 Task: Reply to email with the signature Benjamin Adams with the subject Welcome from softage.1@softage.net with the message I wanted to confirm the attendance of the key stakeholders for the project kickoff meeting. Undo the message and rewrite the message as Please let me know if this works for your schedule. Send the email
Action: Mouse moved to (500, 654)
Screenshot: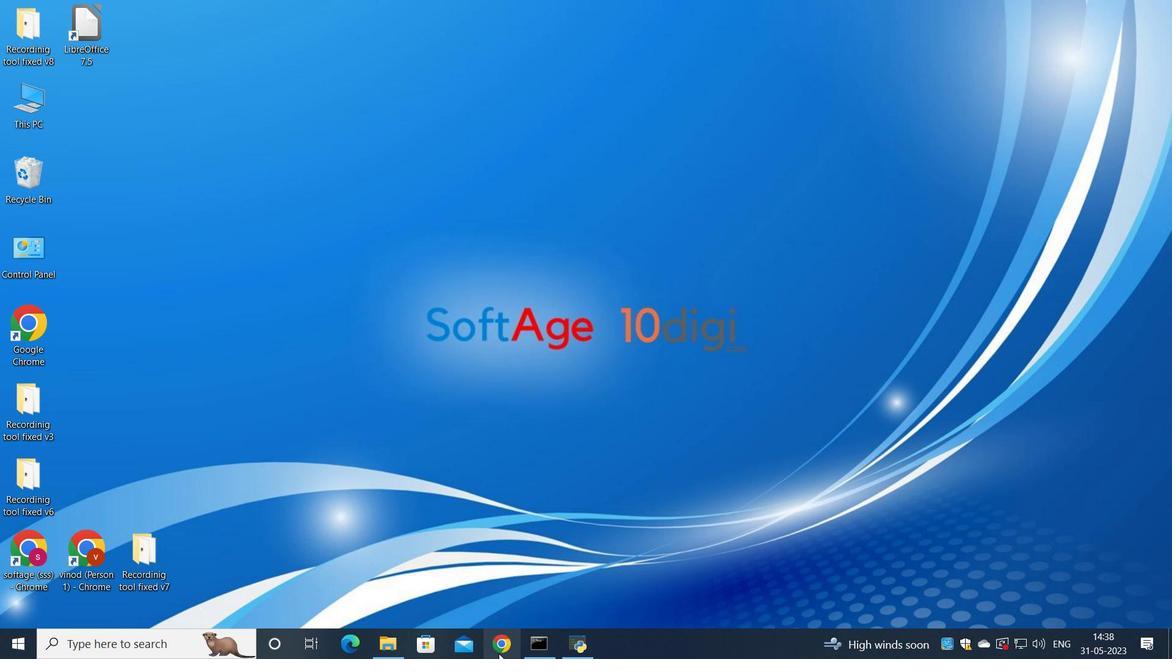
Action: Mouse pressed left at (500, 654)
Screenshot: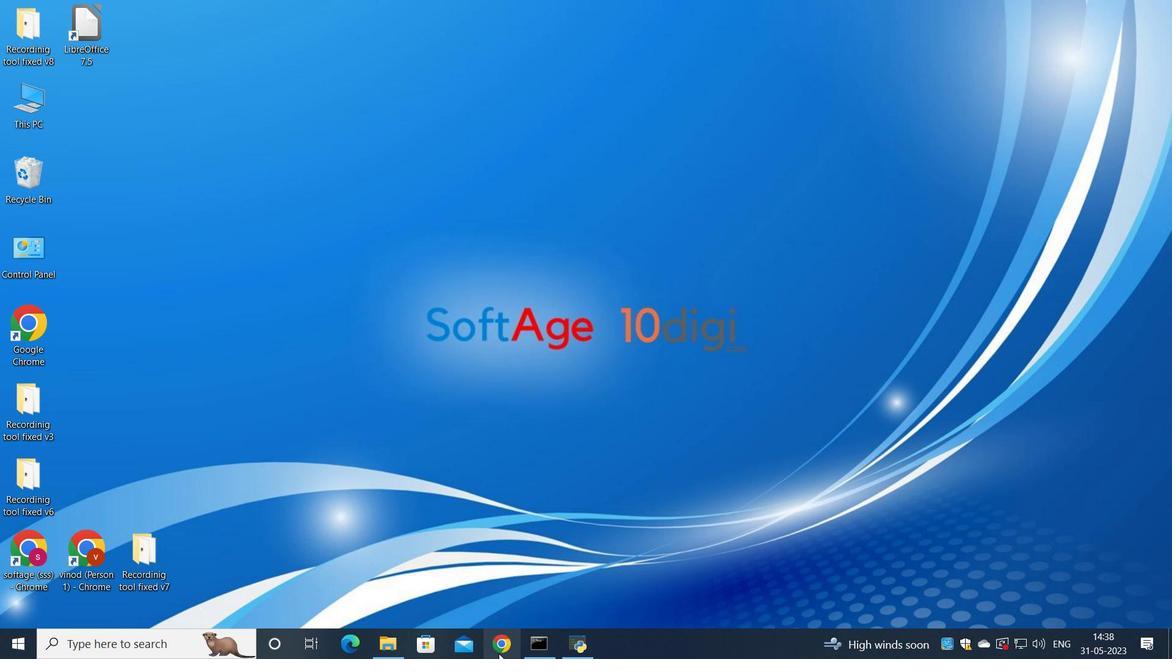 
Action: Mouse moved to (527, 403)
Screenshot: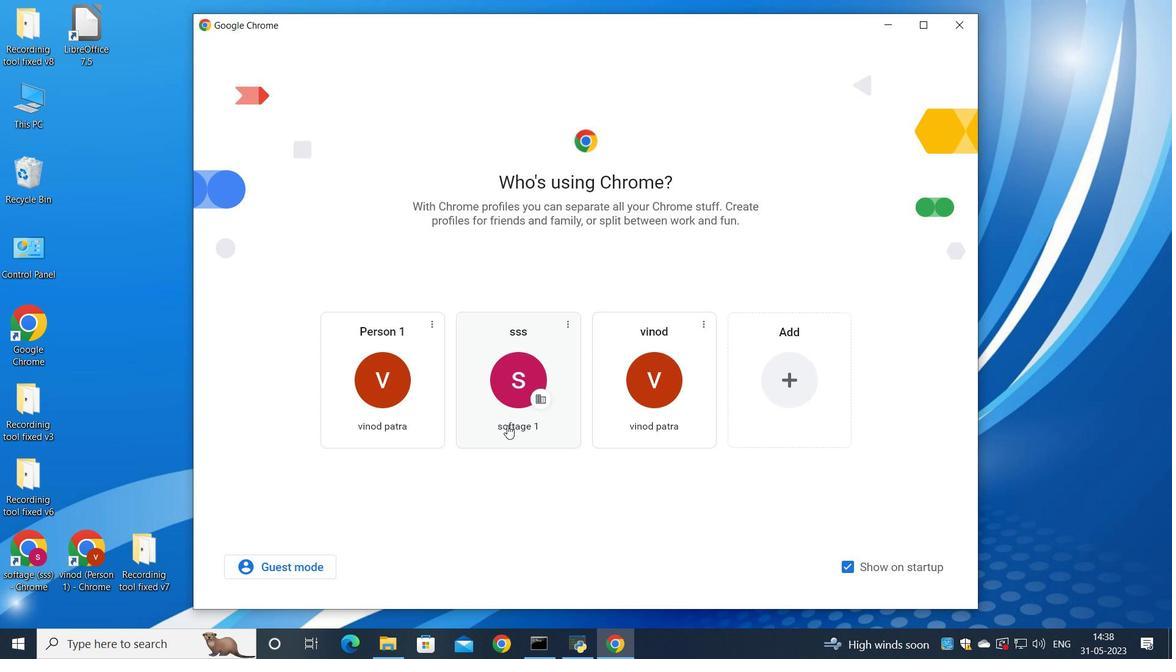
Action: Mouse pressed left at (527, 403)
Screenshot: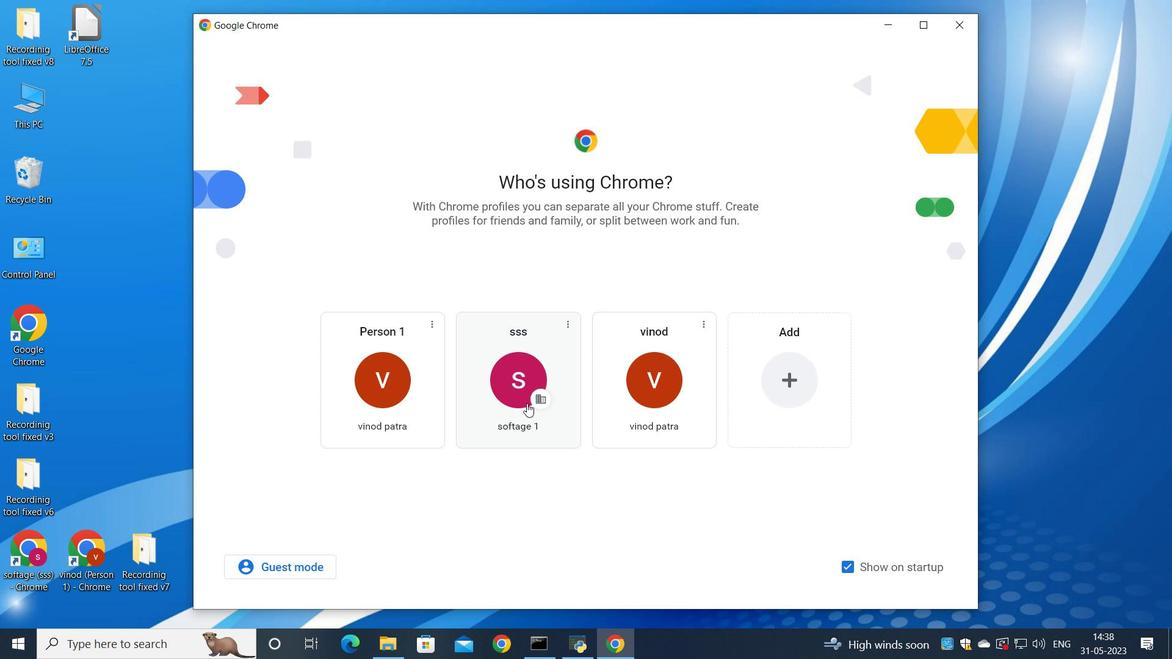 
Action: Mouse moved to (1031, 80)
Screenshot: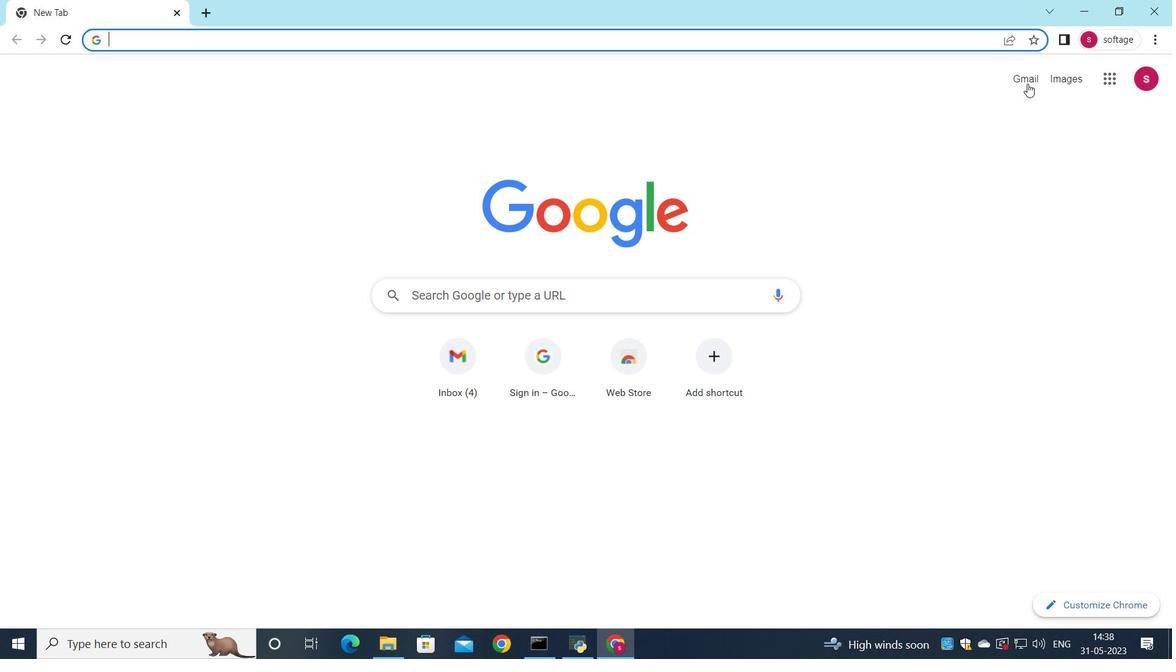 
Action: Mouse pressed left at (1031, 80)
Screenshot: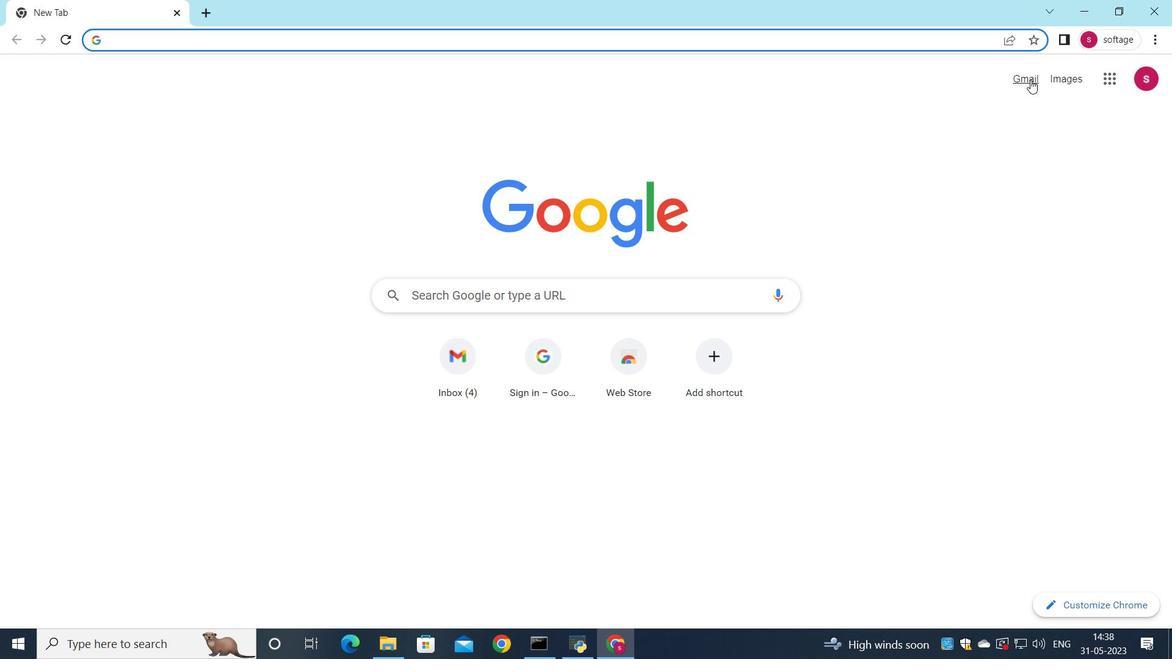
Action: Mouse moved to (1012, 103)
Screenshot: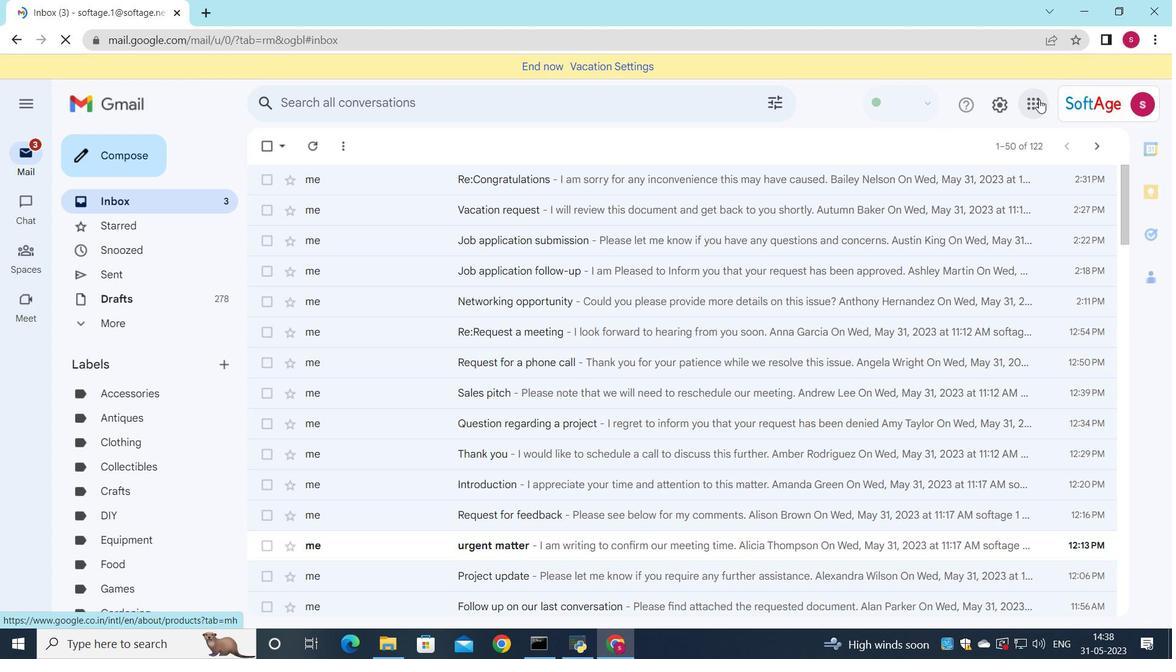 
Action: Mouse pressed left at (1012, 103)
Screenshot: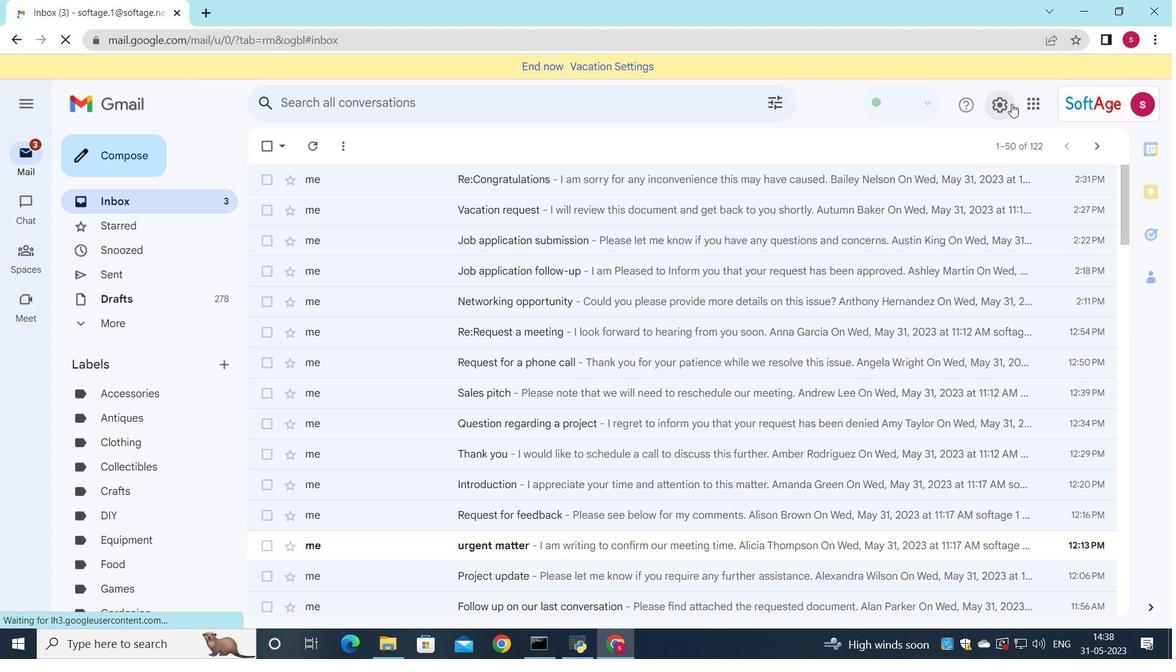 
Action: Mouse moved to (972, 186)
Screenshot: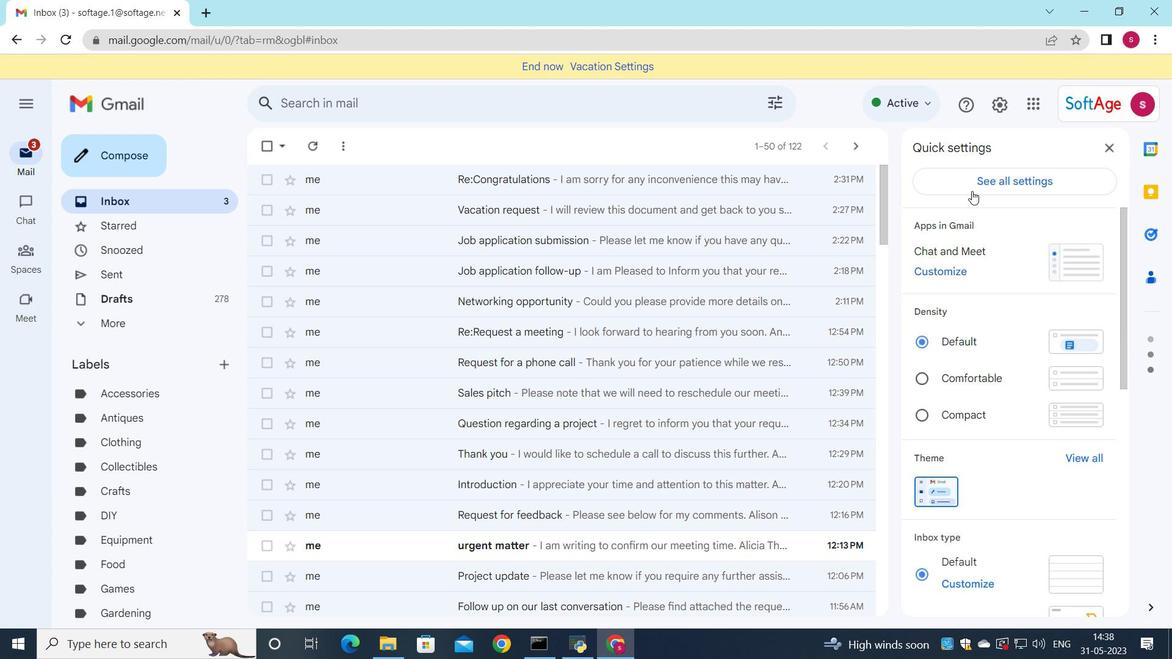 
Action: Mouse pressed left at (972, 186)
Screenshot: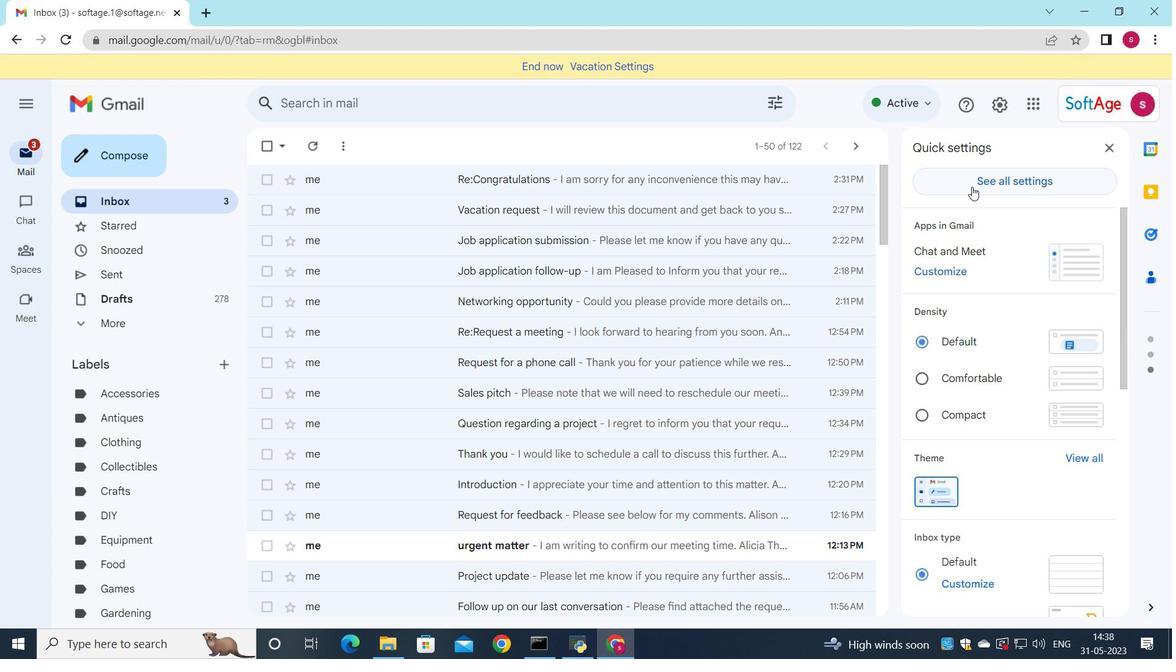 
Action: Mouse moved to (630, 345)
Screenshot: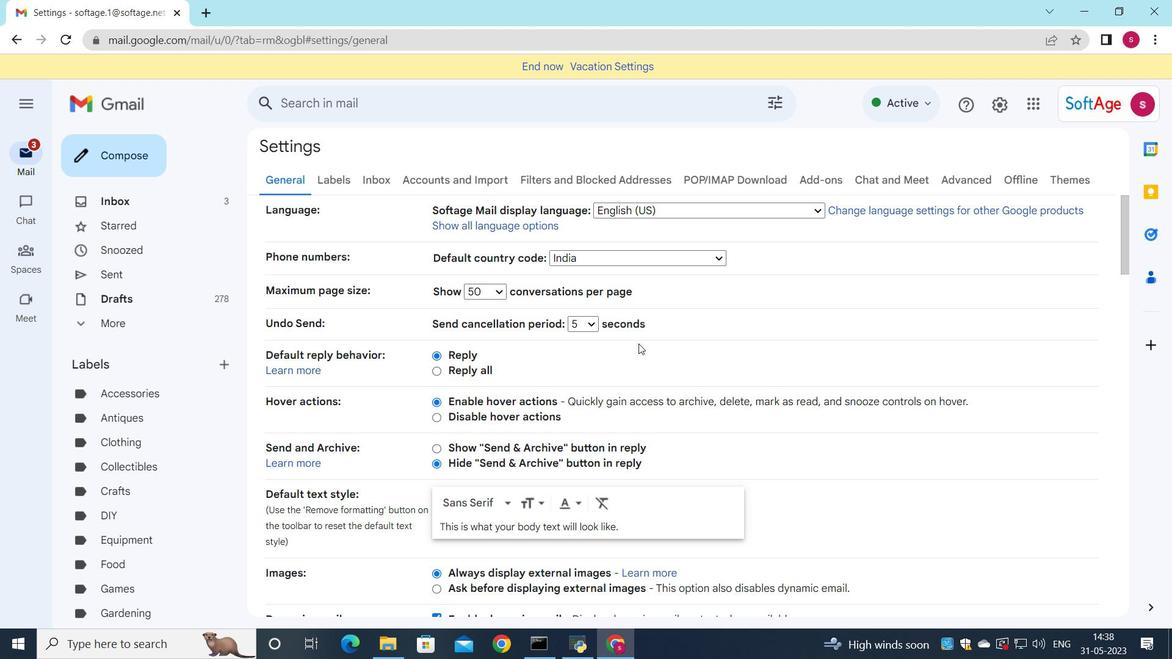 
Action: Mouse scrolled (630, 344) with delta (0, 0)
Screenshot: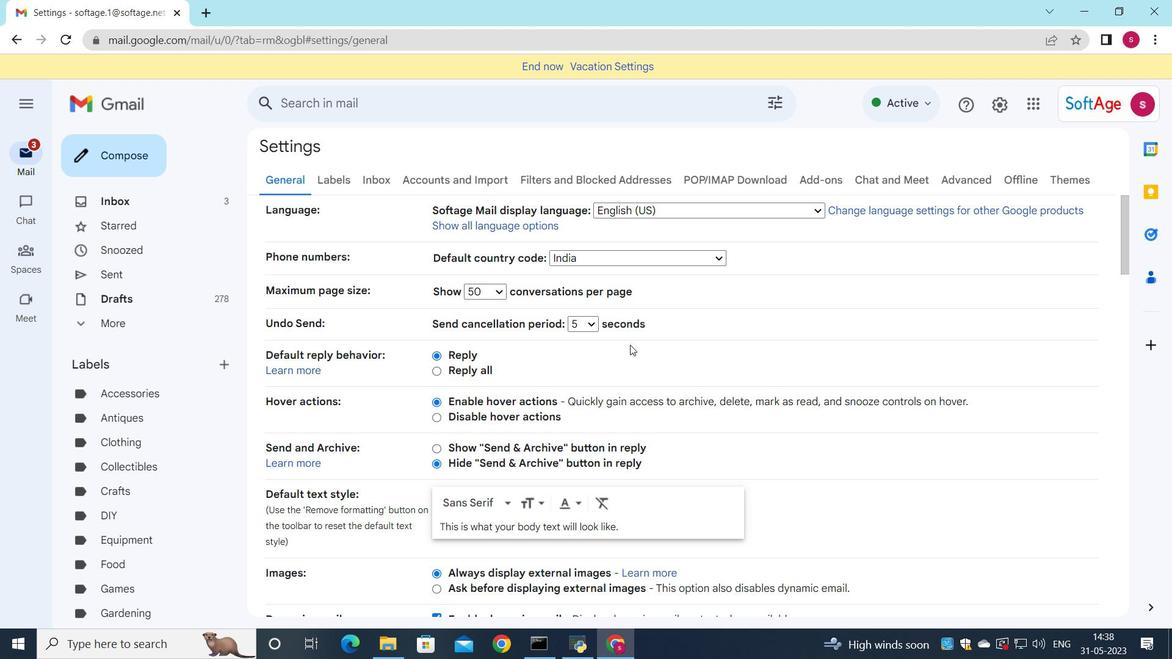 
Action: Mouse scrolled (630, 344) with delta (0, 0)
Screenshot: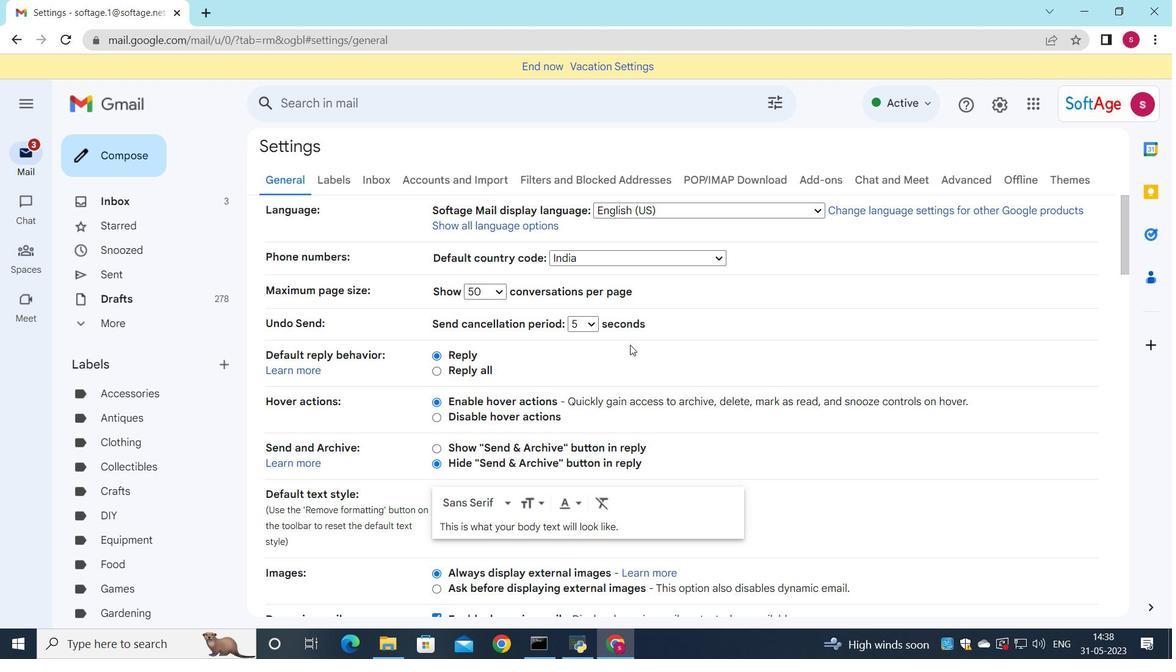 
Action: Mouse scrolled (630, 344) with delta (0, 0)
Screenshot: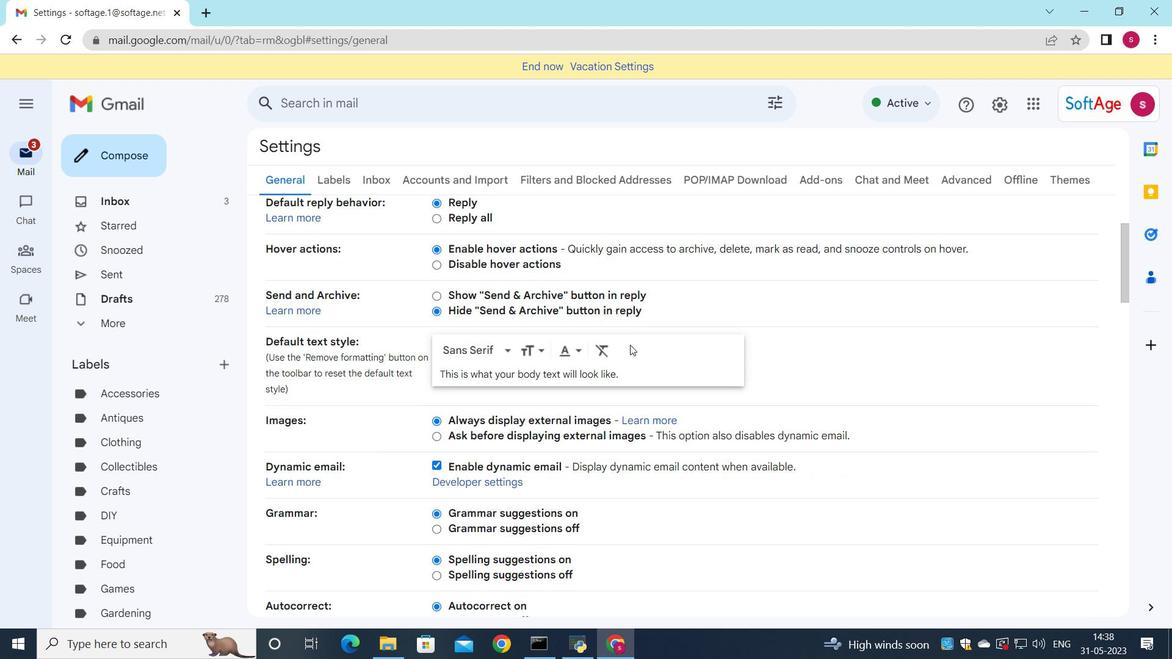 
Action: Mouse scrolled (630, 344) with delta (0, 0)
Screenshot: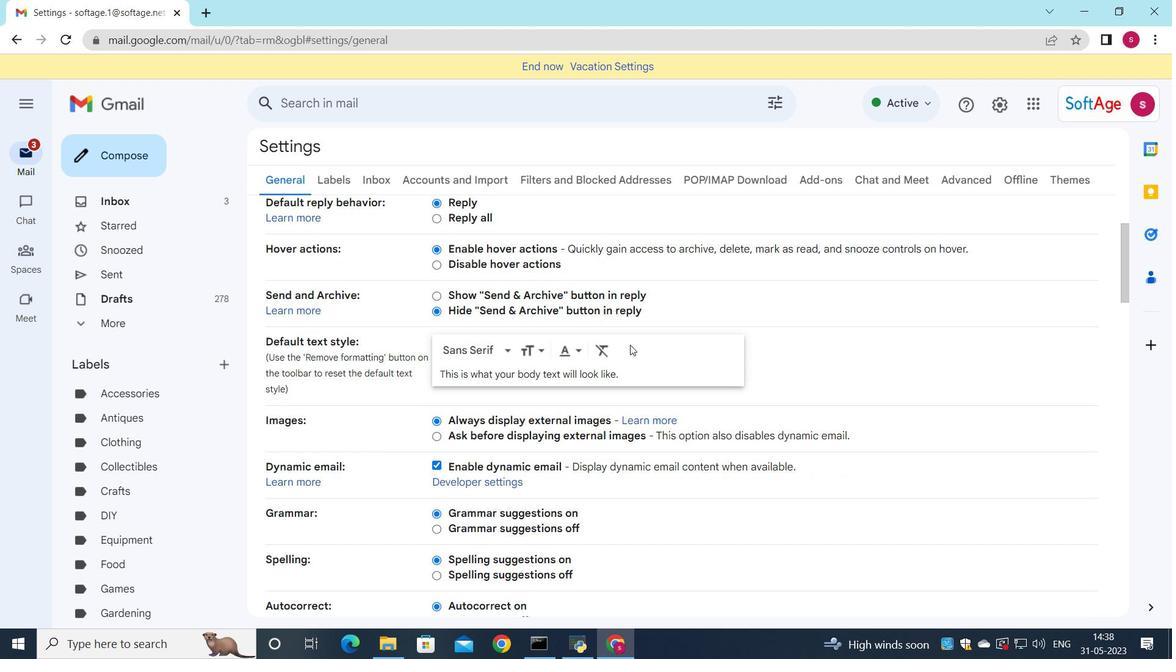 
Action: Mouse scrolled (630, 344) with delta (0, 0)
Screenshot: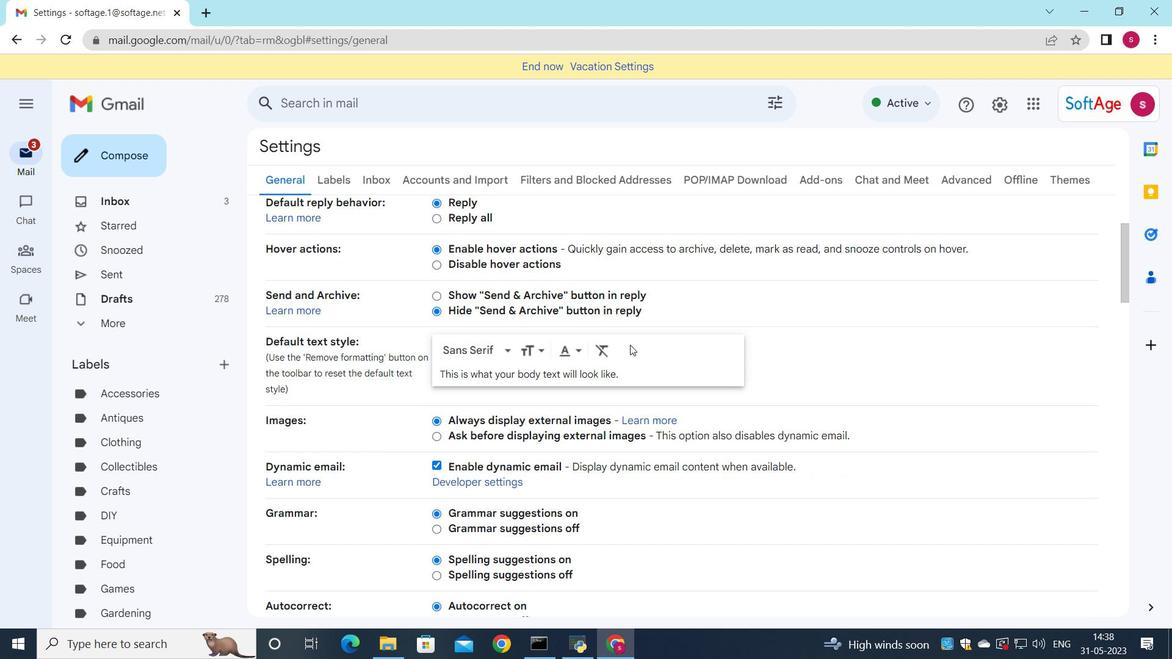 
Action: Mouse scrolled (630, 344) with delta (0, 0)
Screenshot: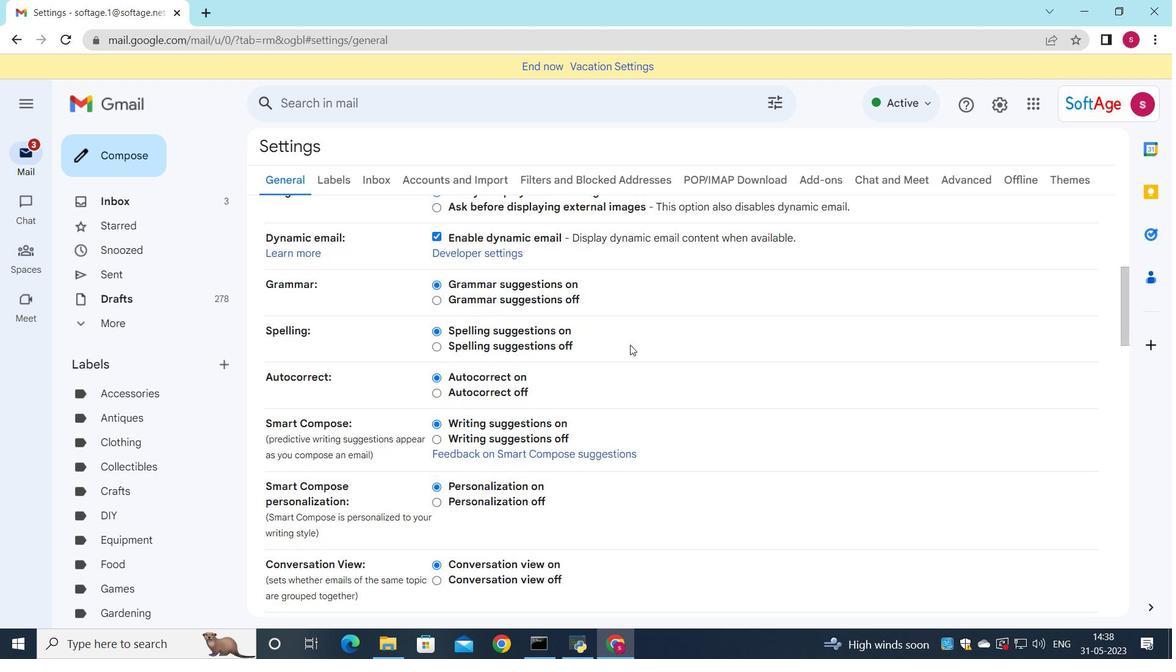 
Action: Mouse scrolled (630, 344) with delta (0, 0)
Screenshot: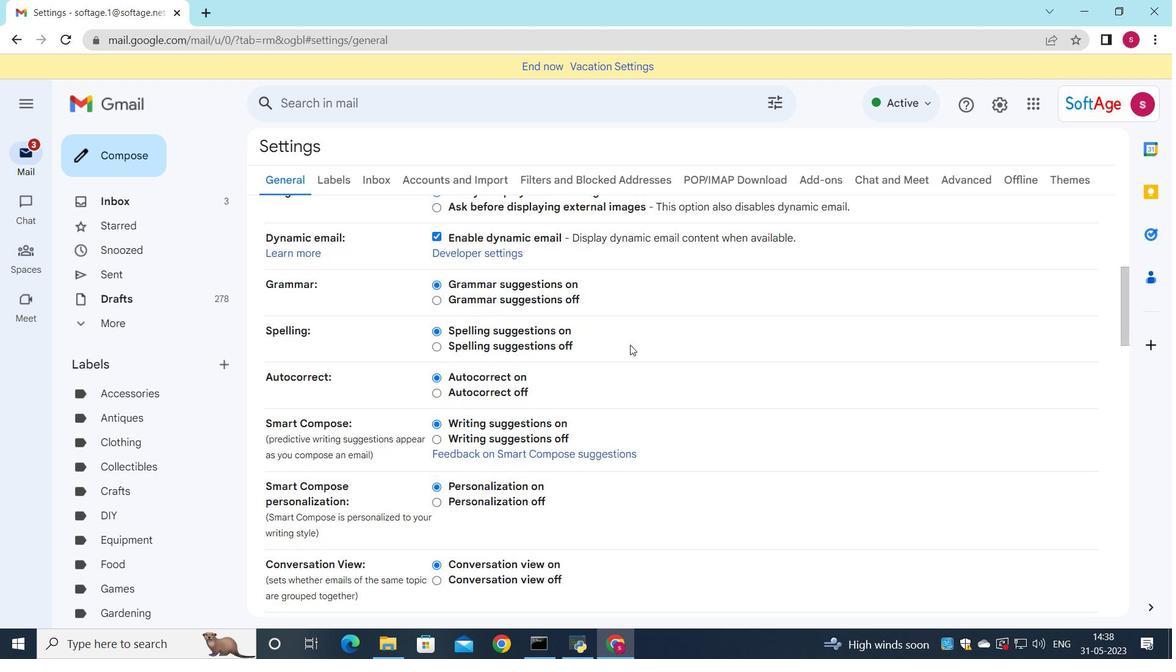 
Action: Mouse scrolled (630, 344) with delta (0, 0)
Screenshot: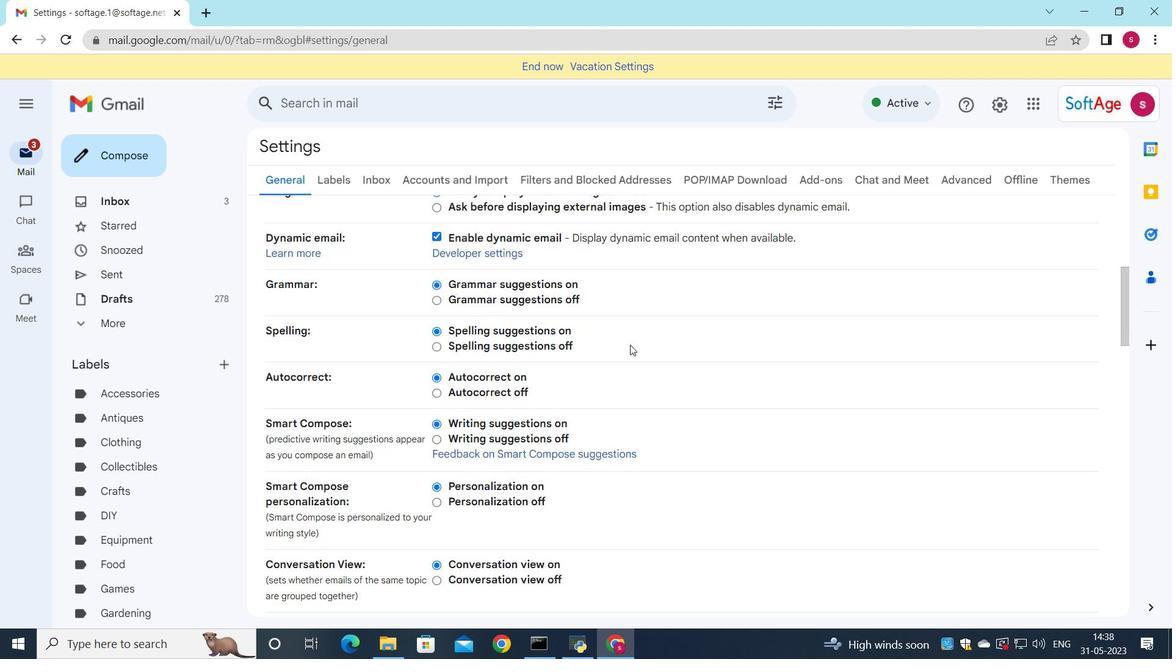 
Action: Mouse scrolled (630, 344) with delta (0, 0)
Screenshot: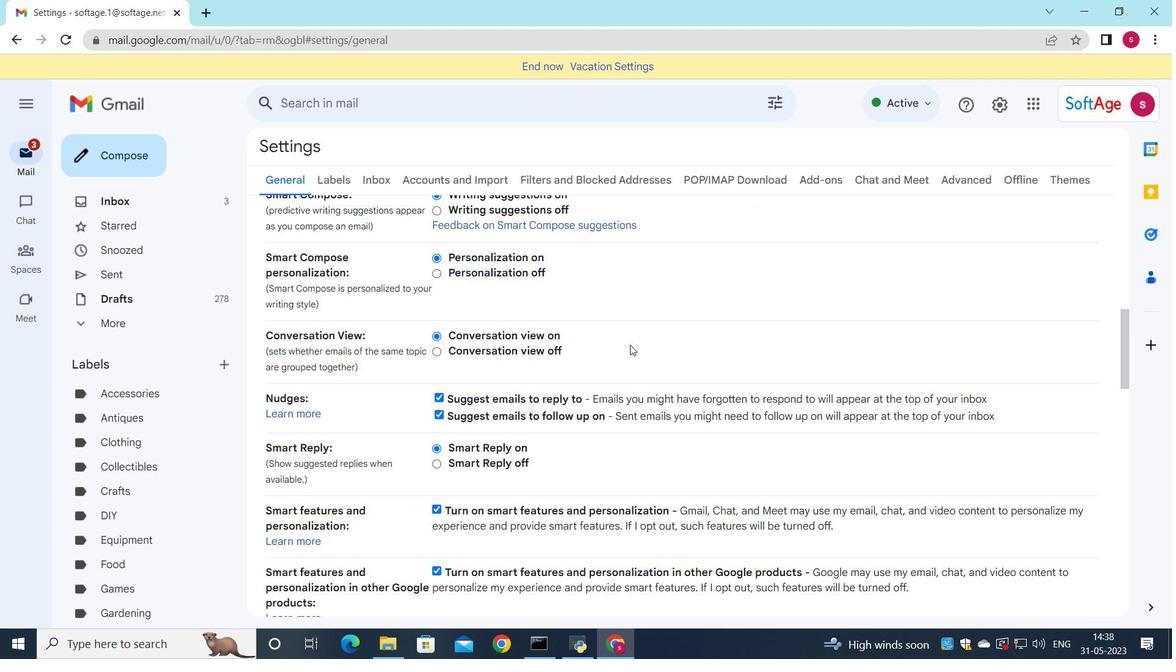 
Action: Mouse scrolled (630, 344) with delta (0, 0)
Screenshot: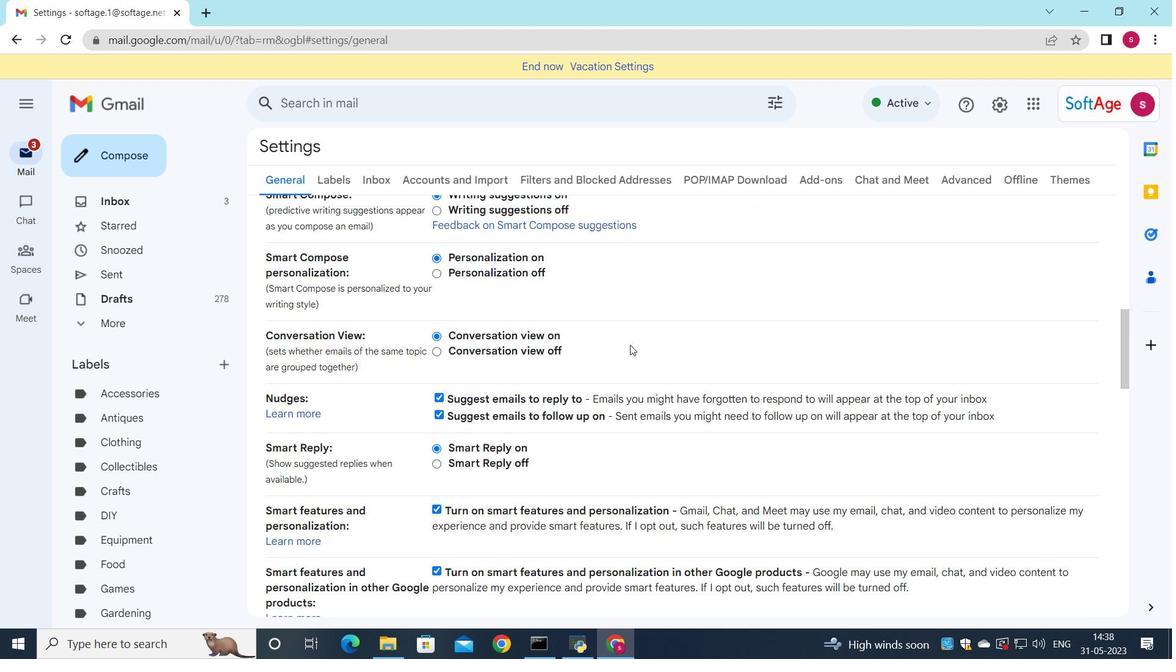 
Action: Mouse scrolled (630, 344) with delta (0, 0)
Screenshot: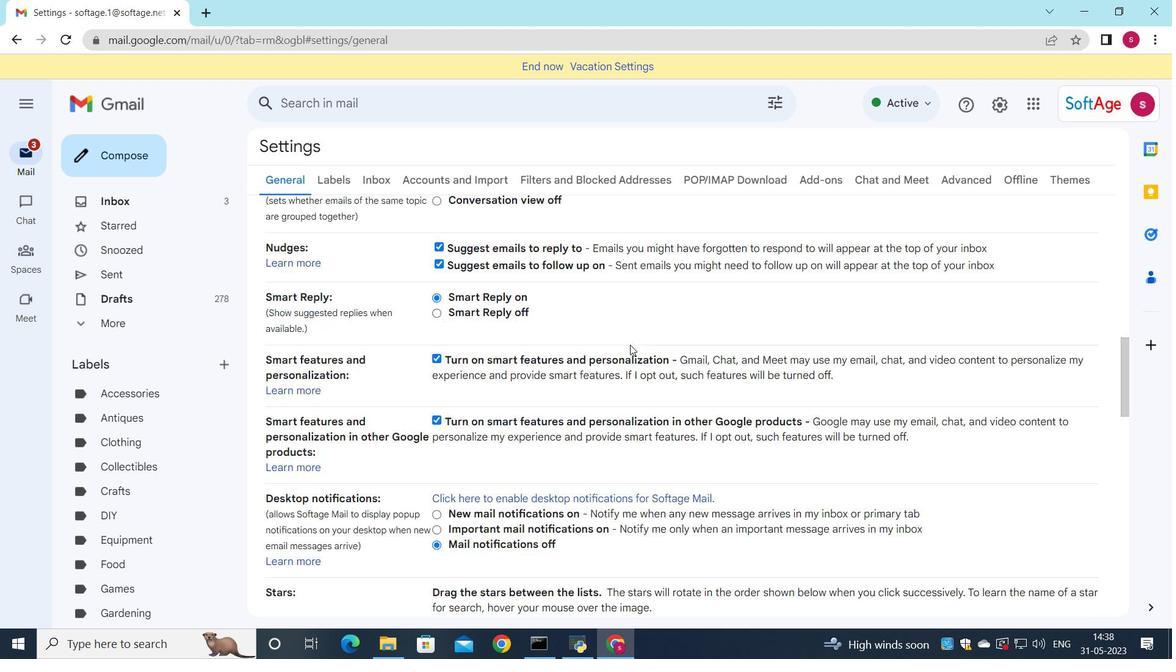 
Action: Mouse scrolled (630, 344) with delta (0, 0)
Screenshot: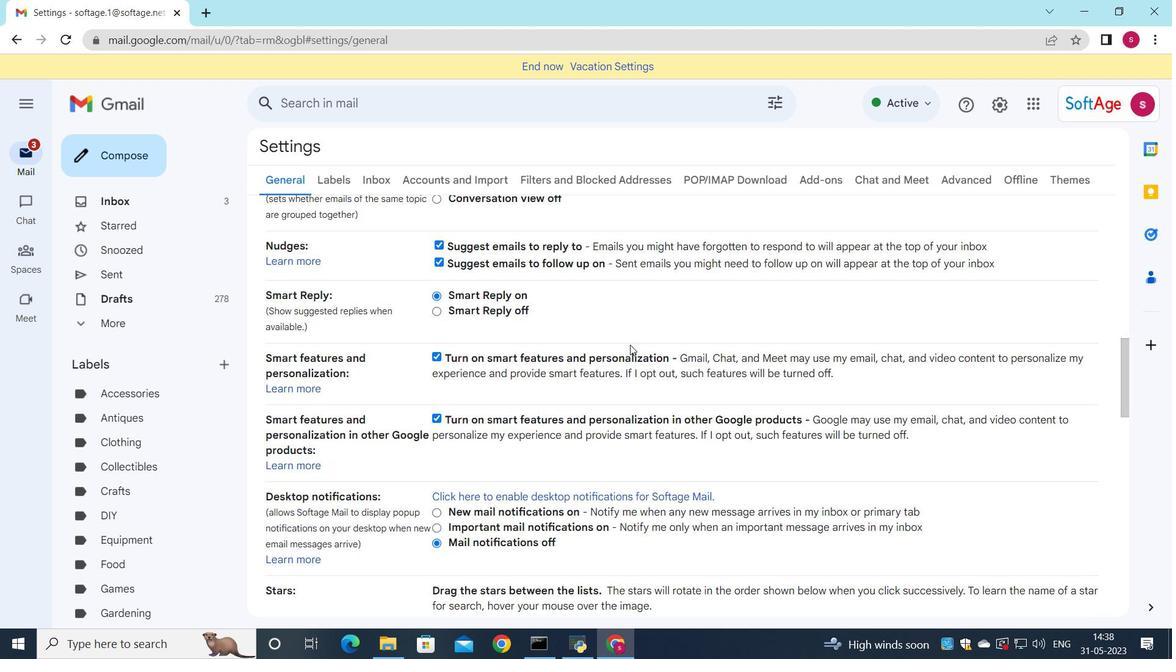 
Action: Mouse scrolled (630, 344) with delta (0, 0)
Screenshot: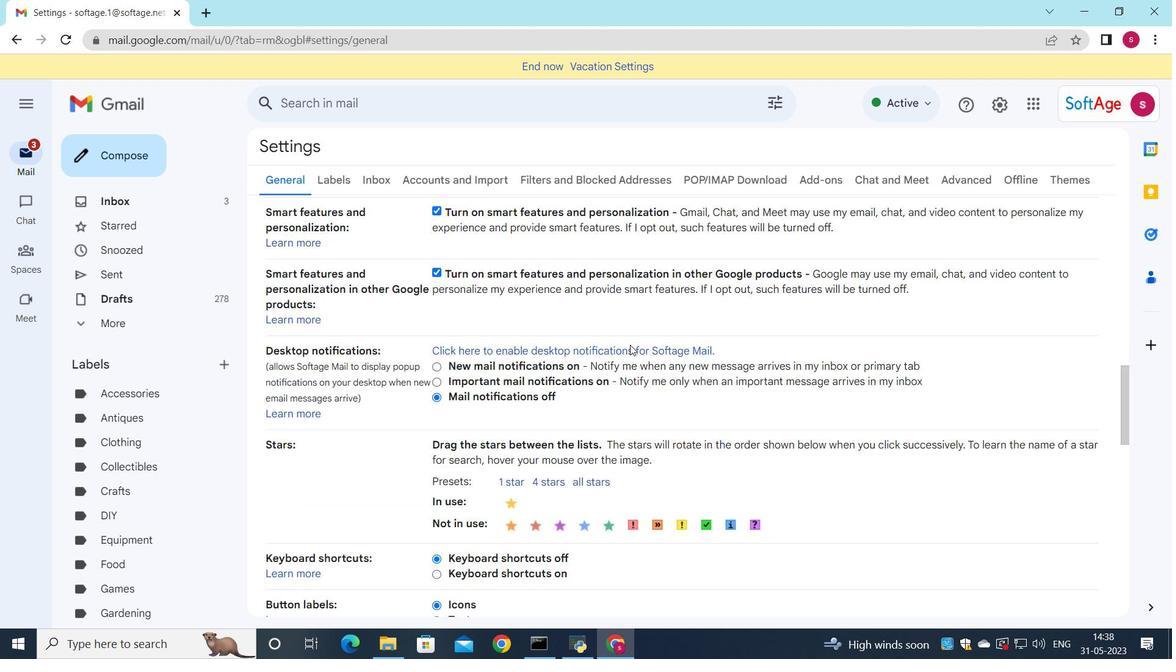 
Action: Mouse scrolled (630, 344) with delta (0, 0)
Screenshot: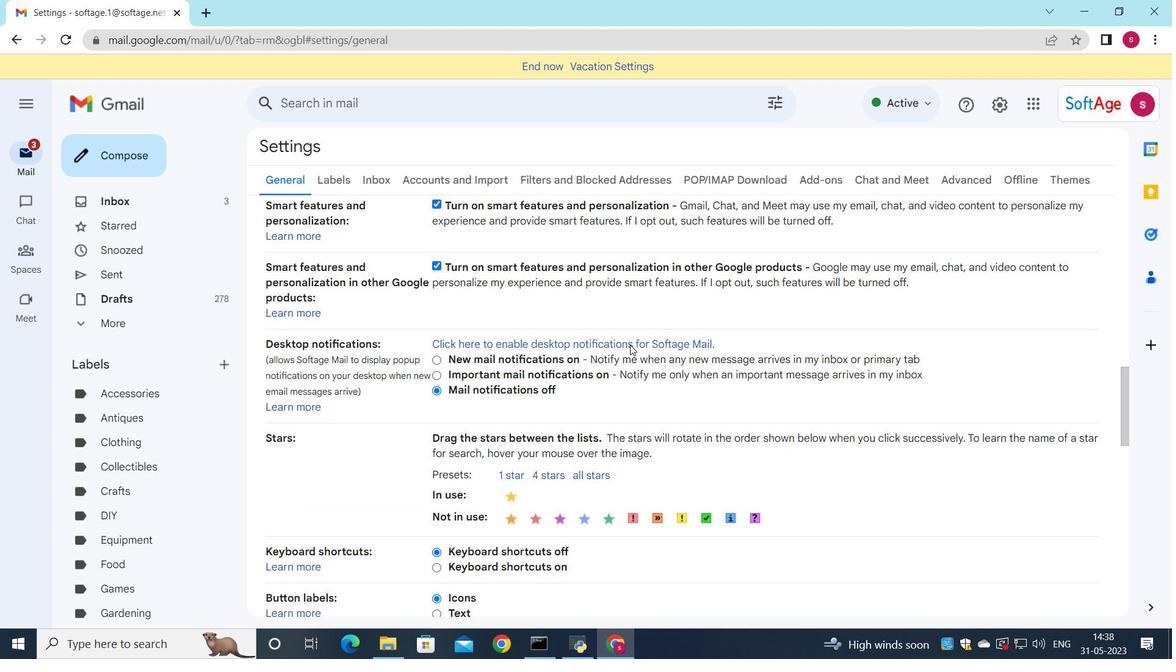 
Action: Mouse scrolled (630, 344) with delta (0, 0)
Screenshot: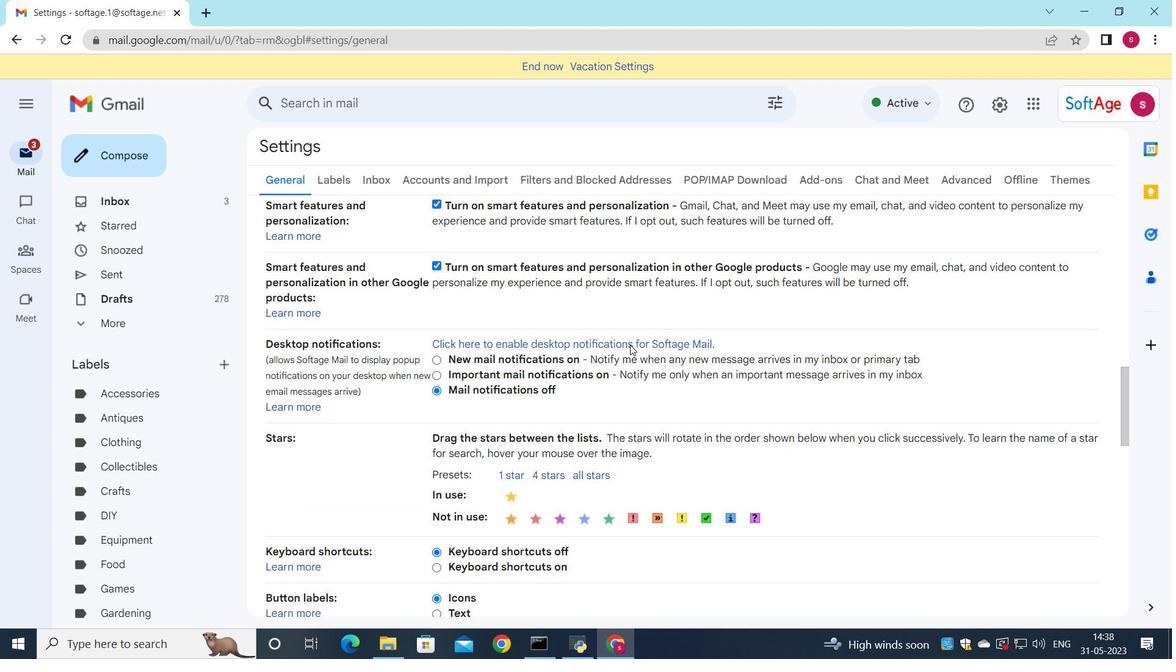 
Action: Mouse scrolled (630, 344) with delta (0, 0)
Screenshot: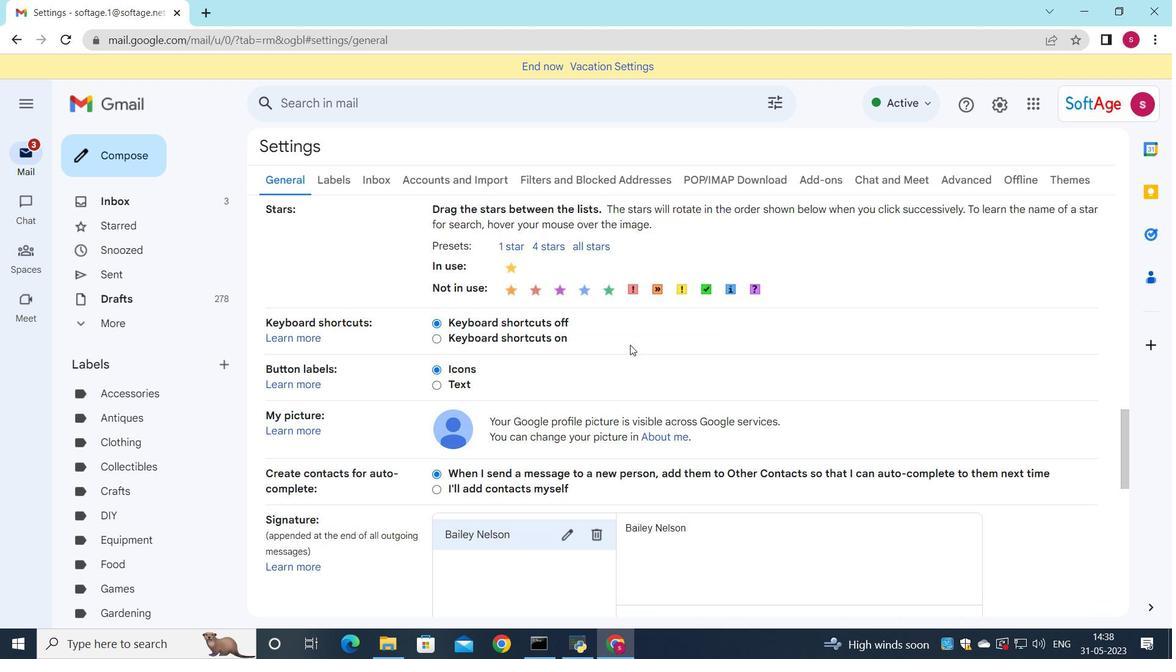 
Action: Mouse scrolled (630, 344) with delta (0, 0)
Screenshot: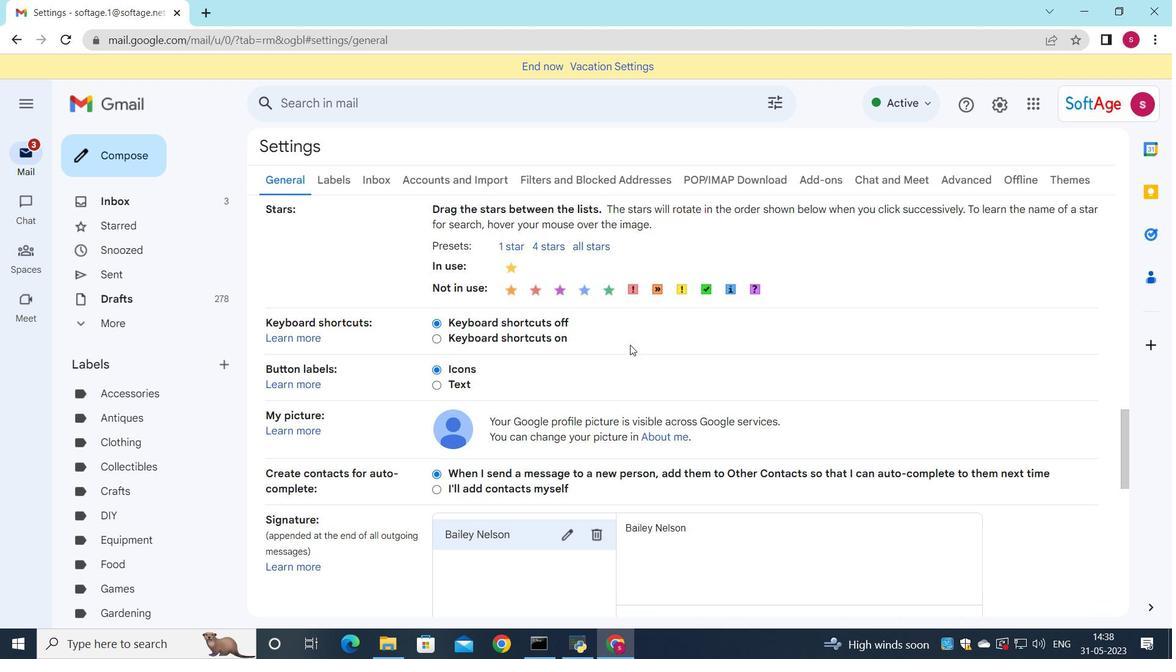 
Action: Mouse moved to (601, 379)
Screenshot: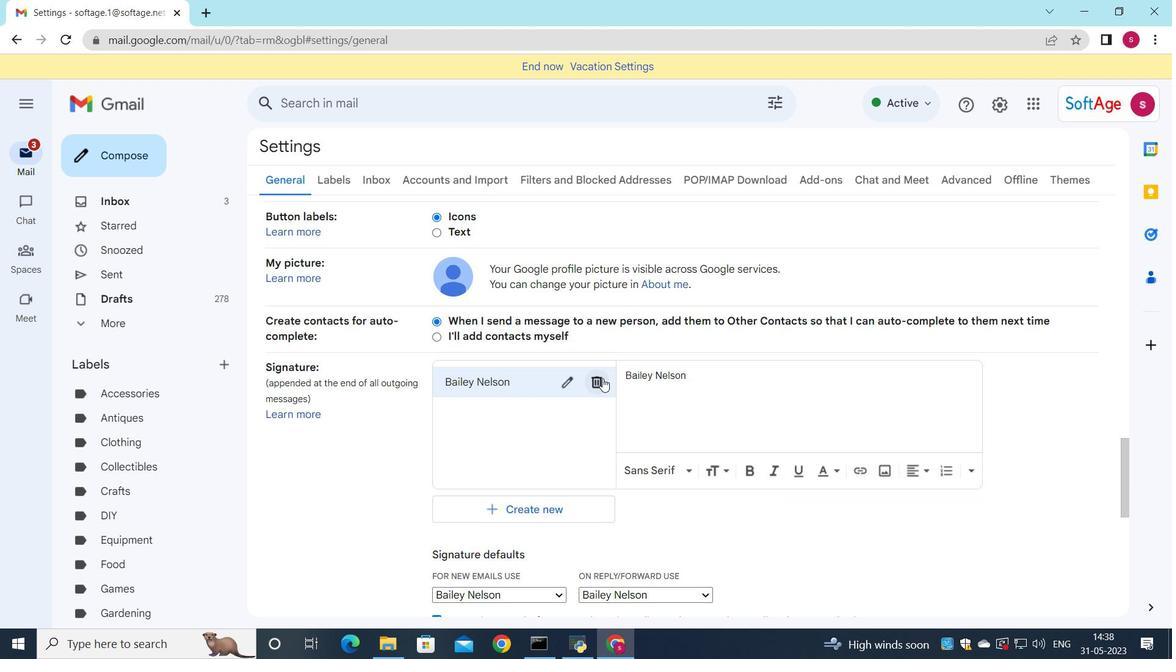 
Action: Mouse pressed left at (601, 379)
Screenshot: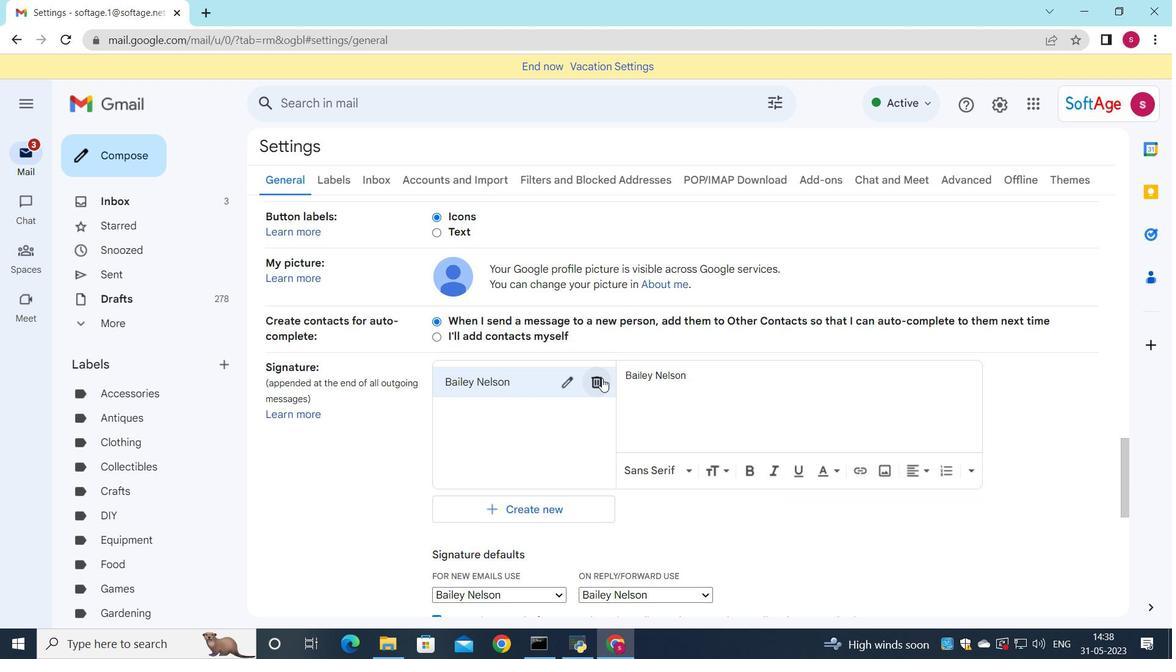 
Action: Mouse moved to (718, 366)
Screenshot: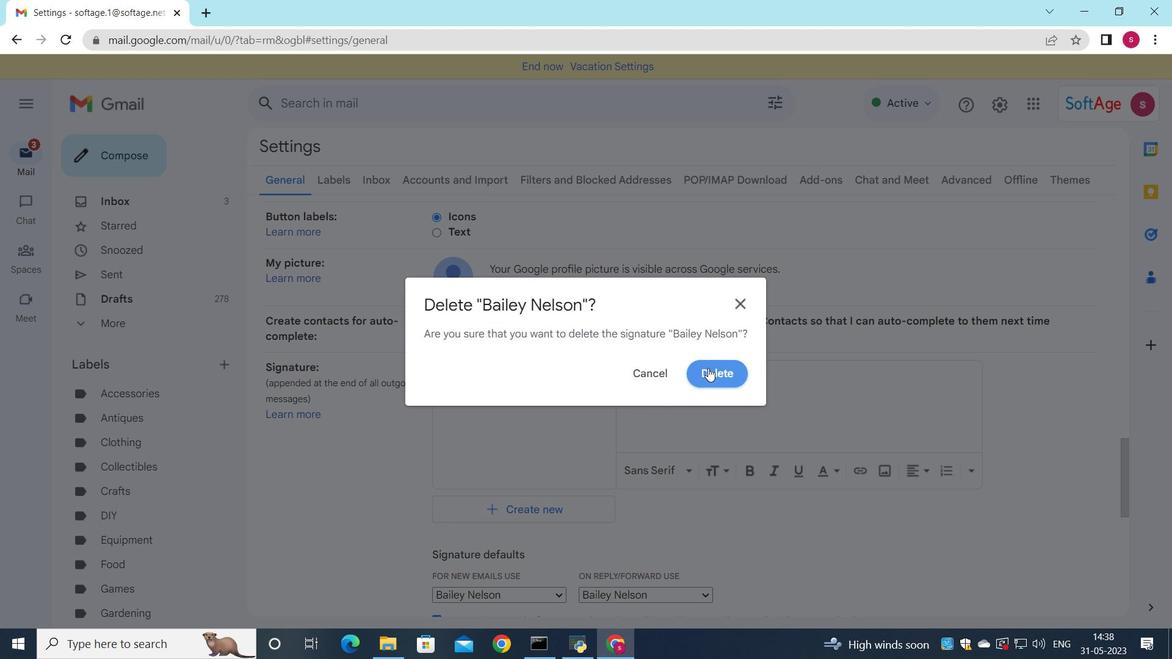 
Action: Mouse pressed left at (718, 366)
Screenshot: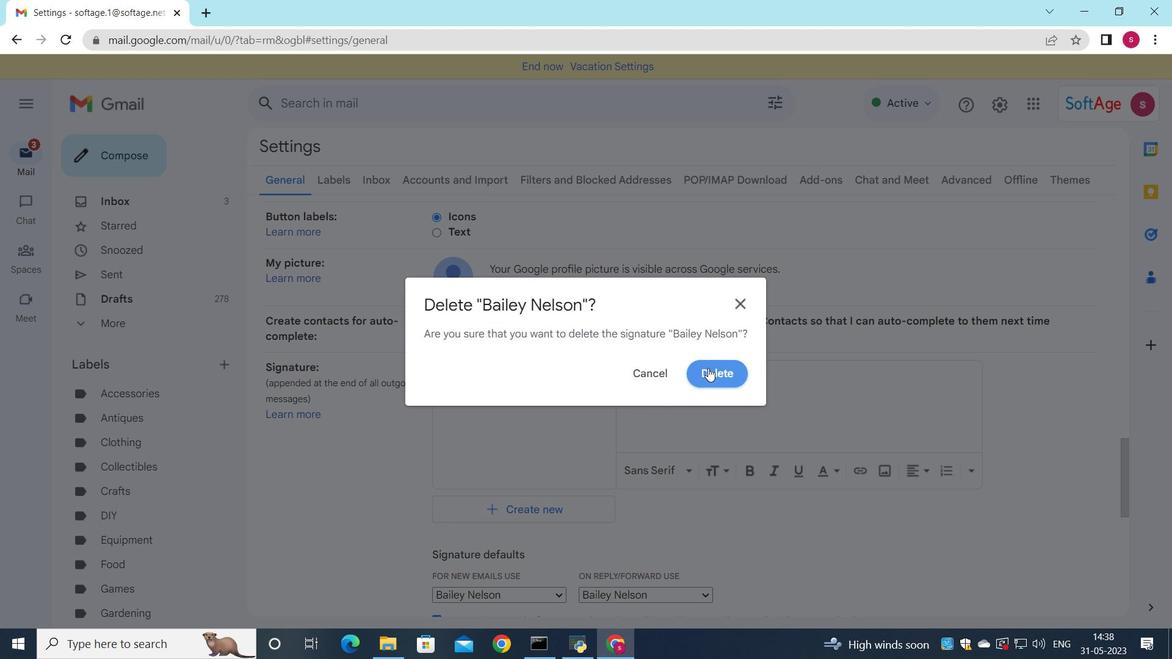 
Action: Mouse moved to (495, 396)
Screenshot: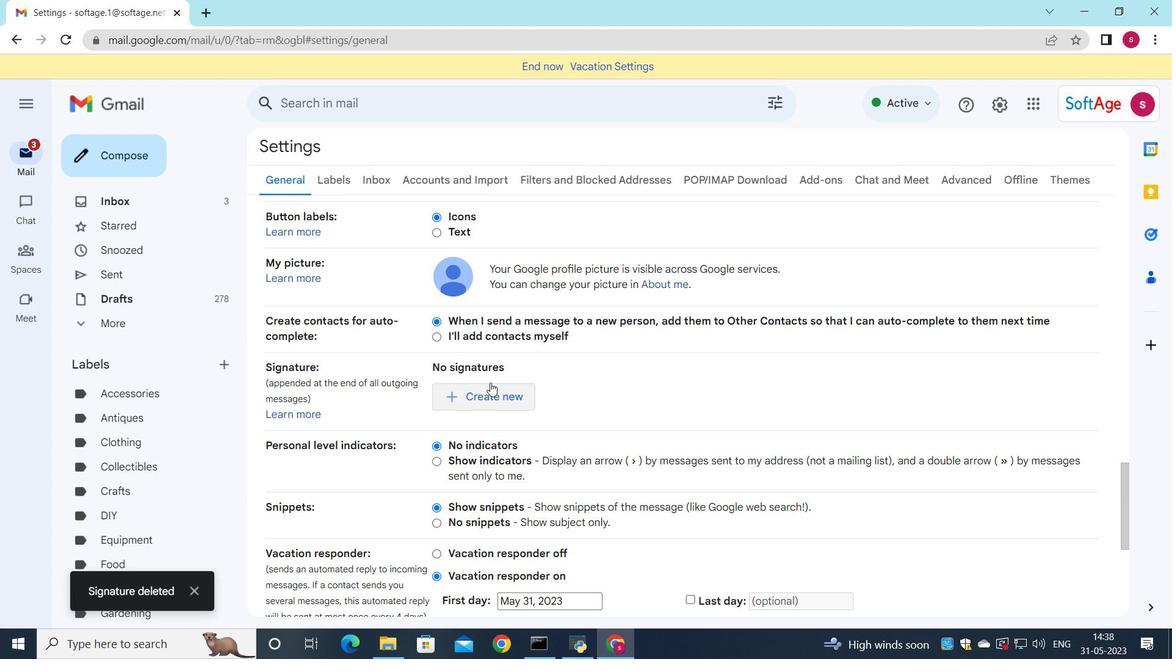 
Action: Mouse pressed left at (495, 396)
Screenshot: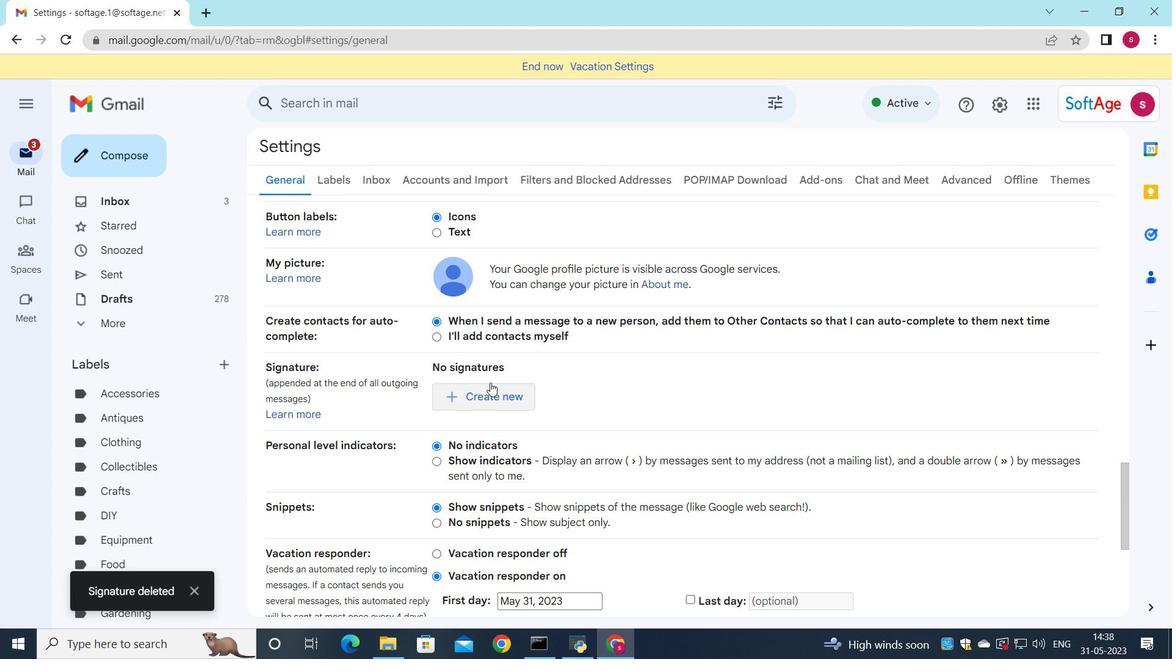 
Action: Mouse moved to (800, 342)
Screenshot: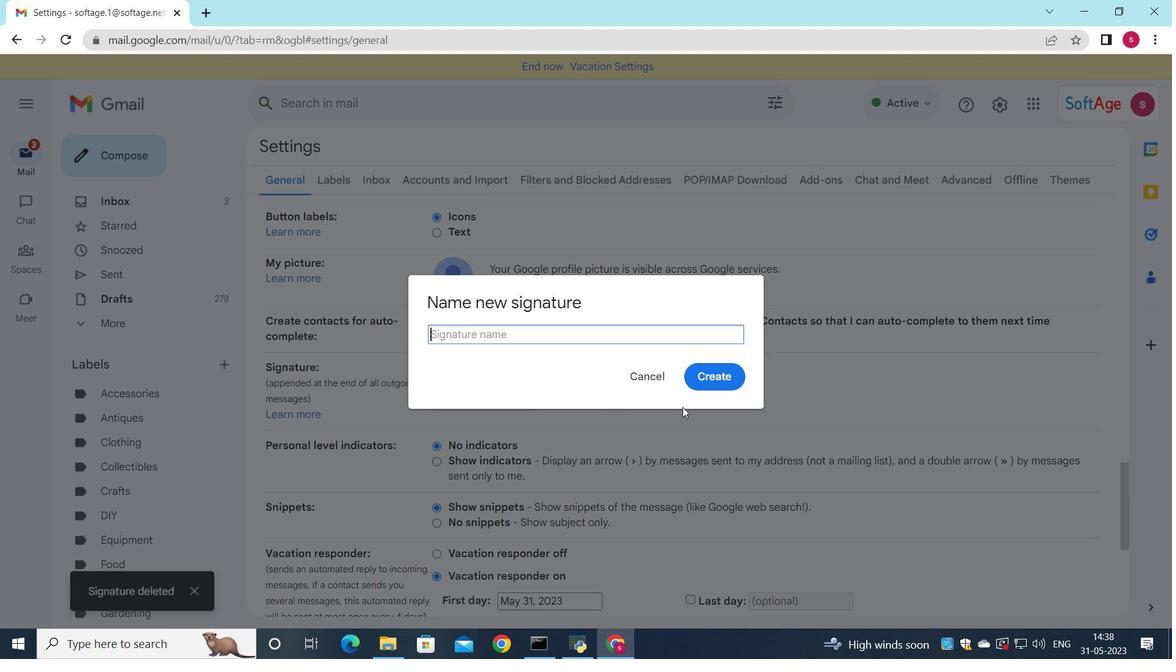 
Action: Key pressed <Key.shift>Benjam<Key.backspace>in<Key.space><Key.shift>Adams
Screenshot: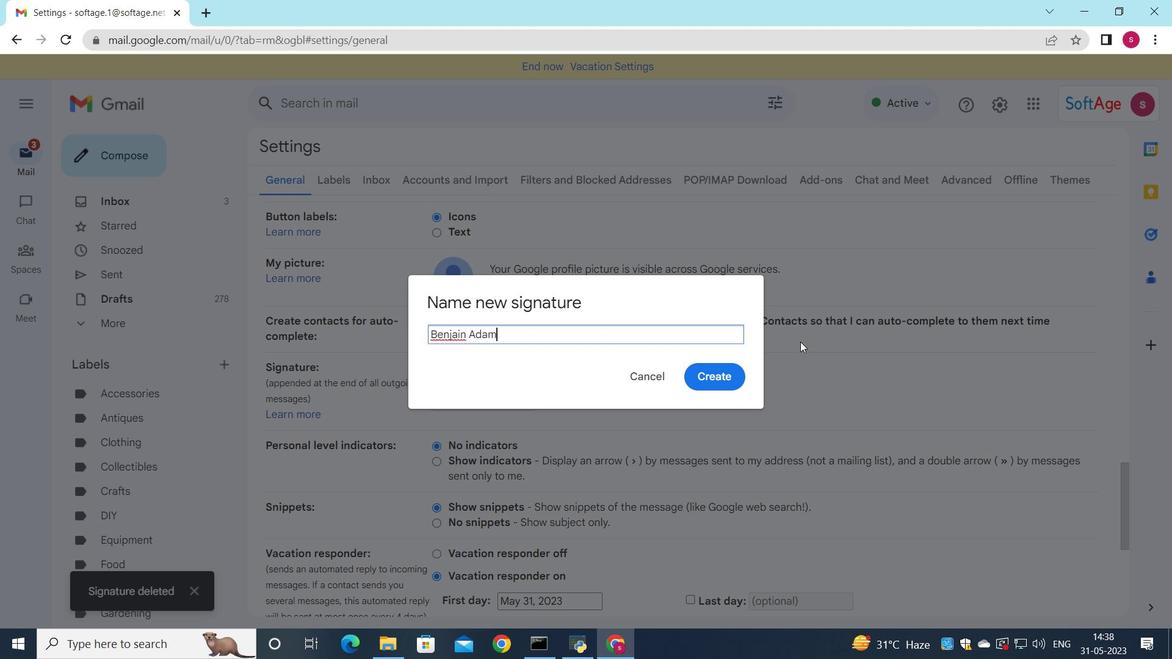 
Action: Mouse moved to (456, 334)
Screenshot: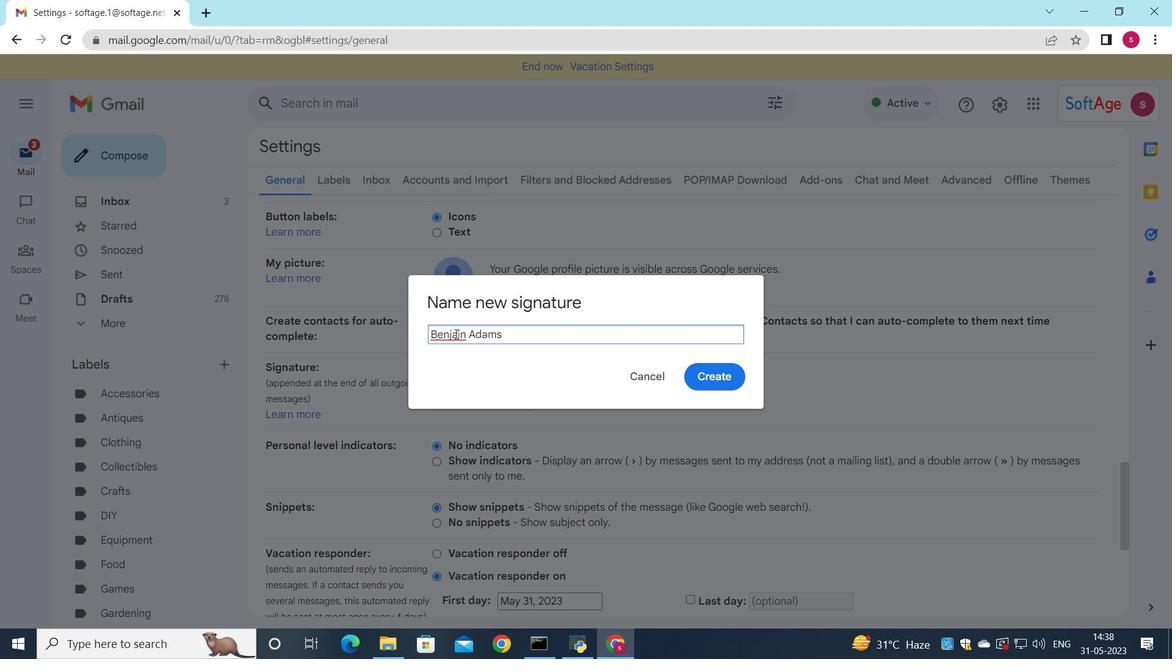 
Action: Mouse pressed left at (456, 334)
Screenshot: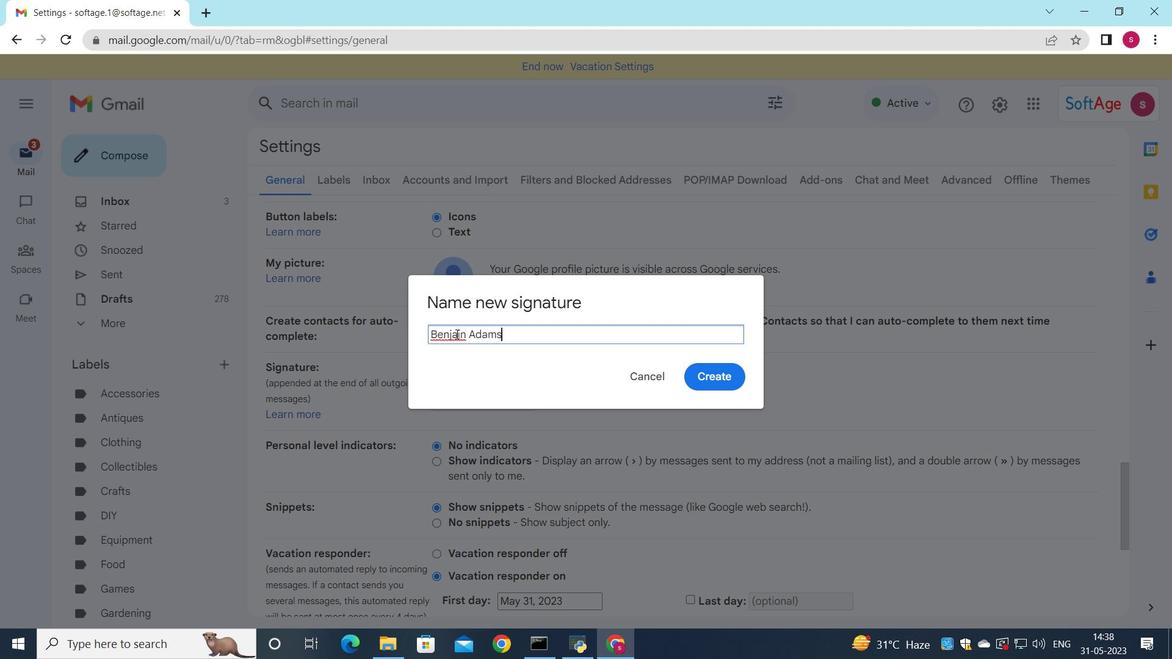 
Action: Mouse moved to (458, 335)
Screenshot: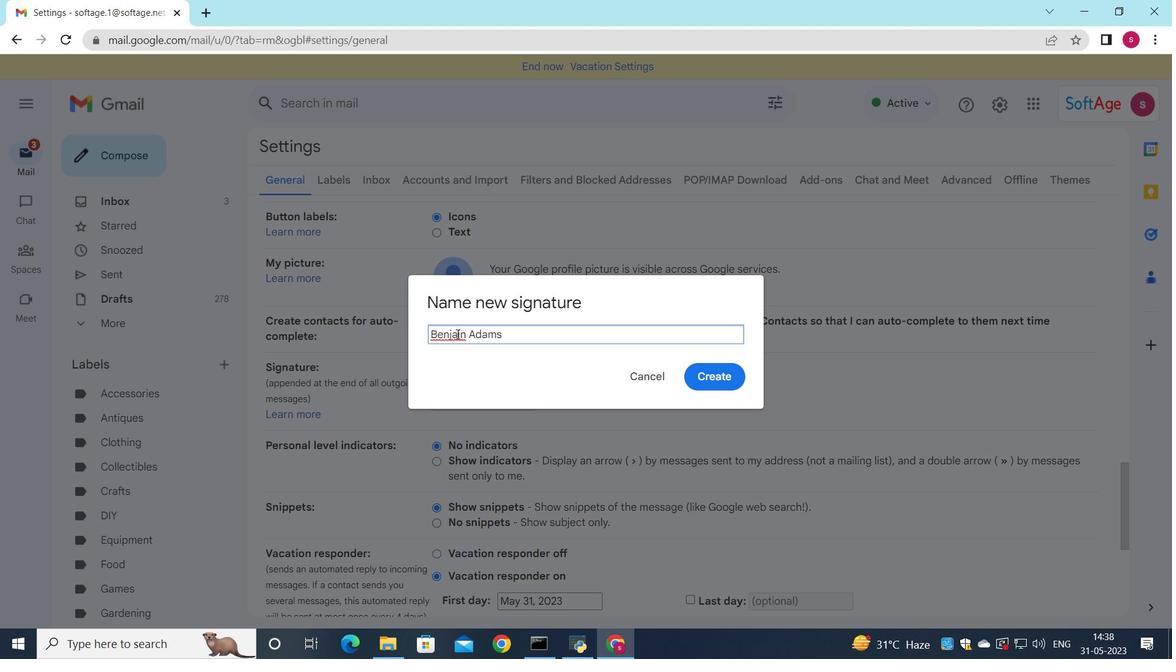 
Action: Key pressed m
Screenshot: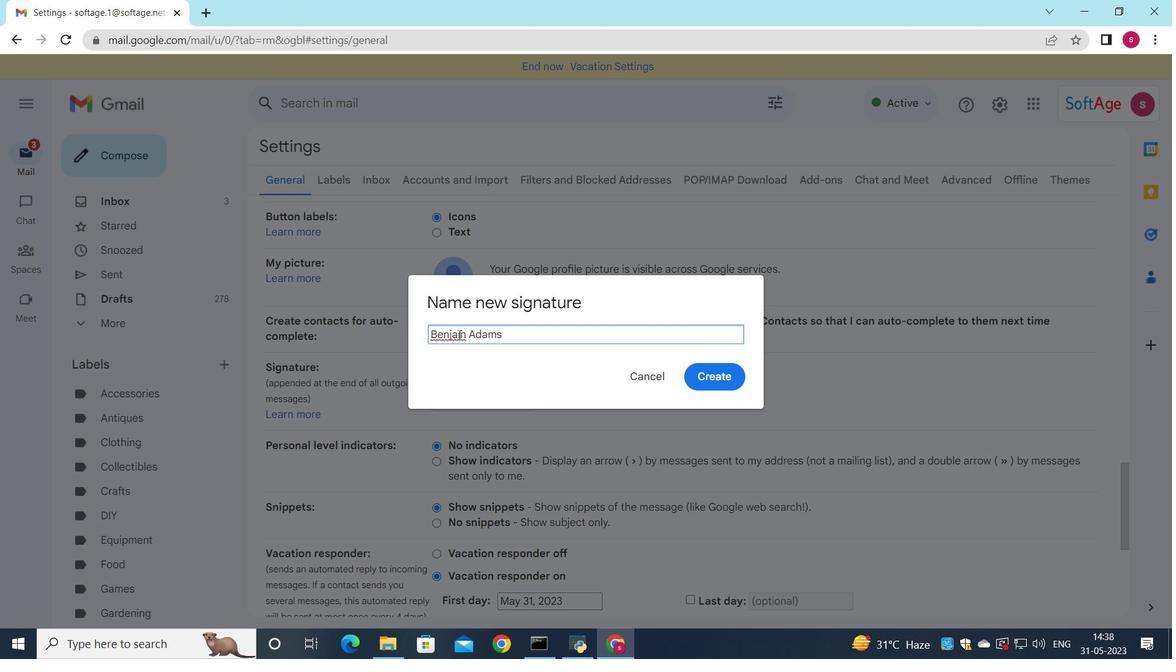 
Action: Mouse moved to (558, 338)
Screenshot: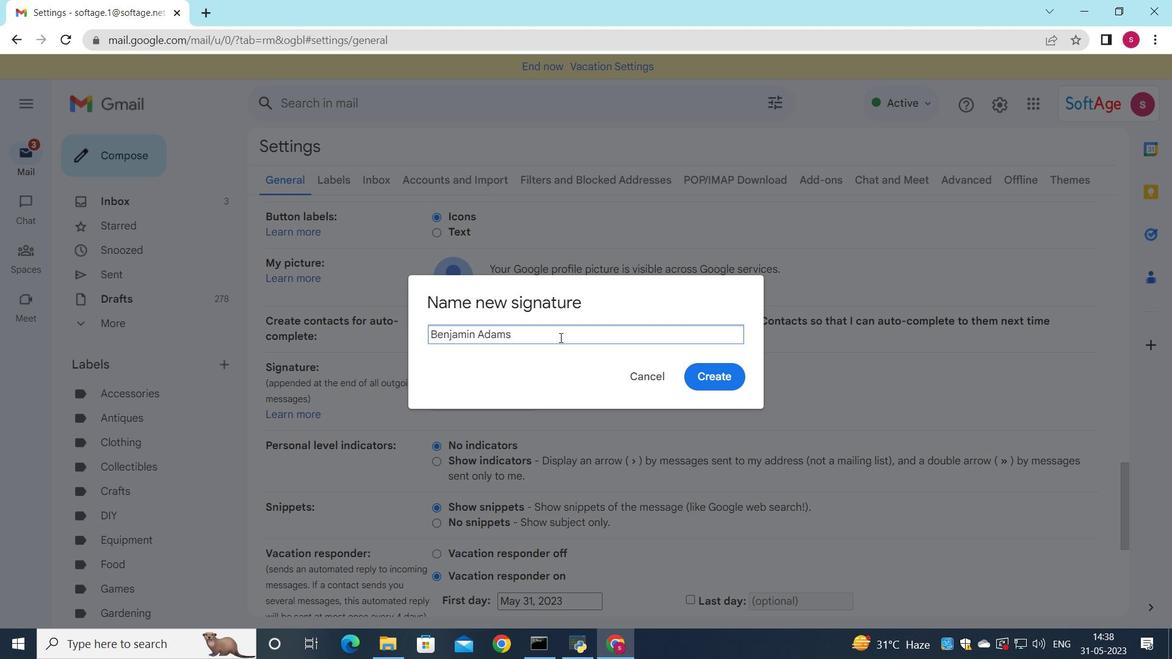
Action: Mouse pressed left at (558, 338)
Screenshot: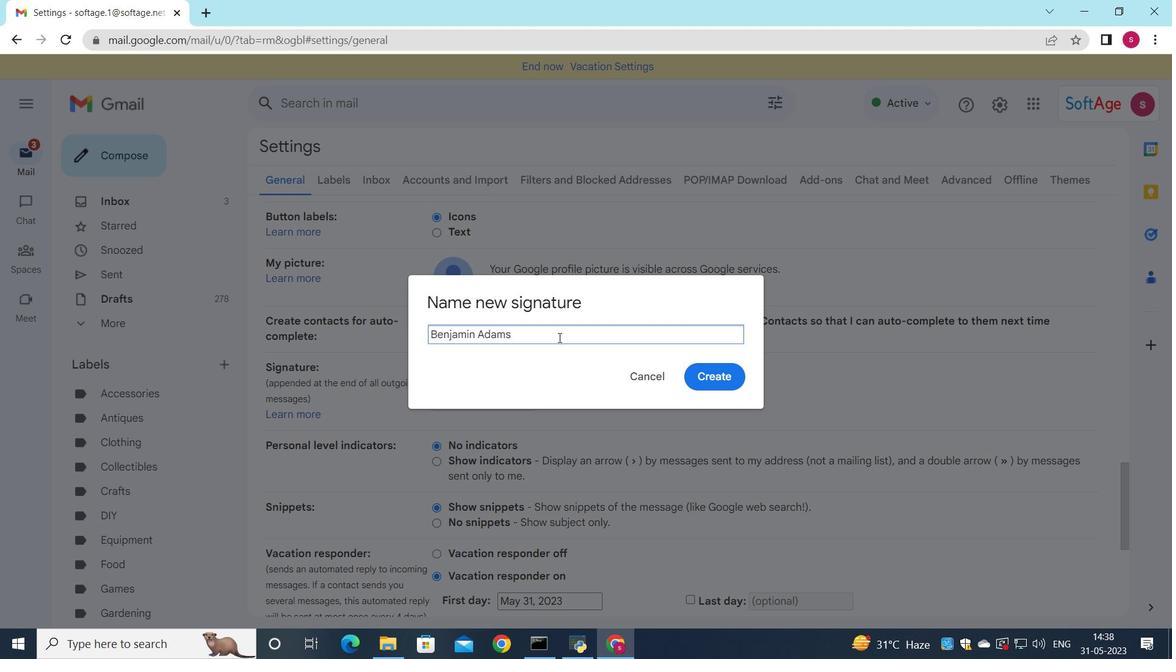 
Action: Mouse moved to (717, 380)
Screenshot: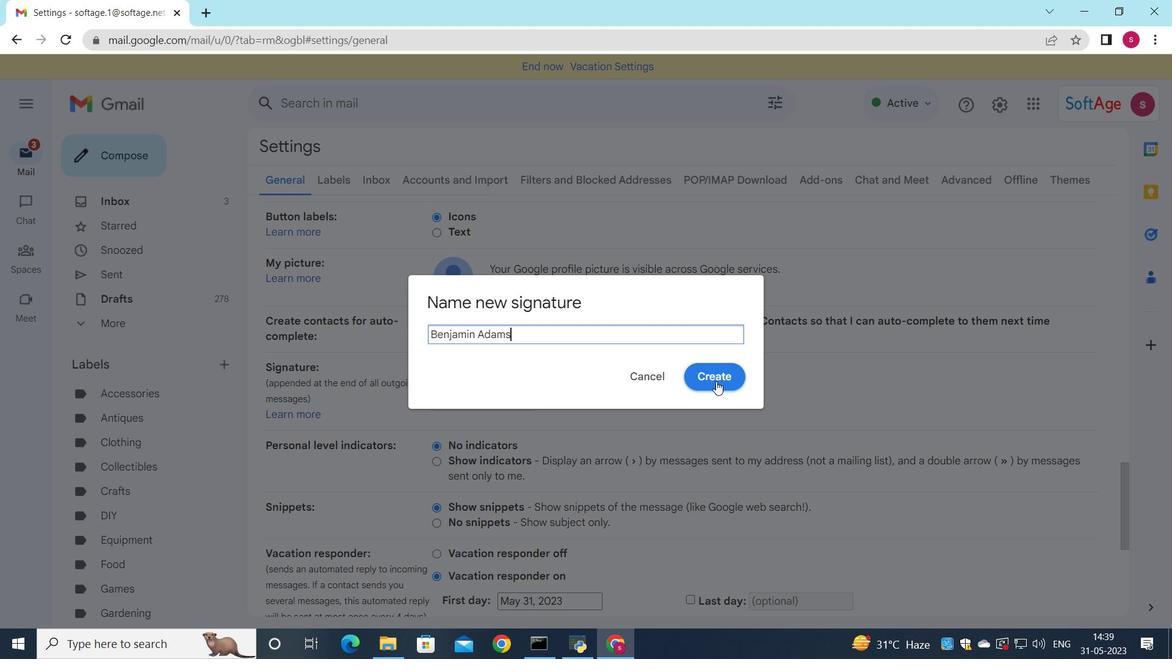 
Action: Mouse pressed left at (717, 380)
Screenshot: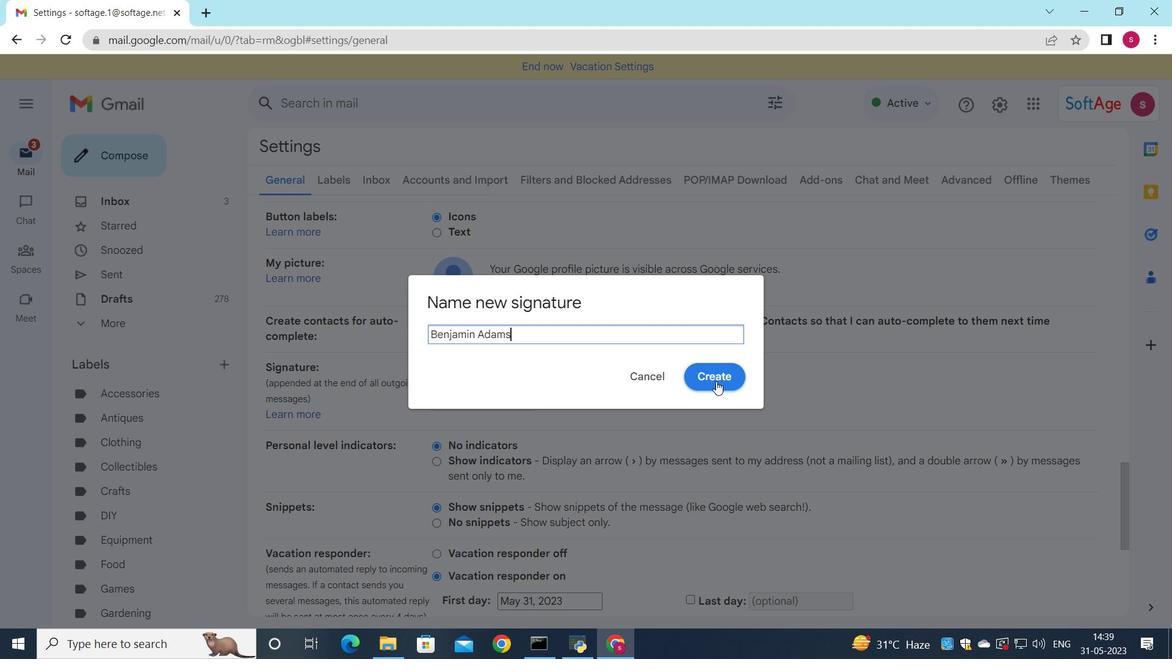 
Action: Mouse moved to (732, 389)
Screenshot: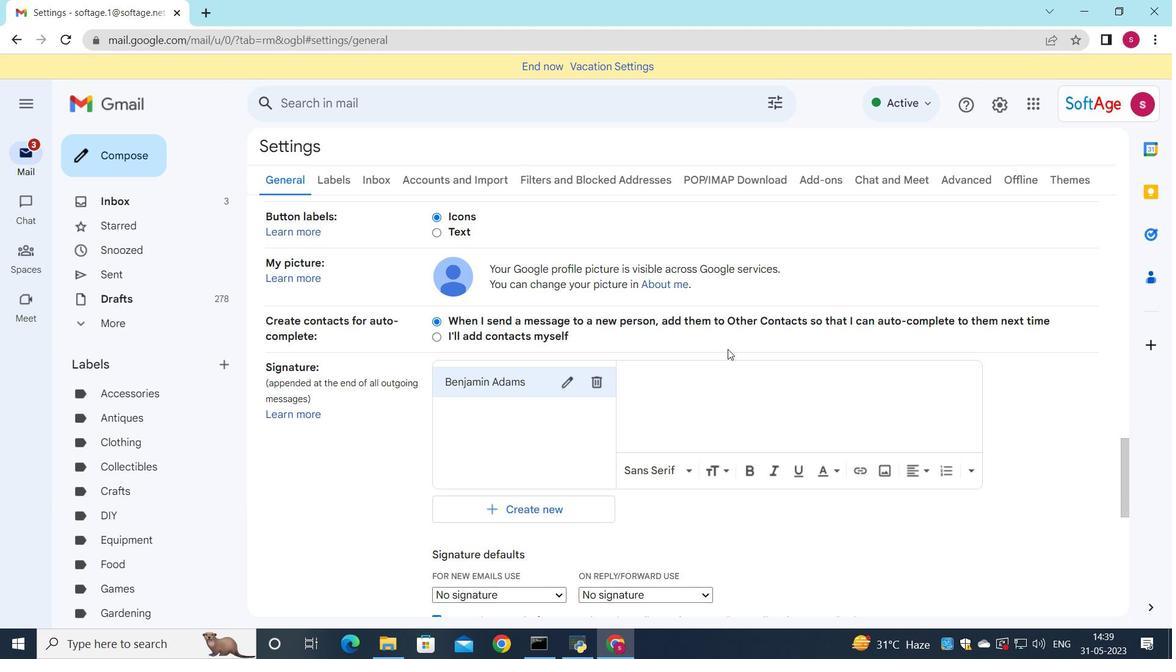 
Action: Mouse pressed left at (732, 389)
Screenshot: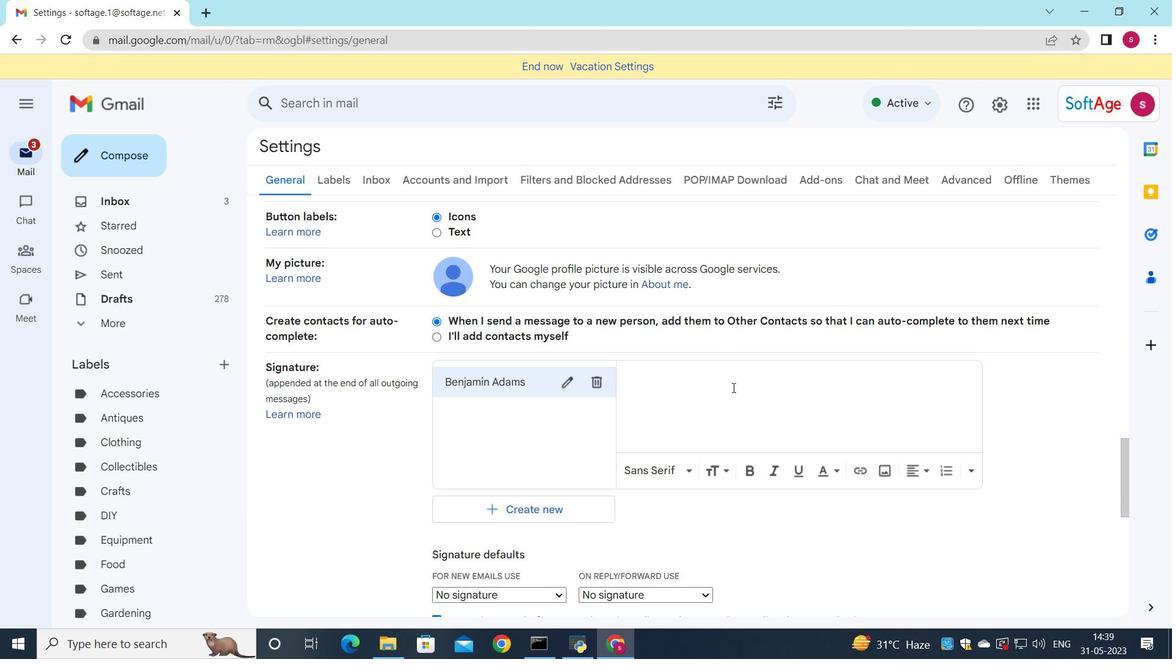 
Action: Key pressed <Key.shift>Benjamin<Key.space><Key.shift><Key.shift><Key.shift><Key.shift><Key.shift><Key.shift><Key.shift><Key.shift><Key.shift>Adams
Screenshot: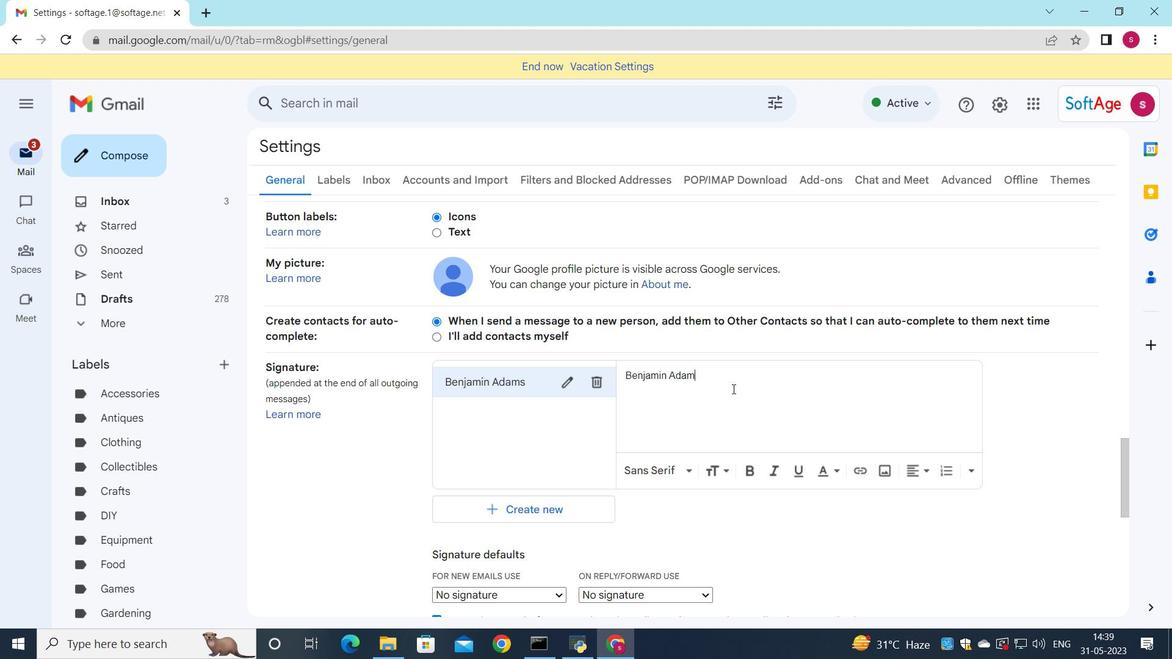 
Action: Mouse moved to (542, 556)
Screenshot: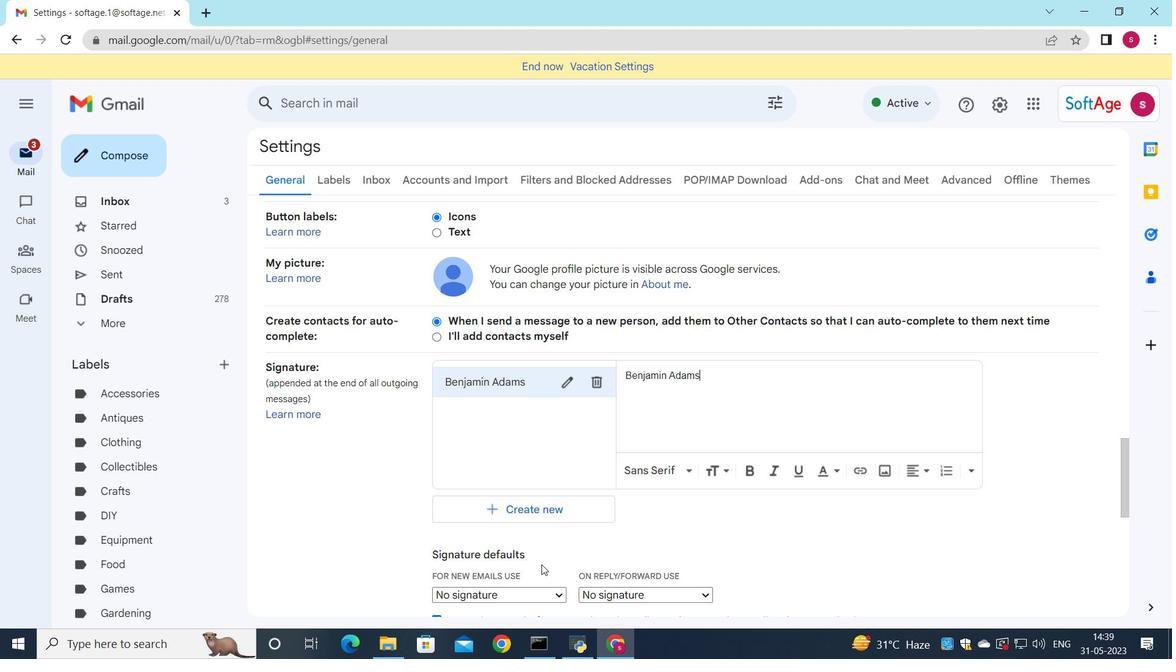 
Action: Mouse scrolled (542, 555) with delta (0, 0)
Screenshot: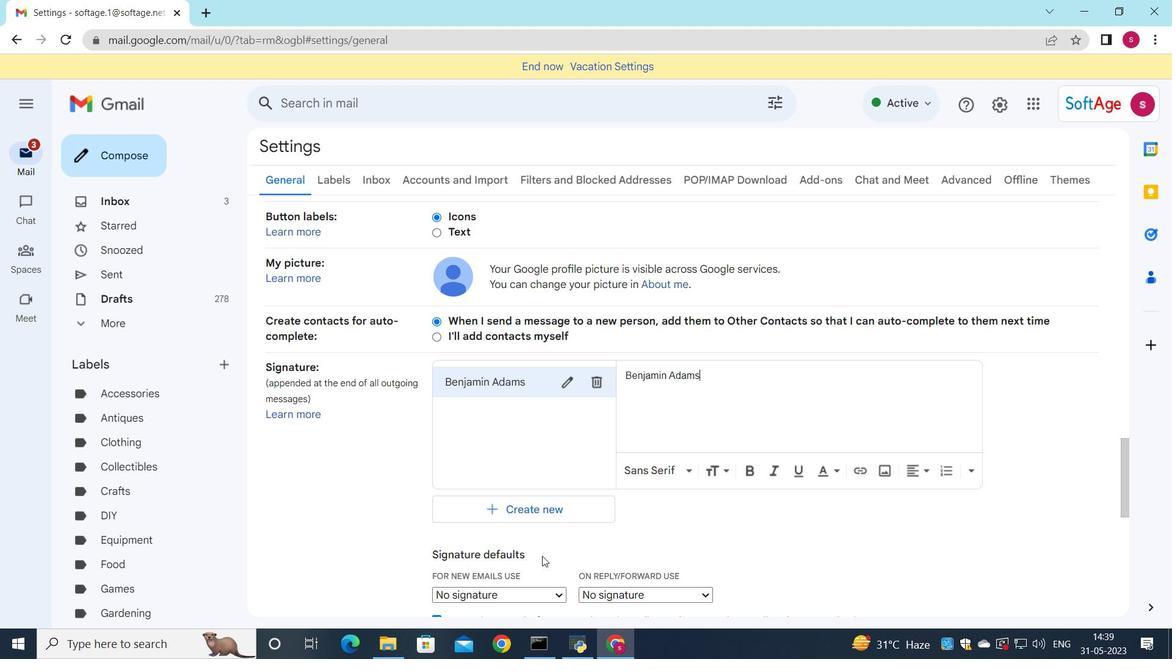 
Action: Mouse scrolled (542, 555) with delta (0, 0)
Screenshot: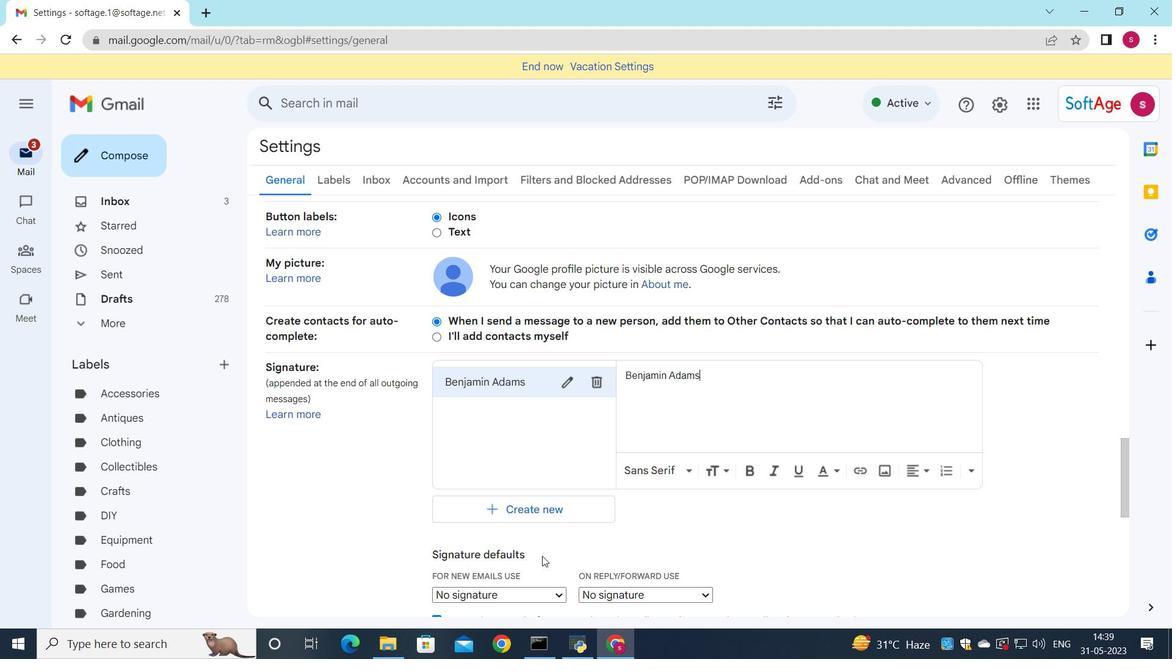 
Action: Mouse moved to (562, 445)
Screenshot: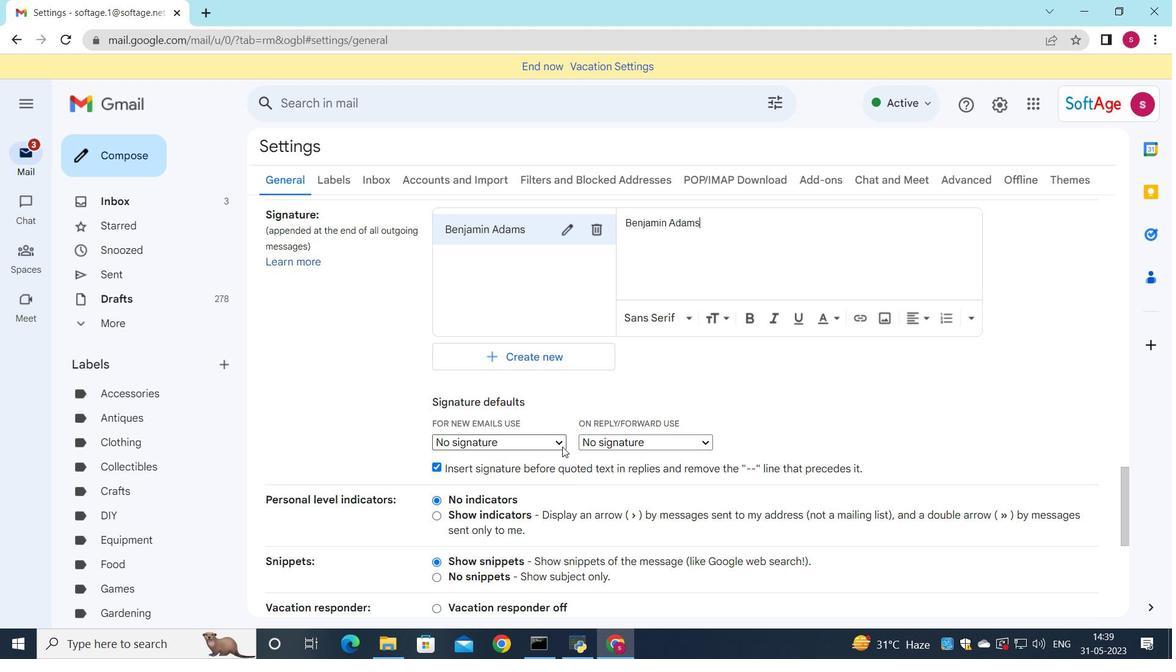 
Action: Mouse pressed left at (562, 445)
Screenshot: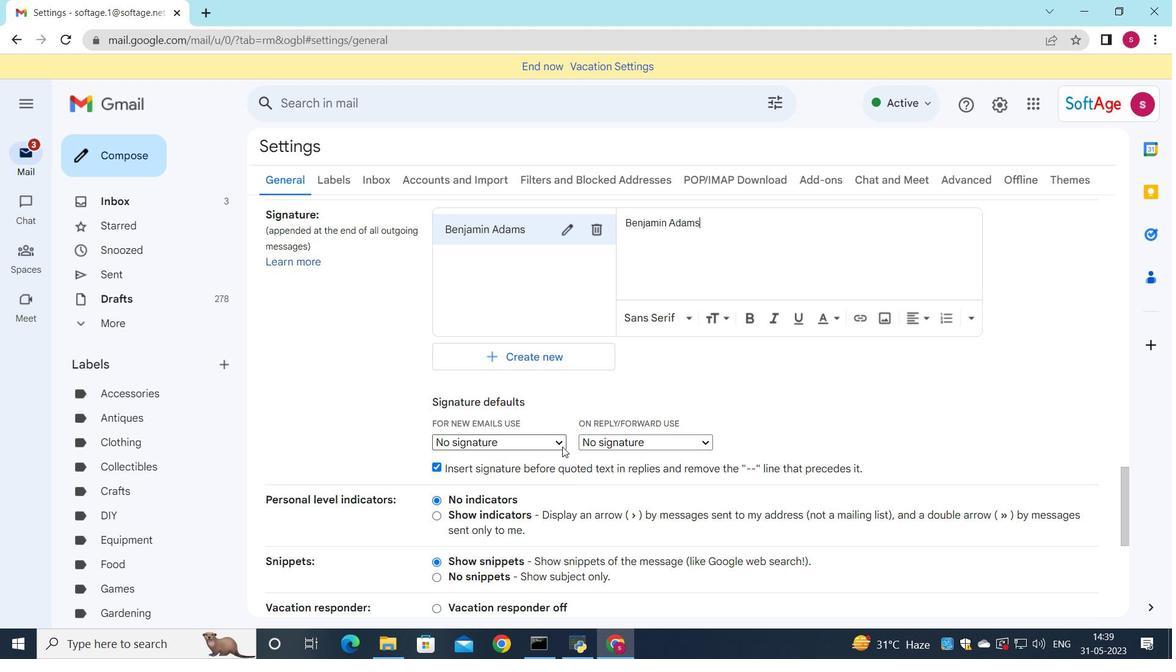 
Action: Mouse moved to (556, 470)
Screenshot: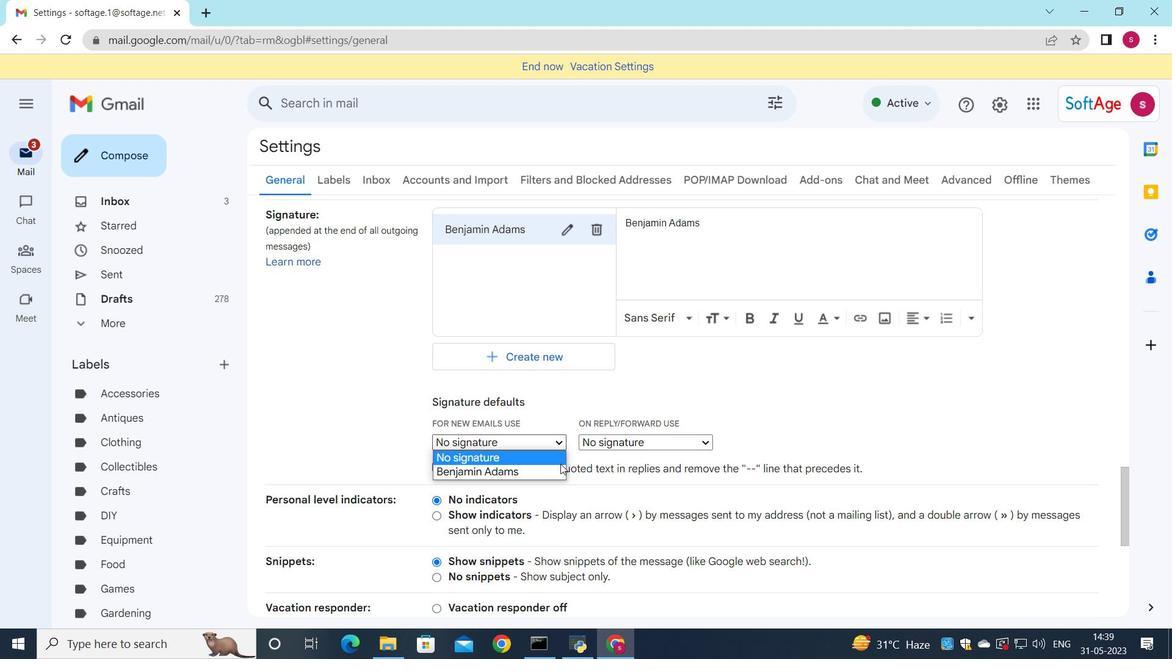 
Action: Mouse pressed left at (556, 470)
Screenshot: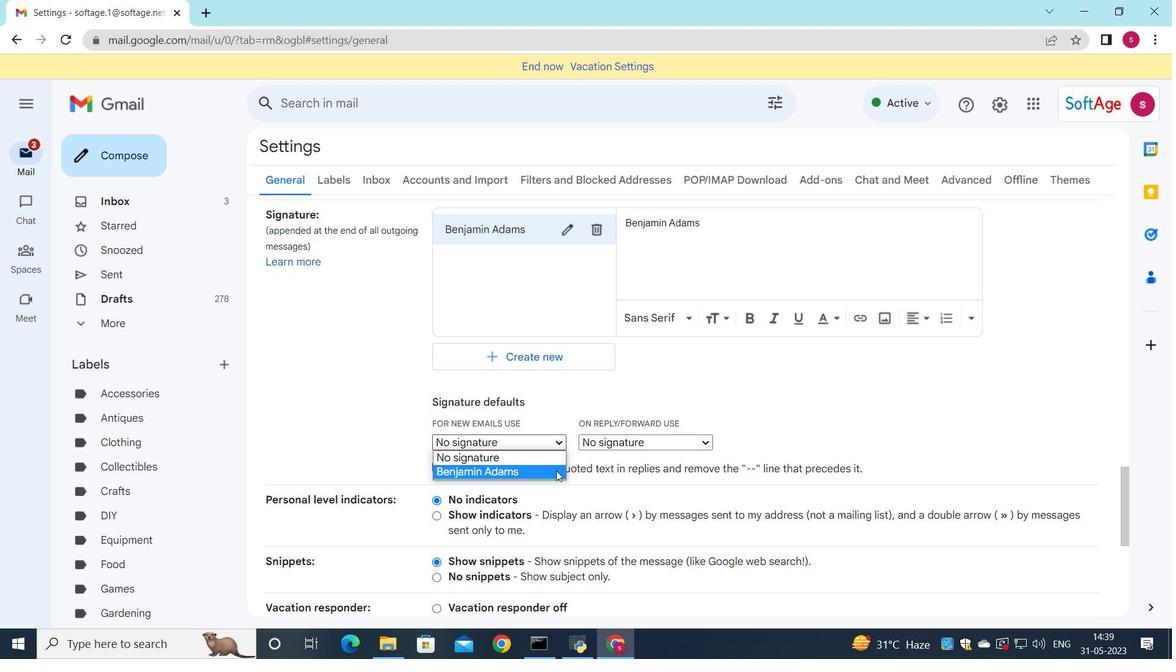 
Action: Mouse moved to (589, 442)
Screenshot: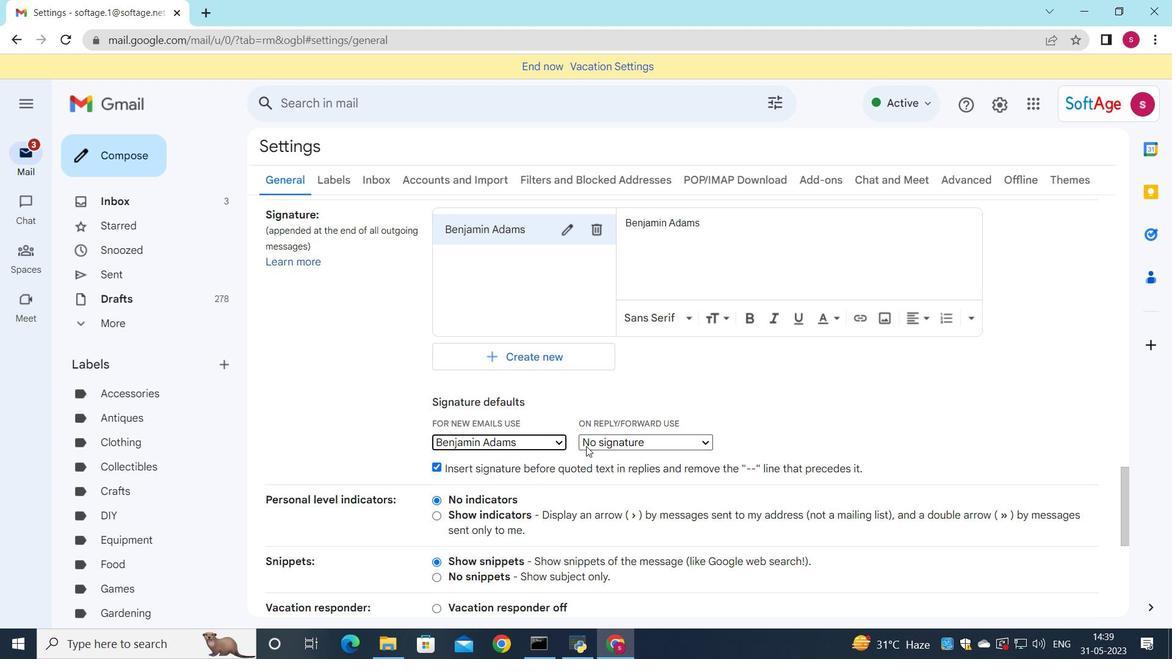 
Action: Mouse pressed left at (589, 442)
Screenshot: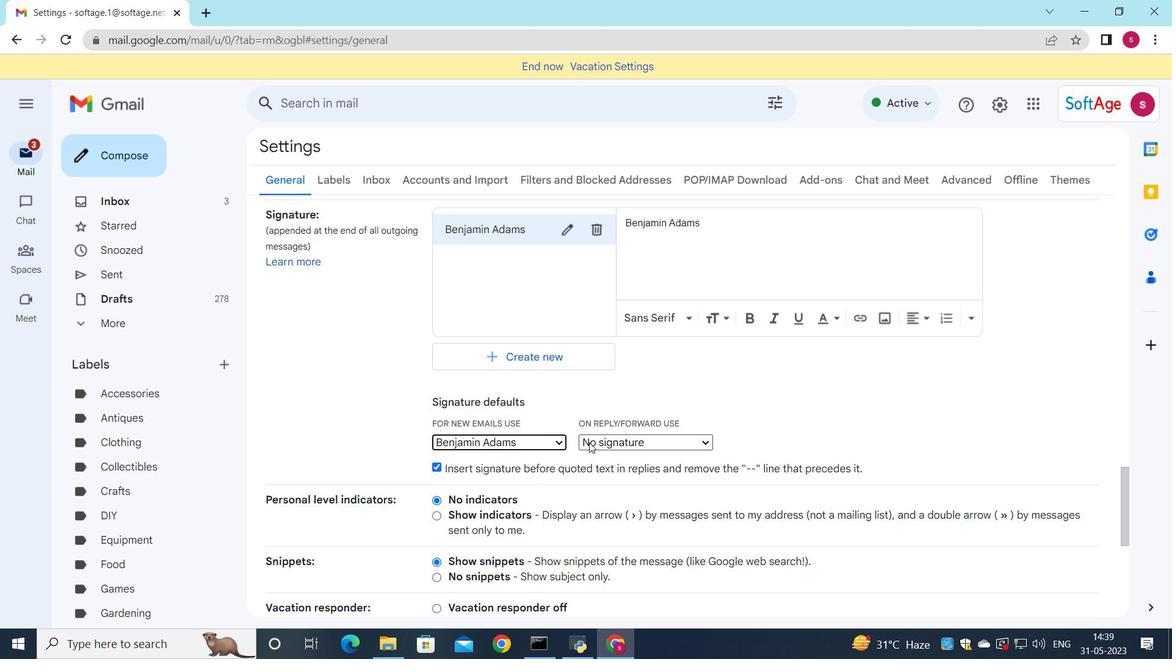 
Action: Mouse moved to (588, 477)
Screenshot: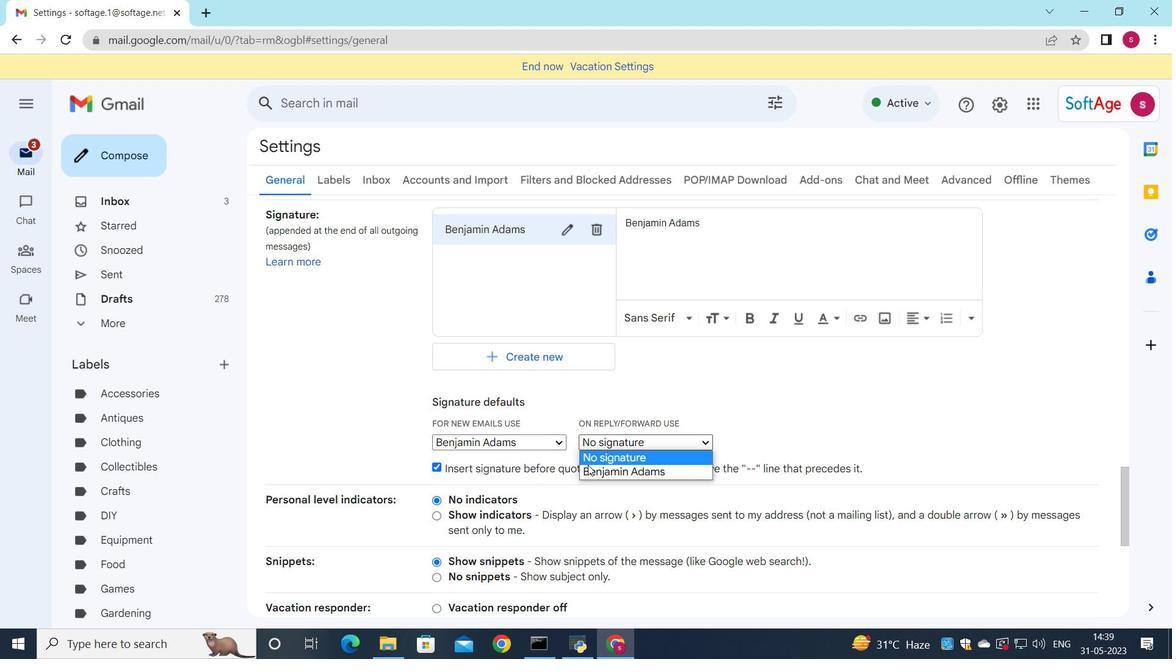 
Action: Mouse pressed left at (588, 477)
Screenshot: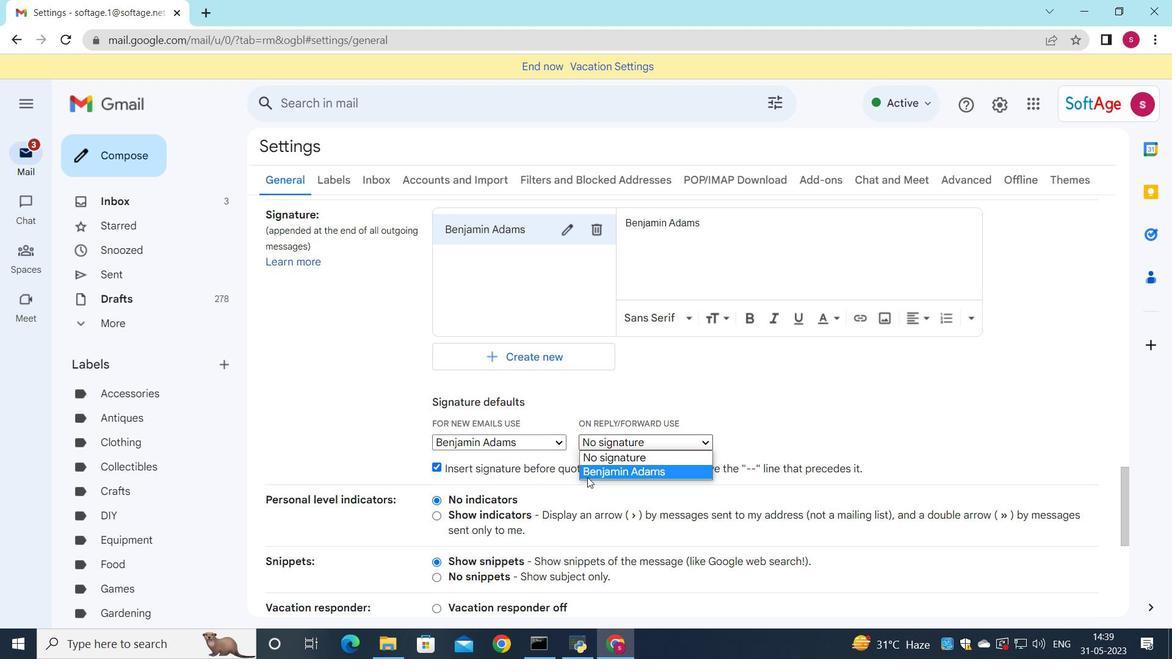 
Action: Mouse moved to (560, 462)
Screenshot: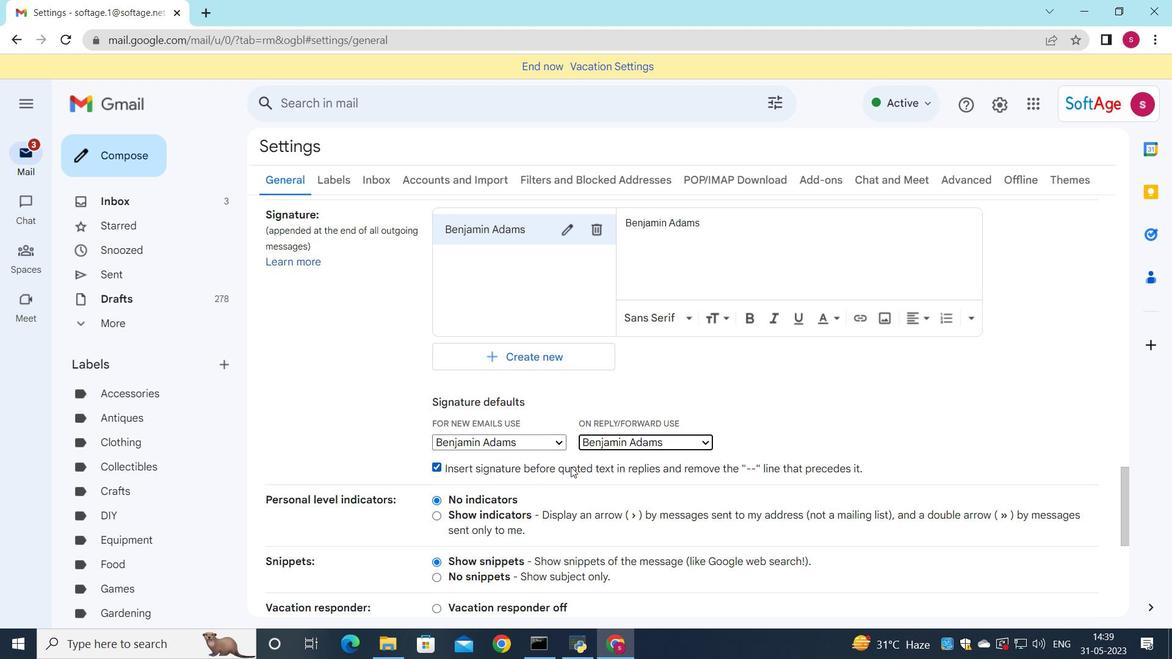 
Action: Mouse scrolled (560, 462) with delta (0, 0)
Screenshot: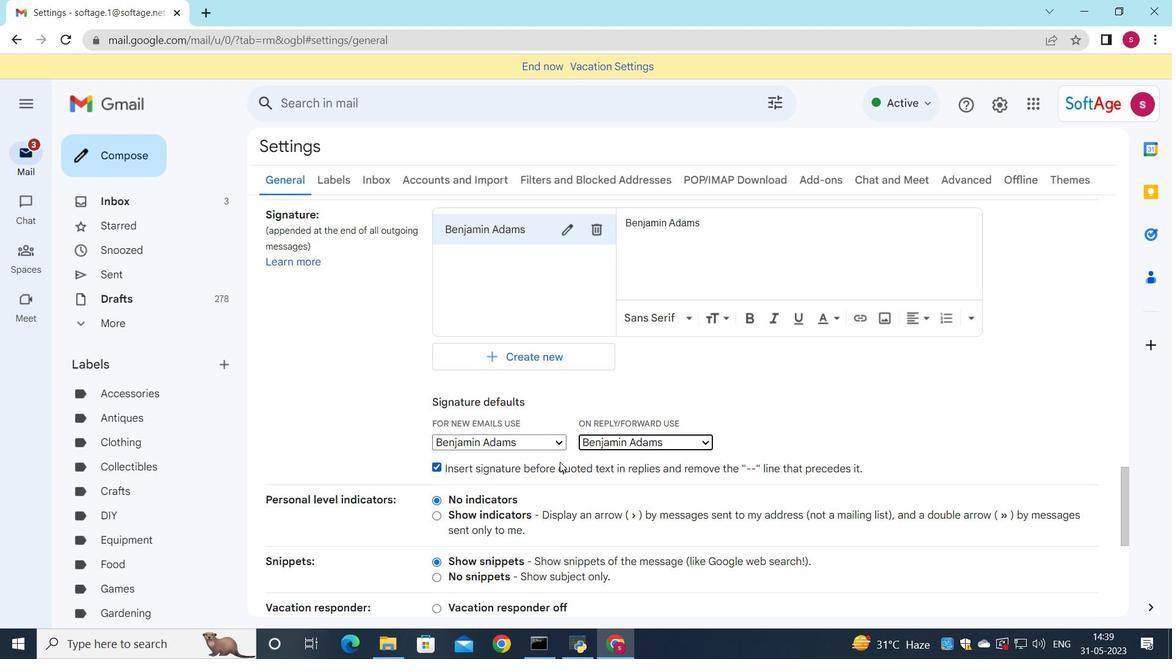 
Action: Mouse scrolled (560, 462) with delta (0, 0)
Screenshot: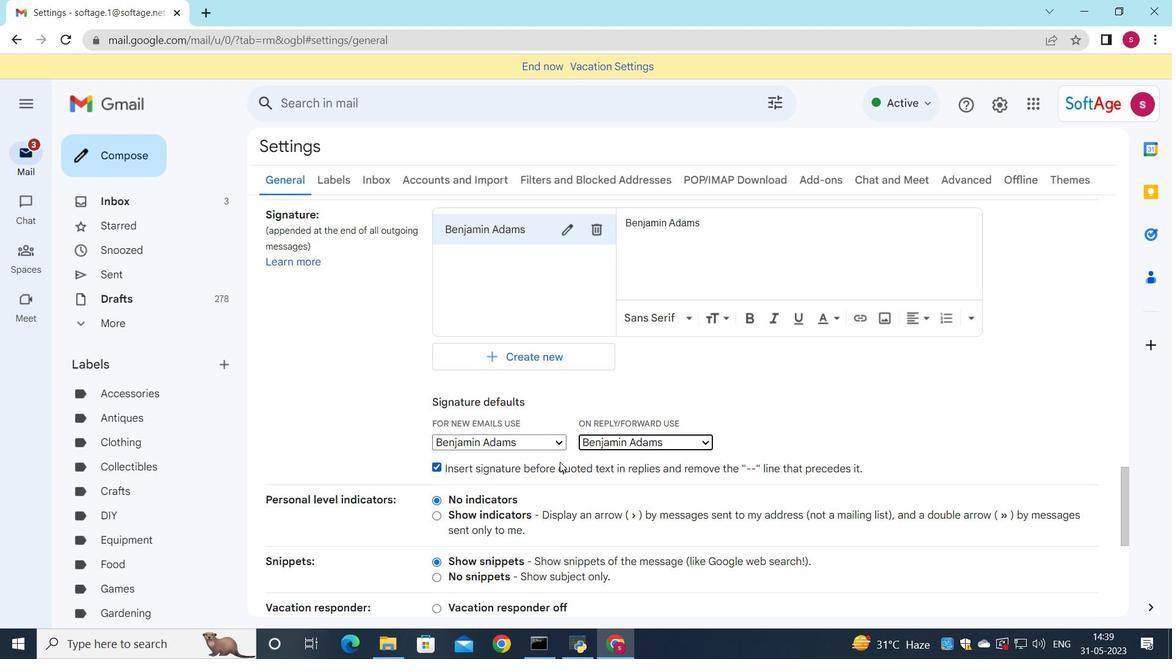 
Action: Mouse scrolled (560, 462) with delta (0, 0)
Screenshot: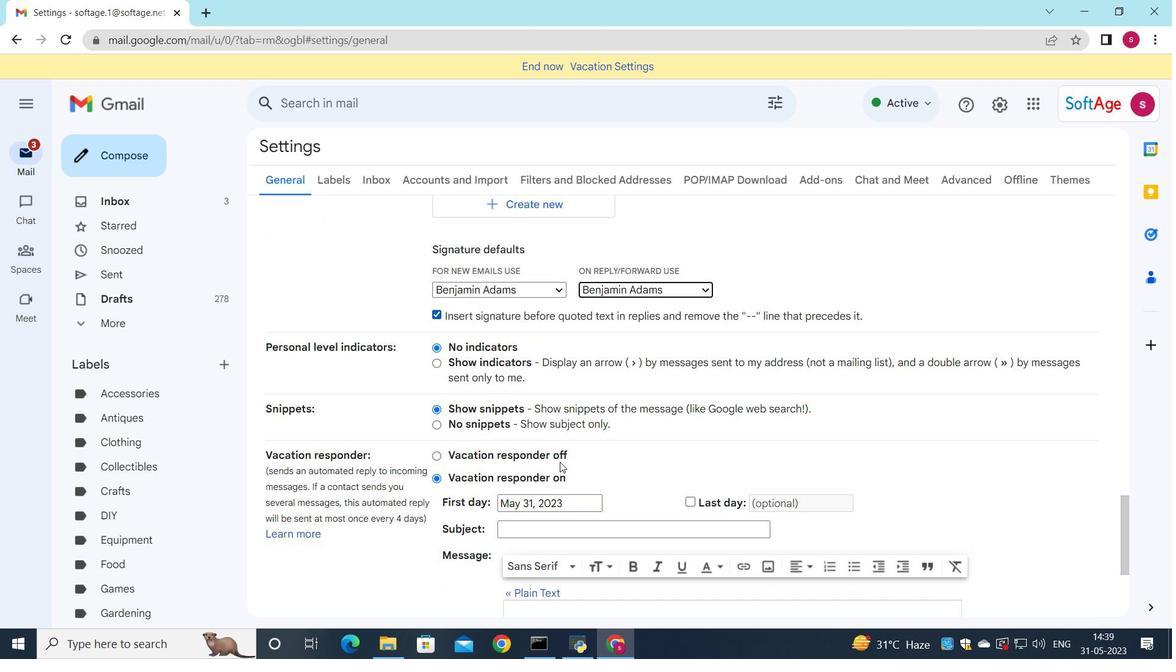 
Action: Mouse scrolled (560, 462) with delta (0, 0)
Screenshot: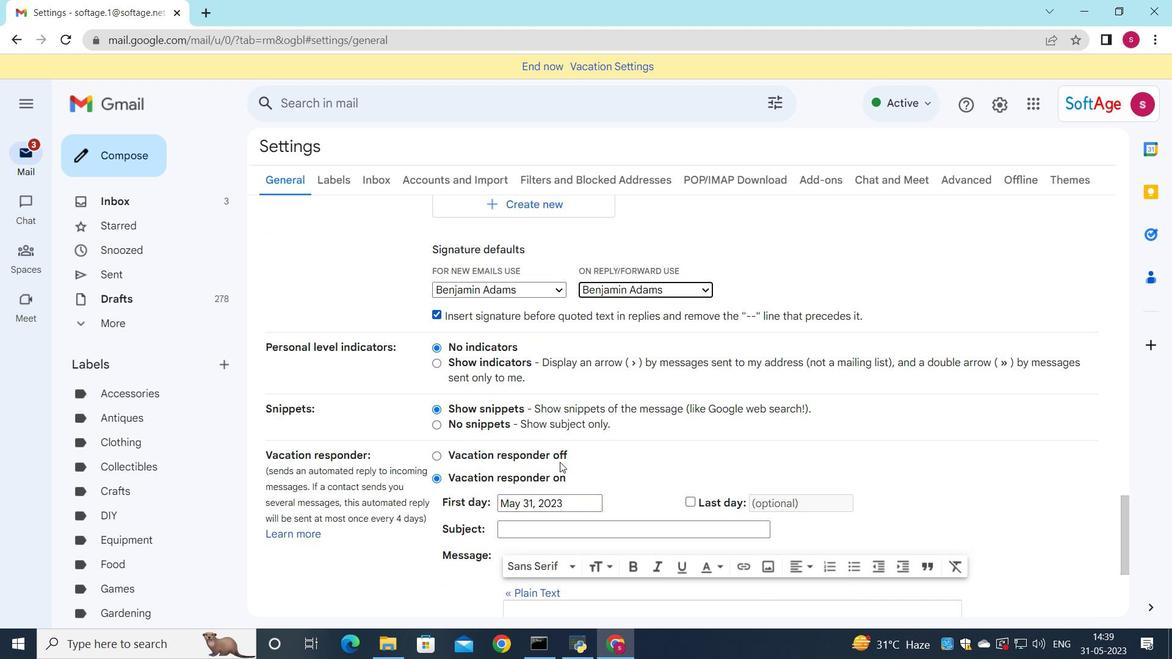 
Action: Mouse scrolled (560, 462) with delta (0, 0)
Screenshot: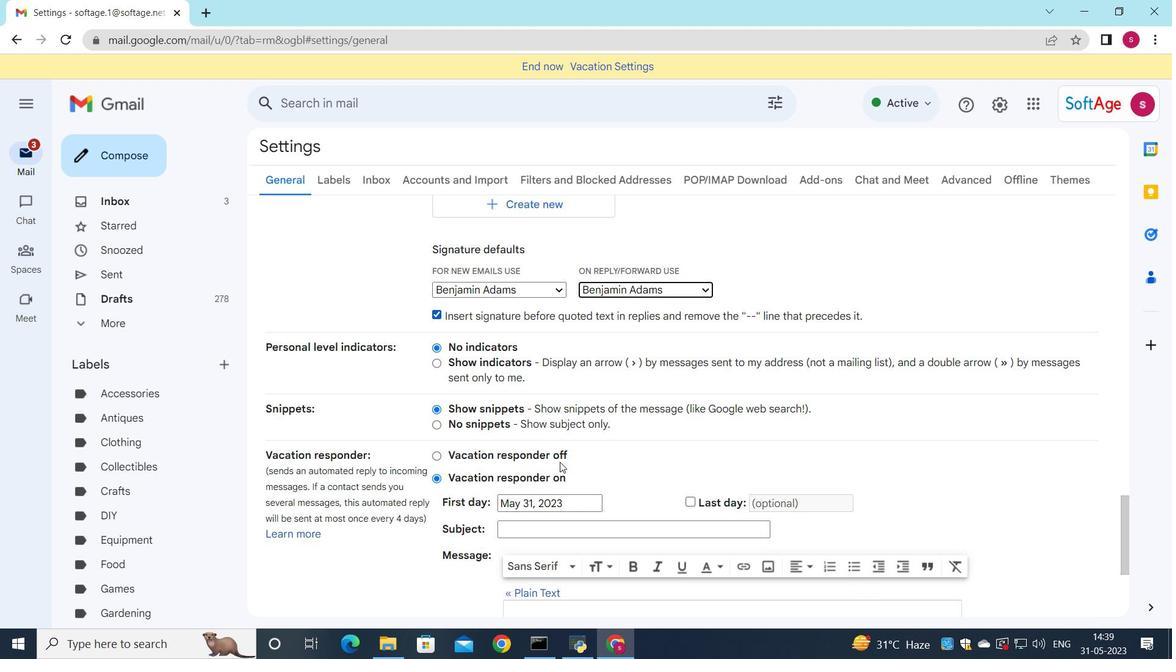 
Action: Mouse scrolled (560, 462) with delta (0, 0)
Screenshot: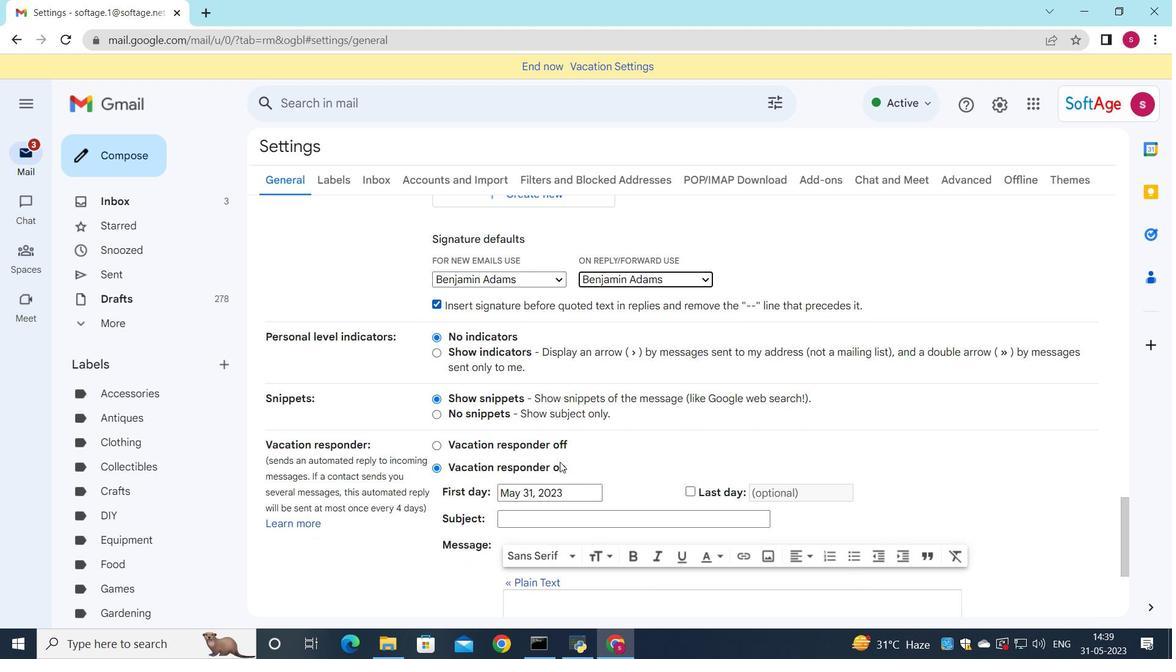 
Action: Mouse moved to (545, 472)
Screenshot: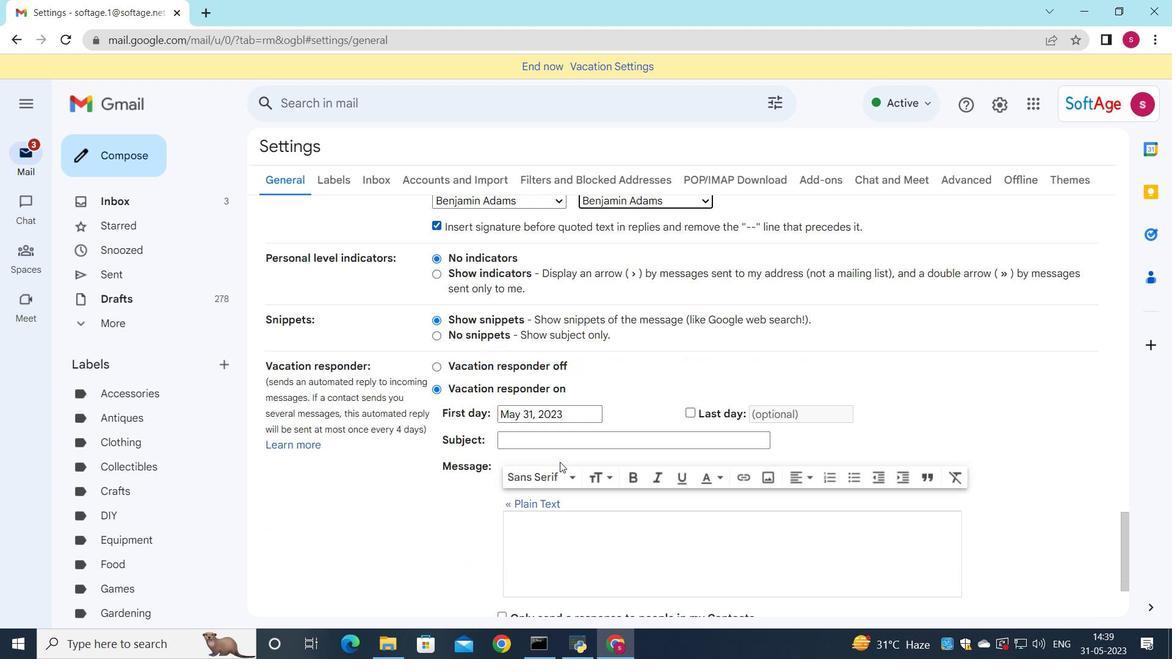 
Action: Mouse scrolled (545, 471) with delta (0, 0)
Screenshot: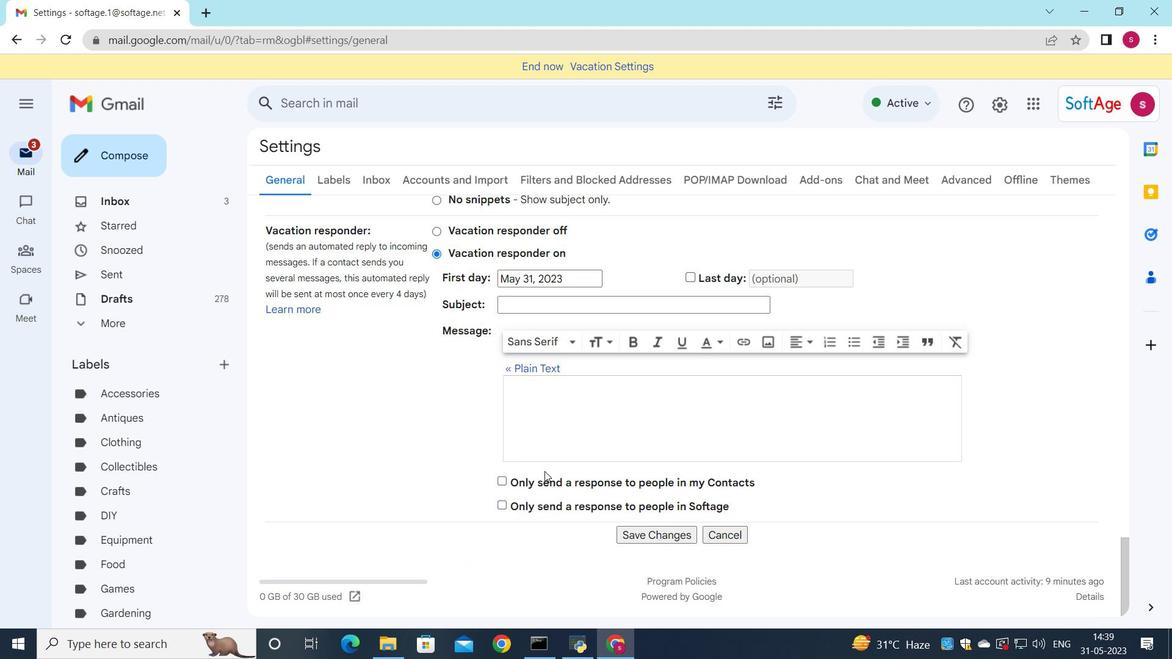 
Action: Mouse moved to (544, 475)
Screenshot: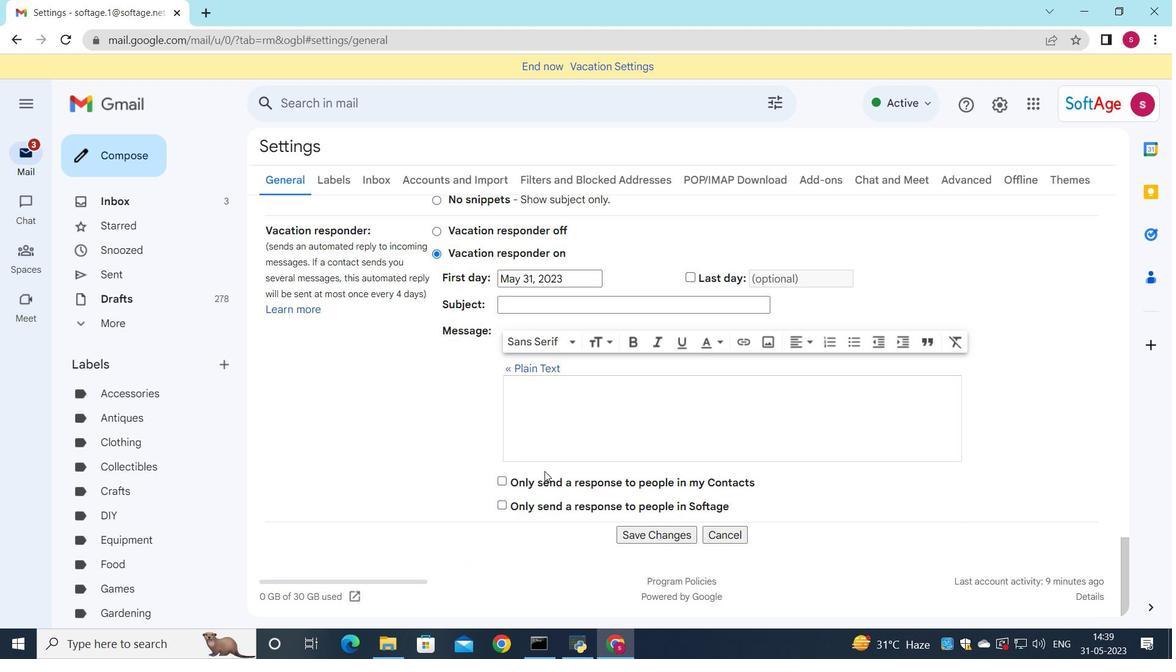 
Action: Mouse scrolled (544, 474) with delta (0, 0)
Screenshot: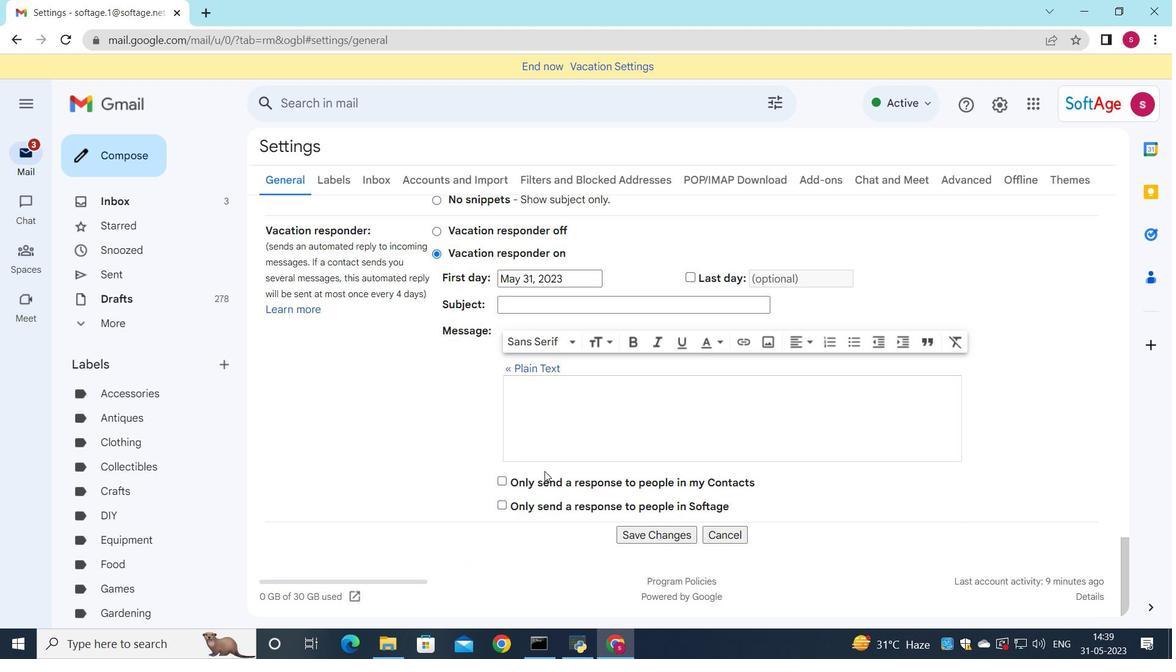 
Action: Mouse moved to (544, 482)
Screenshot: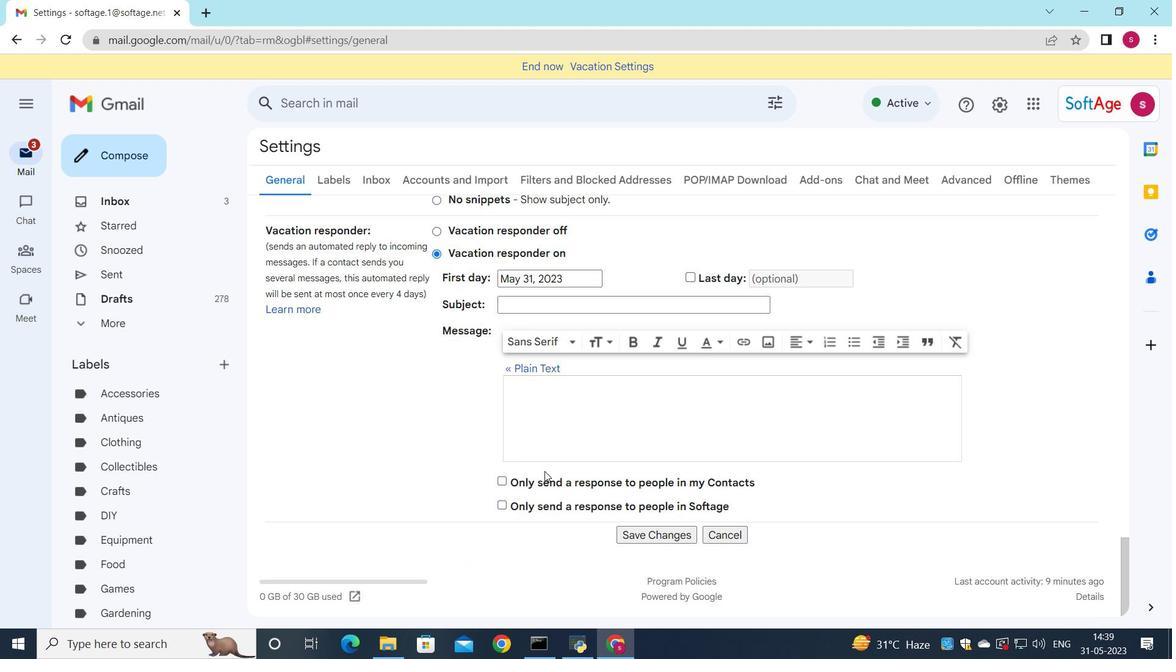 
Action: Mouse scrolled (544, 481) with delta (0, 0)
Screenshot: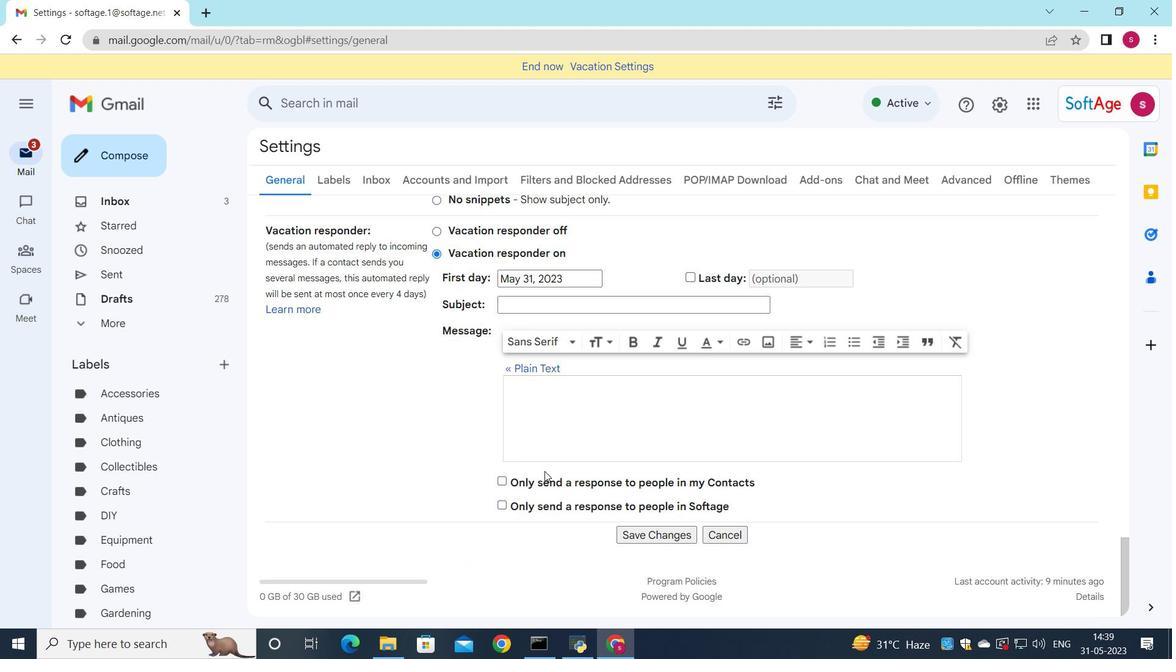 
Action: Mouse moved to (640, 535)
Screenshot: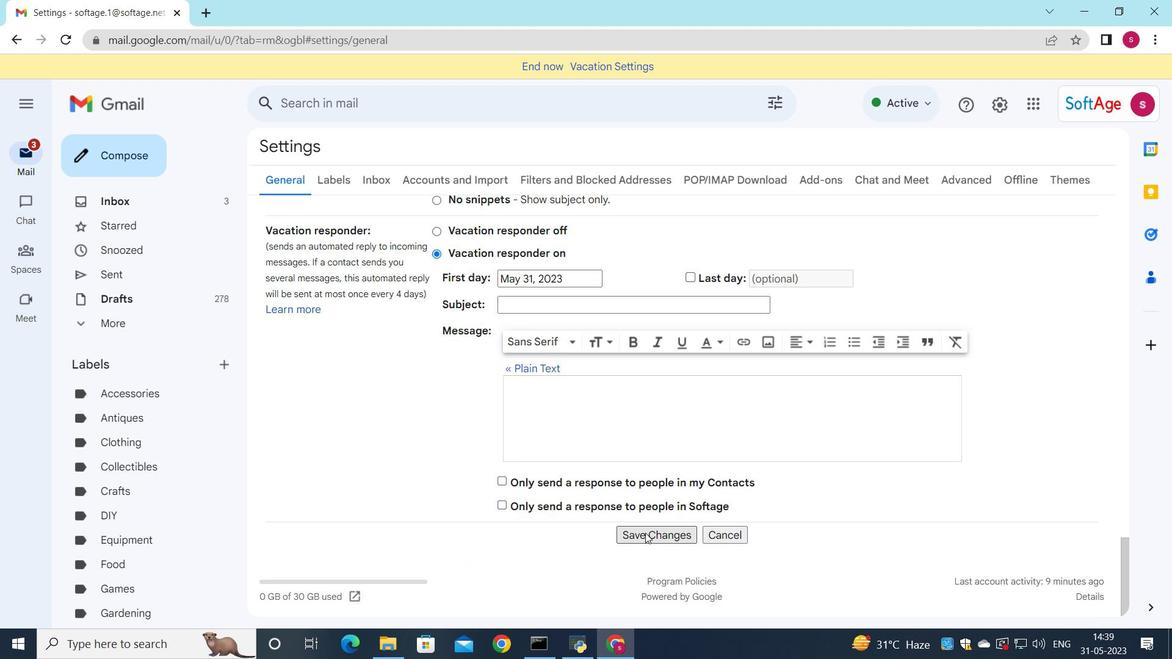 
Action: Mouse pressed left at (640, 535)
Screenshot: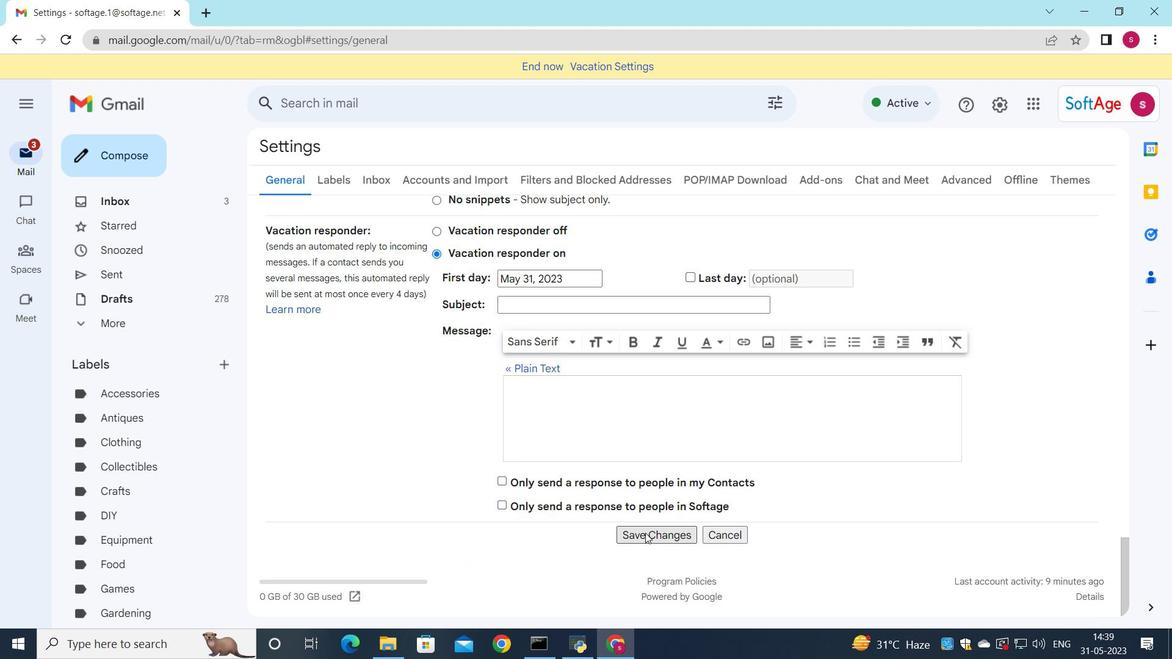 
Action: Mouse moved to (478, 393)
Screenshot: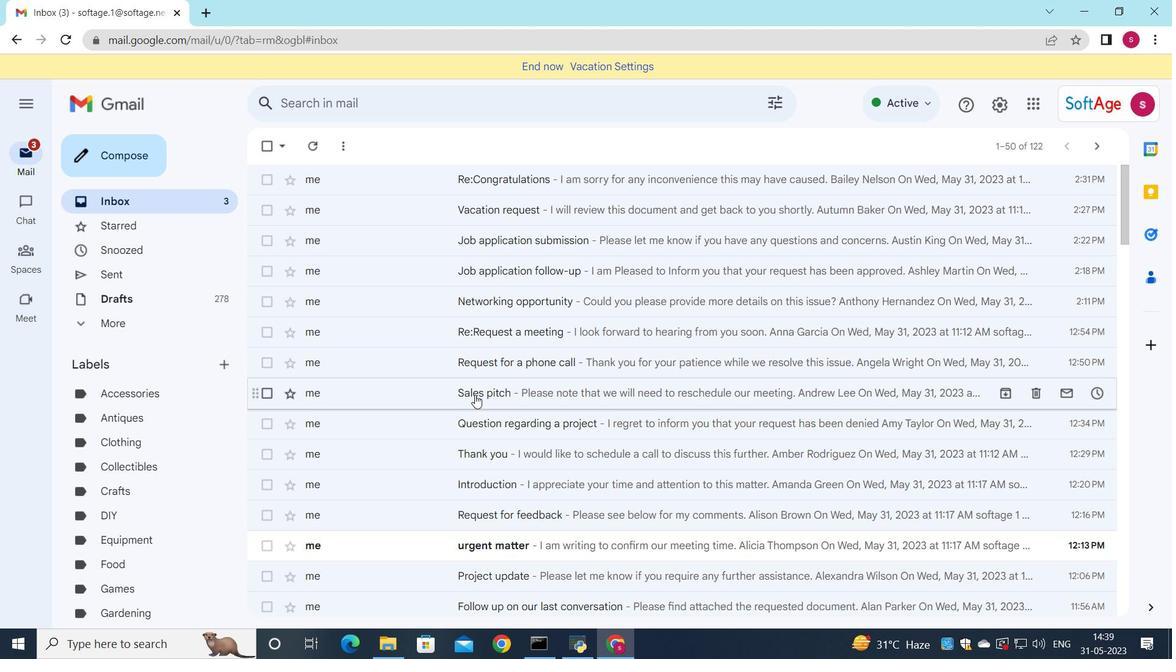 
Action: Mouse scrolled (478, 392) with delta (0, 0)
Screenshot: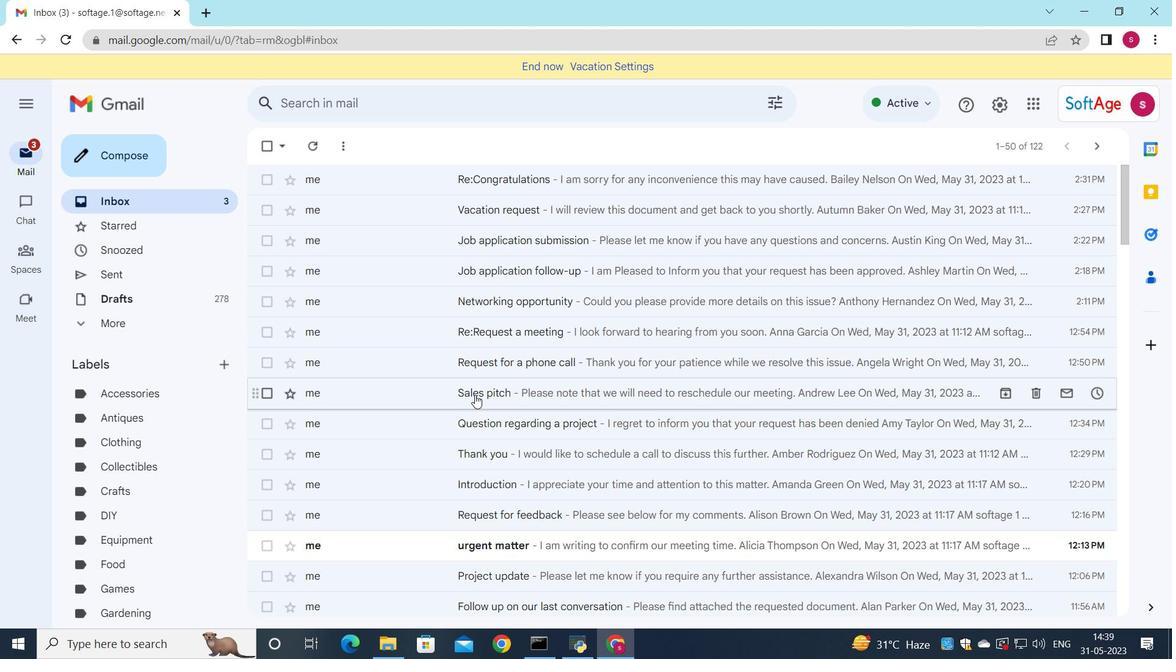 
Action: Mouse scrolled (478, 392) with delta (0, 0)
Screenshot: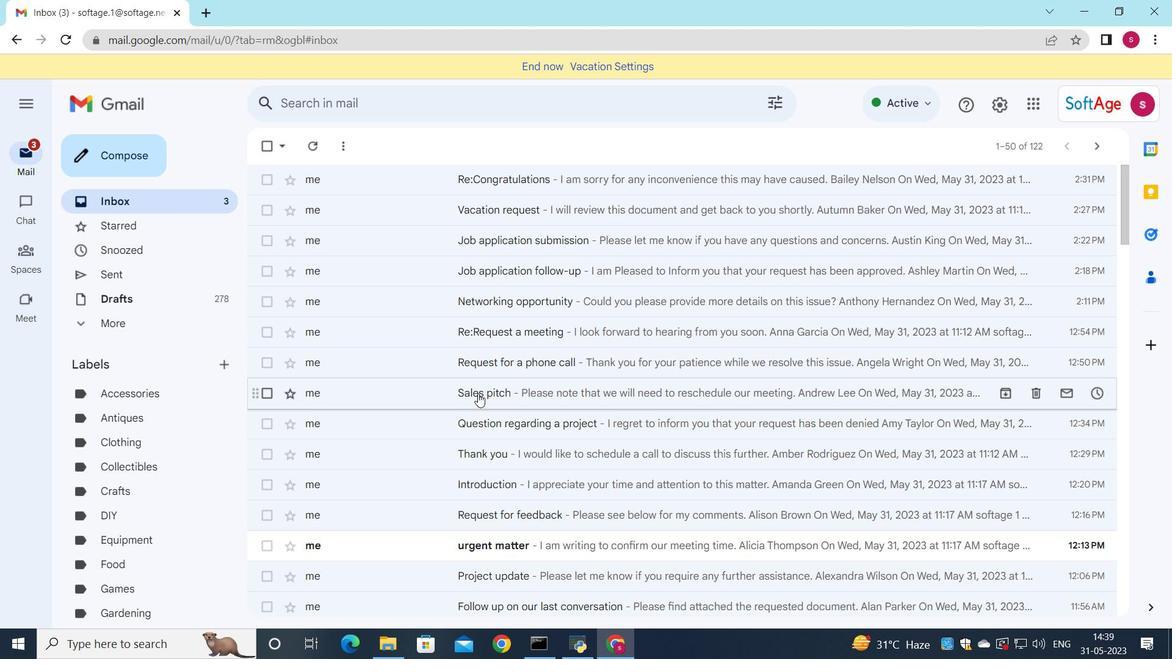 
Action: Mouse scrolled (478, 392) with delta (0, 0)
Screenshot: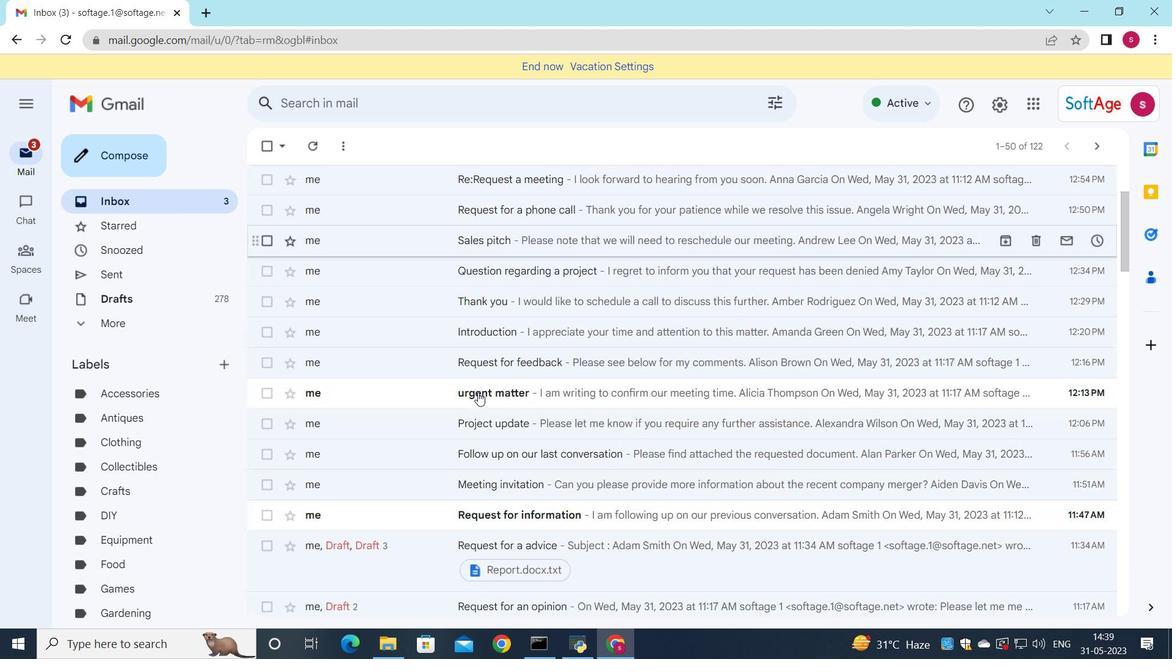 
Action: Mouse scrolled (478, 392) with delta (0, 0)
Screenshot: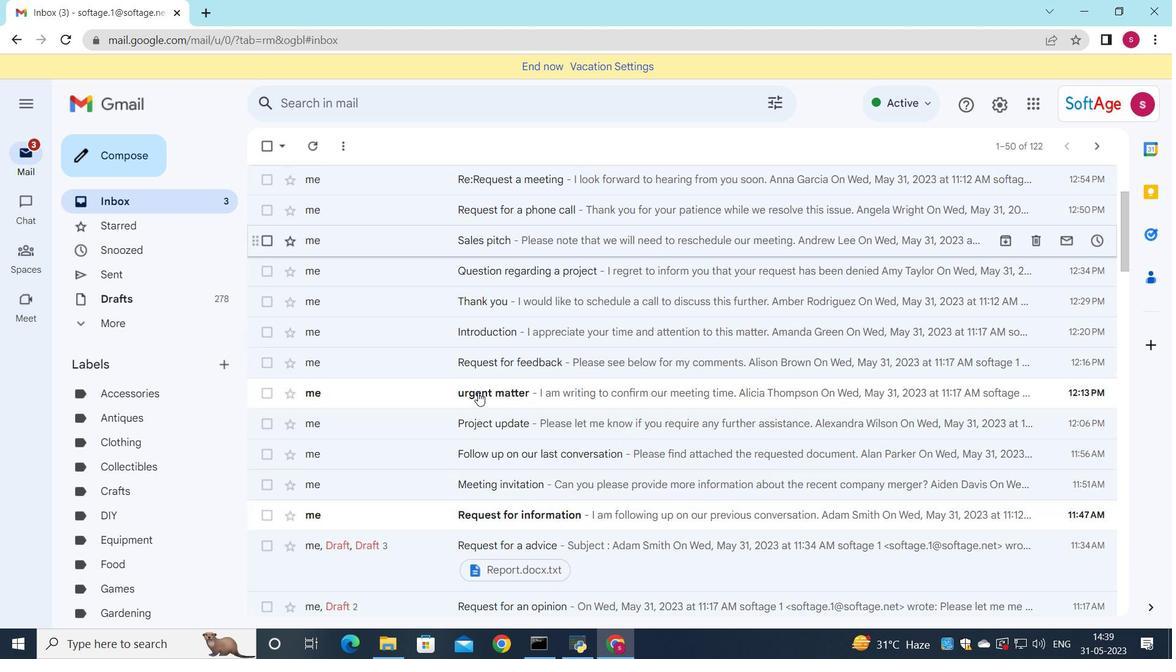 
Action: Mouse scrolled (478, 392) with delta (0, 0)
Screenshot: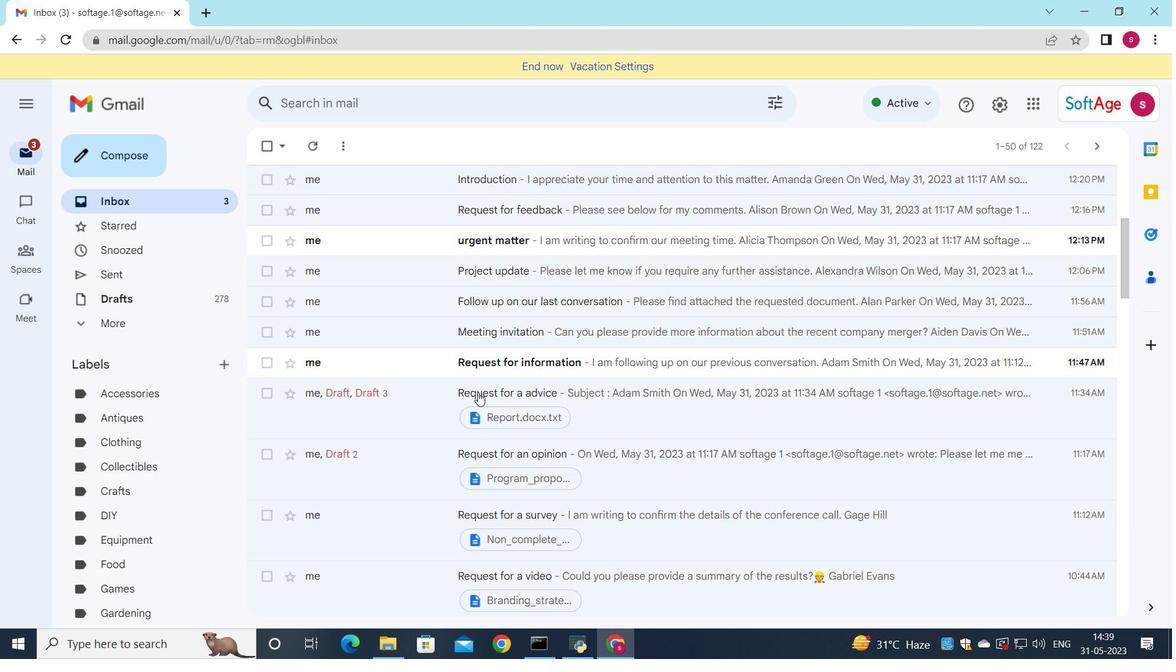 
Action: Mouse moved to (551, 457)
Screenshot: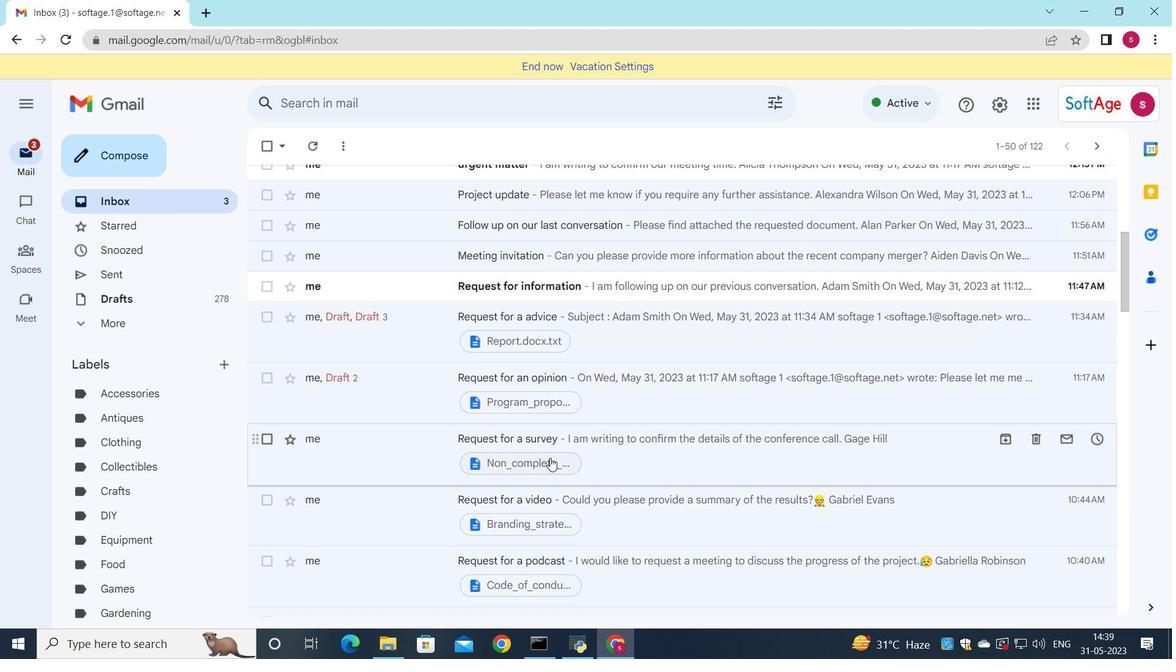
Action: Mouse pressed left at (551, 457)
Screenshot: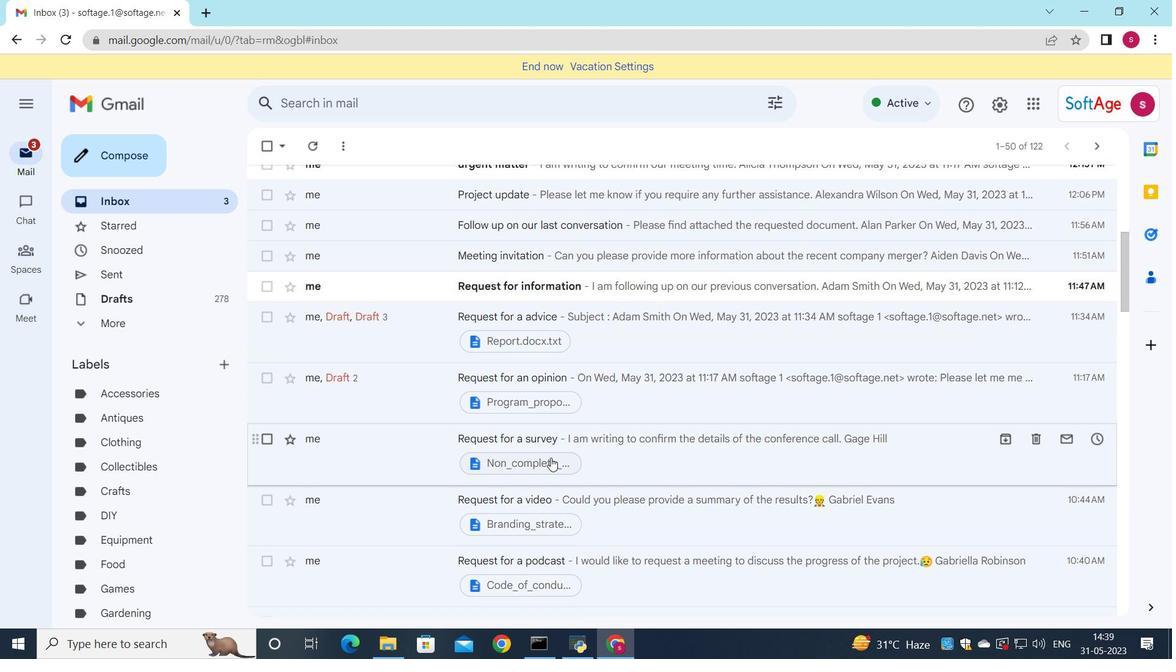 
Action: Mouse moved to (21, 77)
Screenshot: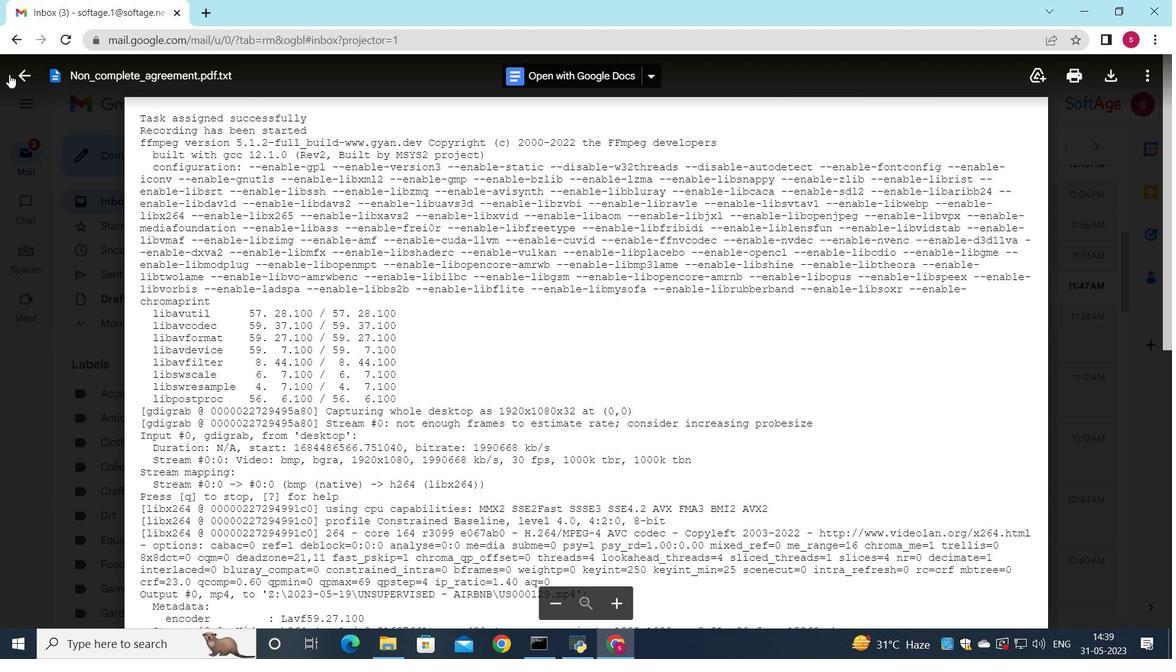 
Action: Mouse pressed left at (21, 77)
Screenshot: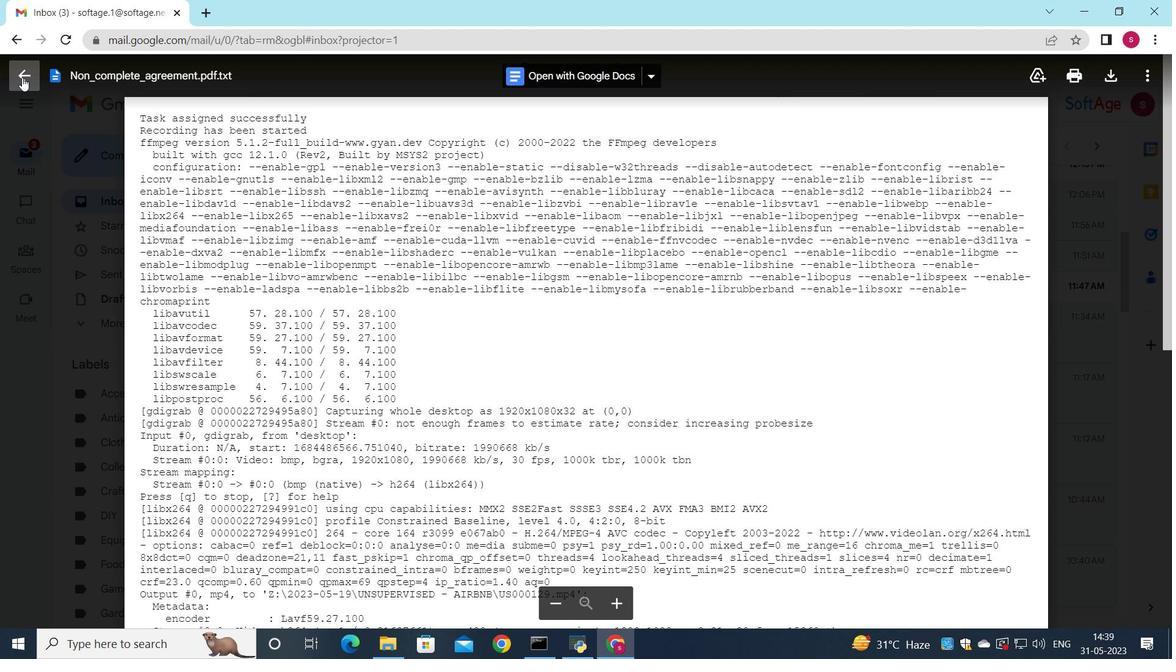 
Action: Mouse moved to (740, 447)
Screenshot: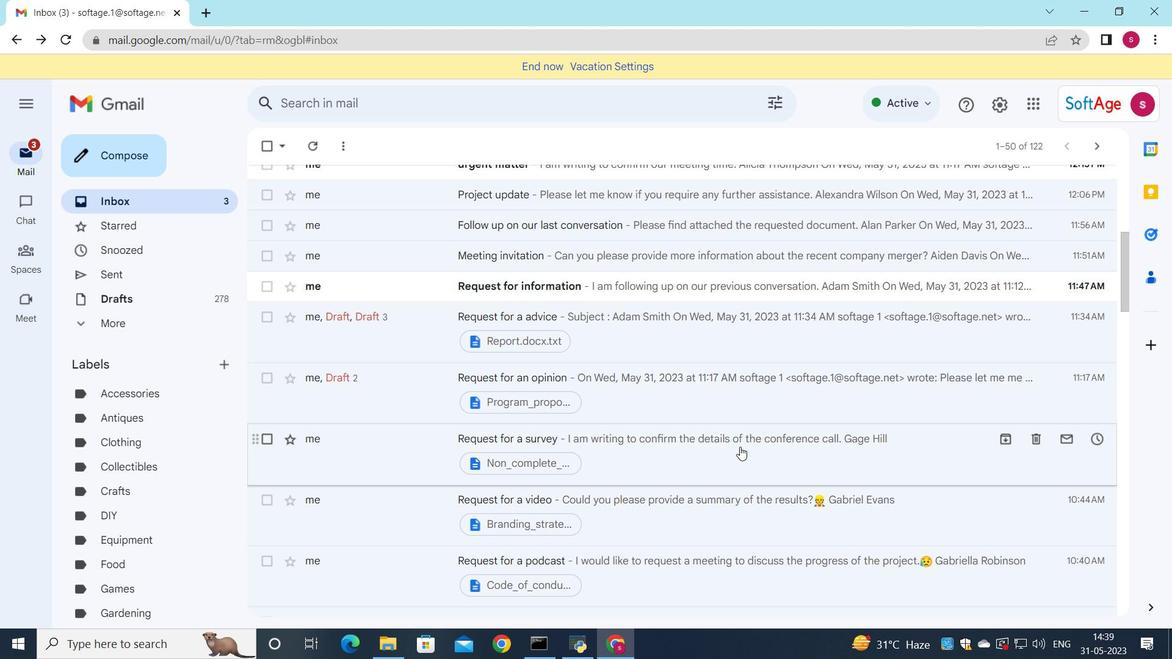 
Action: Mouse pressed left at (740, 447)
Screenshot: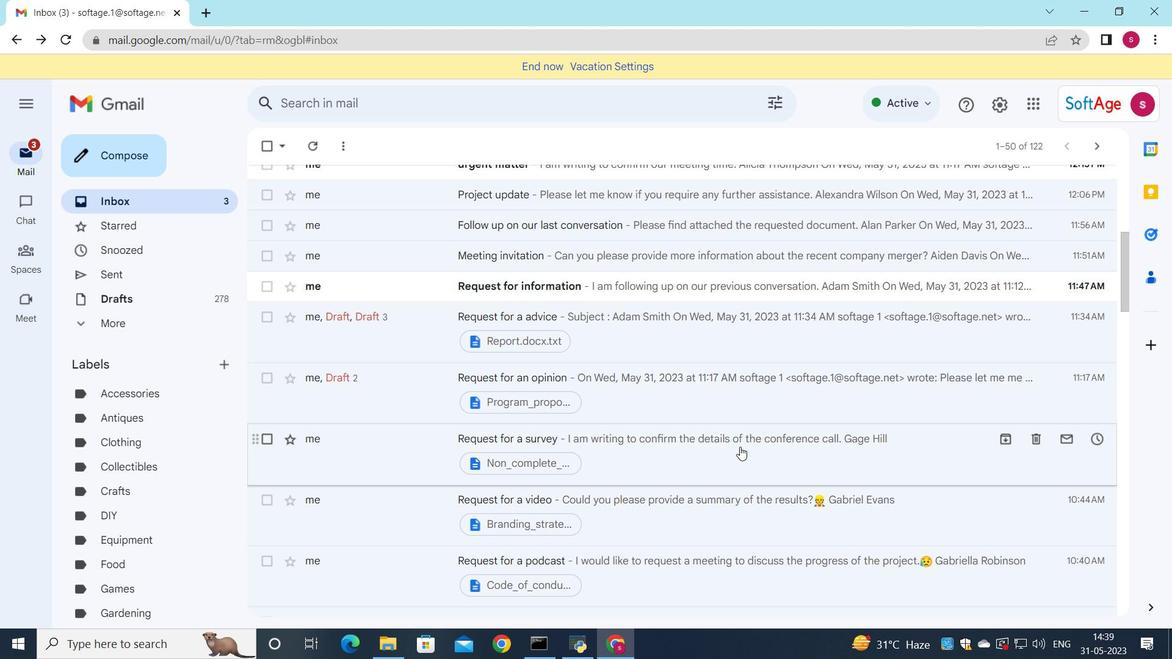 
Action: Mouse moved to (331, 480)
Screenshot: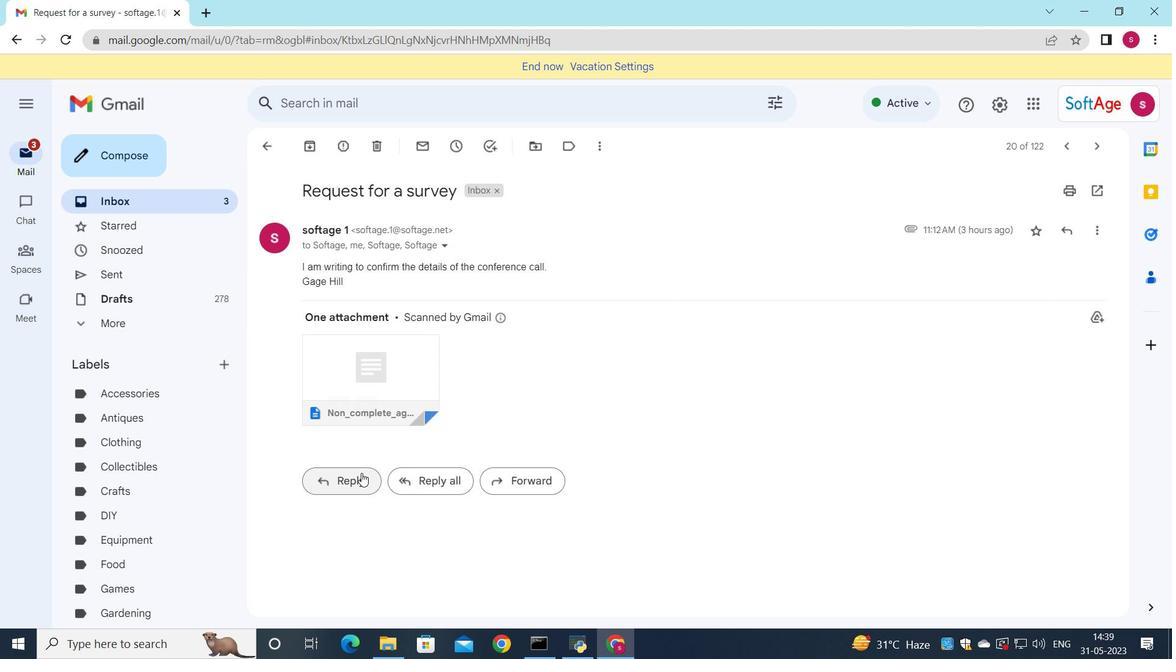 
Action: Mouse pressed left at (331, 480)
Screenshot: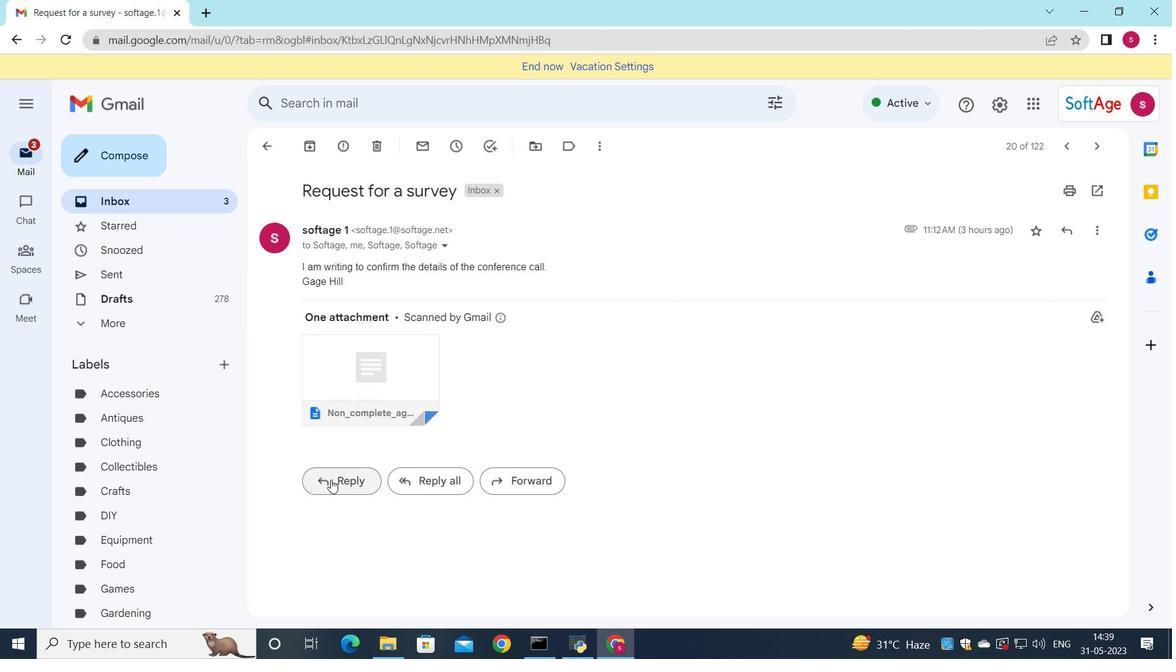 
Action: Mouse moved to (337, 415)
Screenshot: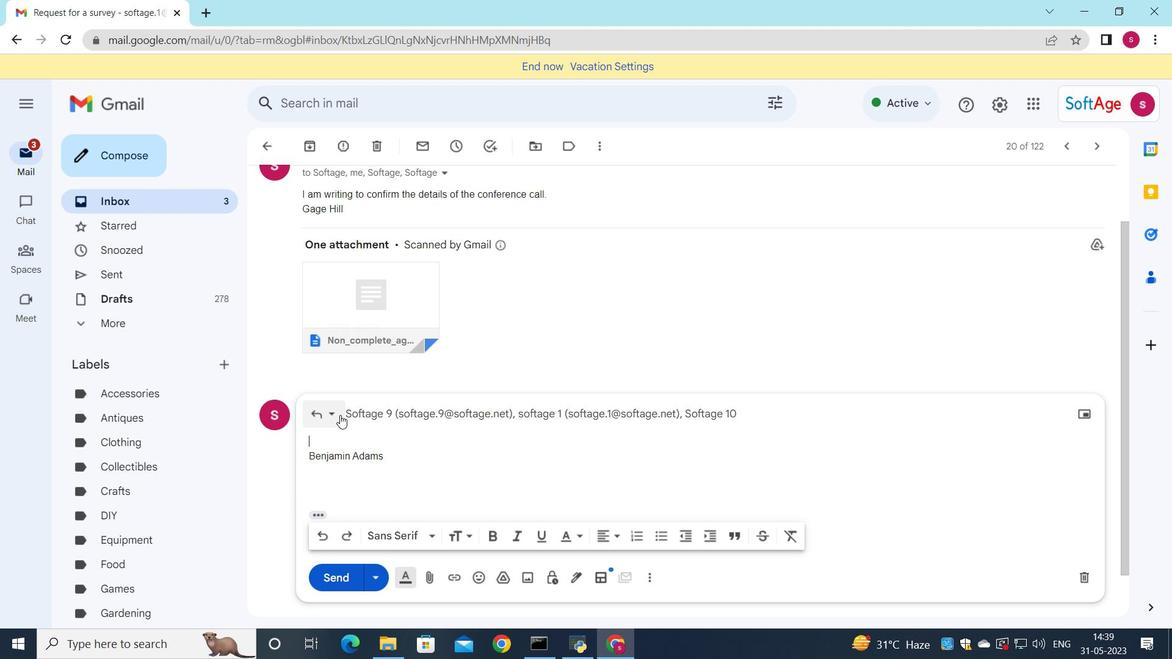 
Action: Mouse pressed left at (337, 415)
Screenshot: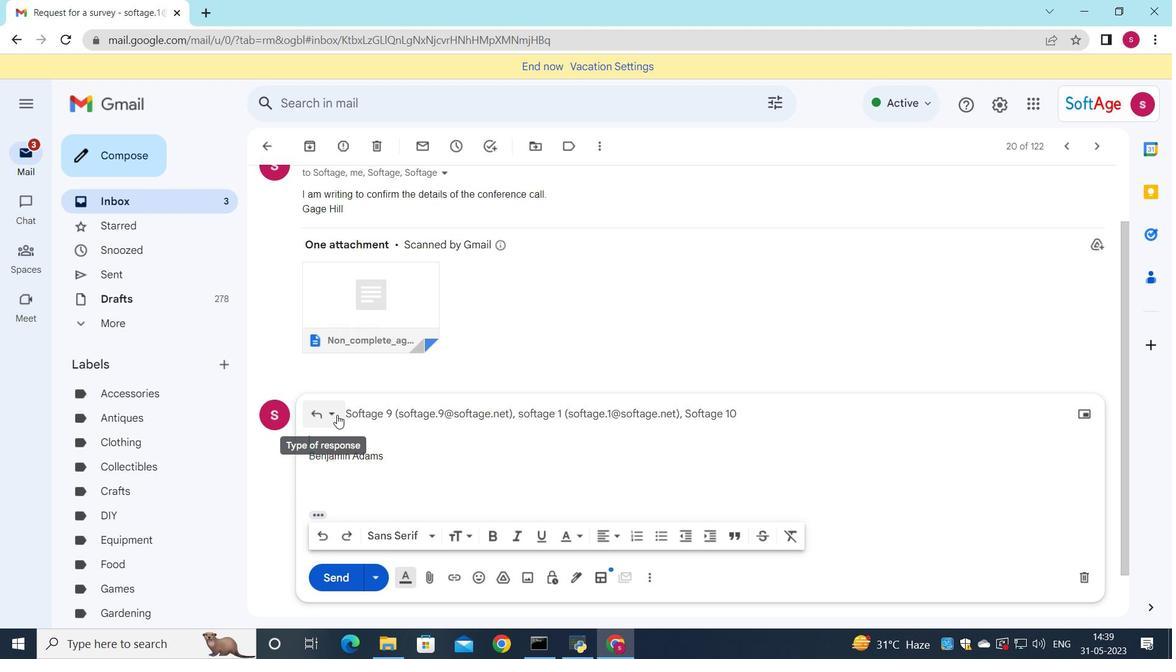 
Action: Mouse moved to (368, 528)
Screenshot: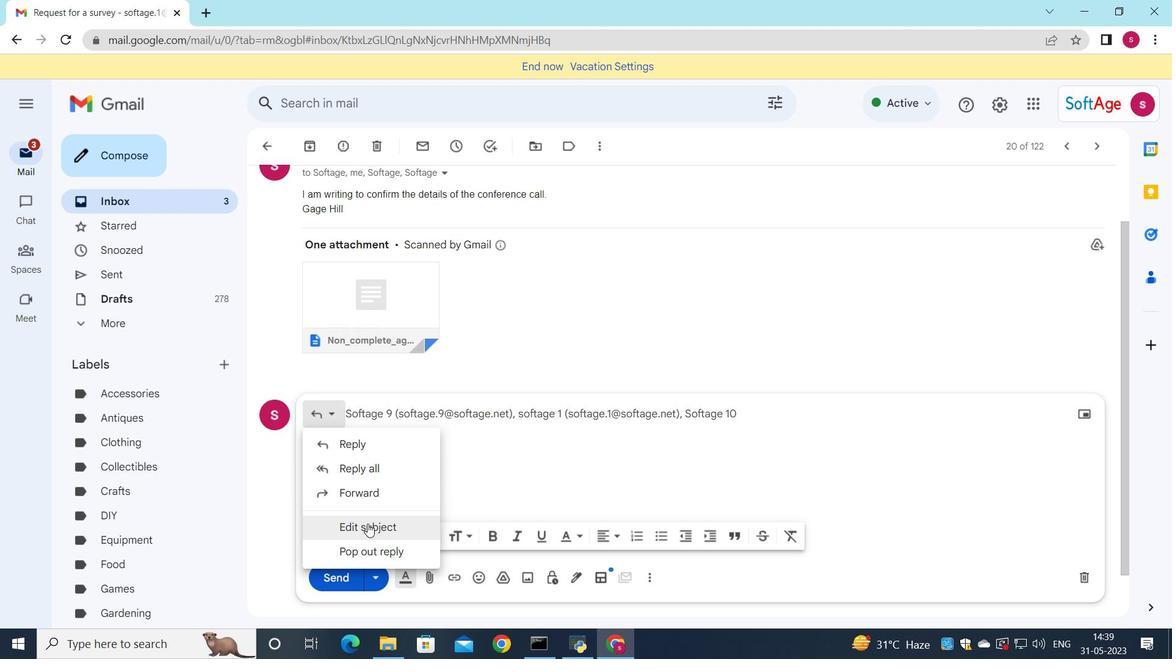 
Action: Mouse pressed left at (368, 528)
Screenshot: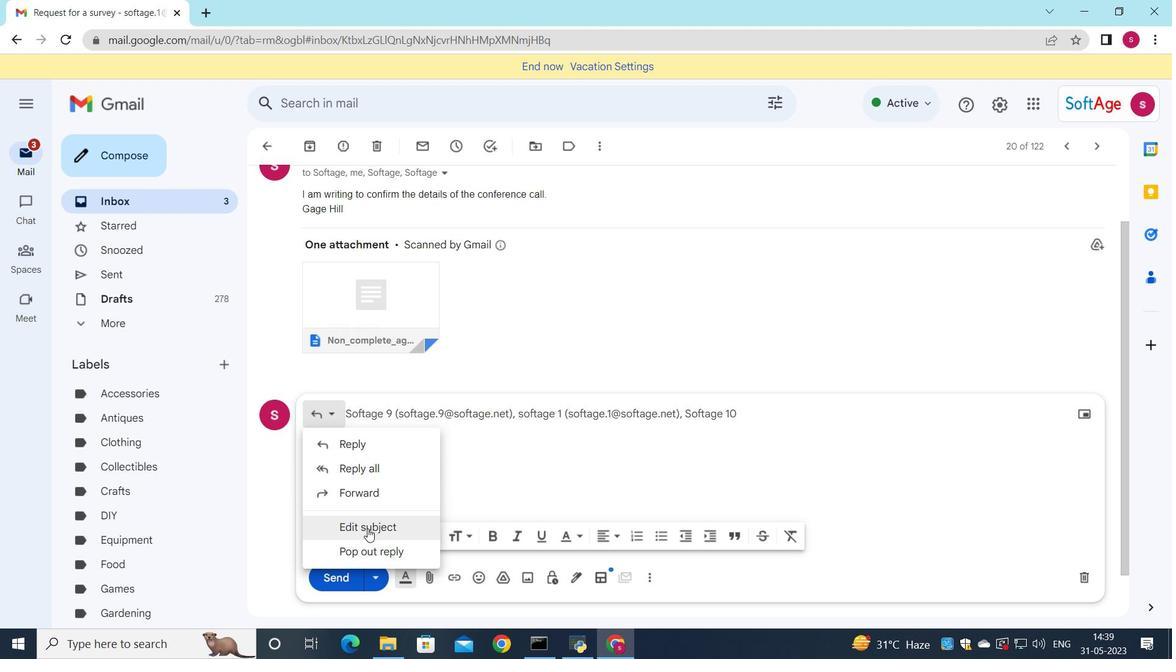 
Action: Mouse moved to (828, 356)
Screenshot: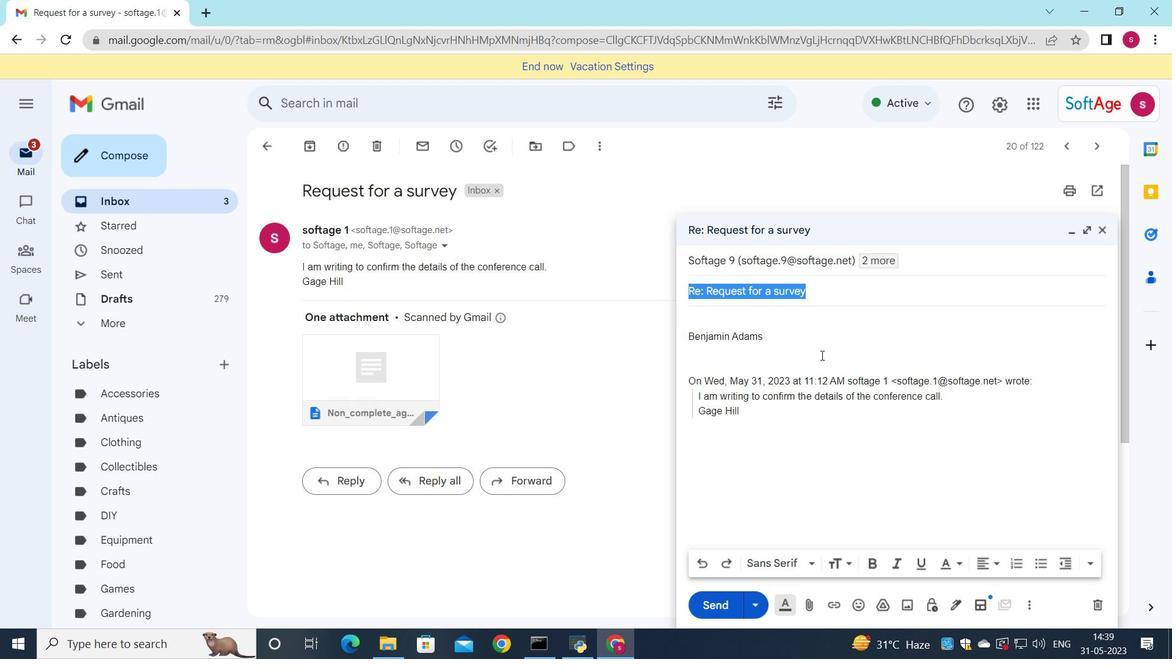 
Action: Key pressed <Key.shift>Welcomw-<Key.backspace><Key.backspace>e
Screenshot: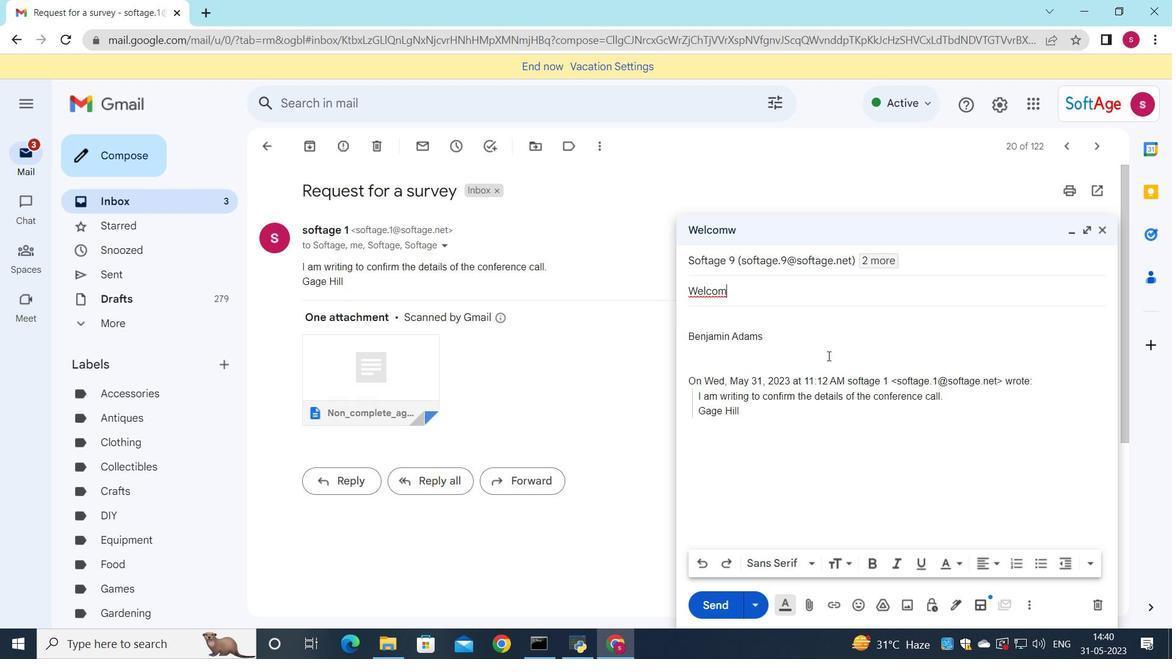 
Action: Mouse moved to (712, 320)
Screenshot: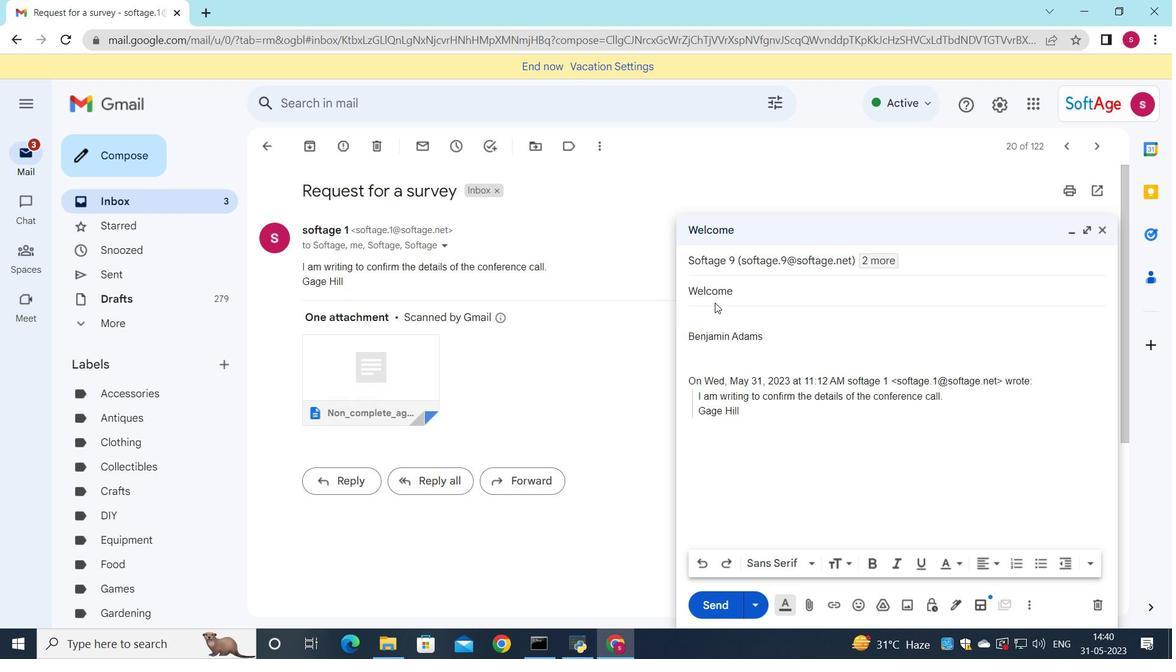 
Action: Mouse pressed left at (712, 320)
Screenshot: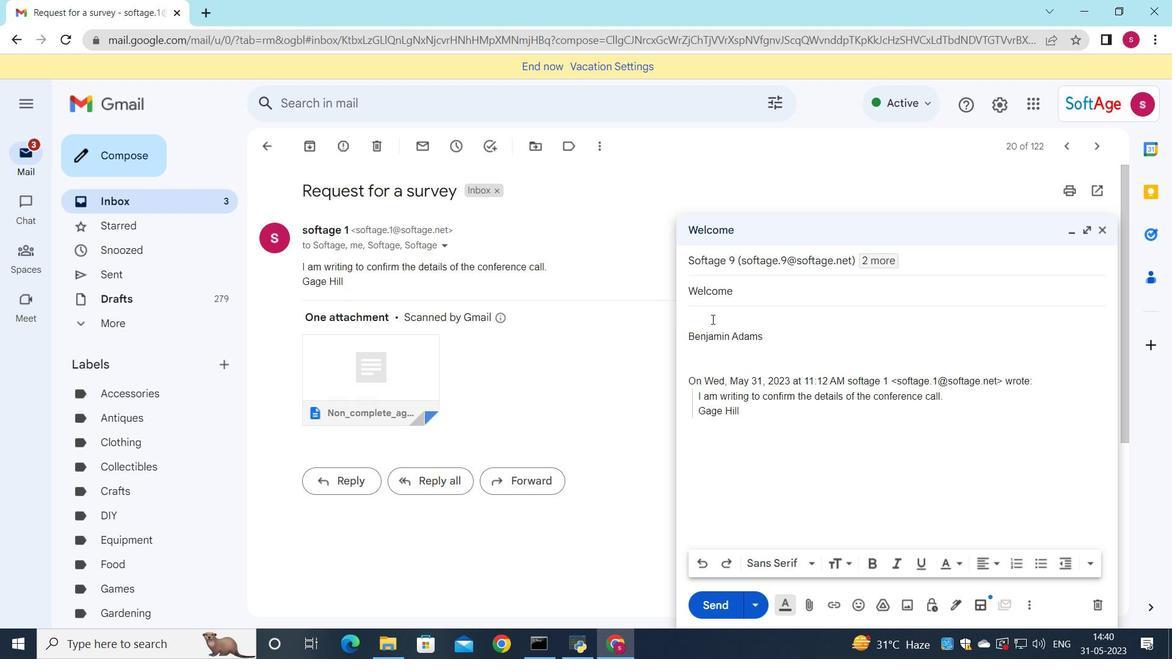 
Action: Key pressed <Key.shift>I<Key.space>wanted<Key.space>to<Key.space>confirm<Key.space>the<Key.space>attendance<Key.space>of<Key.space>the<Key.space>
Screenshot: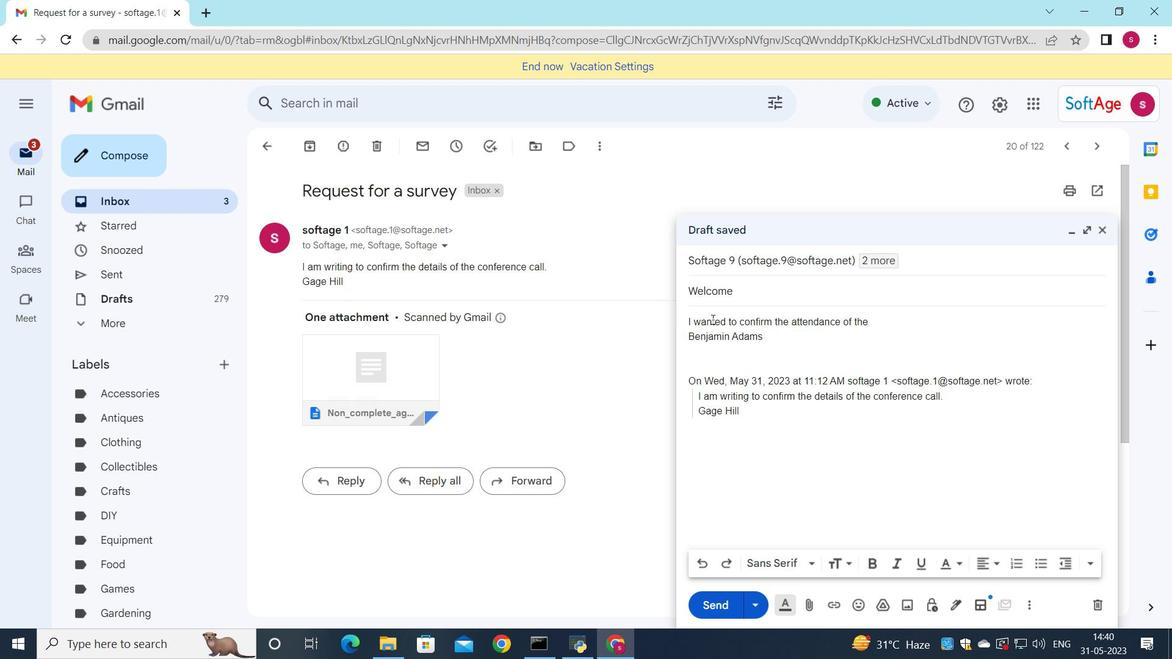 
Action: Mouse moved to (911, 349)
Screenshot: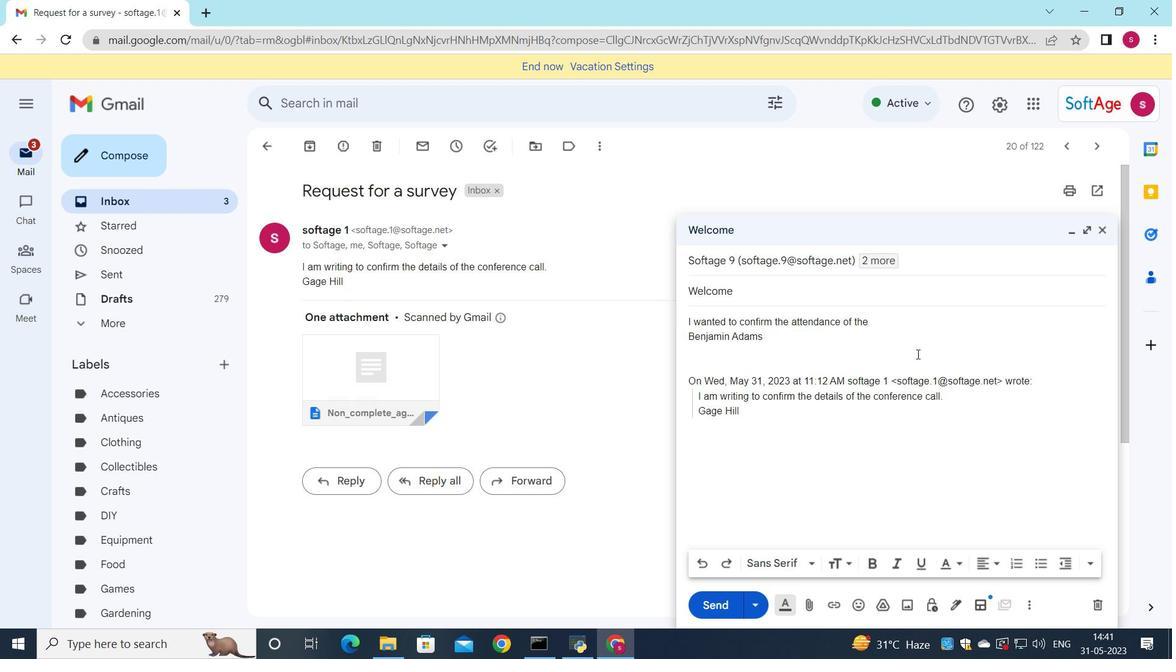 
Action: Key pressed key<Key.space>stake<Key.space><Key.backspace>holders<Key.space>for<Key.space>the<Key.space>project<Key.space>kickoff<Key.space>meeting.
Screenshot: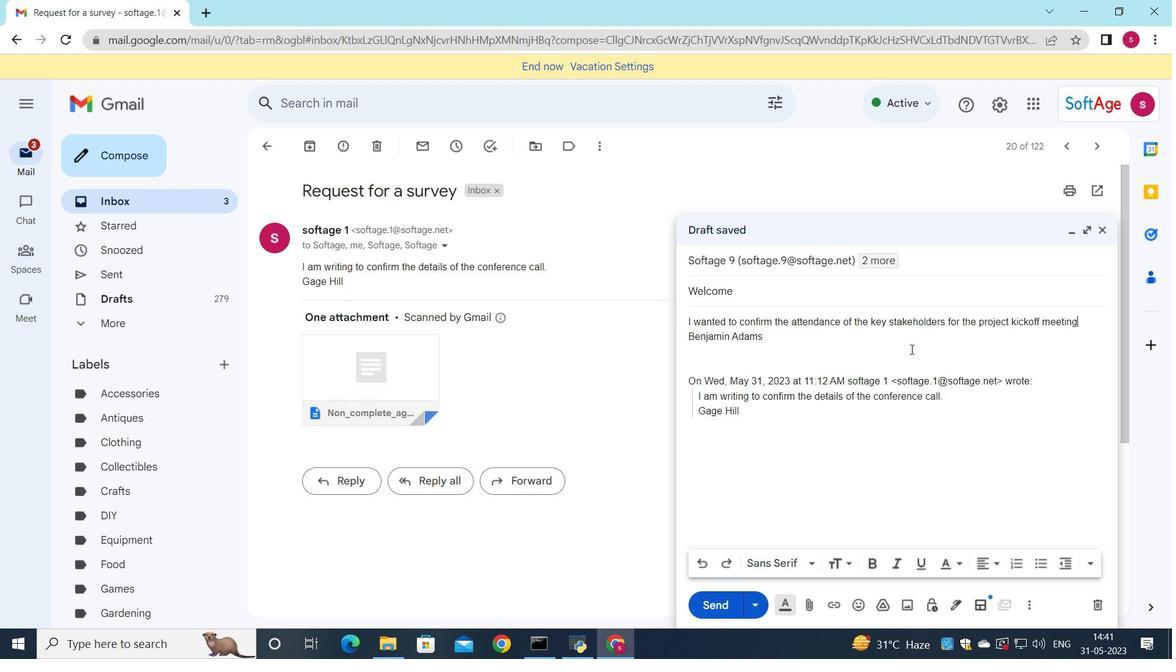 
Action: Mouse moved to (701, 571)
Screenshot: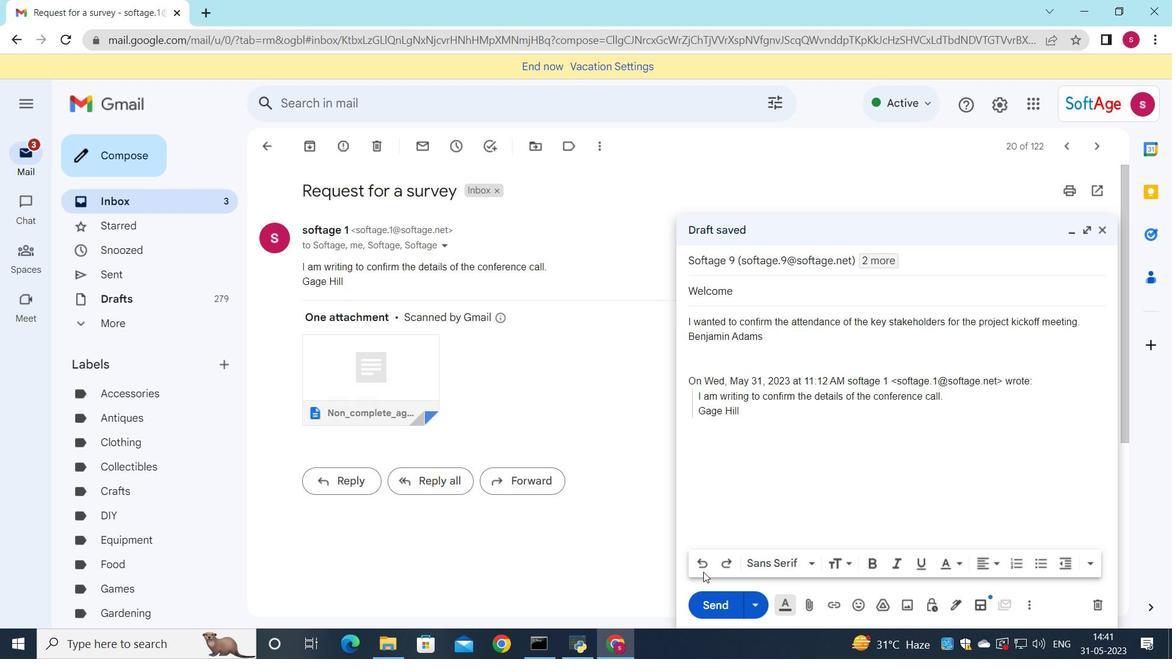 
Action: Mouse pressed left at (701, 571)
Screenshot: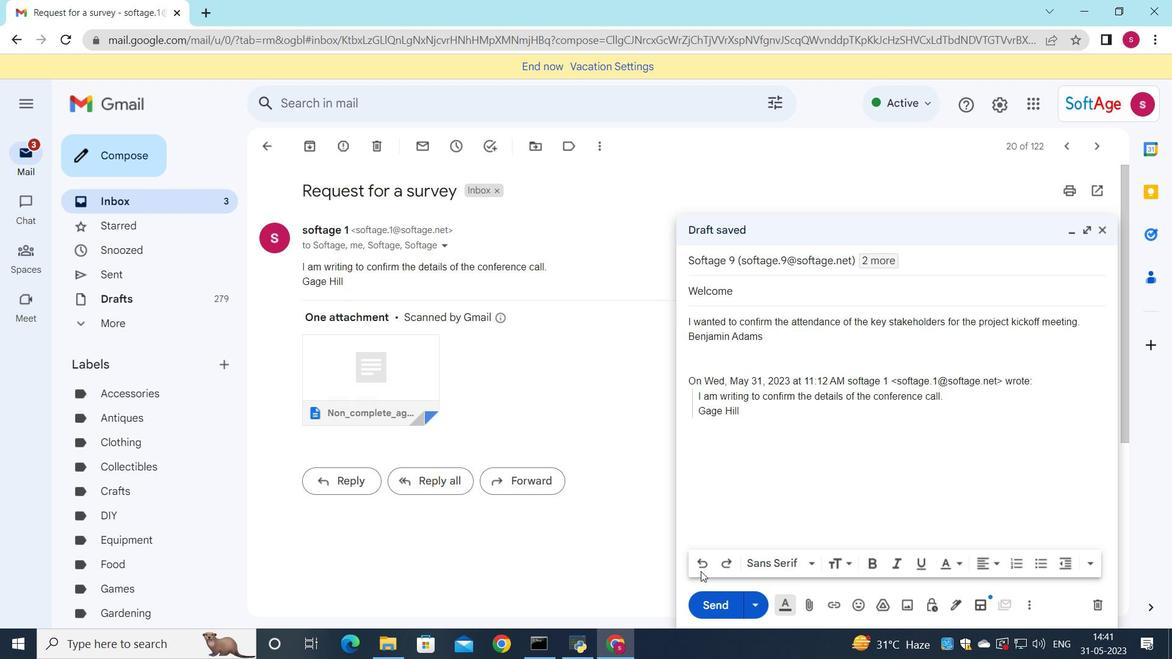 
Action: Mouse pressed left at (701, 571)
Screenshot: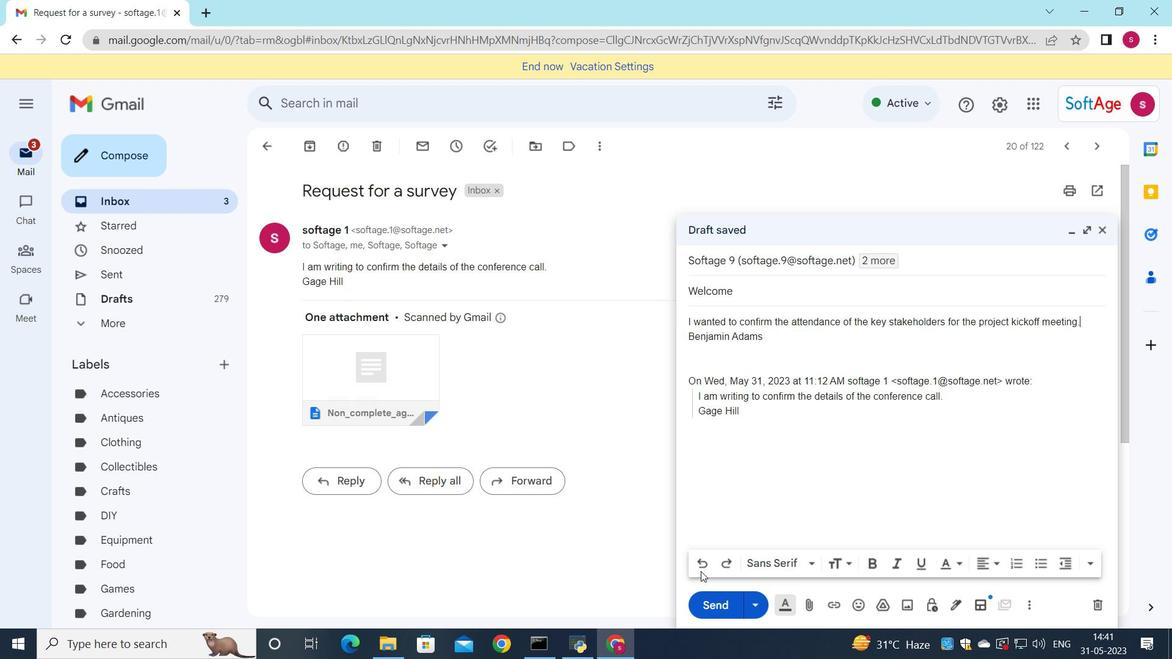 
Action: Mouse pressed left at (701, 571)
Screenshot: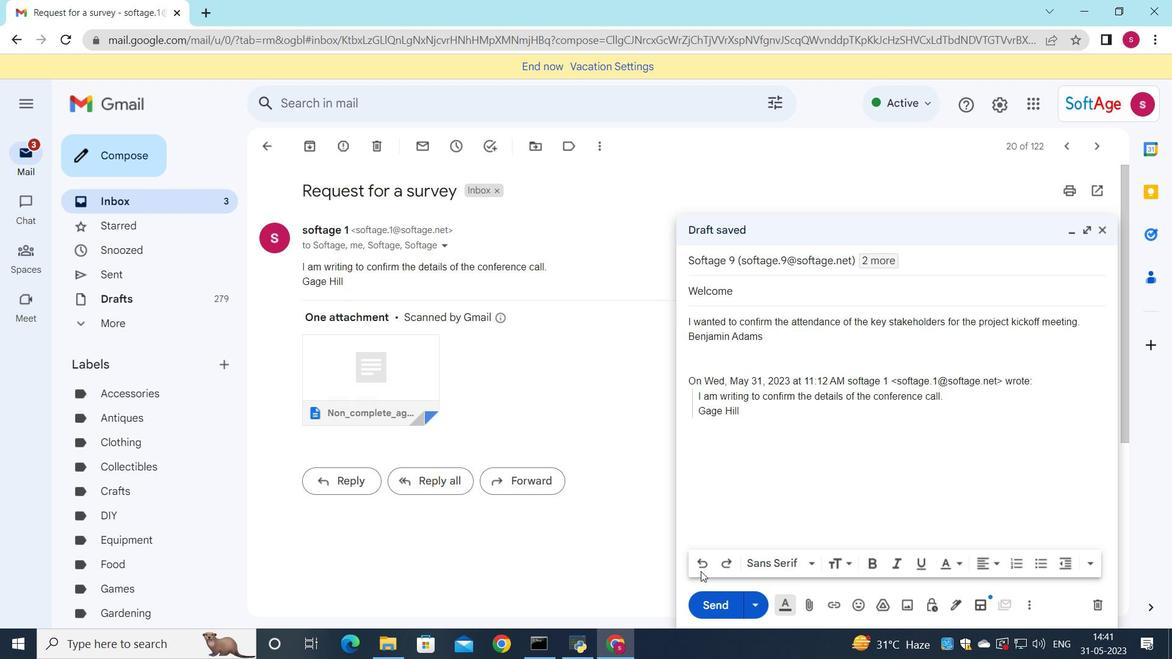 
Action: Mouse pressed left at (701, 571)
Screenshot: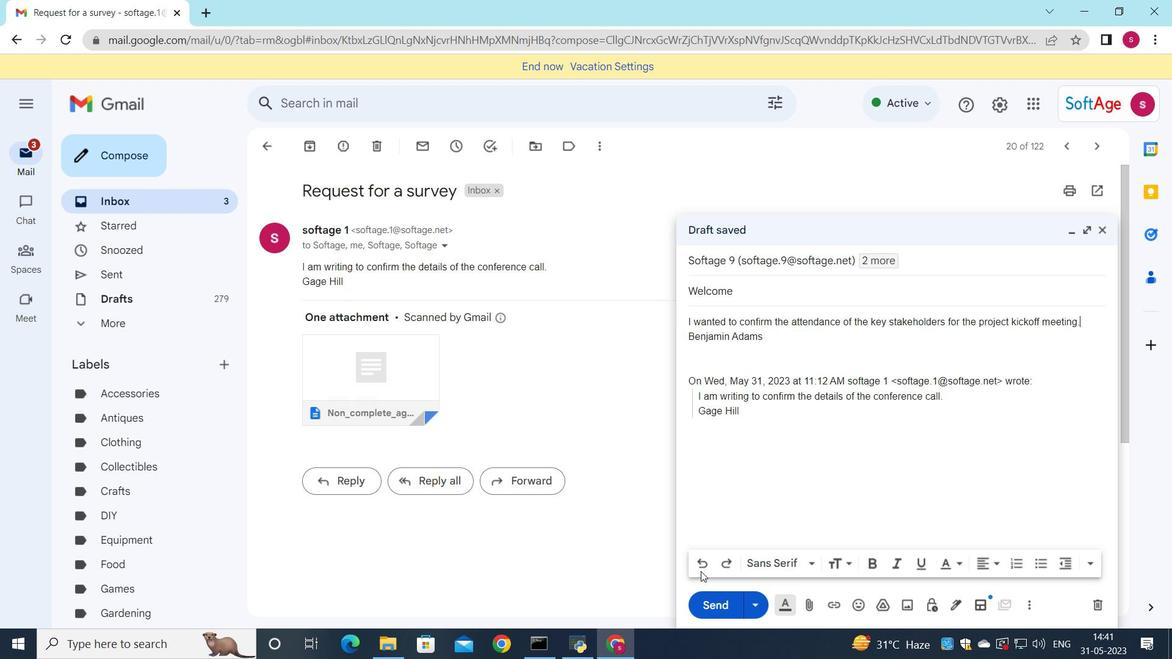 
Action: Mouse pressed left at (701, 571)
Screenshot: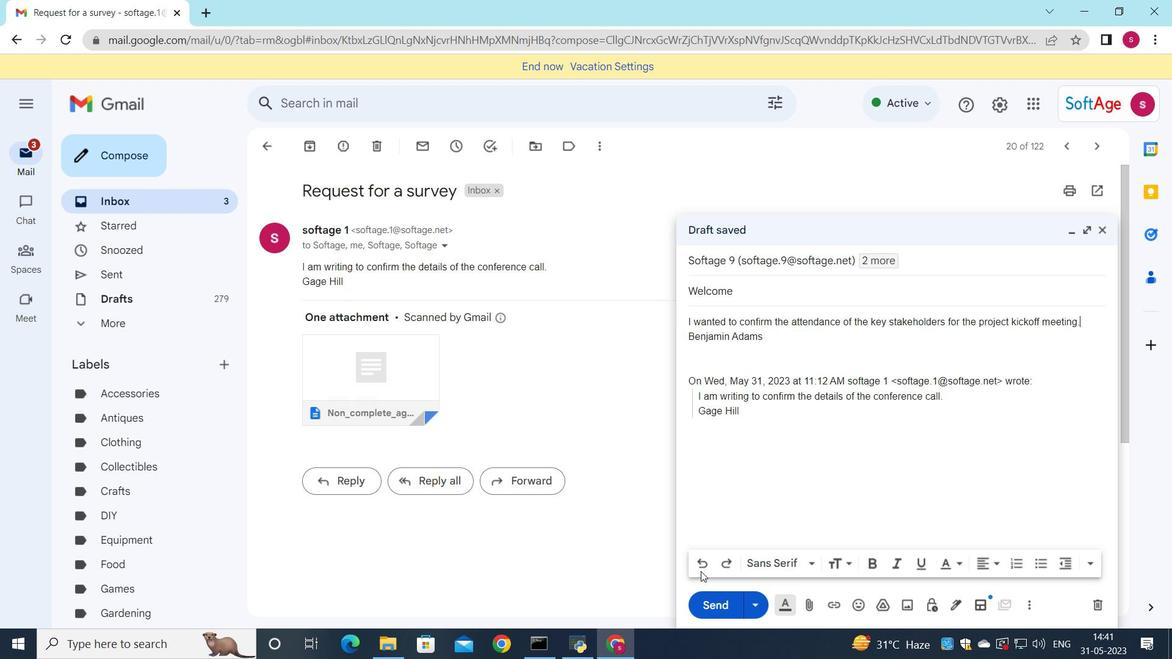 
Action: Mouse moved to (698, 568)
Screenshot: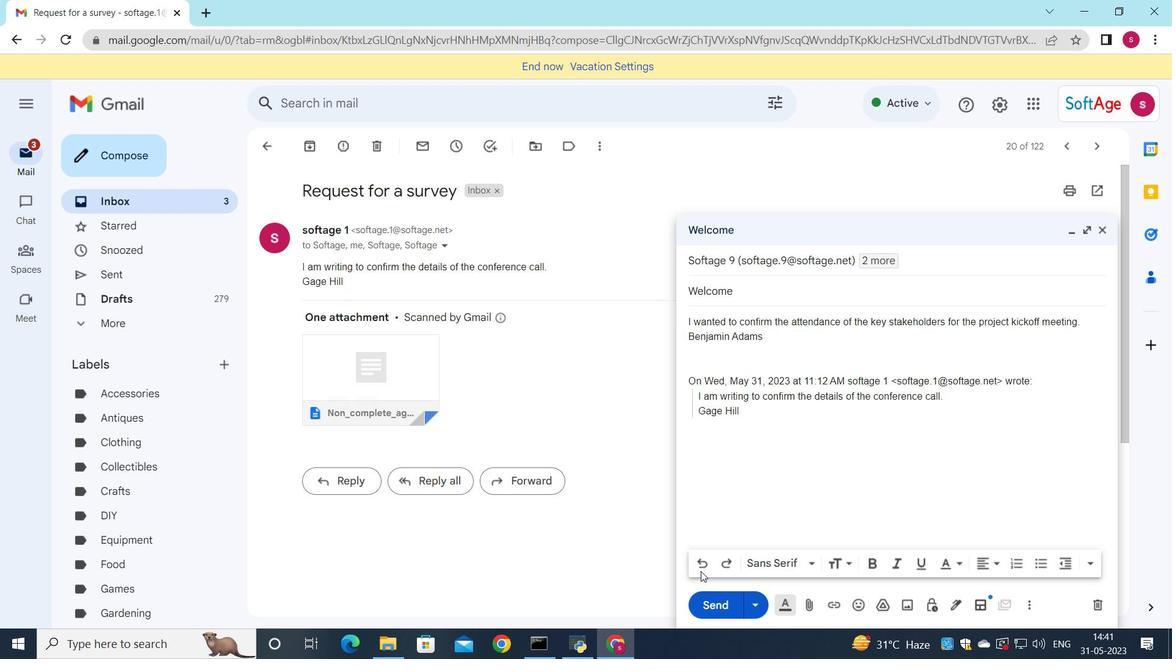 
Action: Mouse pressed left at (698, 568)
Screenshot: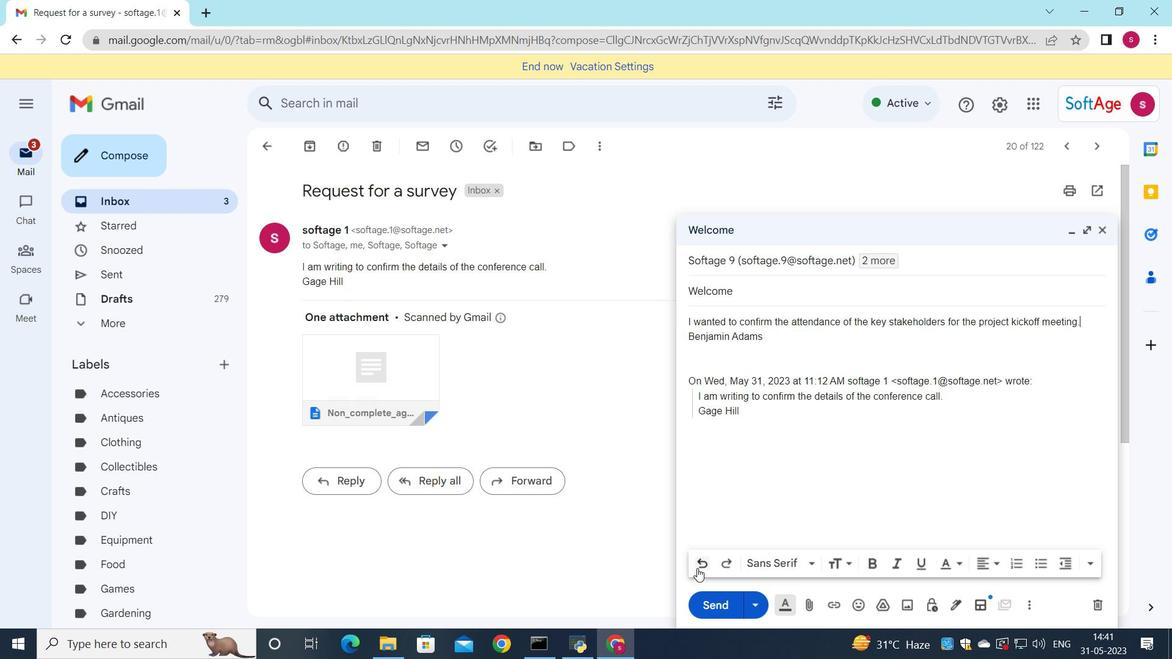 
Action: Mouse pressed left at (698, 568)
Screenshot: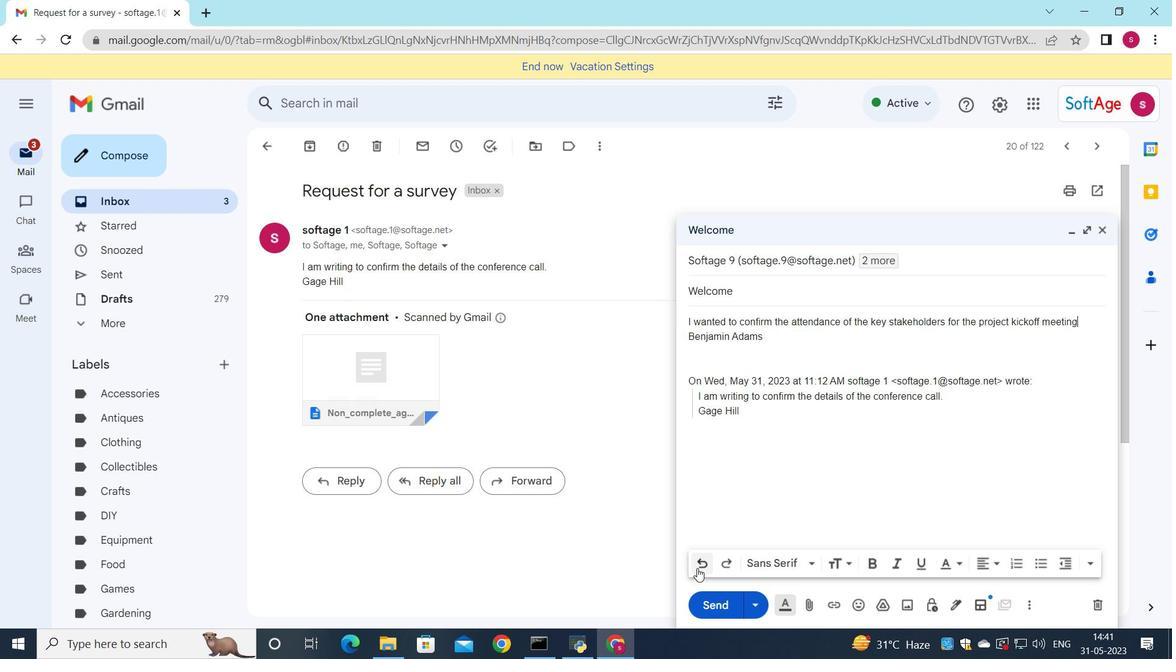 
Action: Mouse pressed left at (698, 568)
Screenshot: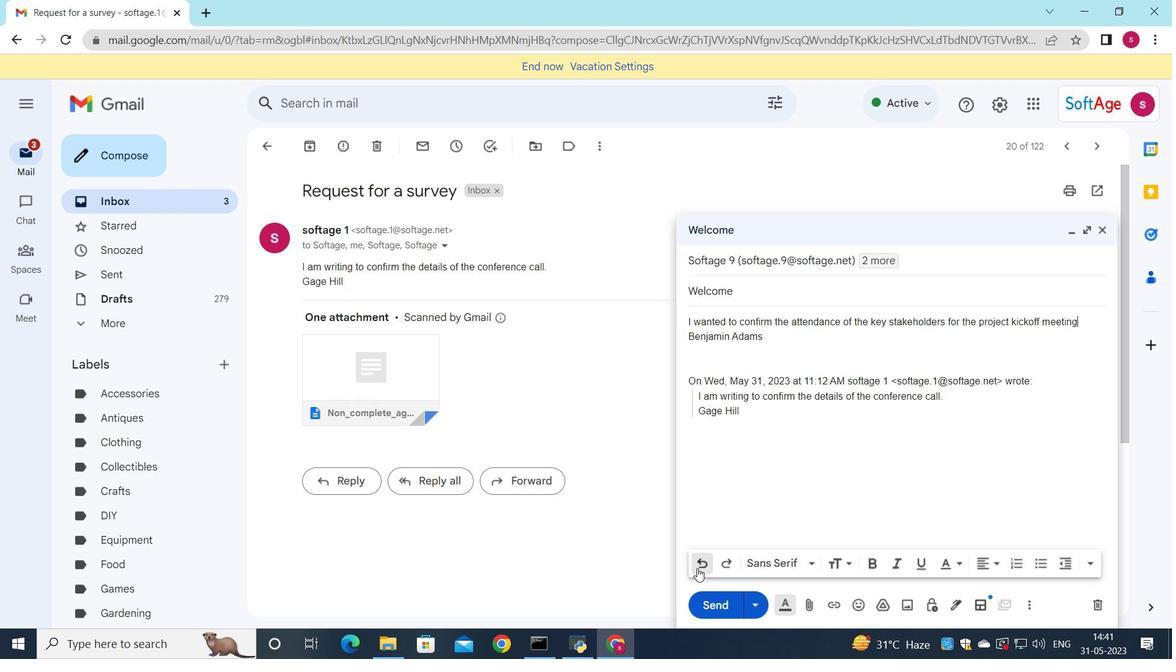 
Action: Mouse pressed left at (698, 568)
Screenshot: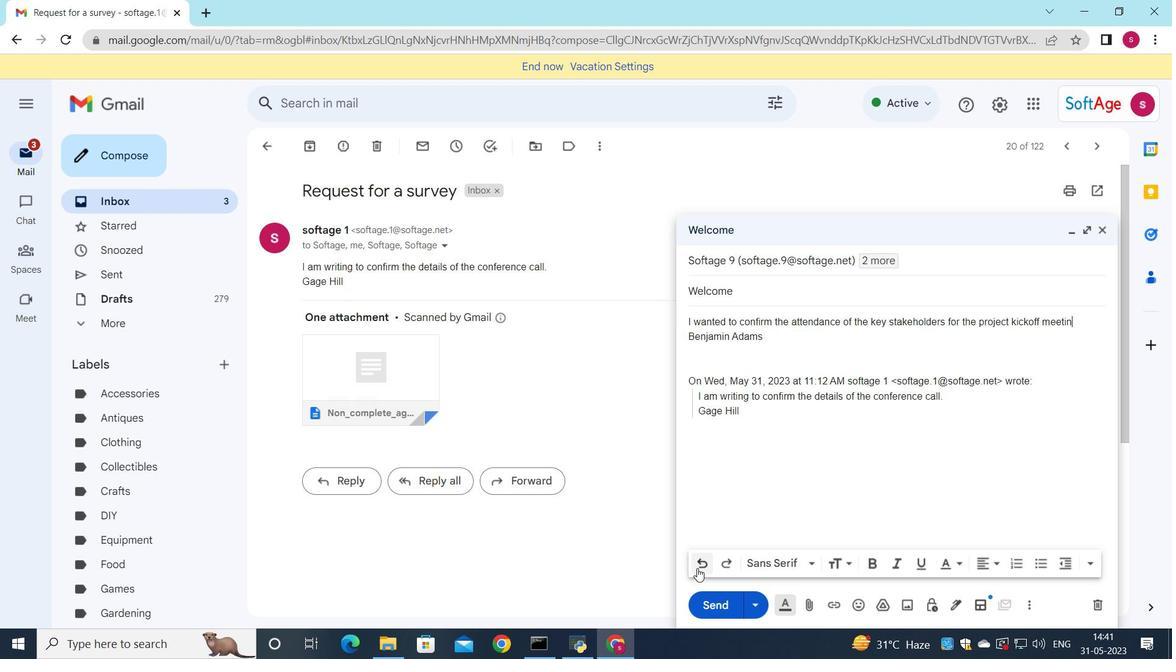 
Action: Mouse pressed left at (698, 568)
Screenshot: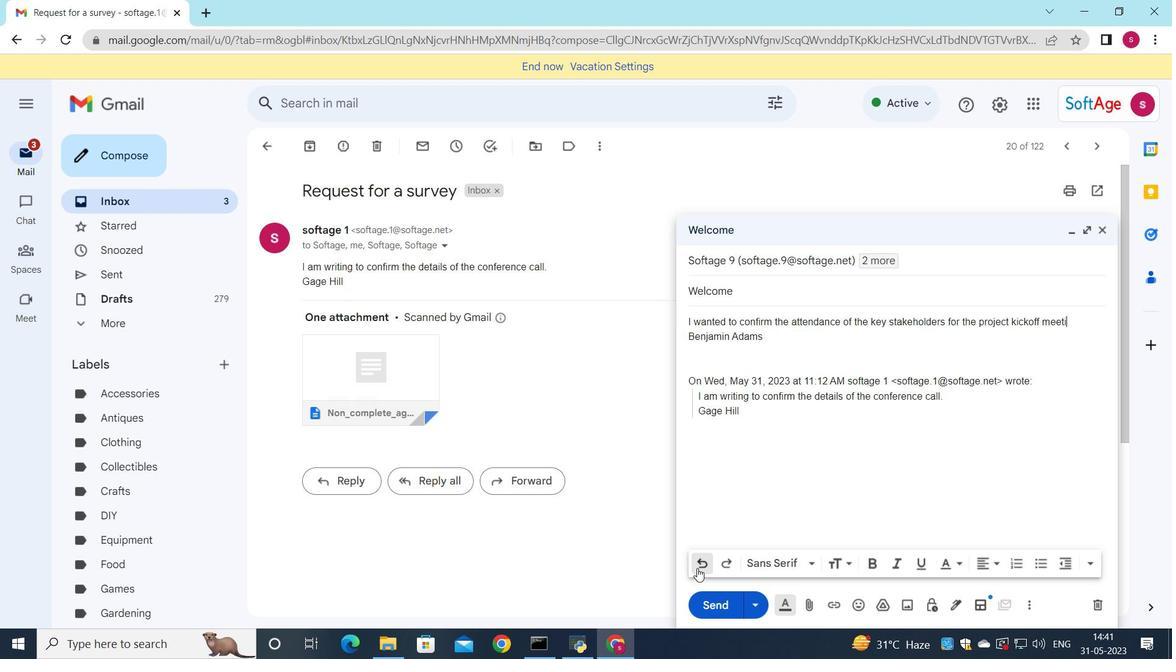 
Action: Mouse pressed left at (698, 568)
Screenshot: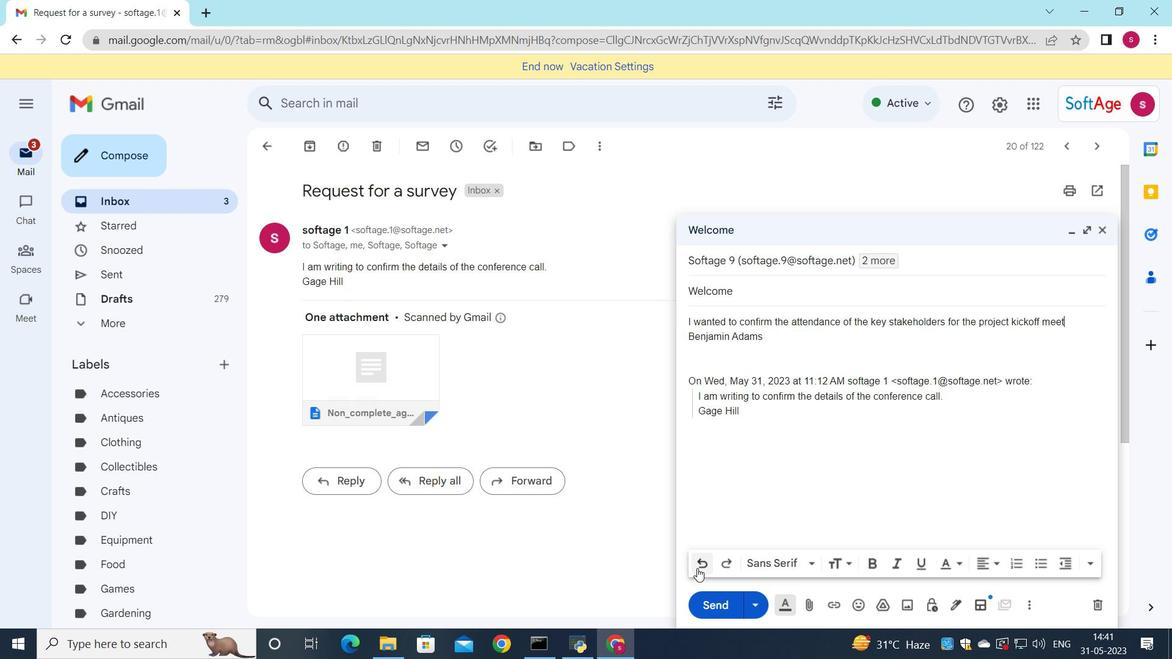 
Action: Mouse pressed left at (698, 568)
Screenshot: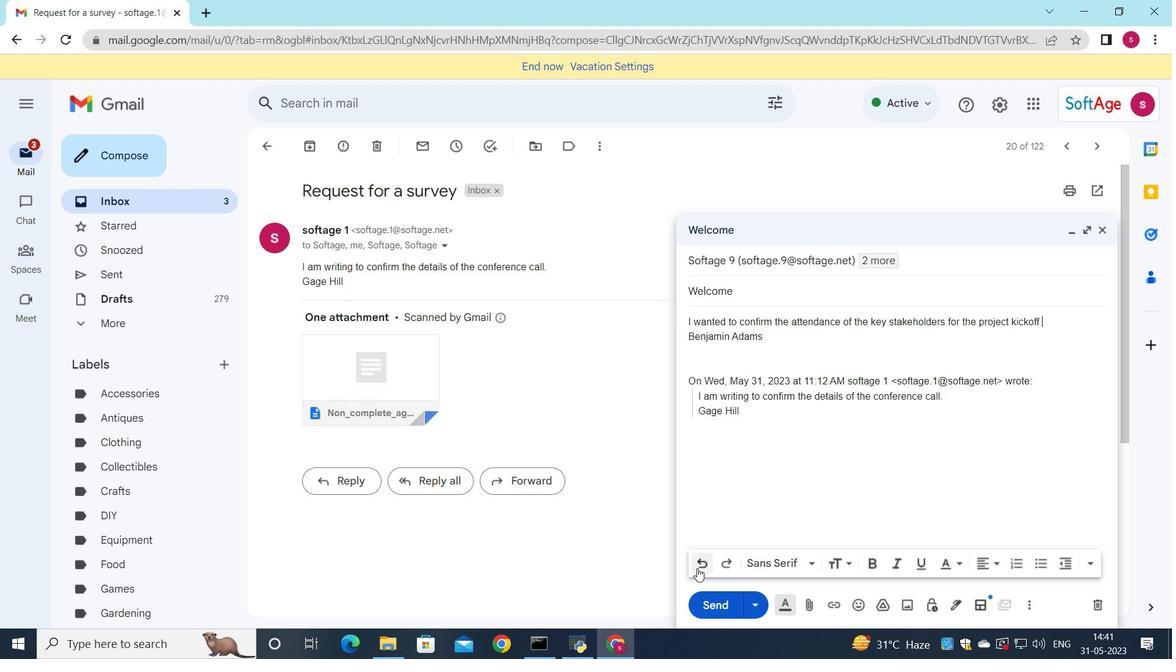 
Action: Mouse pressed left at (698, 568)
Screenshot: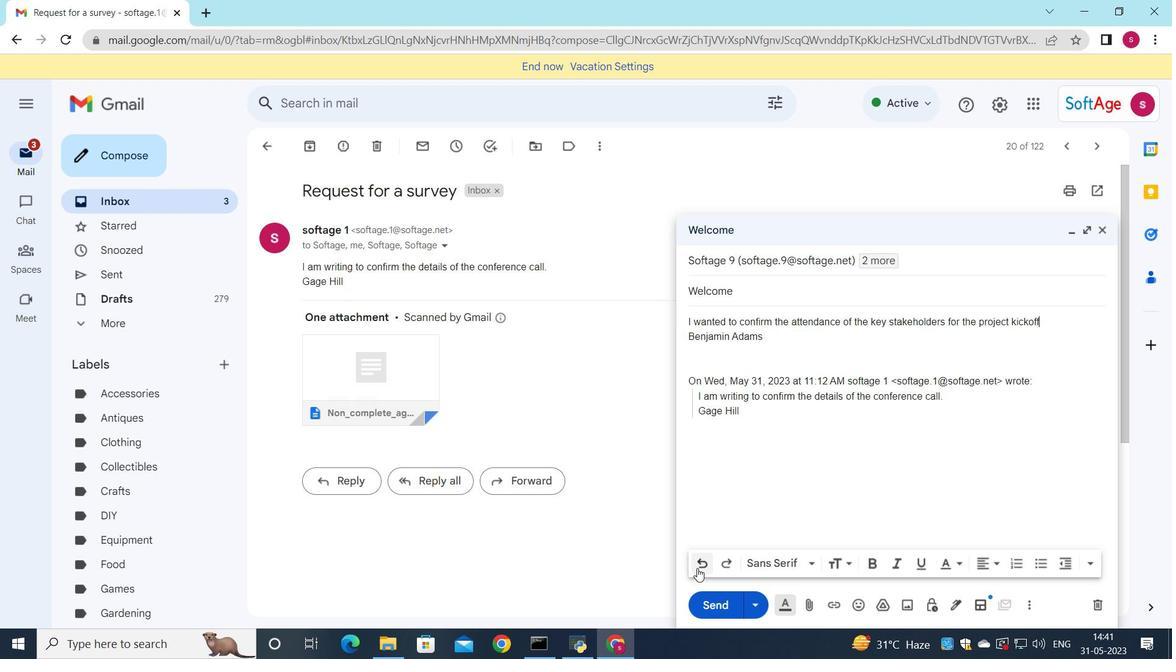 
Action: Mouse pressed left at (698, 568)
Screenshot: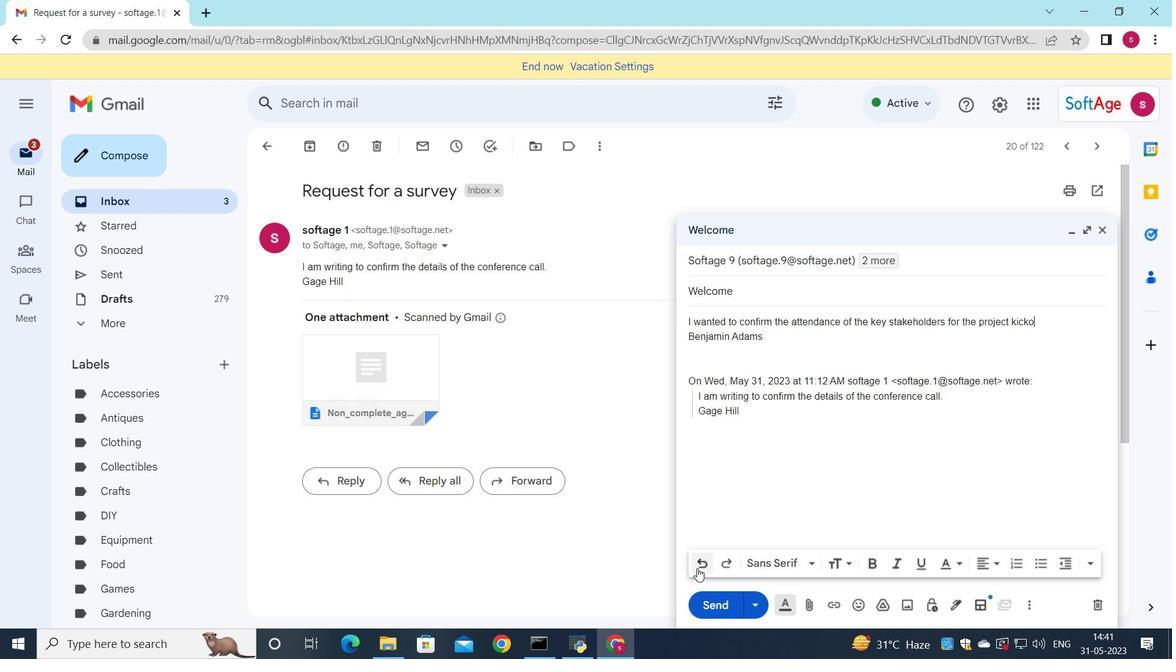 
Action: Mouse pressed left at (698, 568)
Screenshot: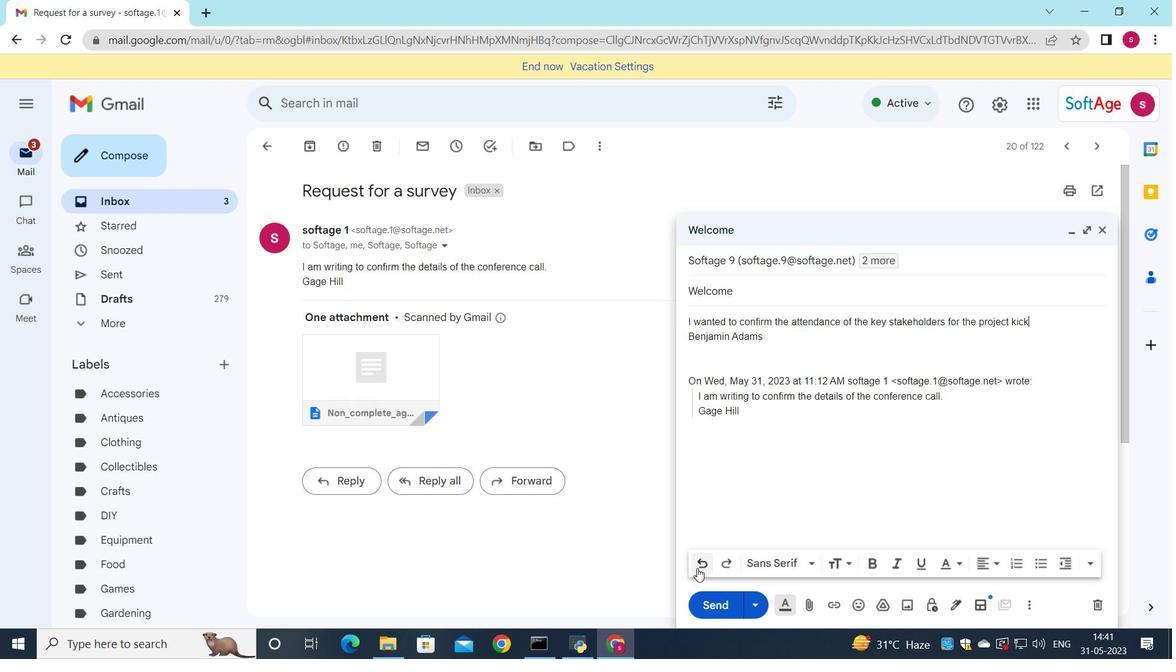 
Action: Mouse pressed left at (698, 568)
Screenshot: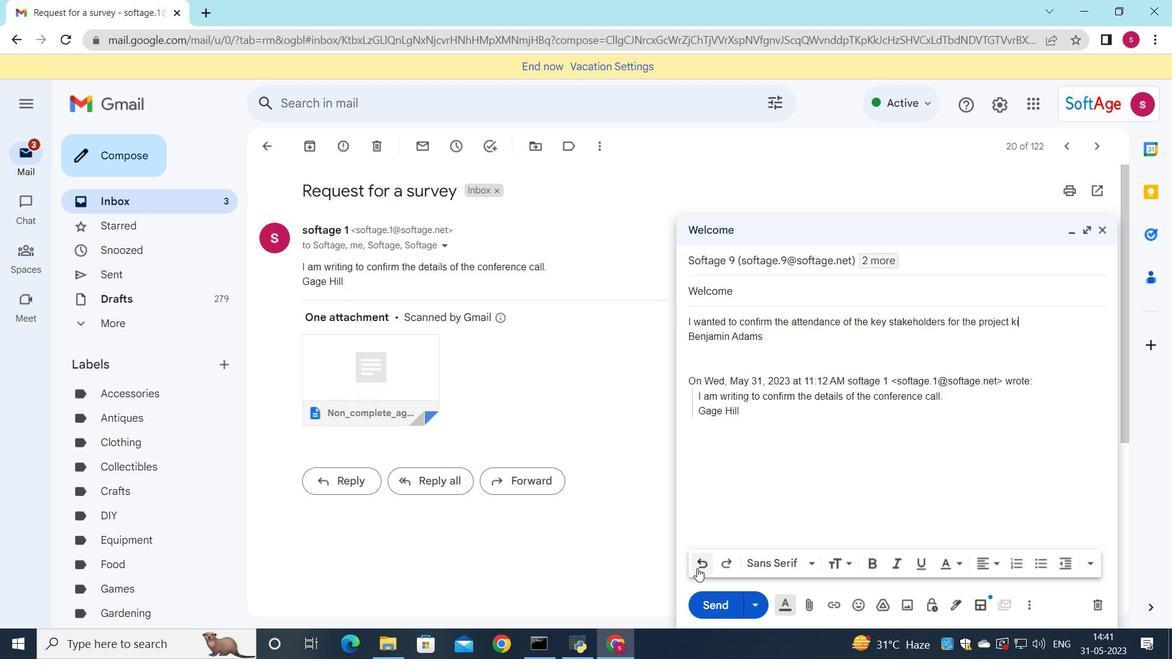 
Action: Mouse pressed left at (698, 568)
Screenshot: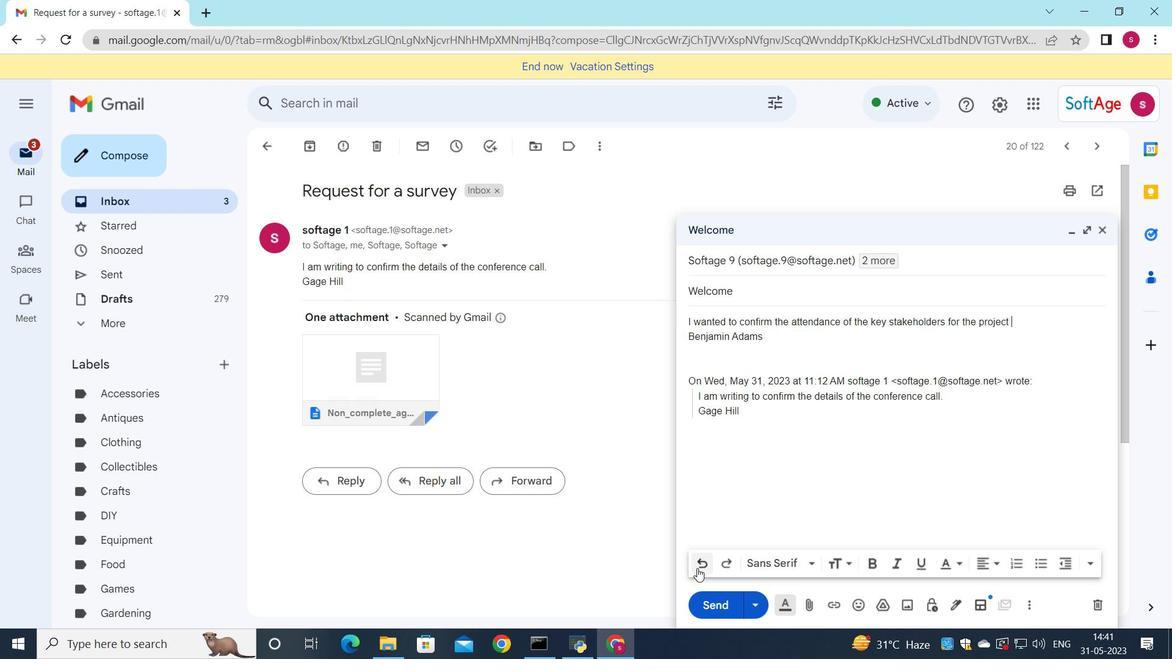 
Action: Mouse pressed left at (698, 568)
Screenshot: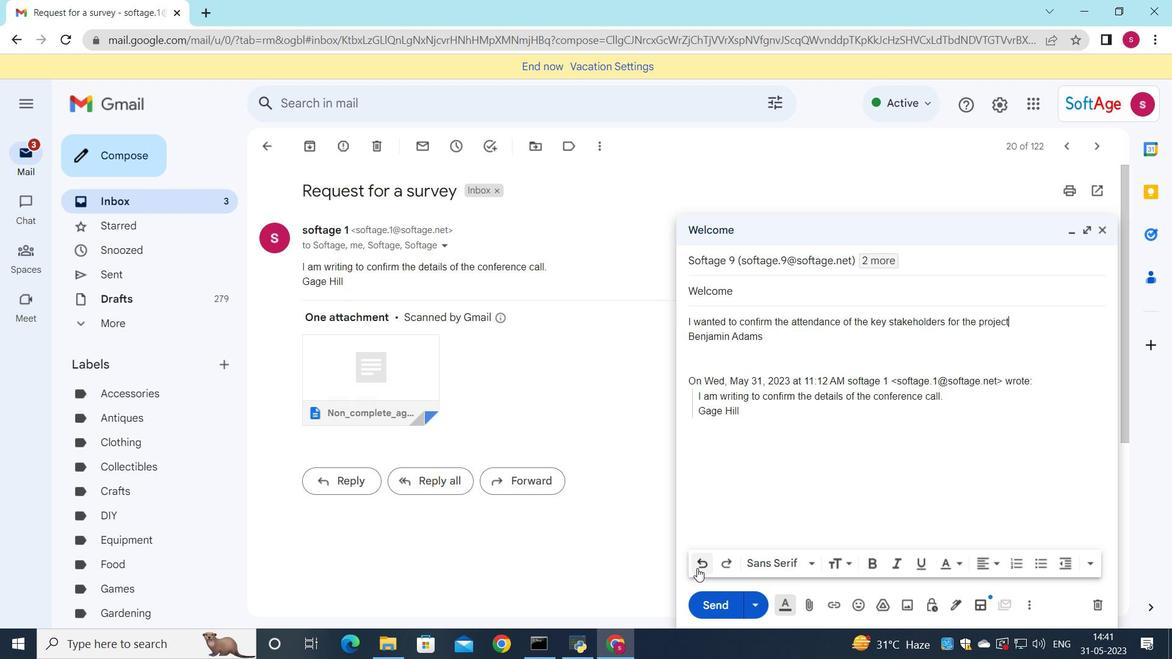 
Action: Mouse pressed left at (698, 568)
Screenshot: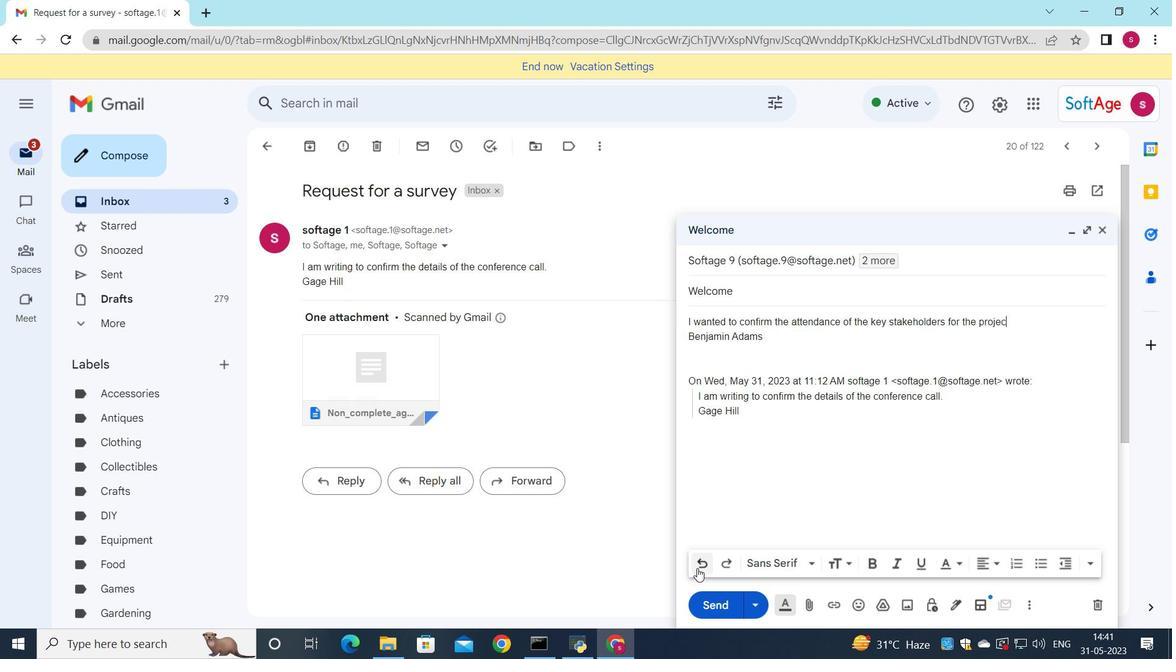 
Action: Mouse pressed left at (698, 568)
Screenshot: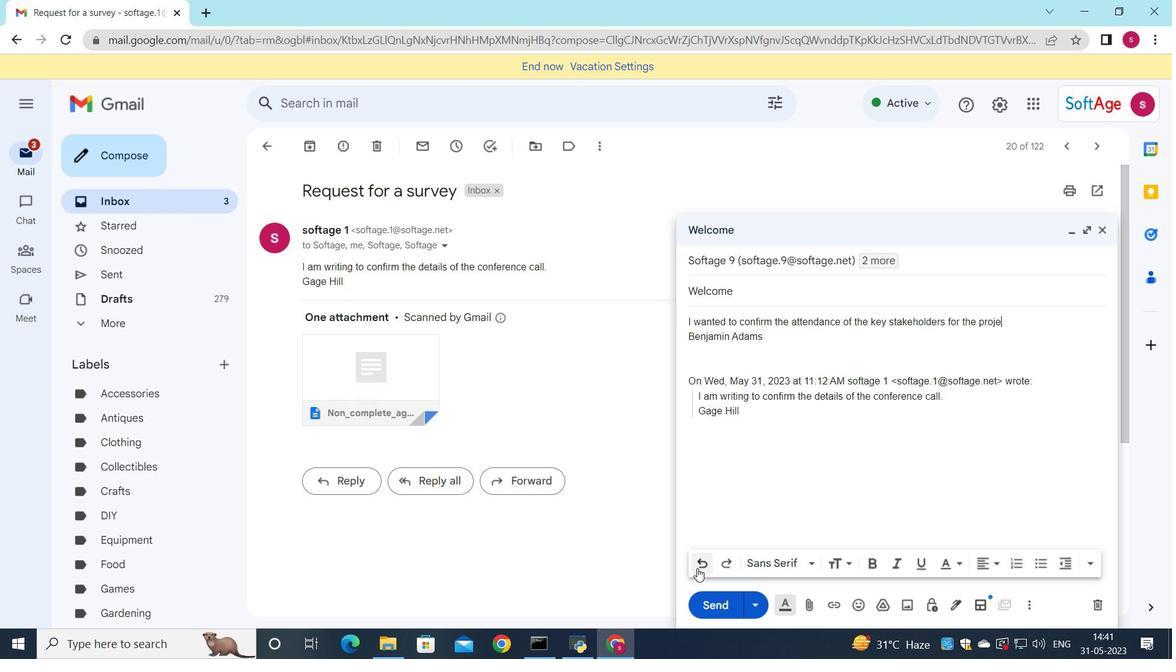 
Action: Mouse pressed left at (698, 568)
Screenshot: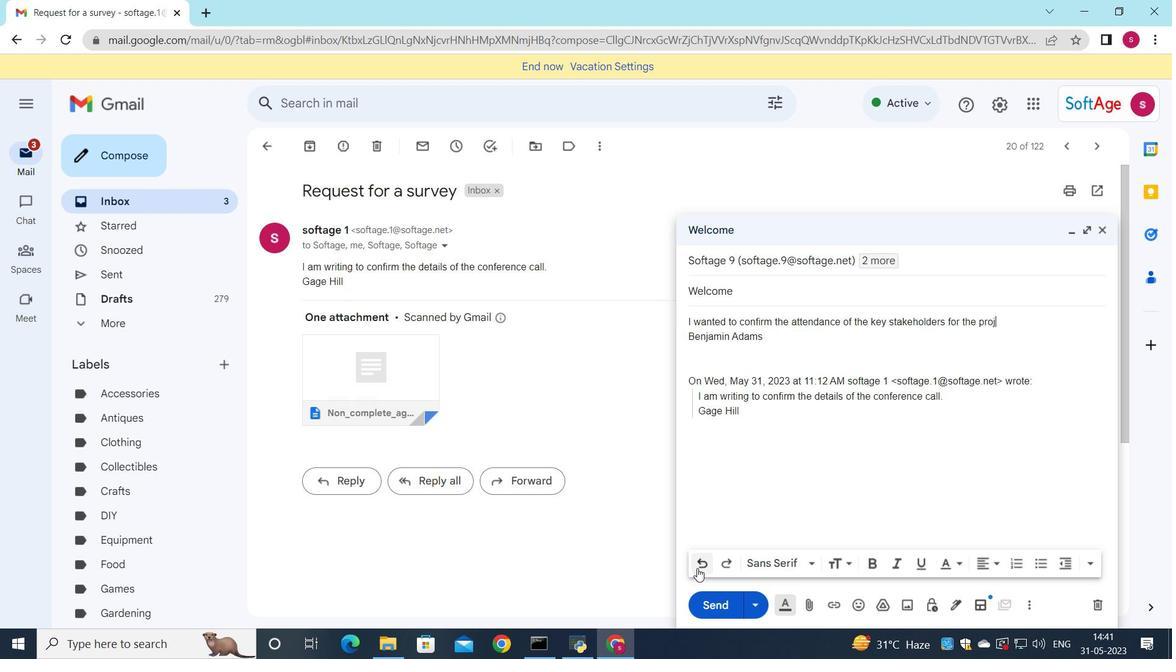 
Action: Mouse pressed left at (698, 568)
Screenshot: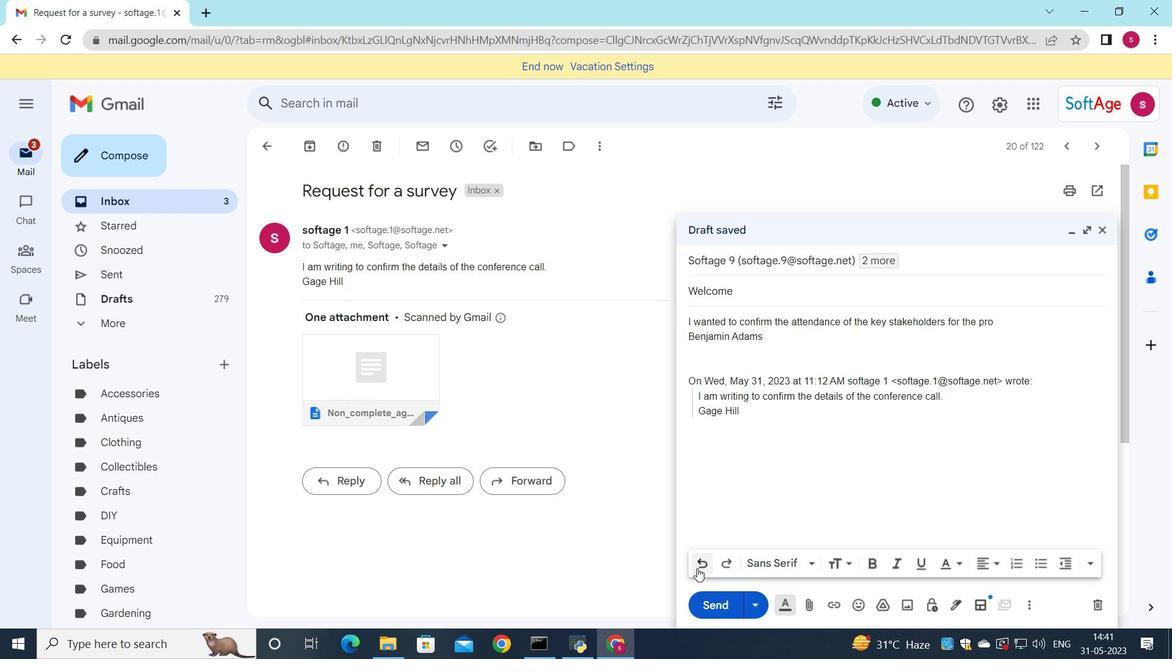 
Action: Mouse pressed left at (698, 568)
Screenshot: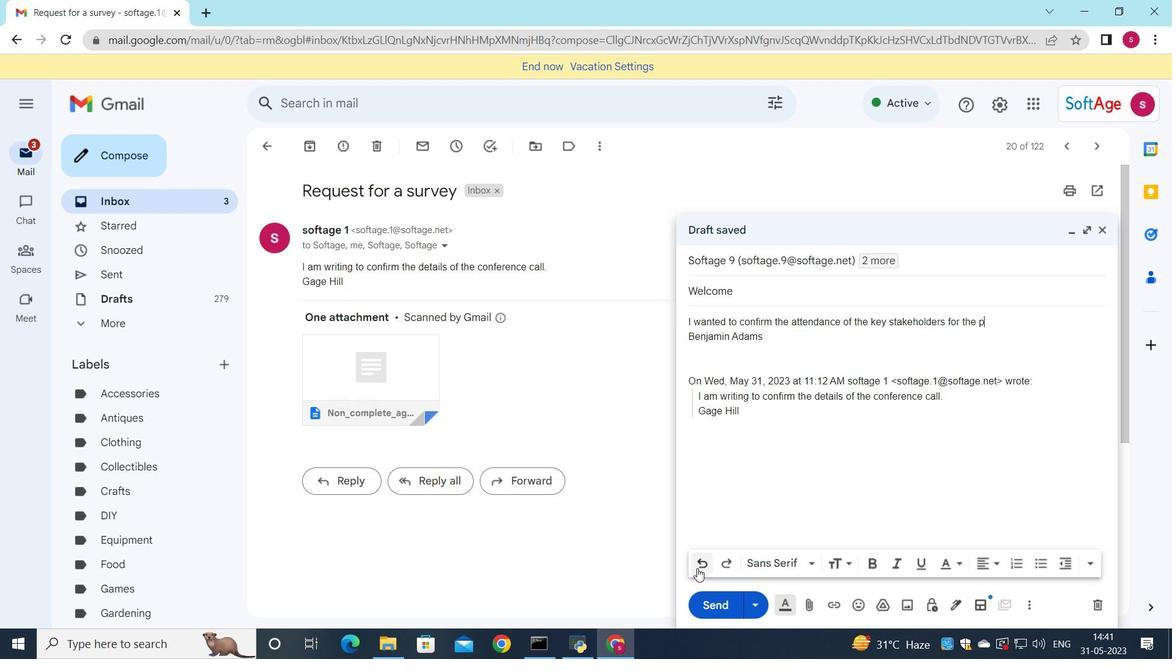 
Action: Mouse pressed left at (698, 568)
Screenshot: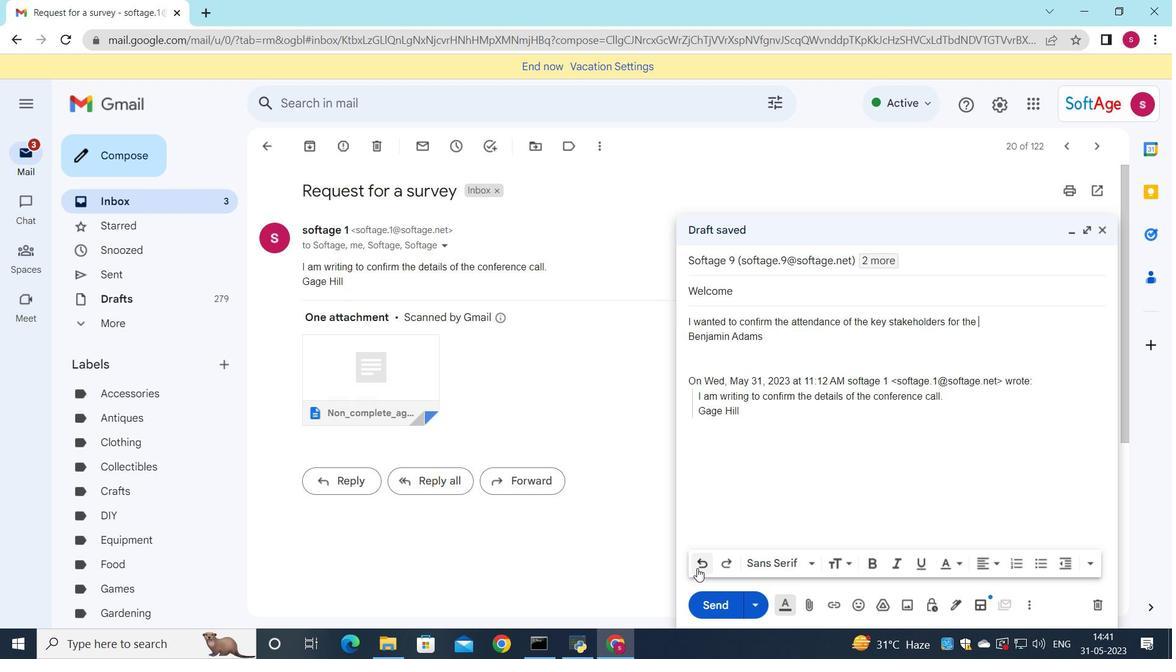 
Action: Mouse pressed left at (698, 568)
Screenshot: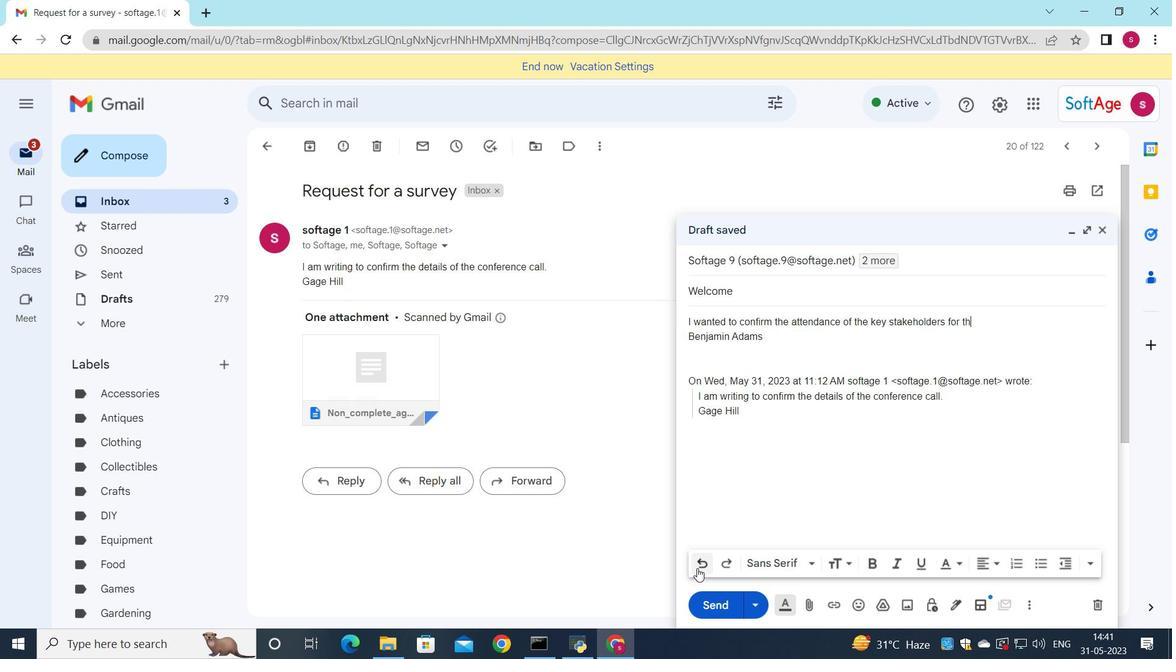 
Action: Mouse pressed left at (698, 568)
Screenshot: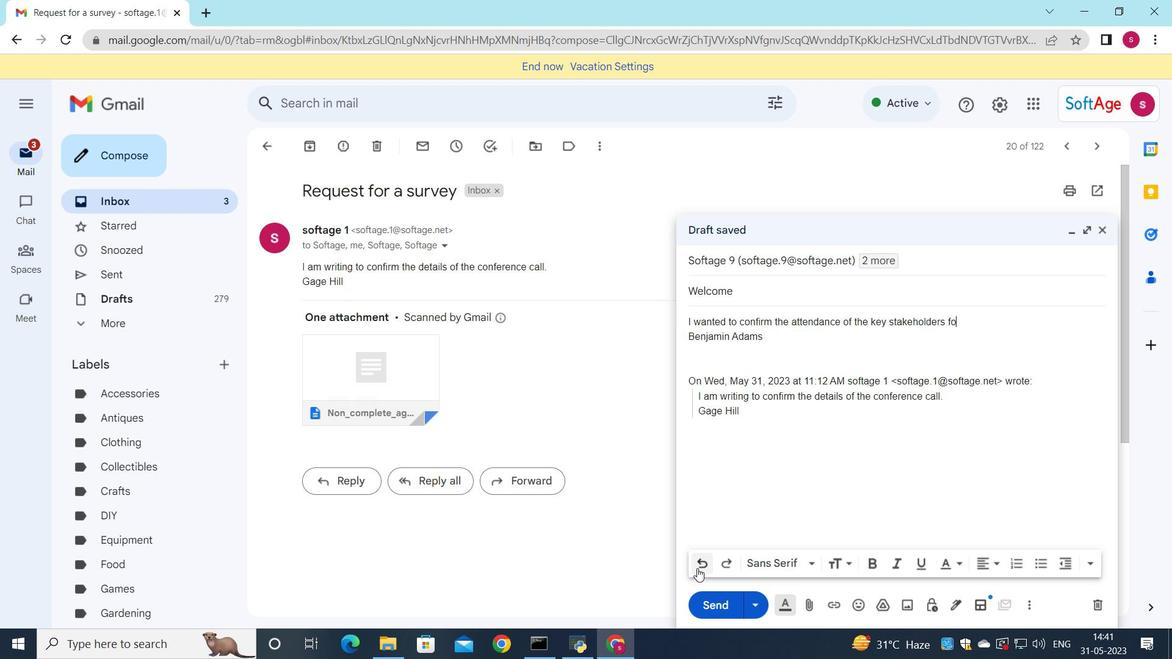 
Action: Mouse pressed left at (698, 568)
Screenshot: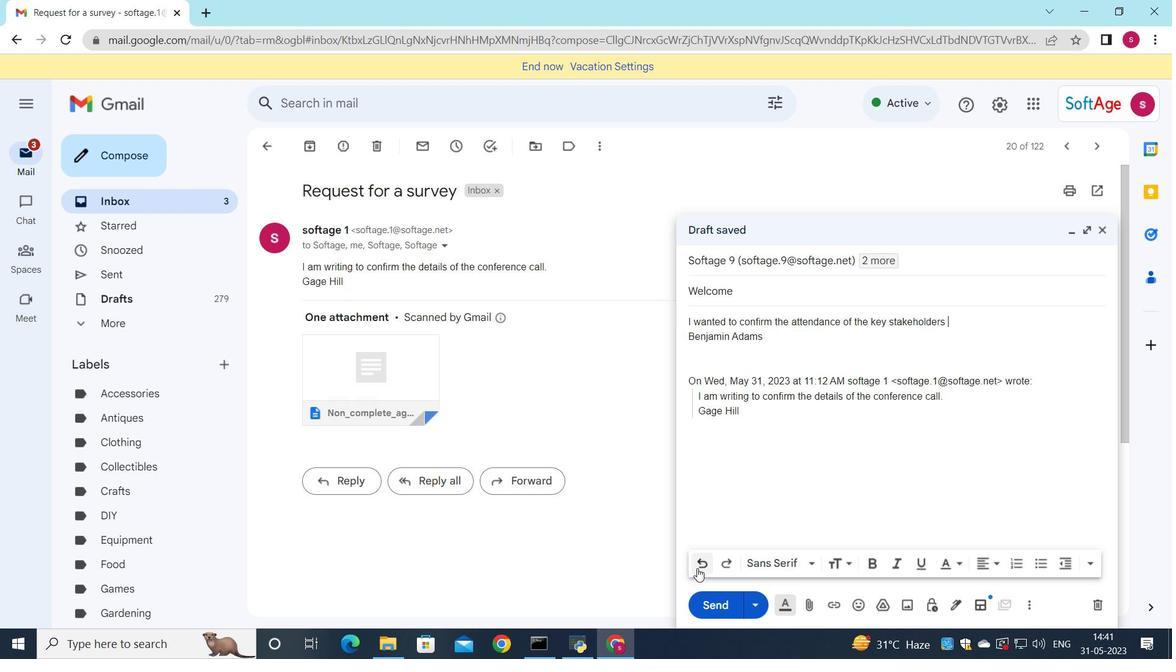 
Action: Mouse pressed left at (698, 568)
Screenshot: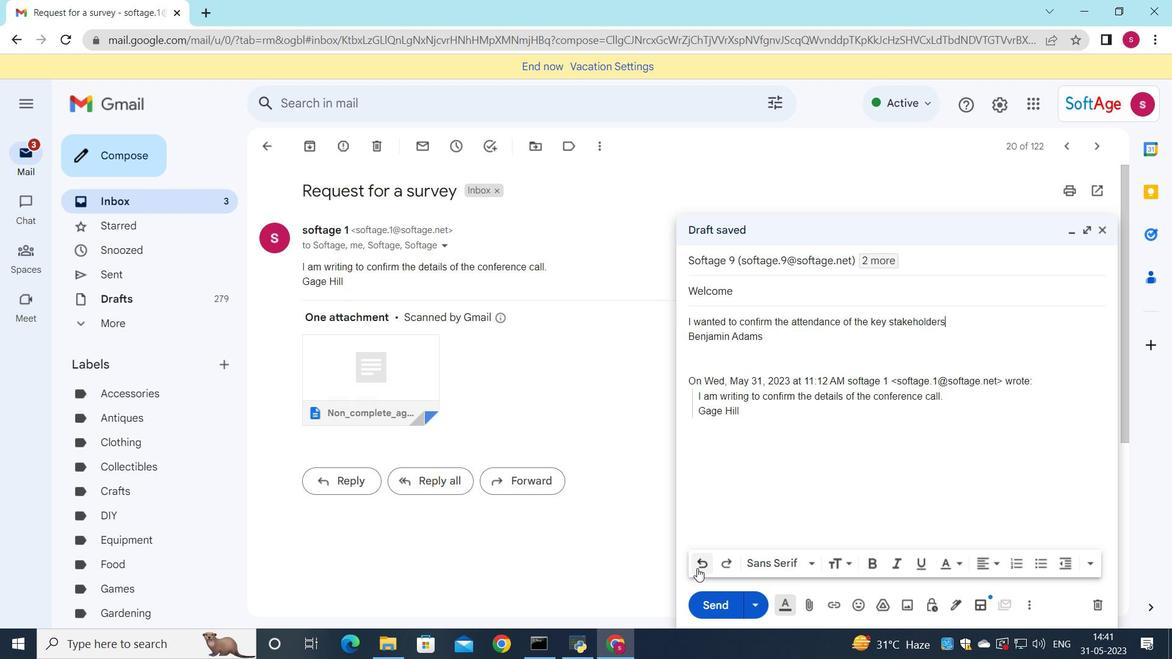 
Action: Mouse pressed left at (698, 568)
Screenshot: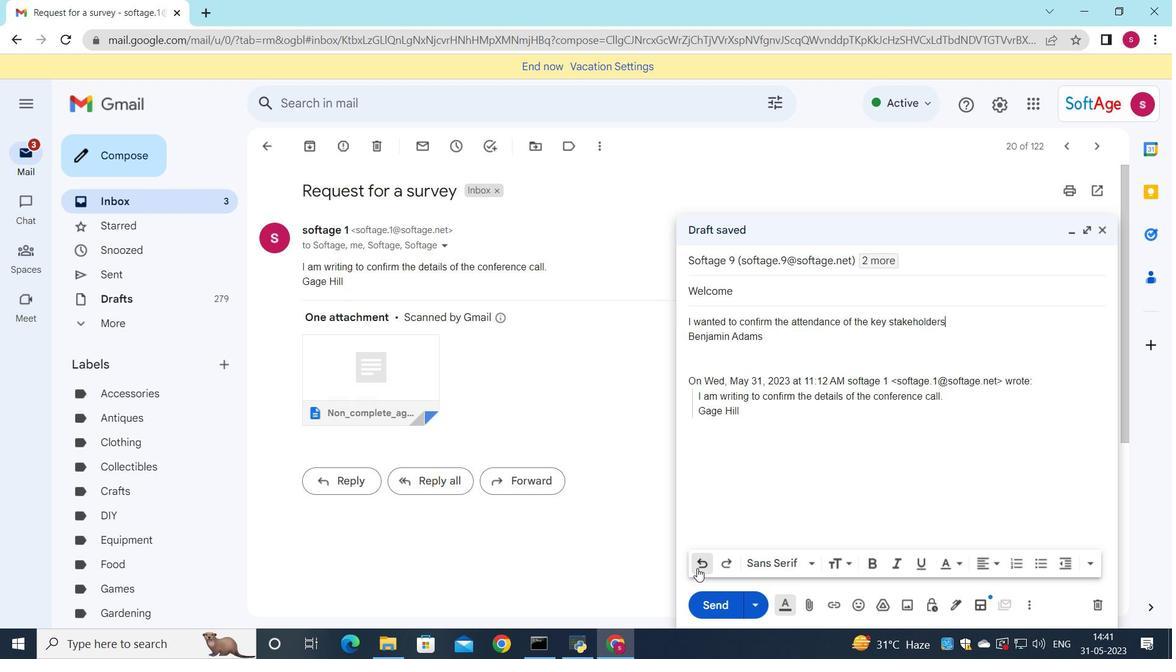 
Action: Mouse pressed left at (698, 568)
Screenshot: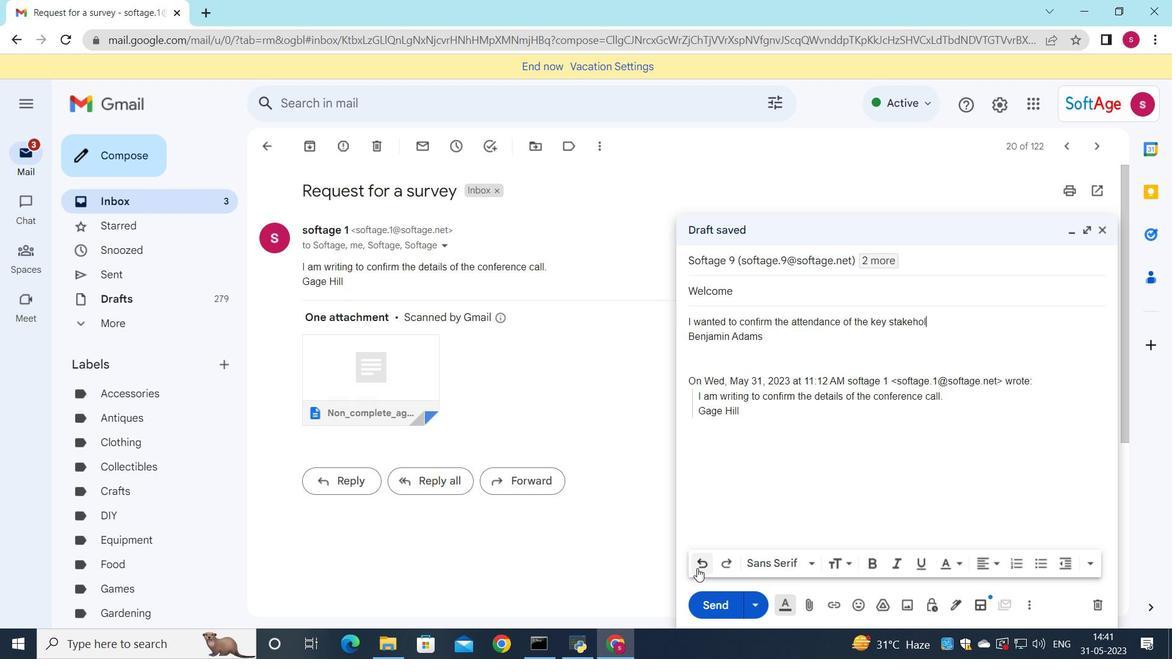 
Action: Mouse pressed left at (698, 568)
Screenshot: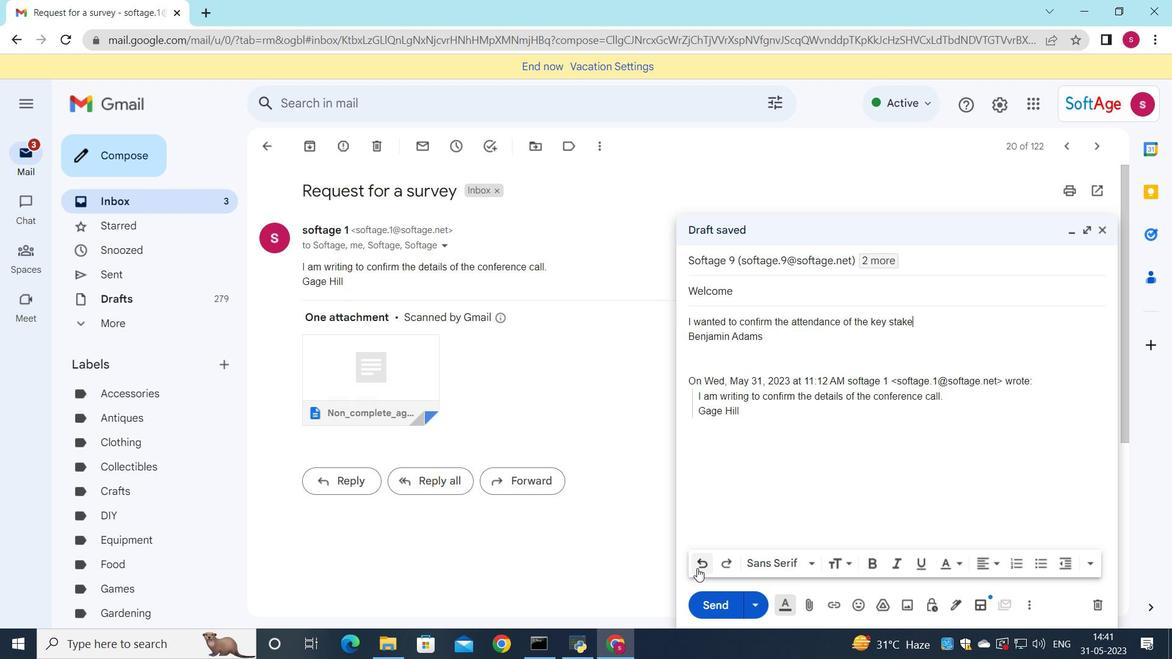
Action: Mouse pressed left at (698, 568)
Screenshot: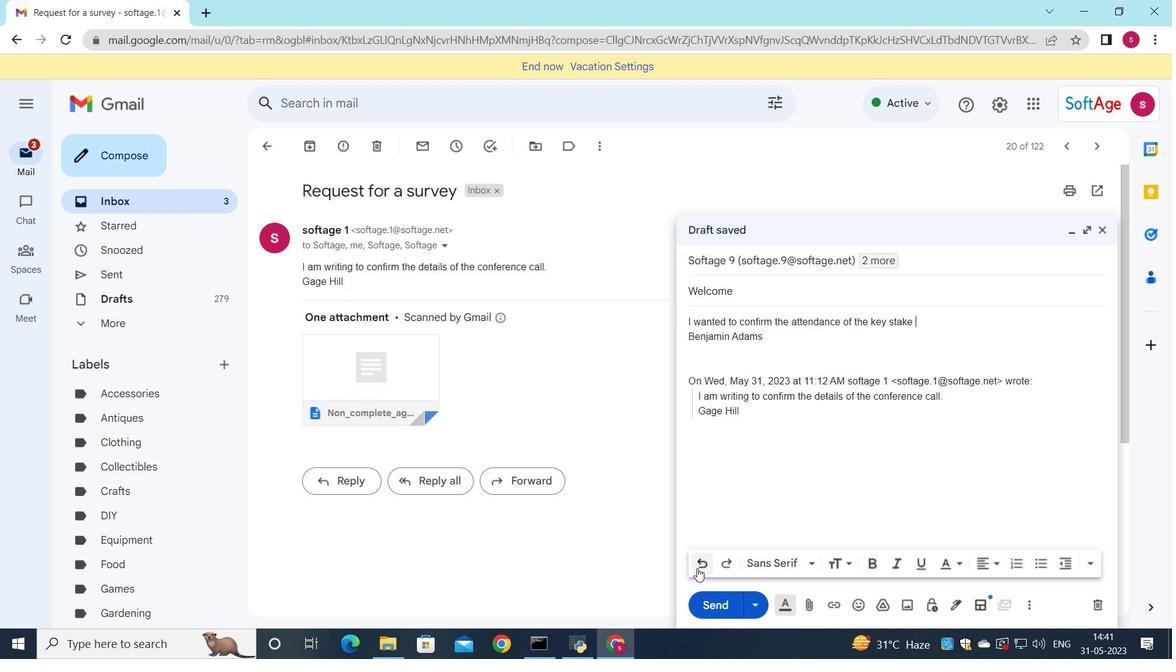 
Action: Mouse pressed left at (698, 568)
Screenshot: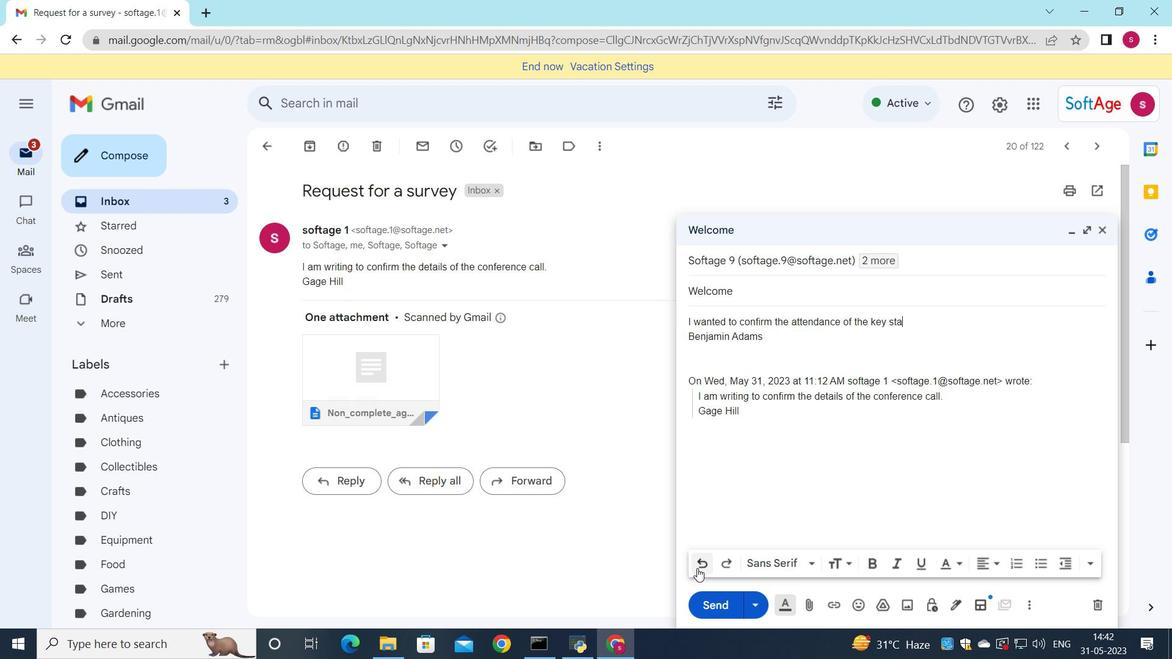 
Action: Mouse pressed left at (698, 568)
Screenshot: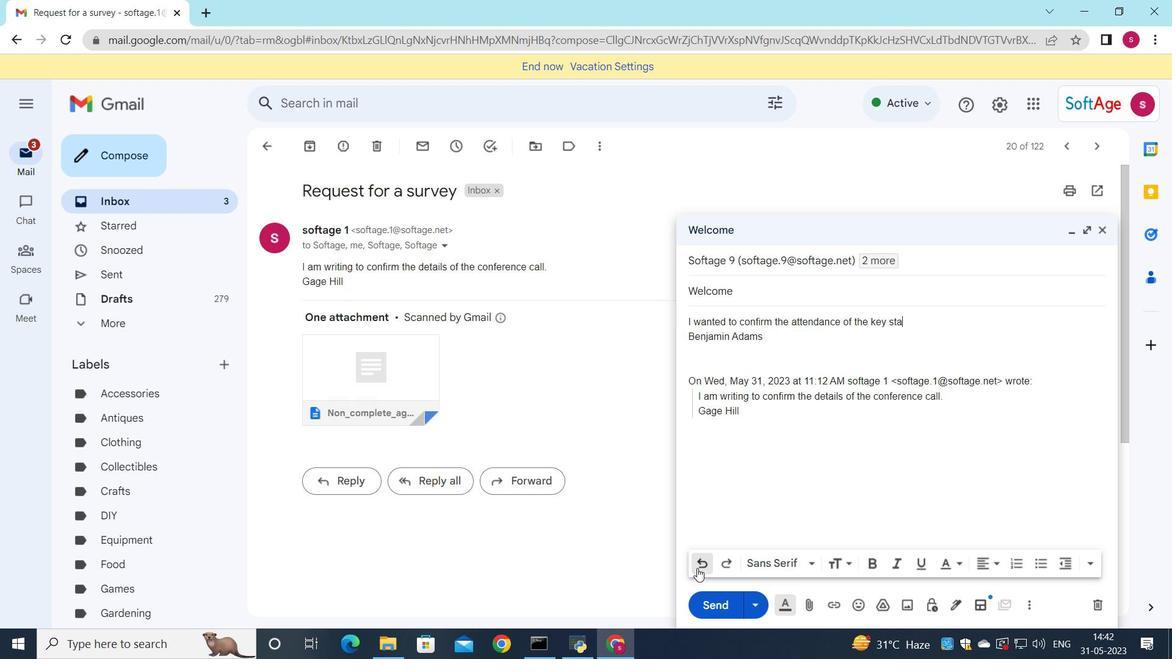 
Action: Mouse pressed left at (698, 568)
Screenshot: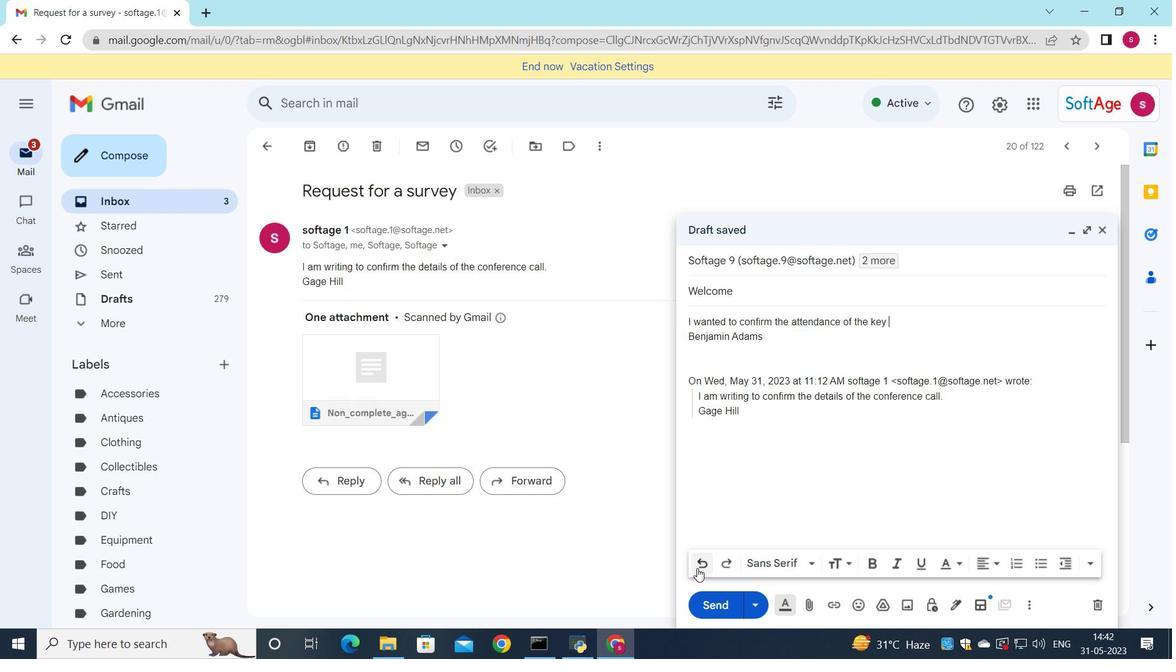 
Action: Mouse pressed left at (698, 568)
Screenshot: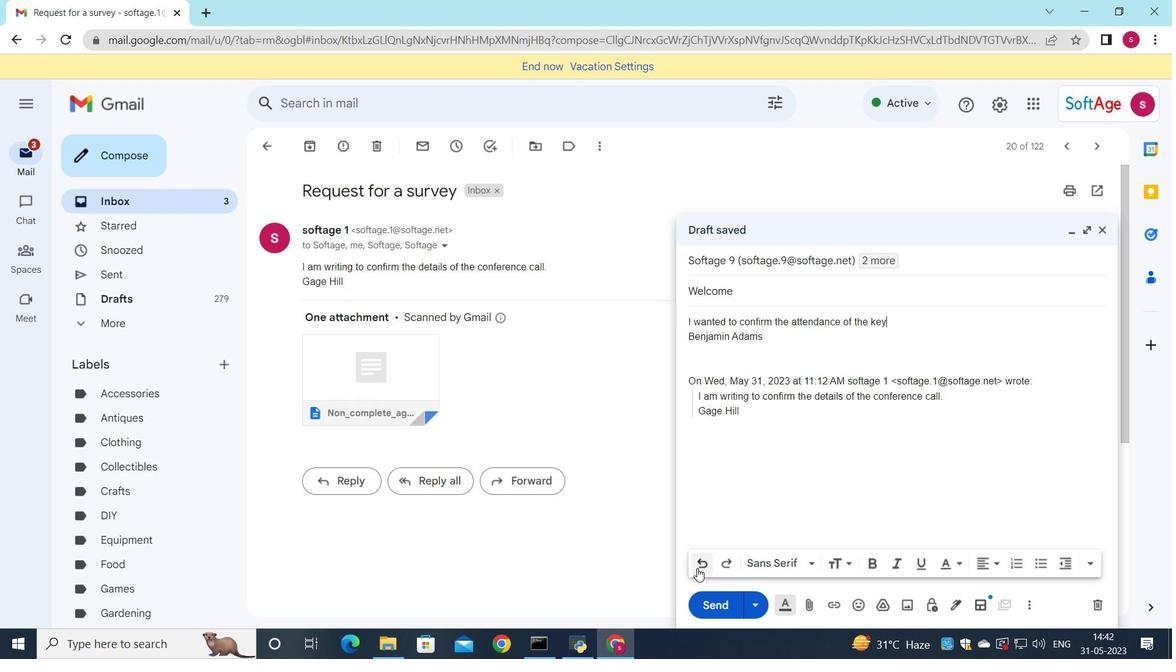 
Action: Mouse pressed left at (698, 568)
Screenshot: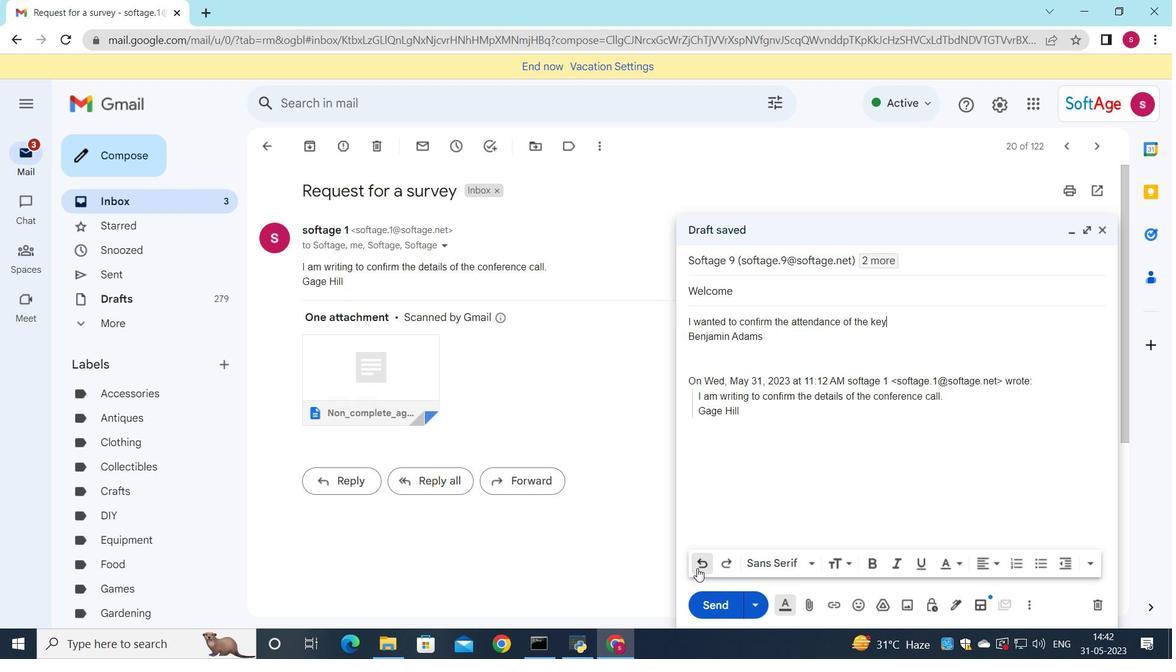 
Action: Mouse pressed left at (698, 568)
Screenshot: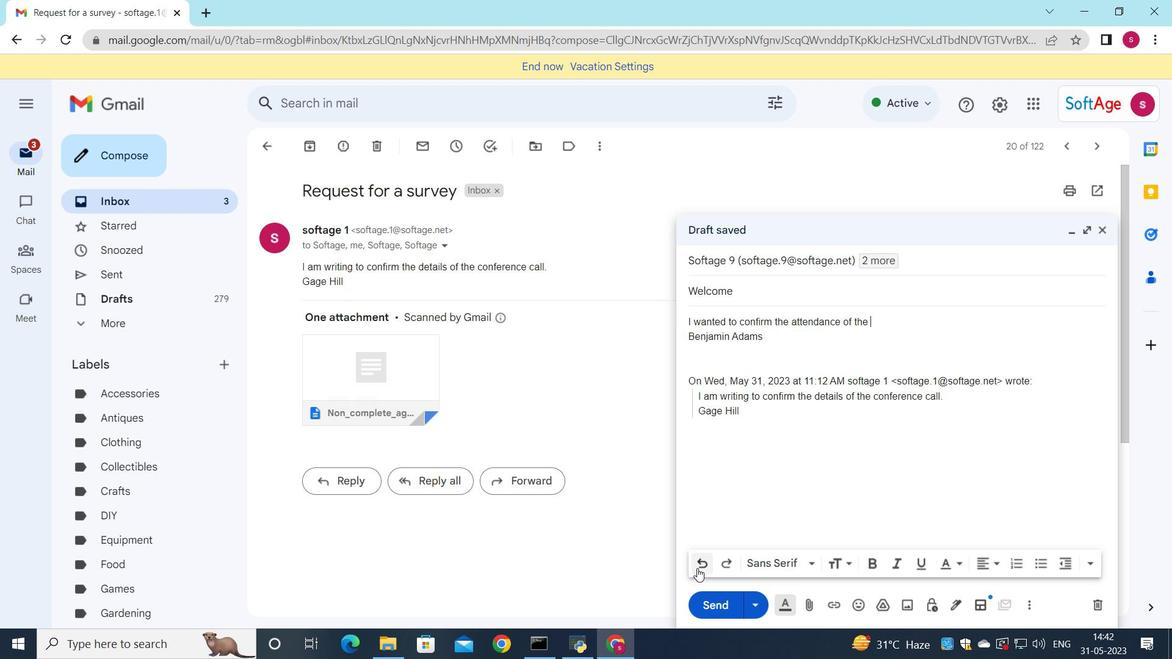 
Action: Mouse pressed left at (698, 568)
Screenshot: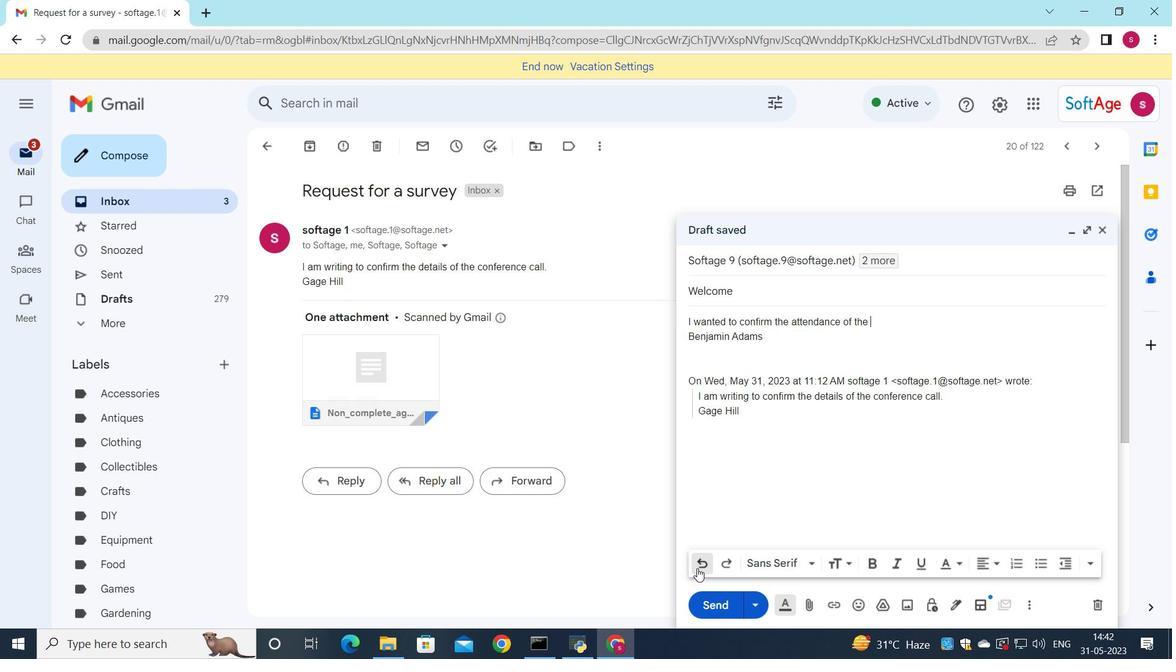 
Action: Mouse pressed left at (698, 568)
Screenshot: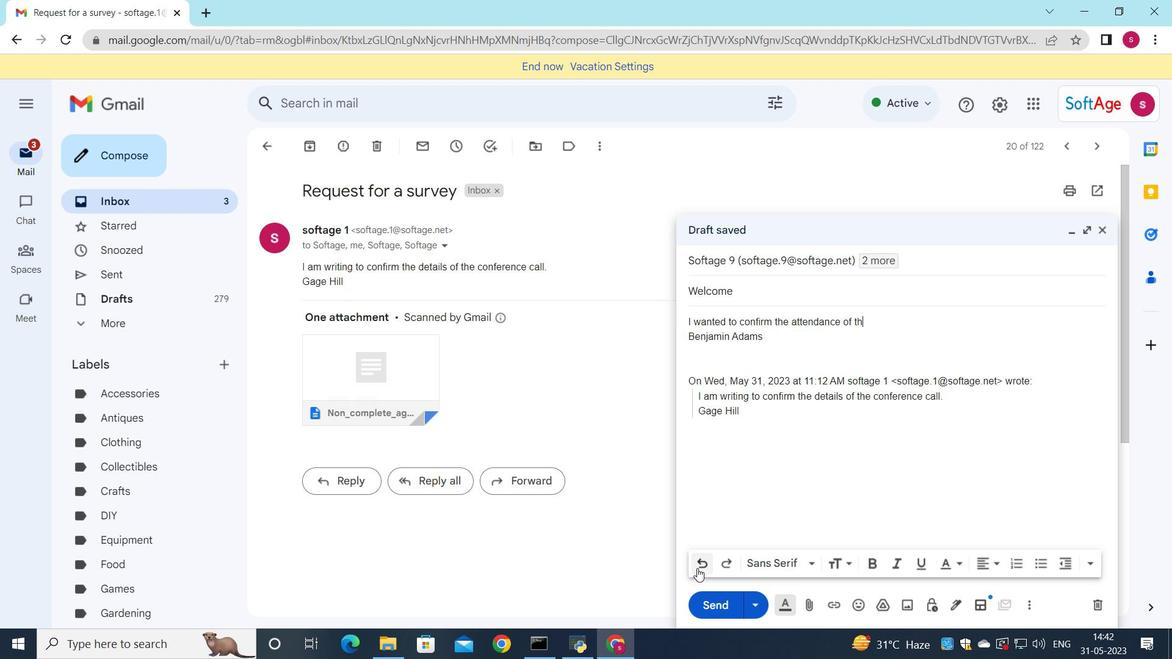 
Action: Mouse pressed left at (698, 568)
Screenshot: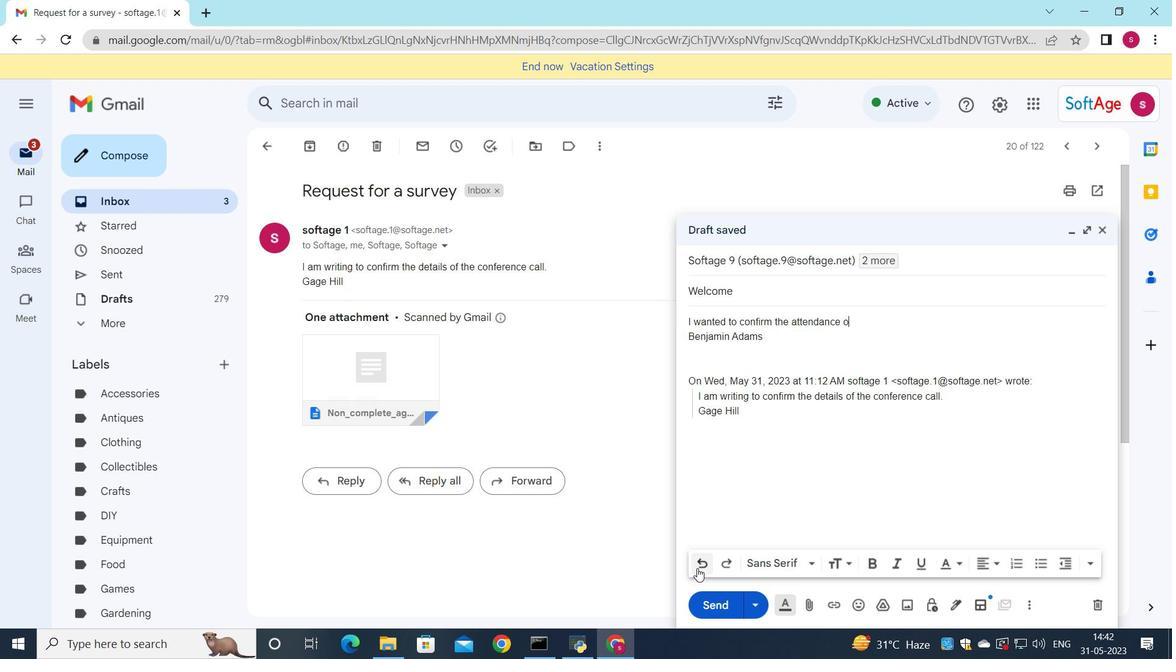
Action: Mouse pressed left at (698, 568)
Screenshot: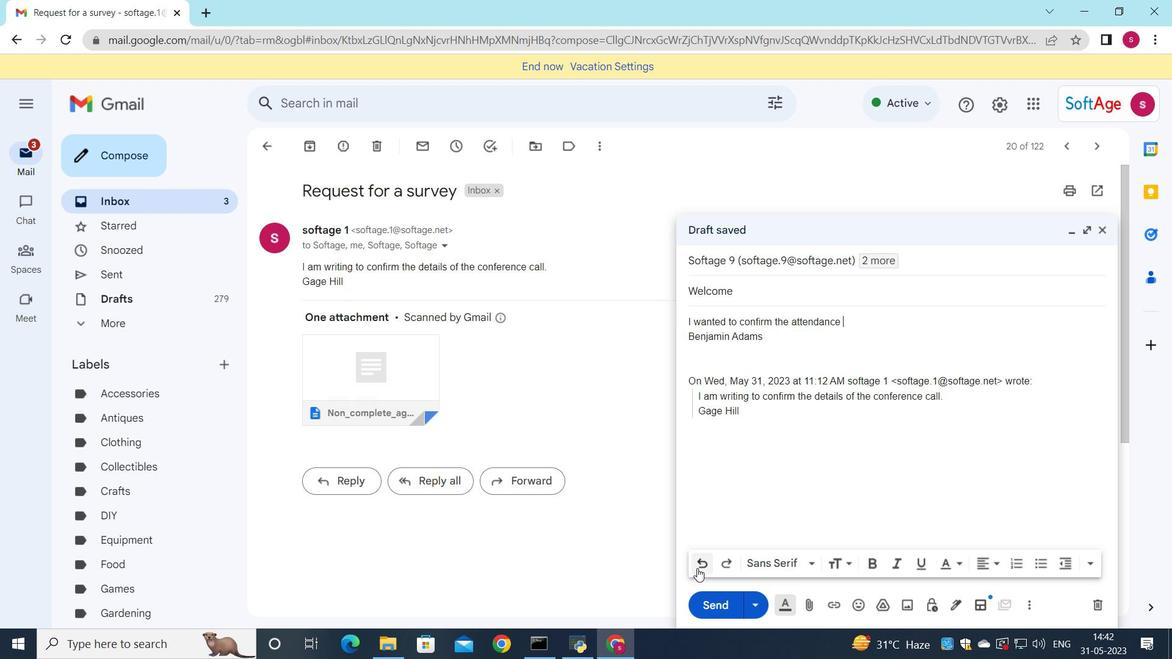 
Action: Mouse pressed left at (698, 568)
Screenshot: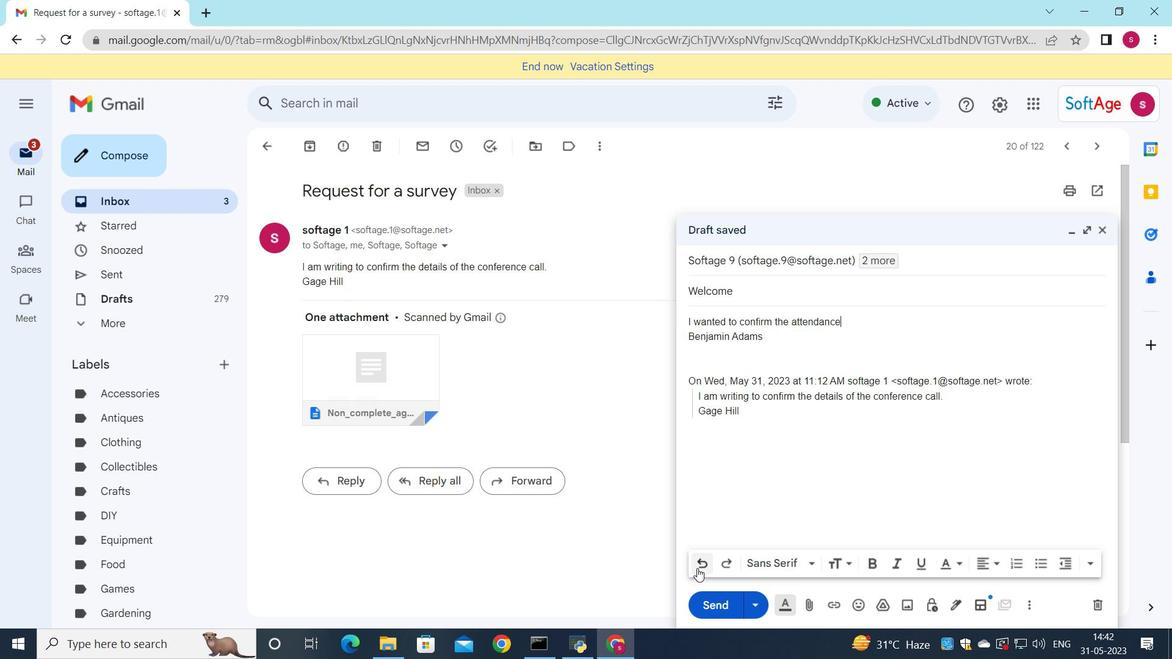 
Action: Mouse pressed left at (698, 568)
Screenshot: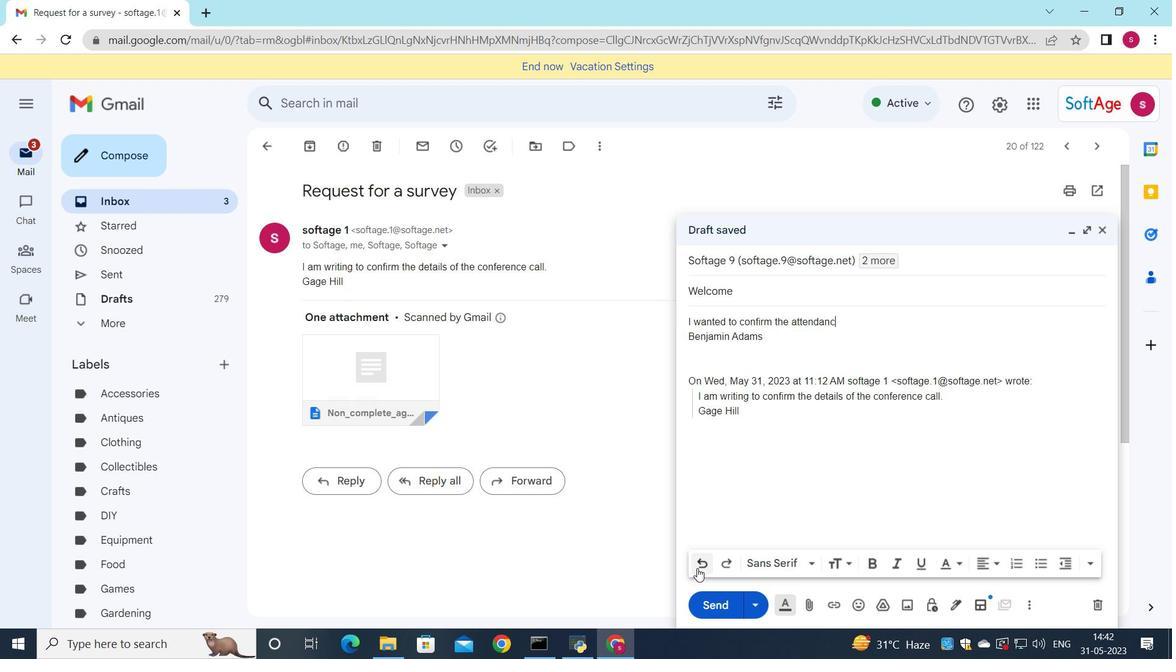 
Action: Mouse pressed left at (698, 568)
Screenshot: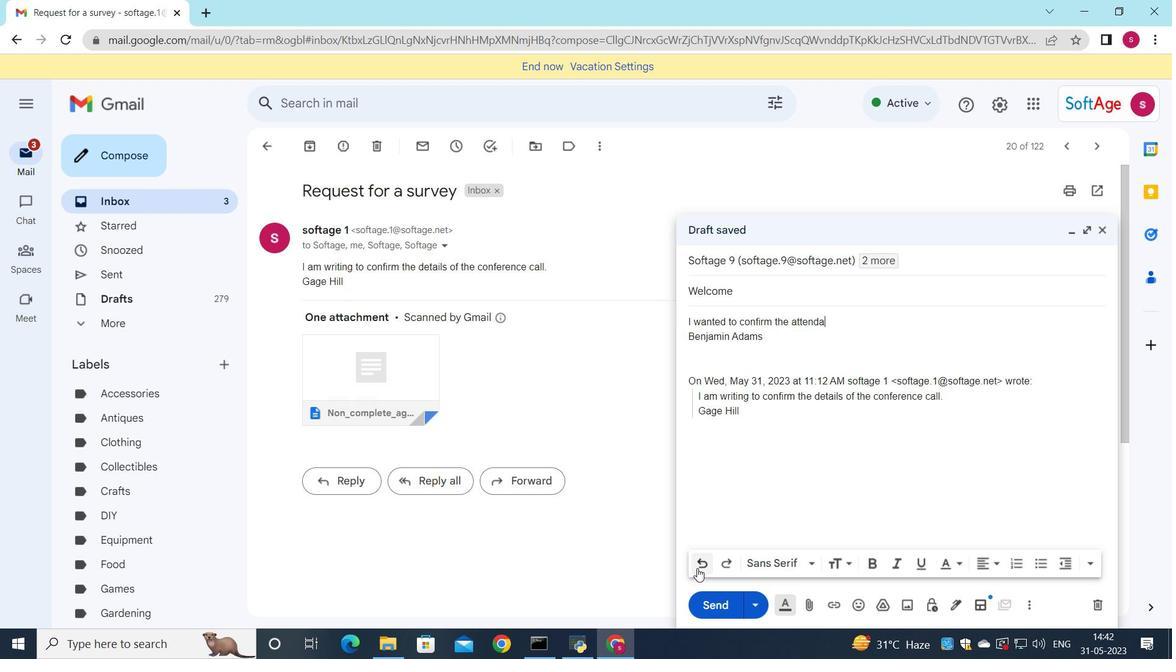 
Action: Mouse pressed left at (698, 568)
Screenshot: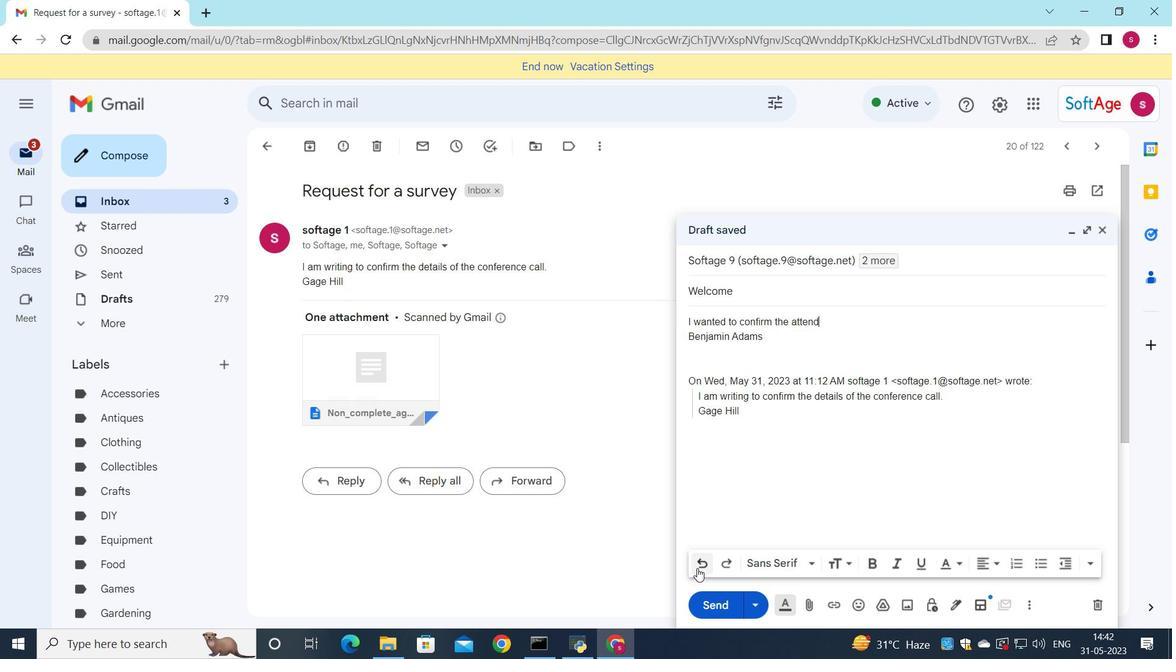 
Action: Mouse pressed left at (698, 568)
Screenshot: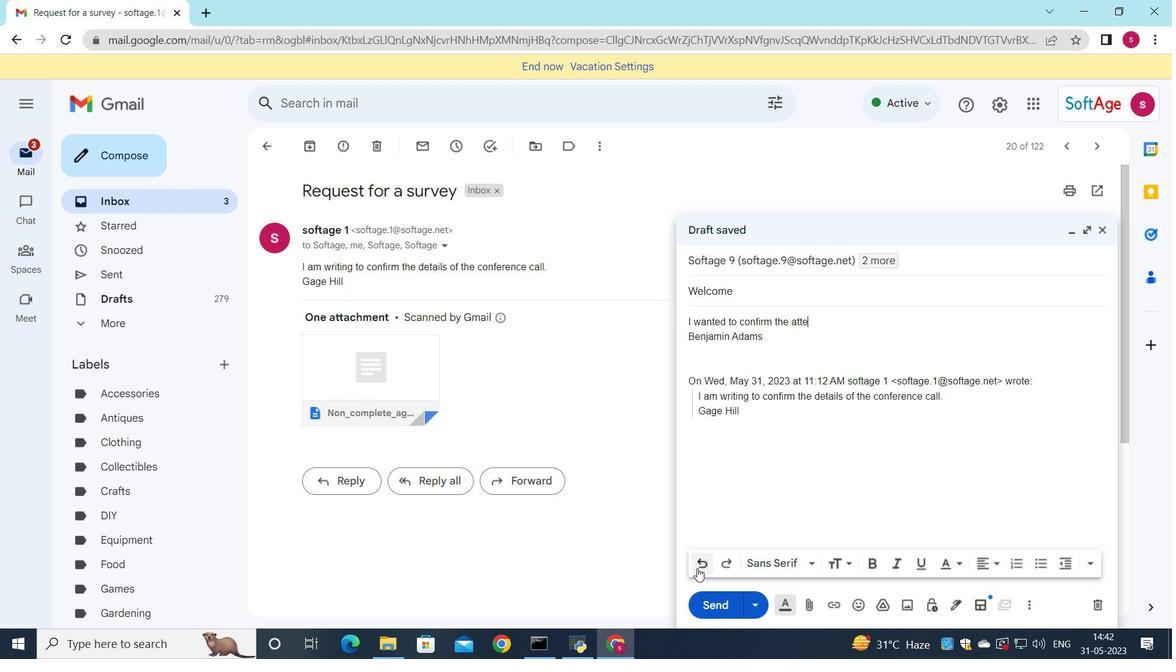
Action: Mouse pressed left at (698, 568)
Screenshot: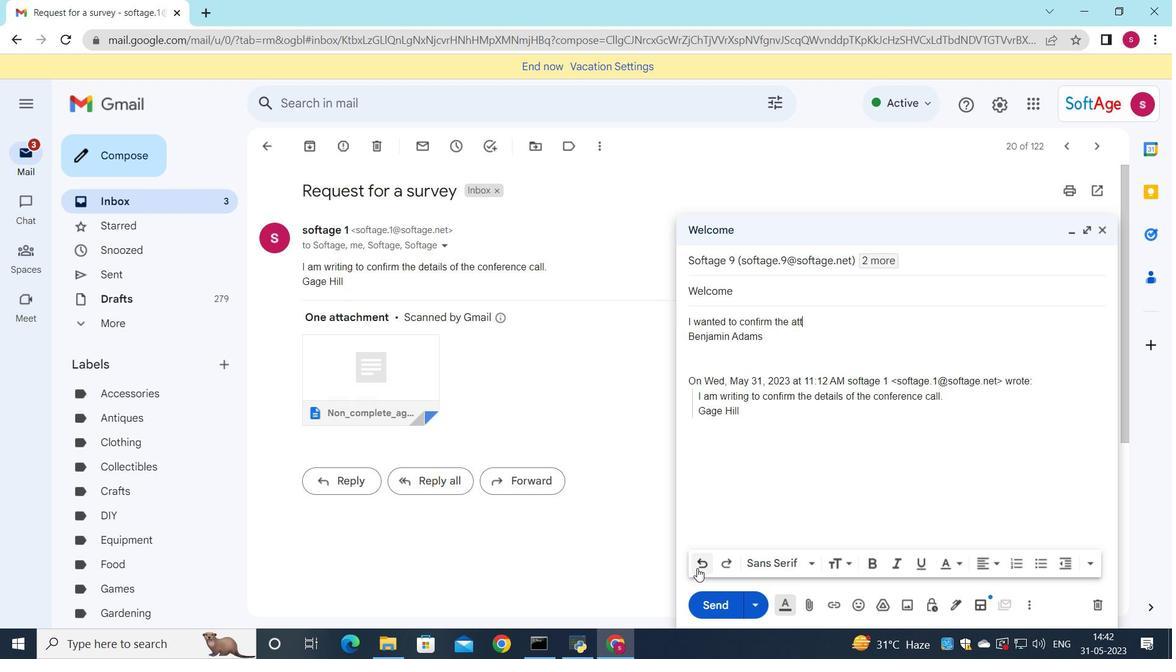 
Action: Mouse pressed left at (698, 568)
Screenshot: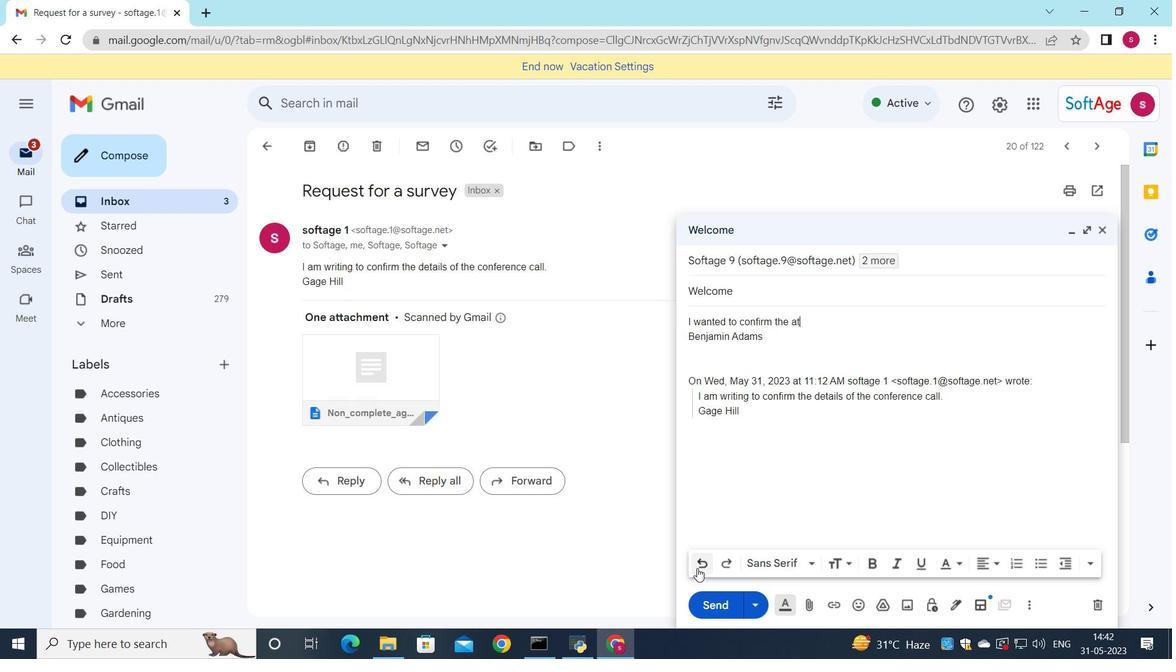 
Action: Mouse pressed left at (698, 568)
Screenshot: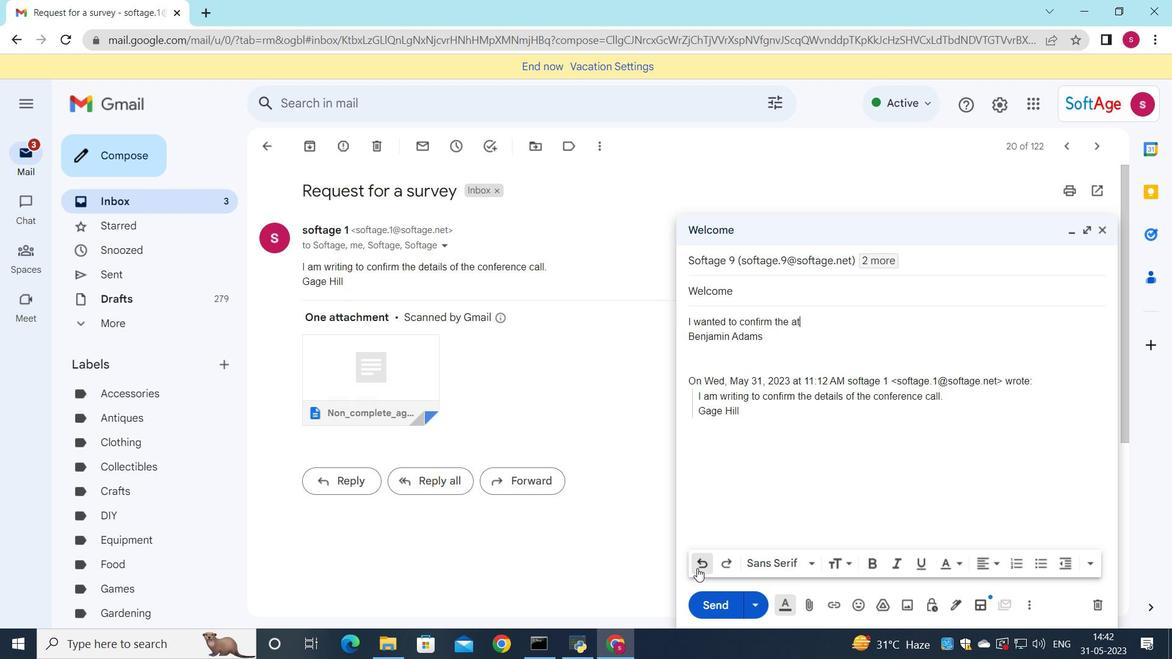 
Action: Mouse pressed left at (698, 568)
Screenshot: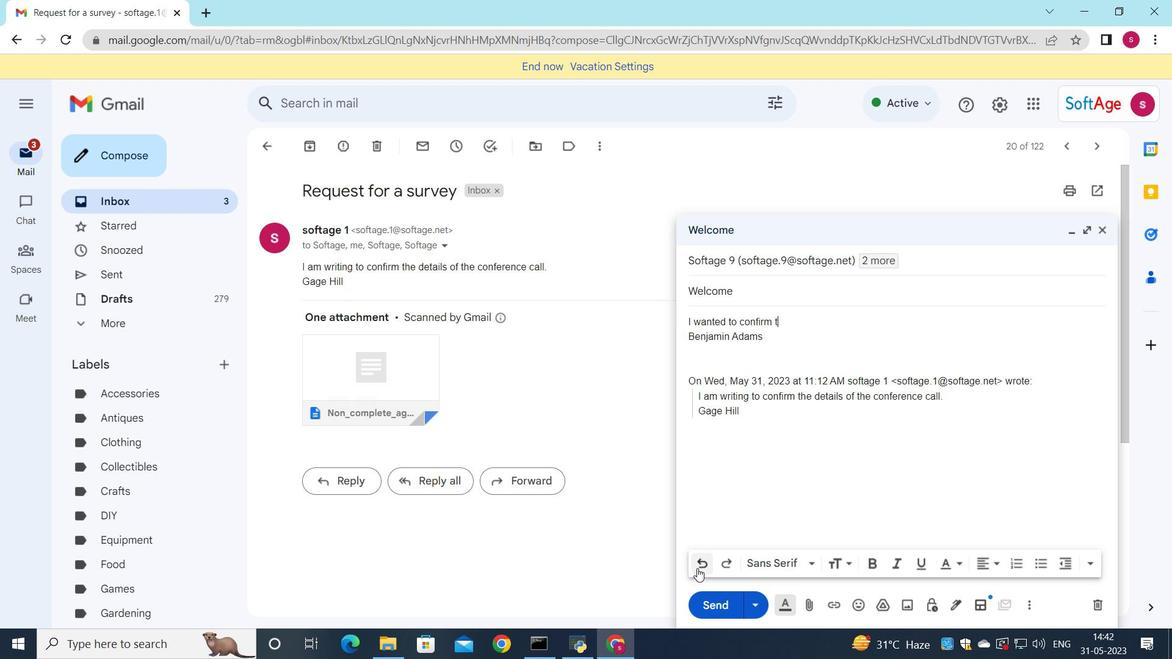 
Action: Mouse pressed left at (698, 568)
Screenshot: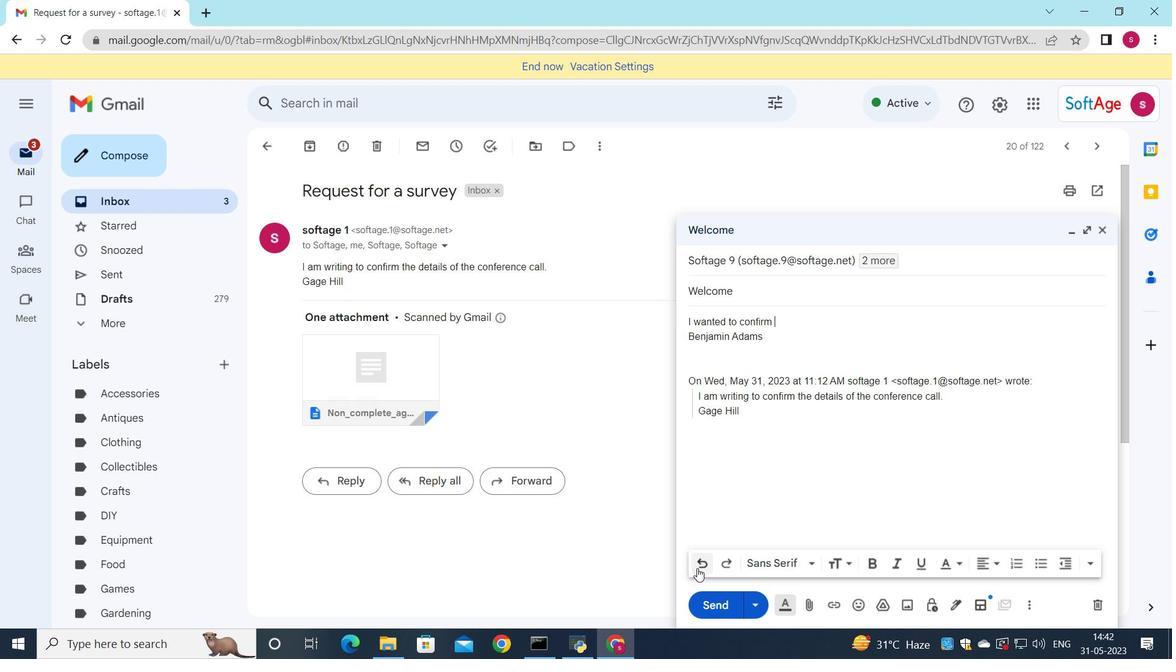
Action: Mouse pressed left at (698, 568)
Screenshot: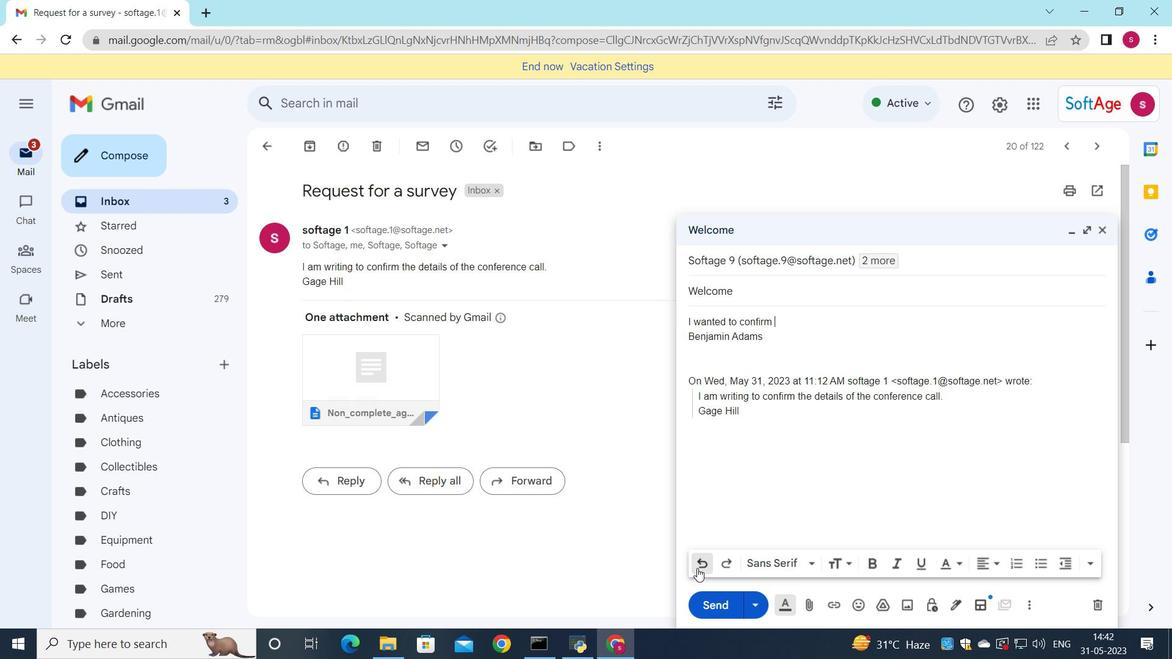 
Action: Mouse pressed left at (698, 568)
Screenshot: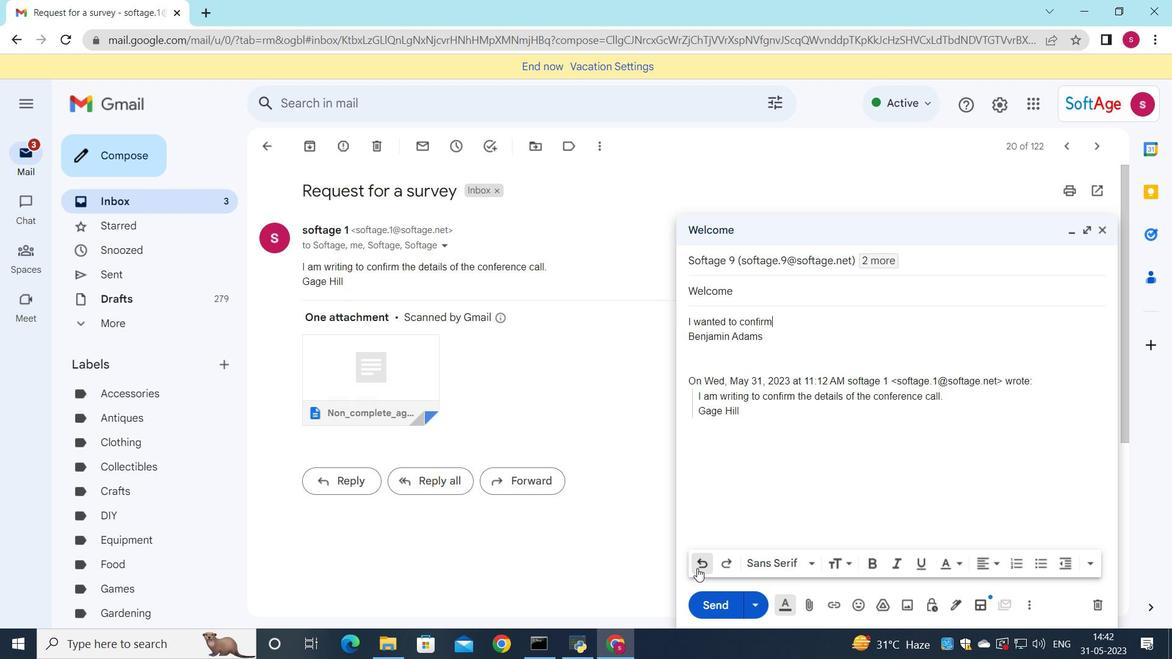 
Action: Mouse pressed left at (698, 568)
Screenshot: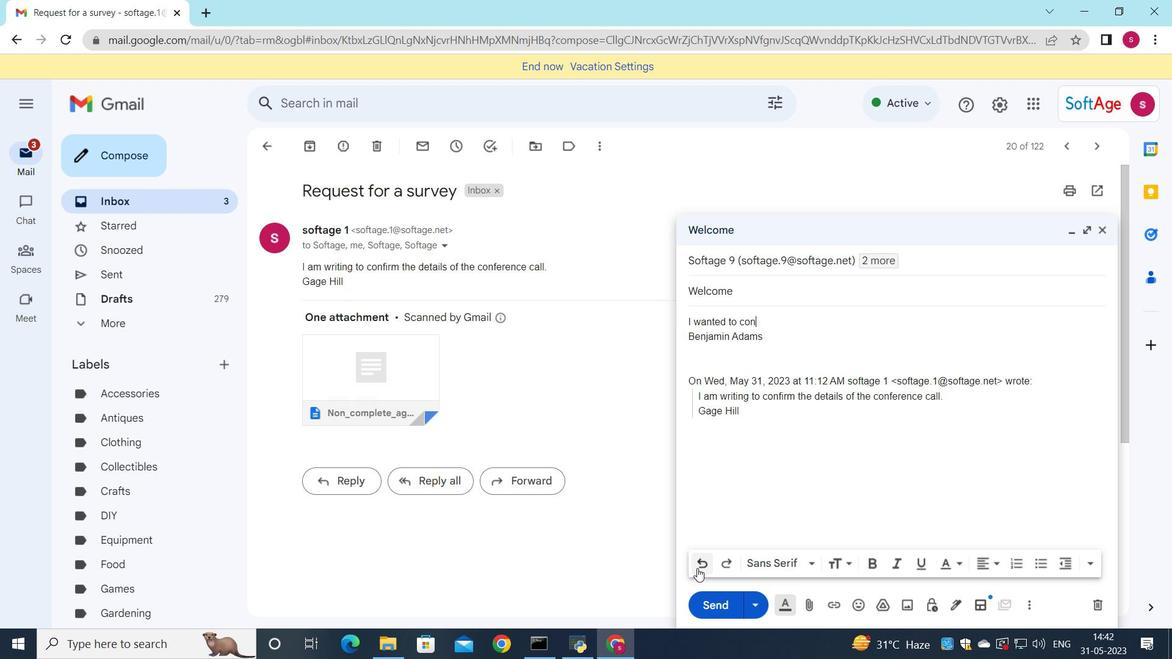 
Action: Mouse pressed left at (698, 568)
Screenshot: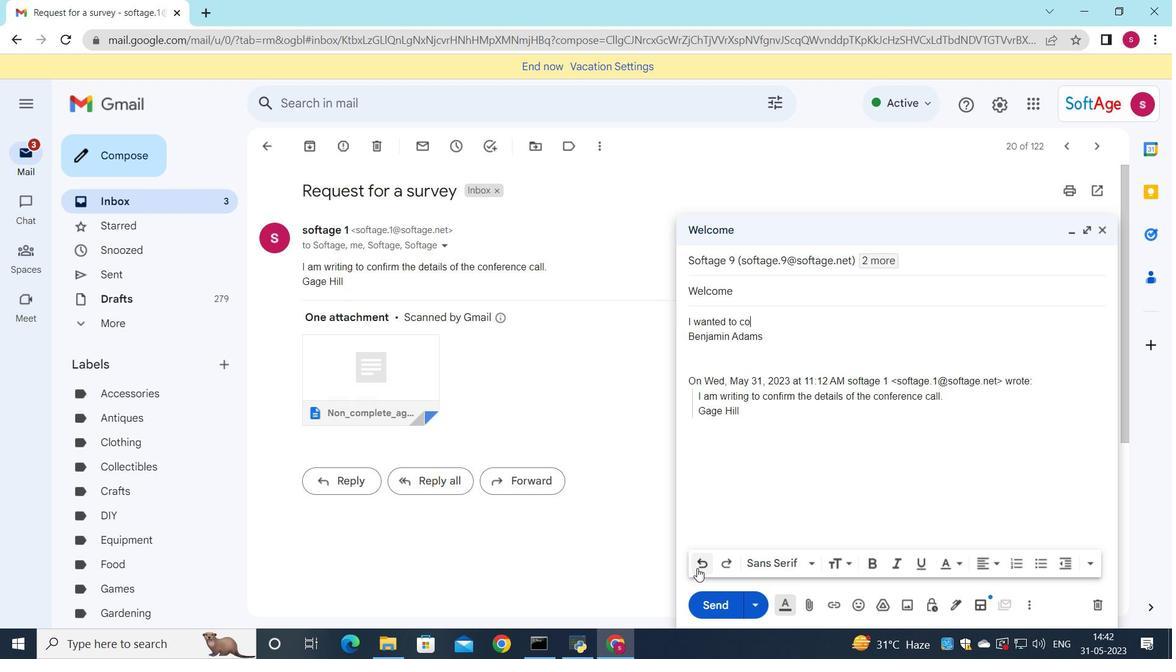 
Action: Mouse pressed left at (698, 568)
Screenshot: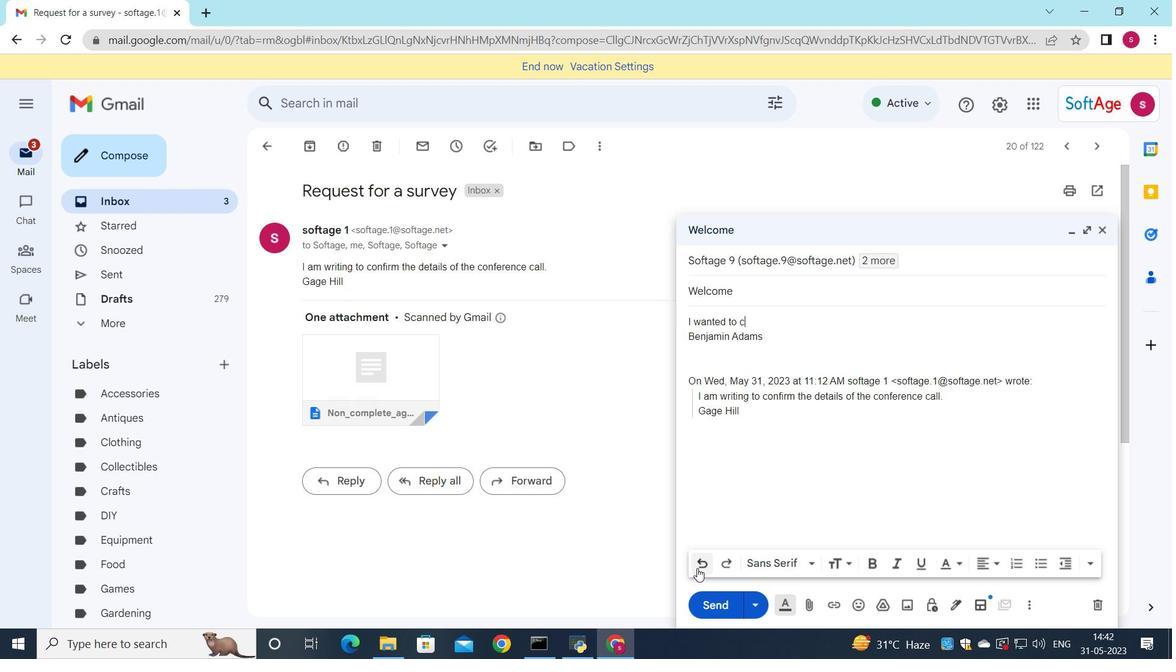 
Action: Mouse pressed left at (698, 568)
Screenshot: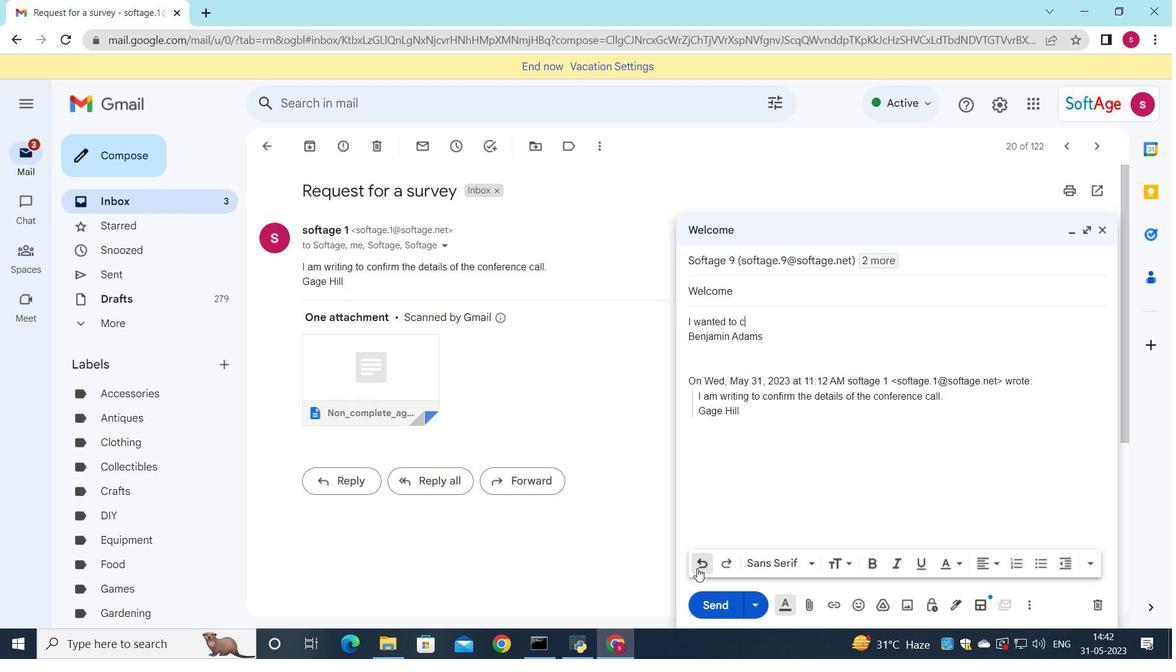 
Action: Mouse pressed left at (698, 568)
Screenshot: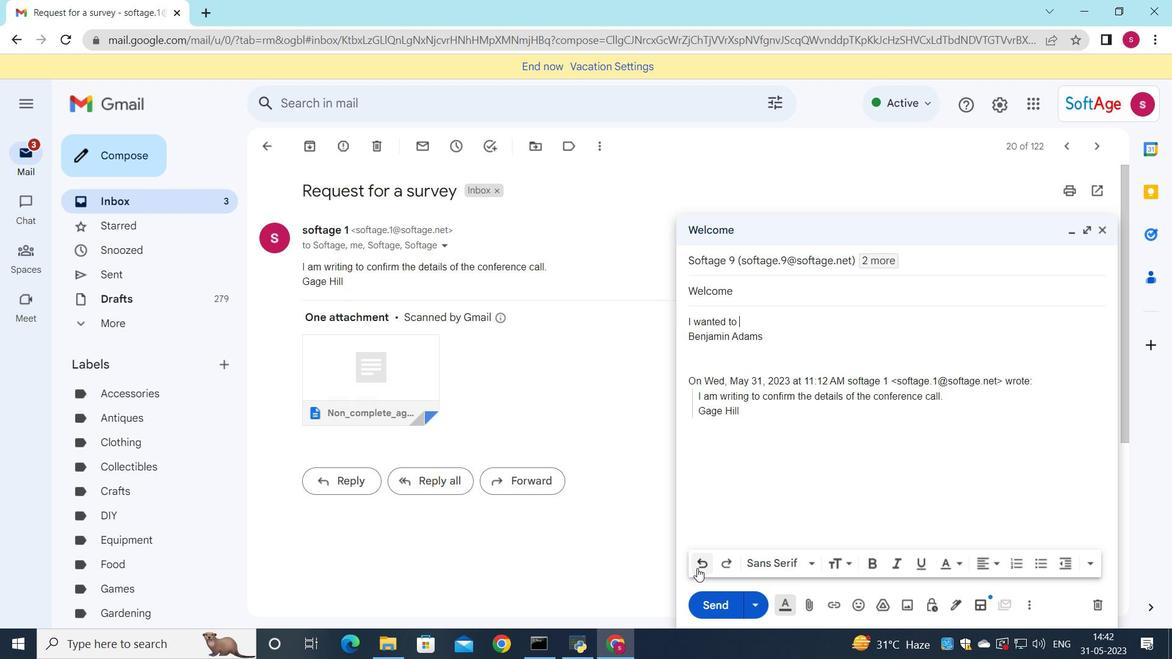 
Action: Mouse pressed left at (698, 568)
Screenshot: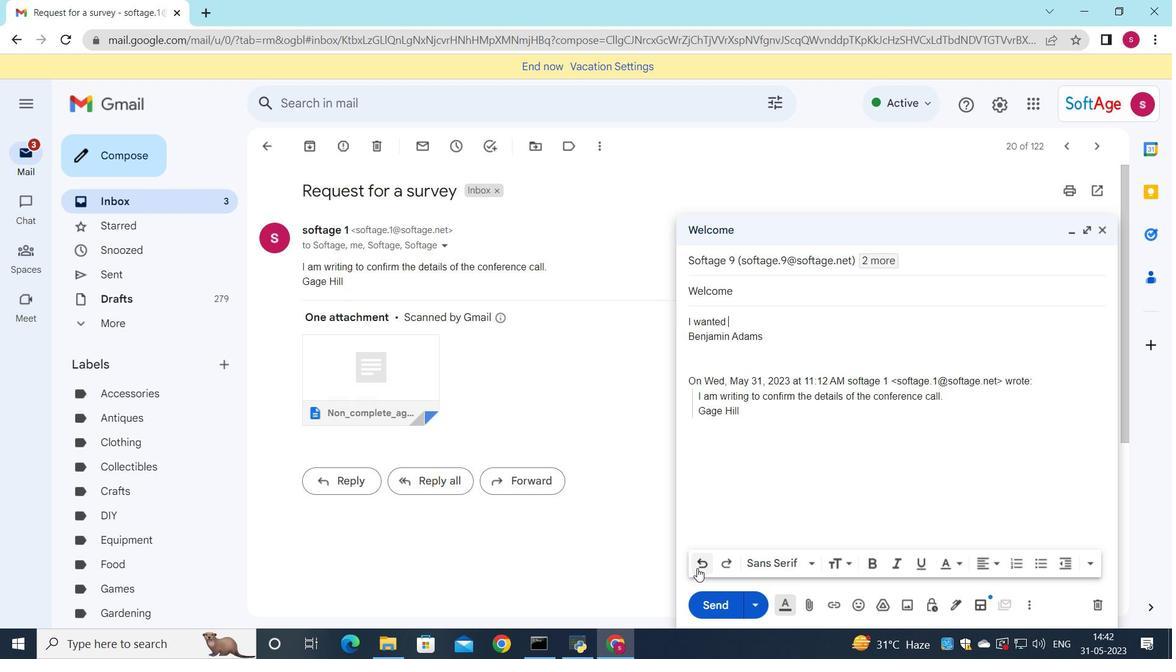 
Action: Mouse pressed left at (698, 568)
Screenshot: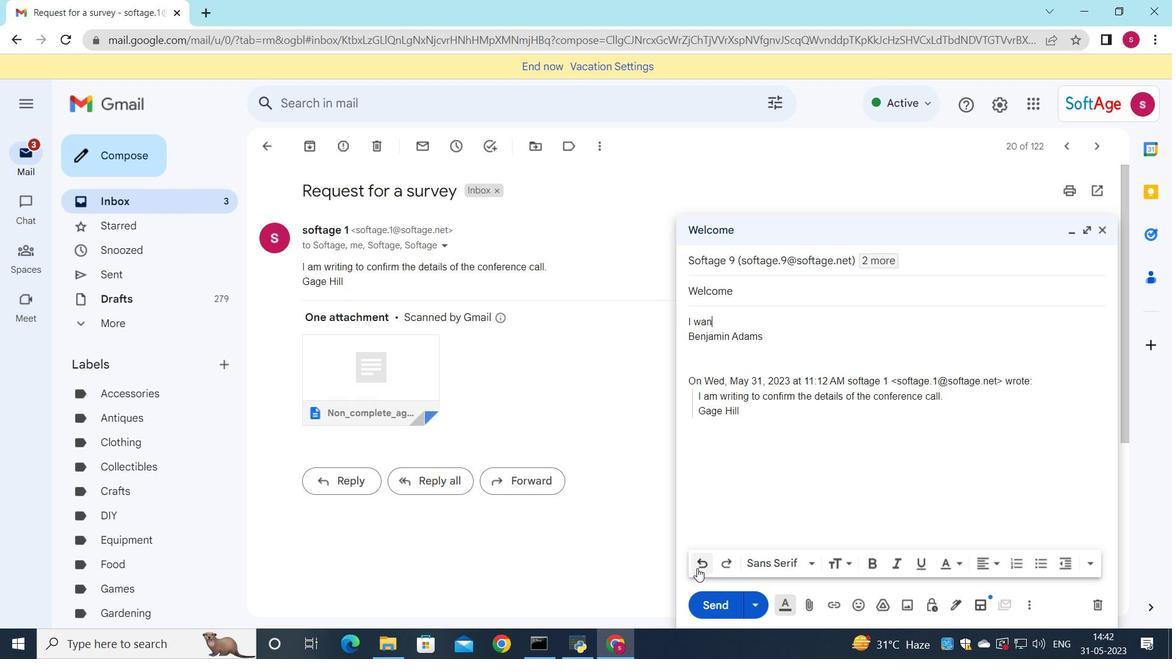 
Action: Mouse pressed left at (698, 568)
Screenshot: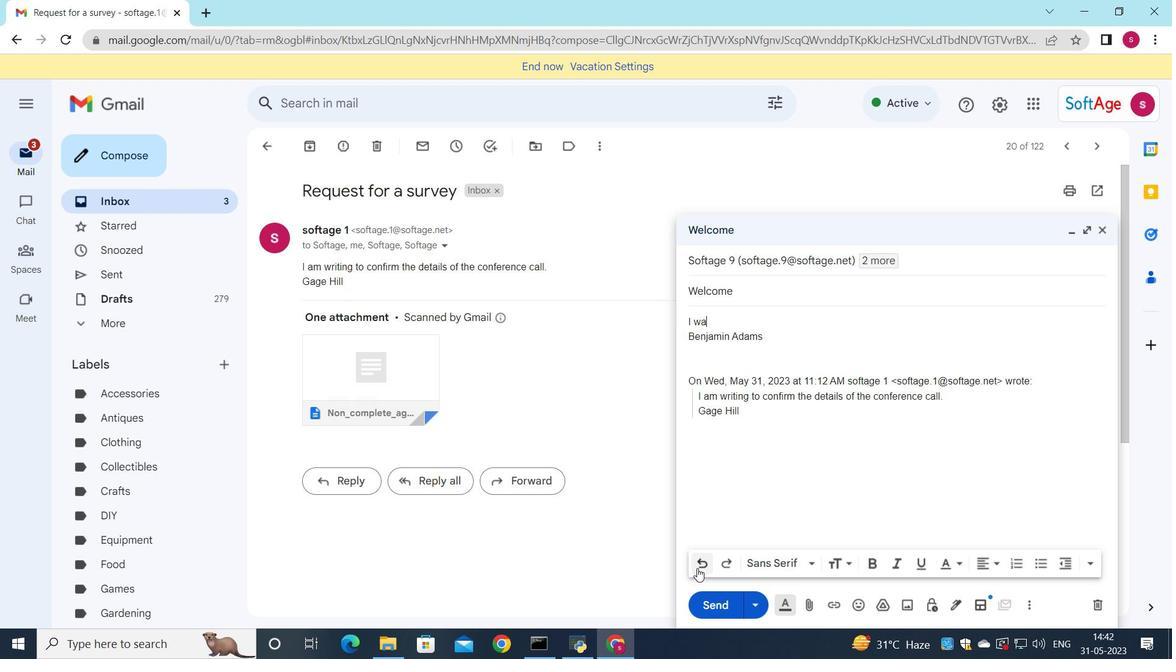 
Action: Mouse pressed left at (698, 568)
Screenshot: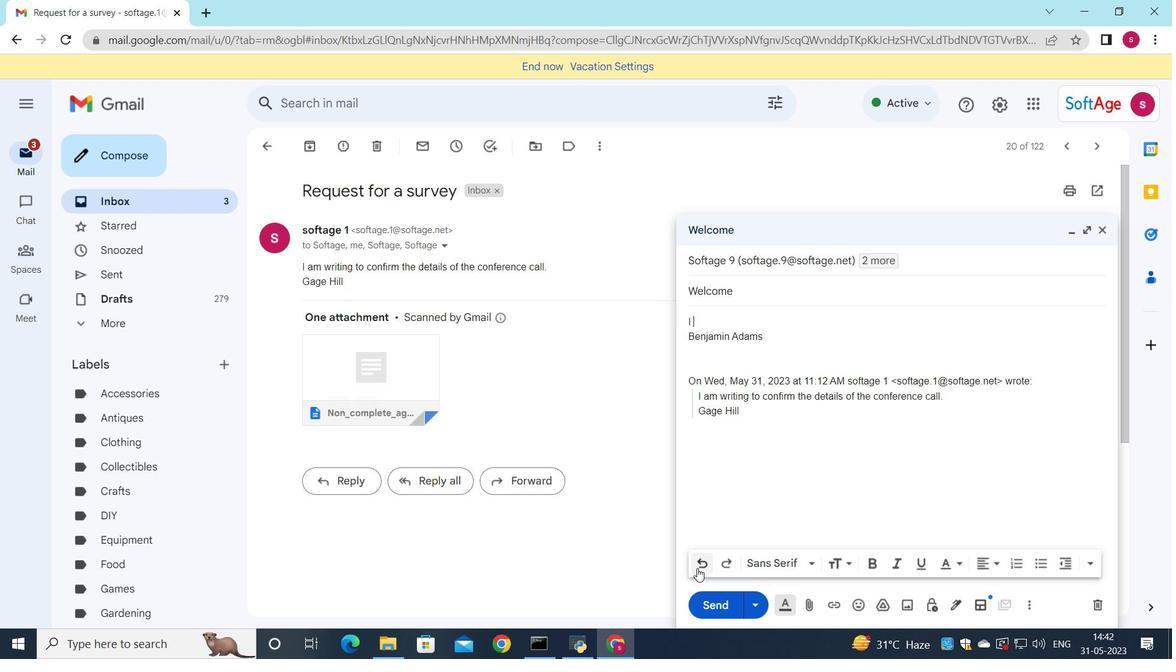 
Action: Mouse pressed left at (698, 568)
Screenshot: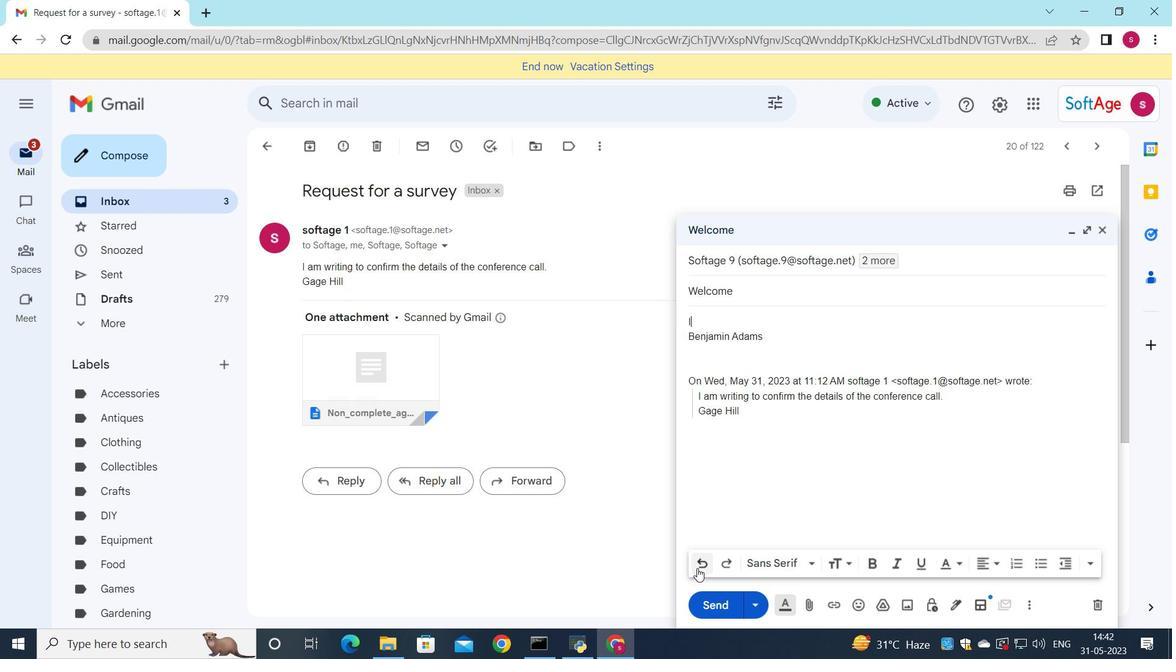 
Action: Key pressed <Key.shift>Please<Key.space>let<Key.space>me<Key.space>know<Key.space>if<Key.space>this<Key.space>works<Key.space>for<Key.space>your<Key.space>schedule.
Screenshot: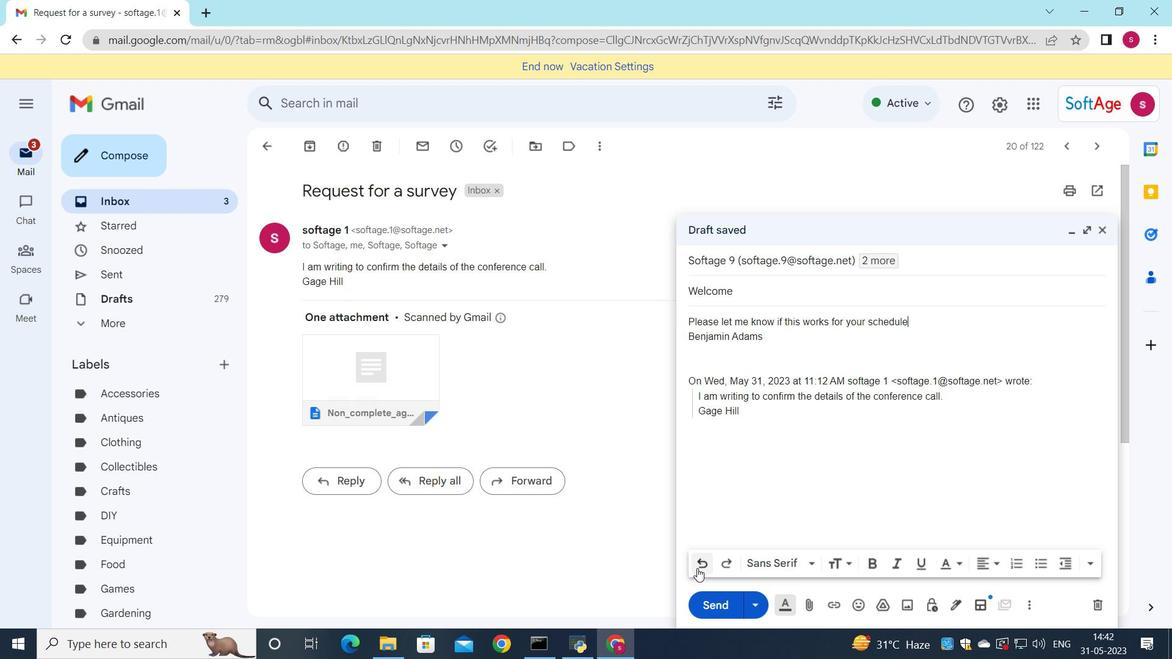 
Action: Mouse moved to (721, 599)
Screenshot: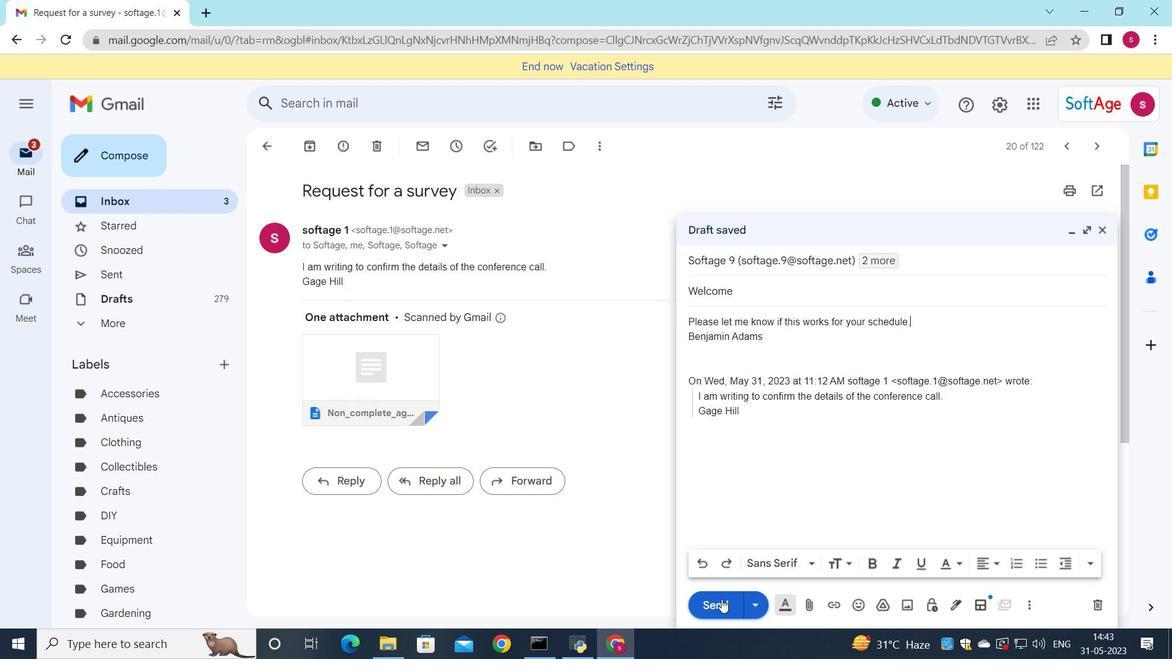 
Action: Mouse pressed left at (721, 599)
Screenshot: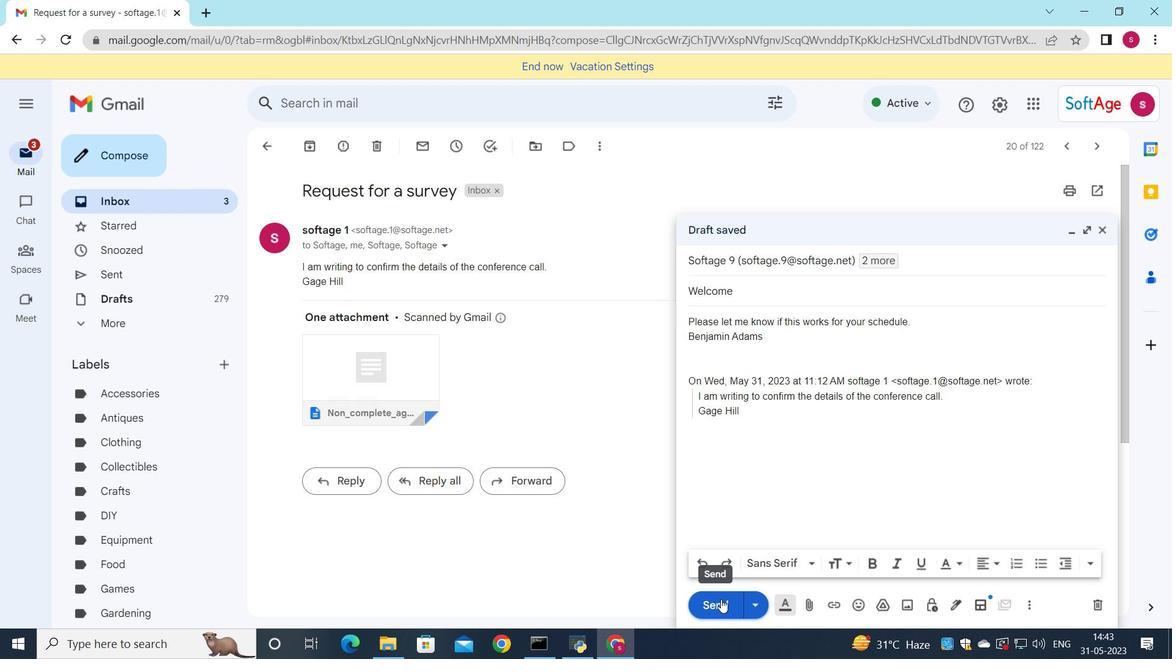 
Action: Mouse moved to (134, 207)
Screenshot: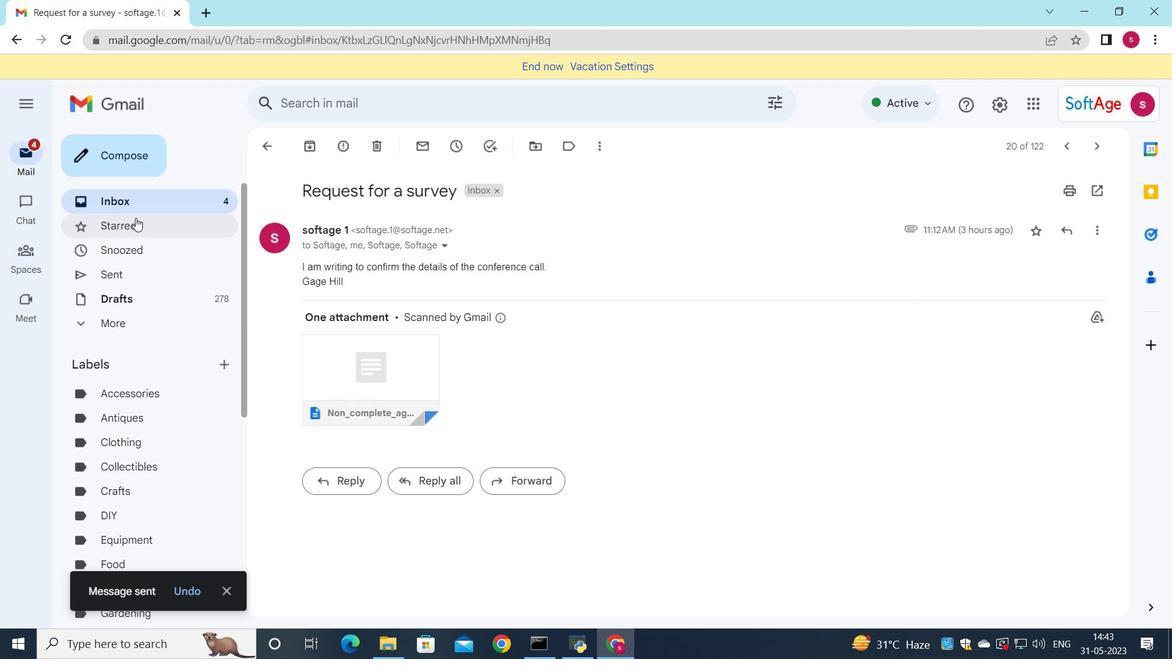 
Action: Mouse pressed left at (134, 207)
Screenshot: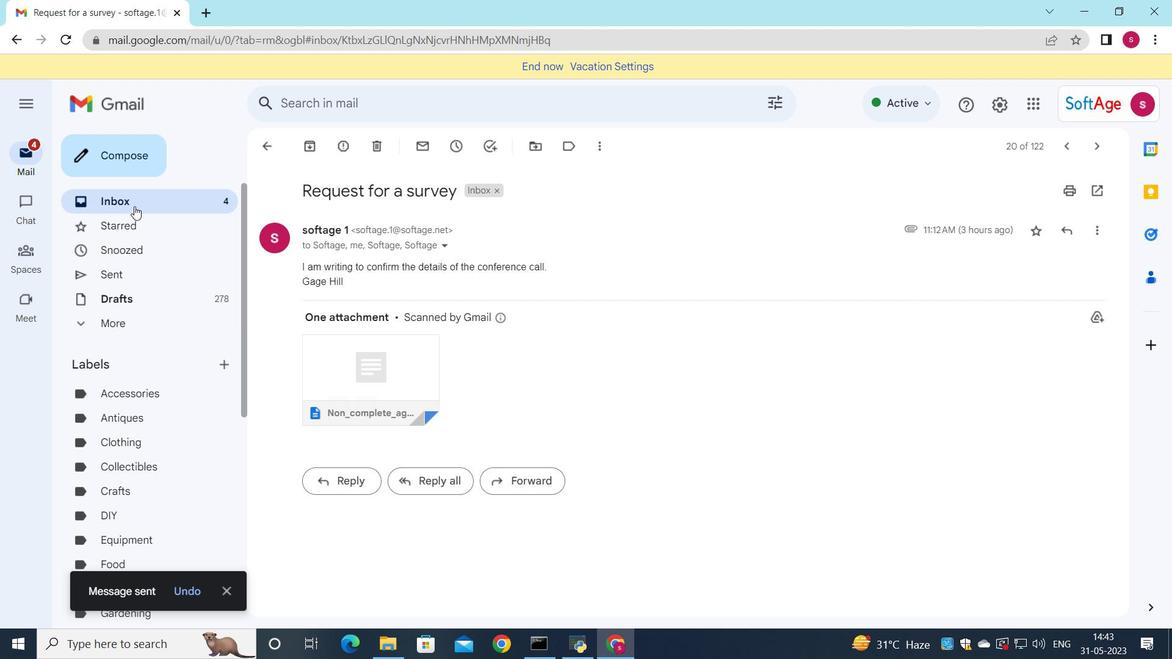 
Action: Mouse moved to (415, 295)
Screenshot: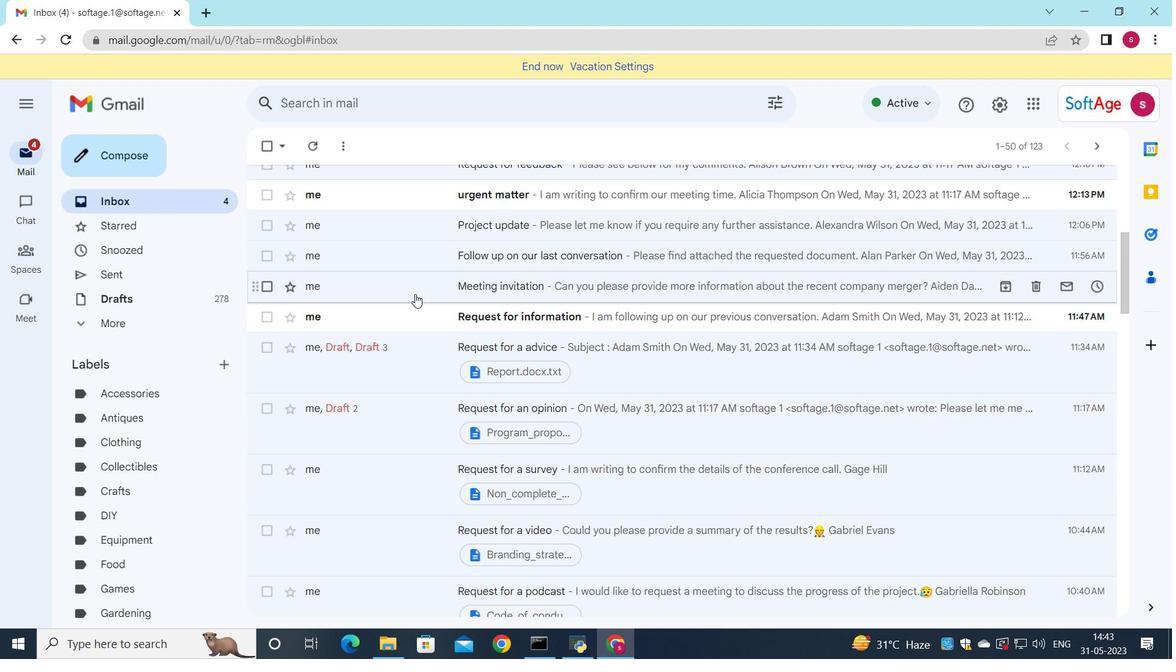 
Action: Mouse scrolled (415, 295) with delta (0, 0)
Screenshot: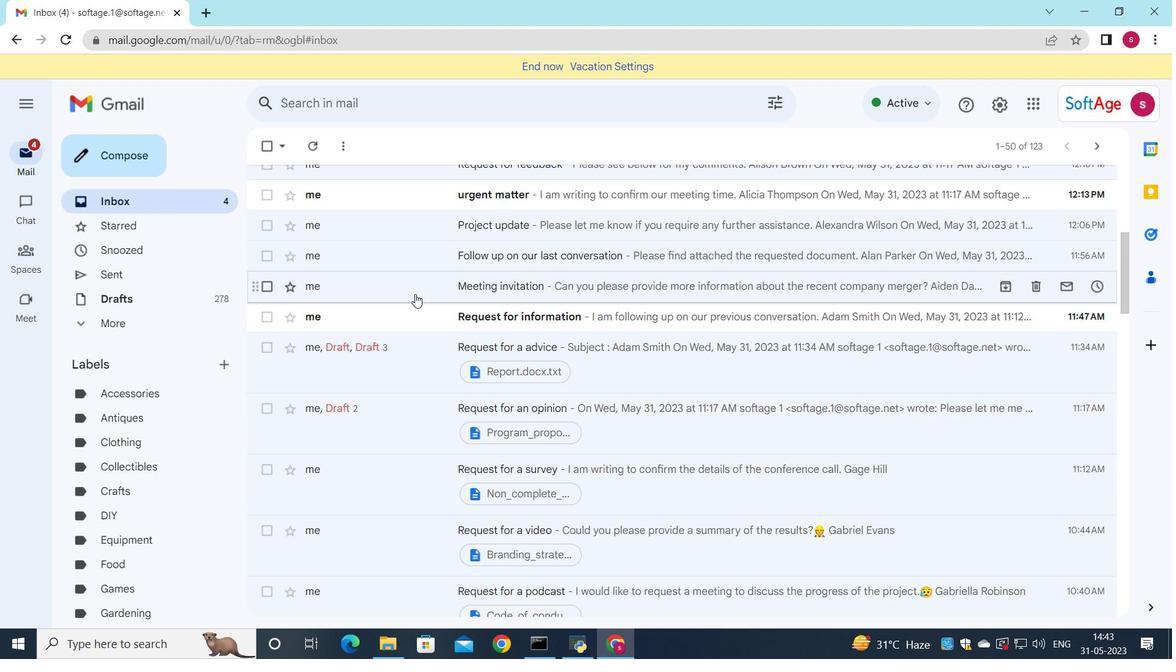 
Action: Mouse scrolled (415, 295) with delta (0, 0)
Screenshot: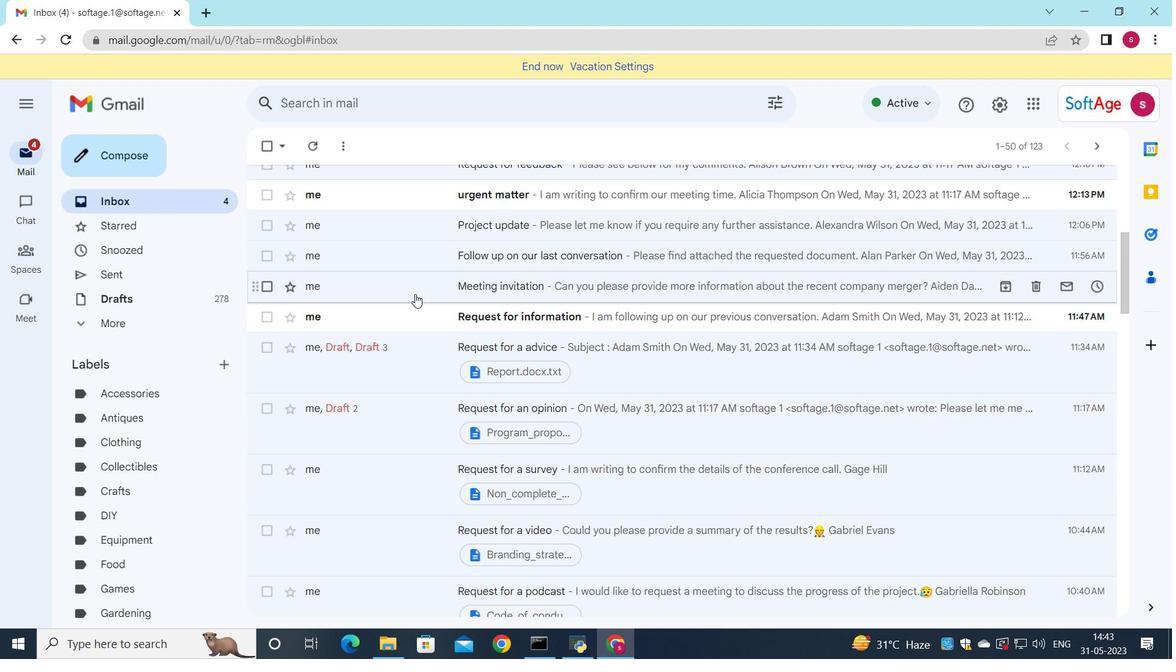 
Action: Mouse scrolled (415, 295) with delta (0, 0)
Screenshot: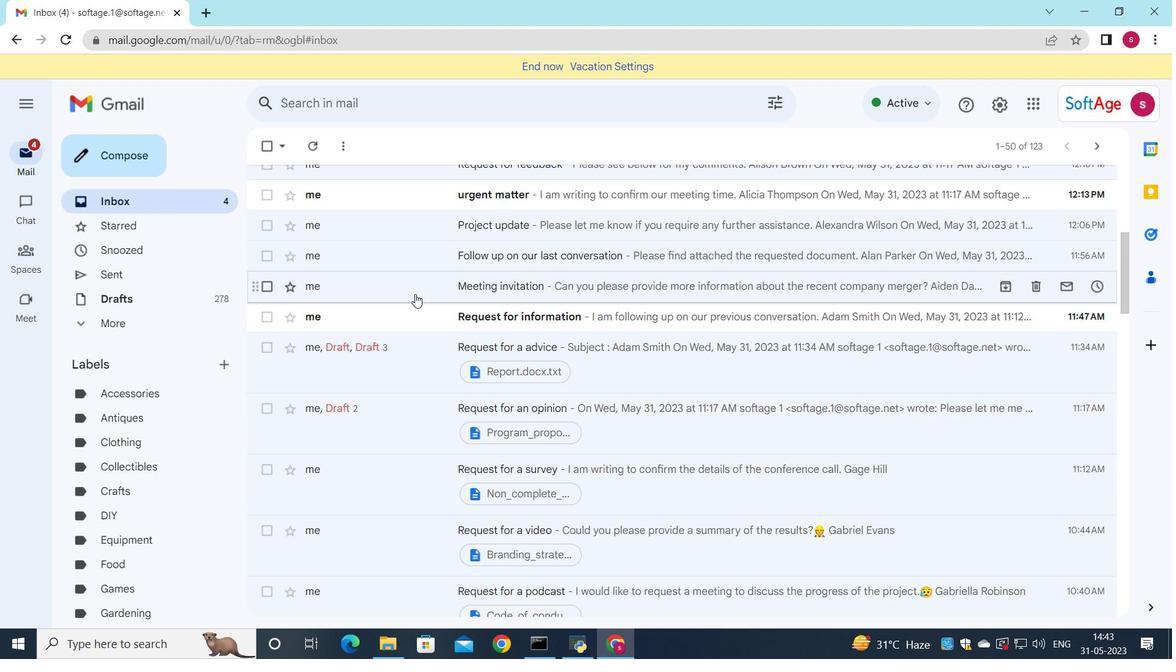 
Action: Mouse scrolled (415, 295) with delta (0, 0)
Screenshot: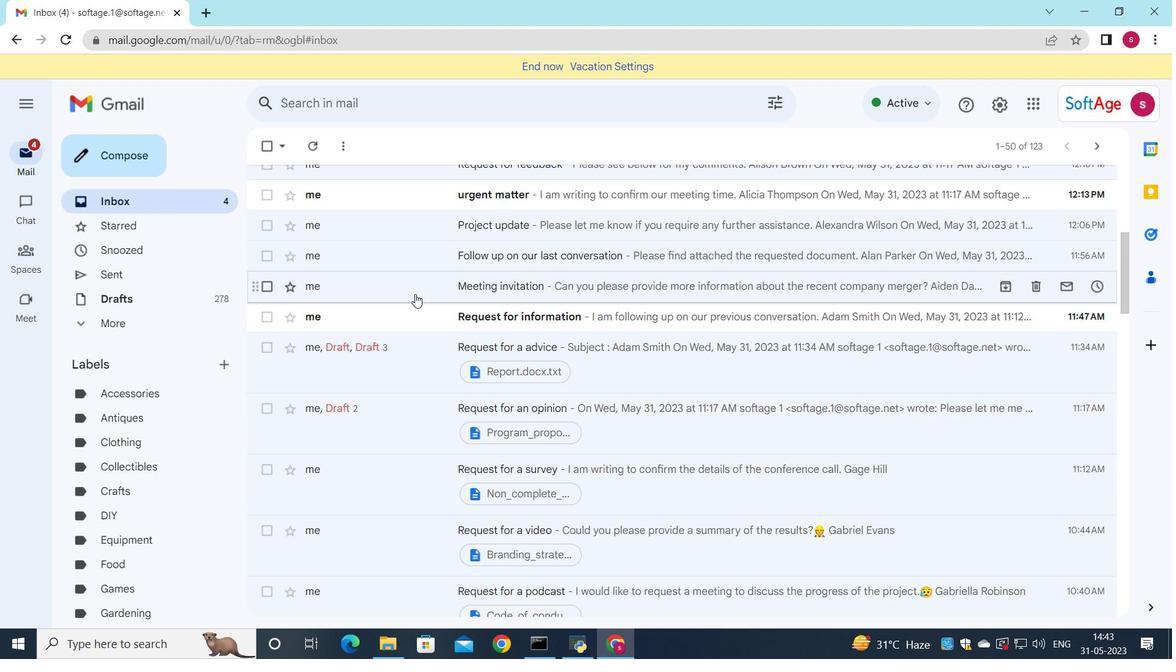
Action: Mouse scrolled (415, 295) with delta (0, 0)
Screenshot: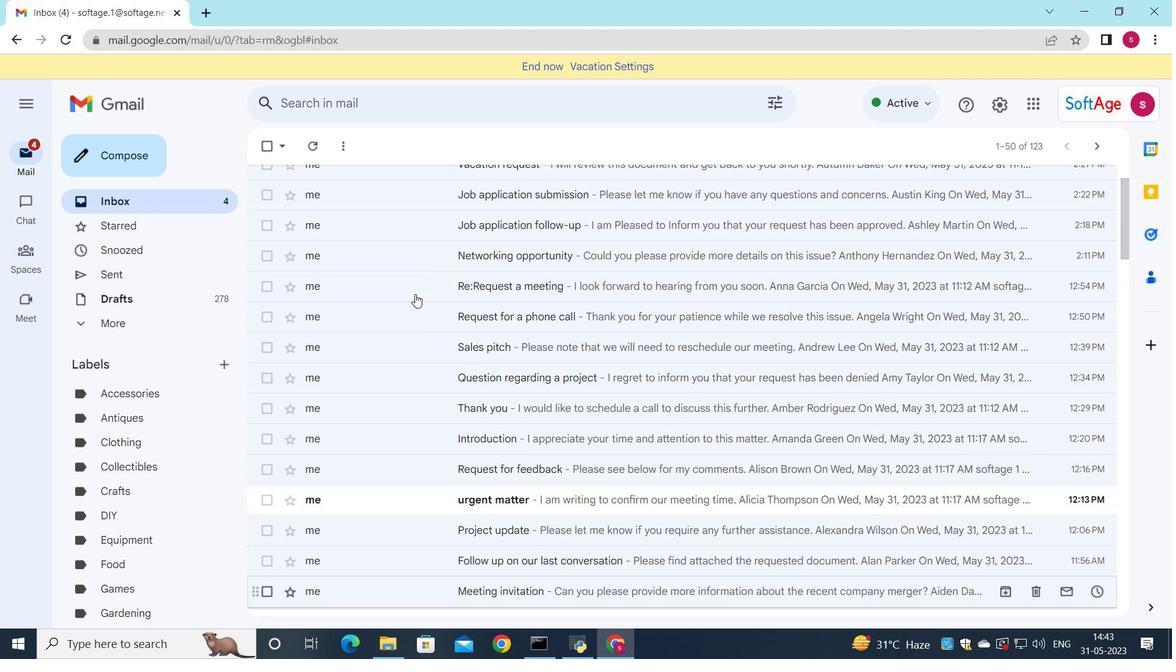 
Action: Mouse scrolled (415, 295) with delta (0, 0)
Screenshot: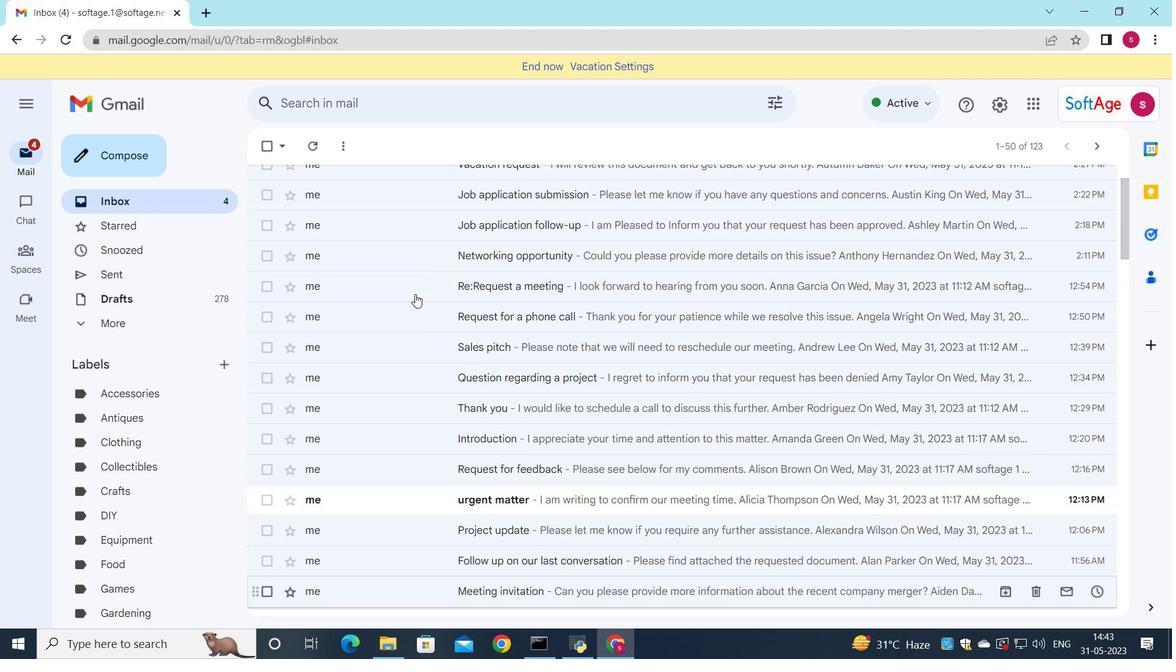 
Action: Mouse scrolled (415, 295) with delta (0, 0)
Screenshot: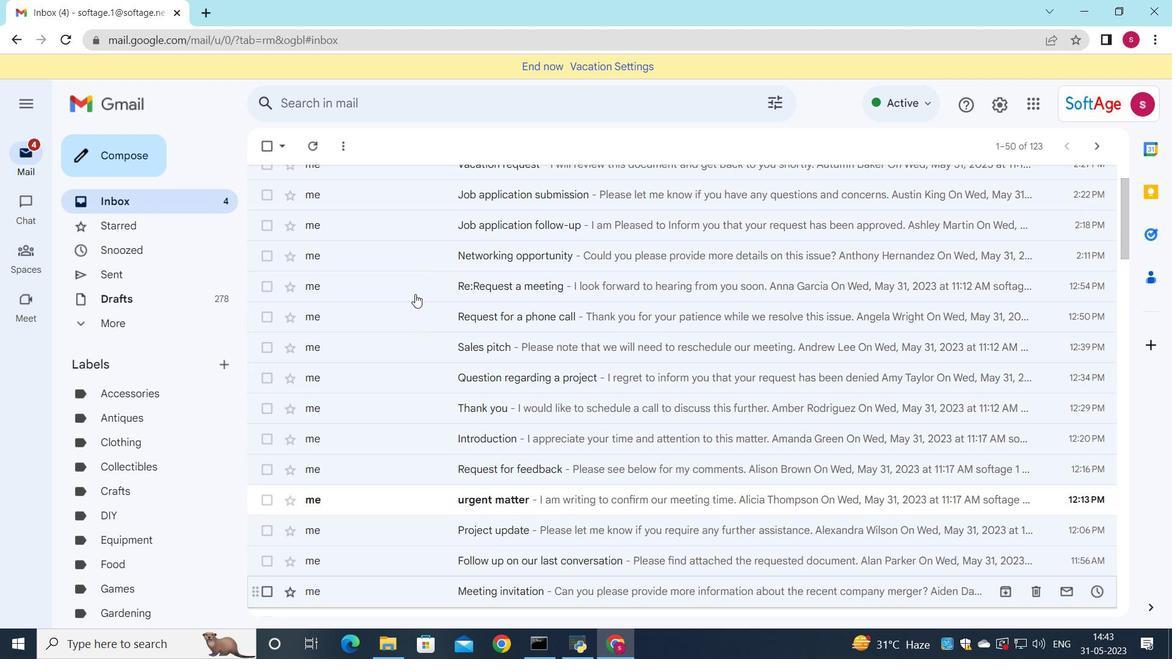 
Action: Mouse scrolled (415, 295) with delta (0, 0)
Screenshot: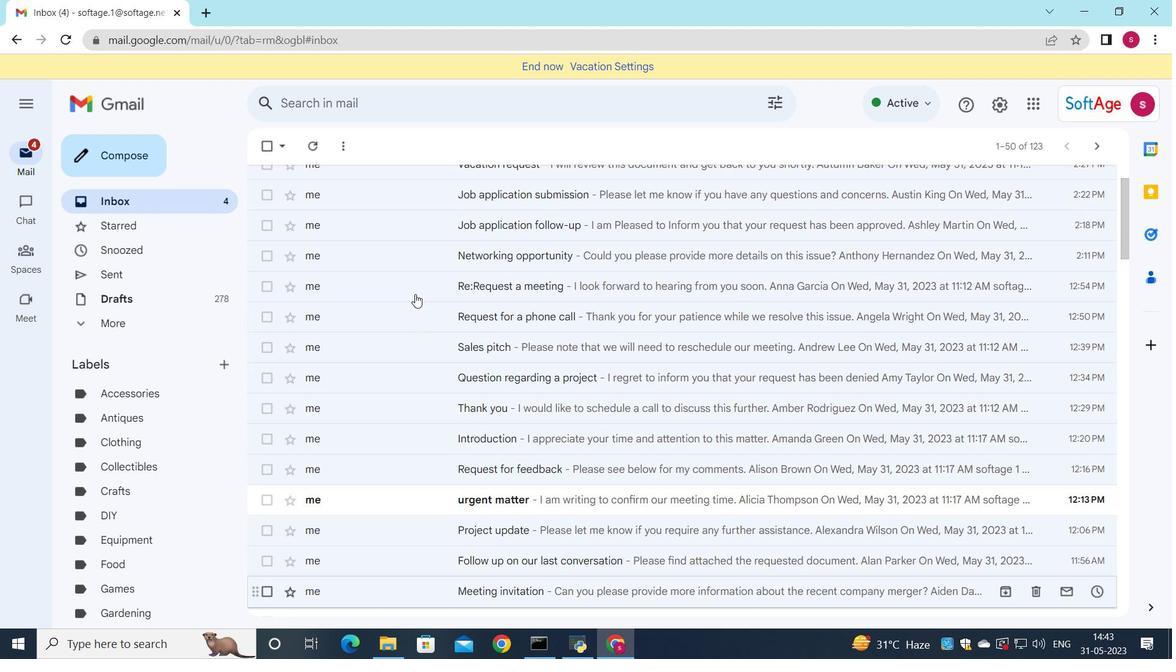 
Action: Mouse scrolled (415, 295) with delta (0, 0)
Screenshot: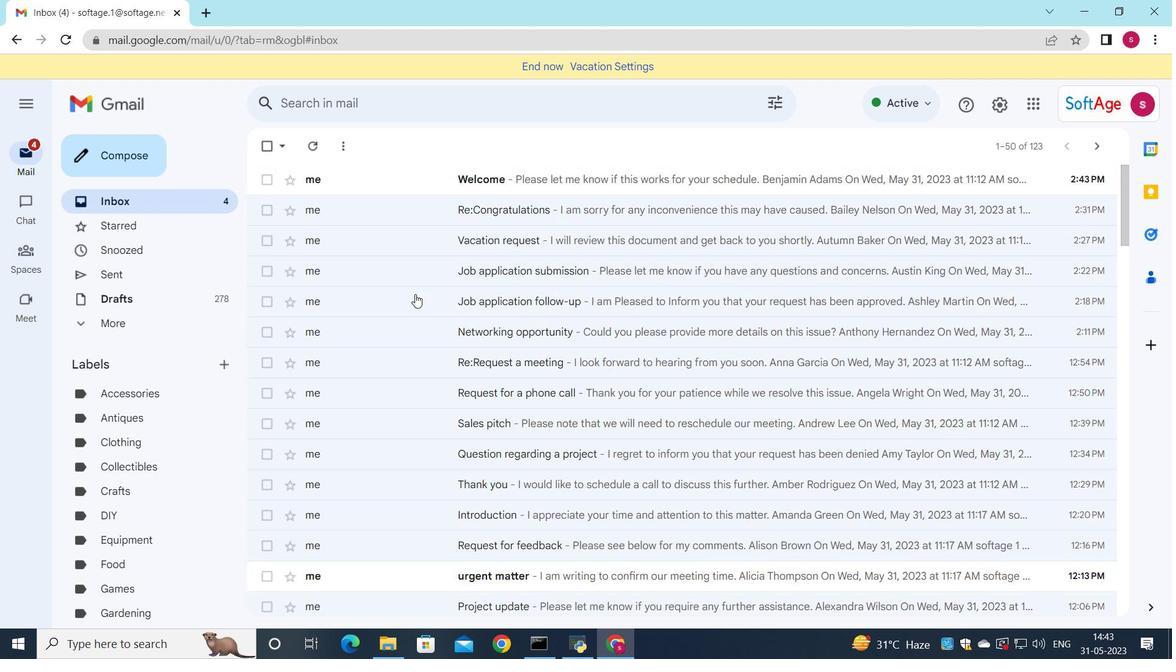 
Action: Mouse scrolled (415, 295) with delta (0, 0)
Screenshot: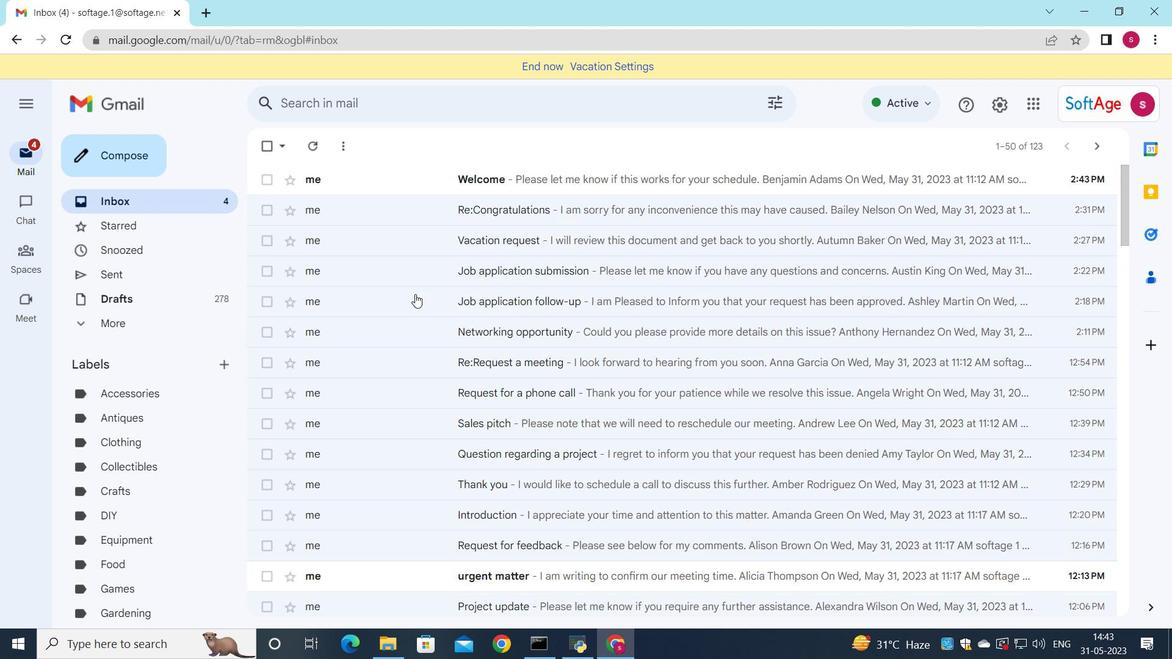 
Action: Mouse scrolled (415, 295) with delta (0, 0)
Screenshot: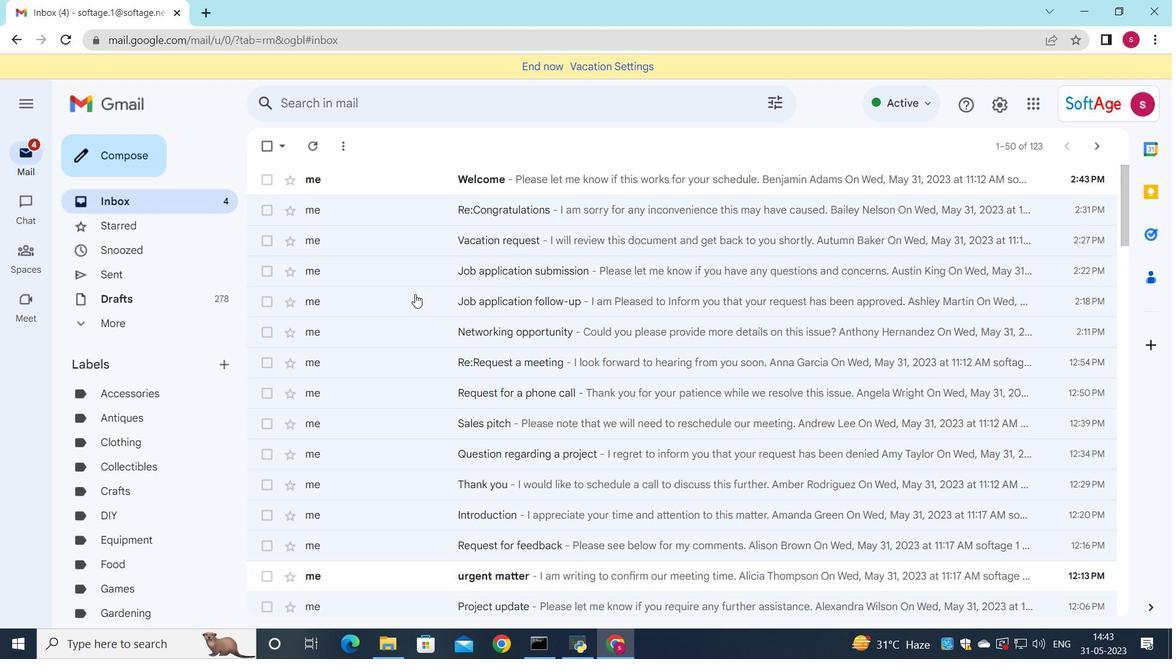 
Action: Mouse moved to (509, 182)
Screenshot: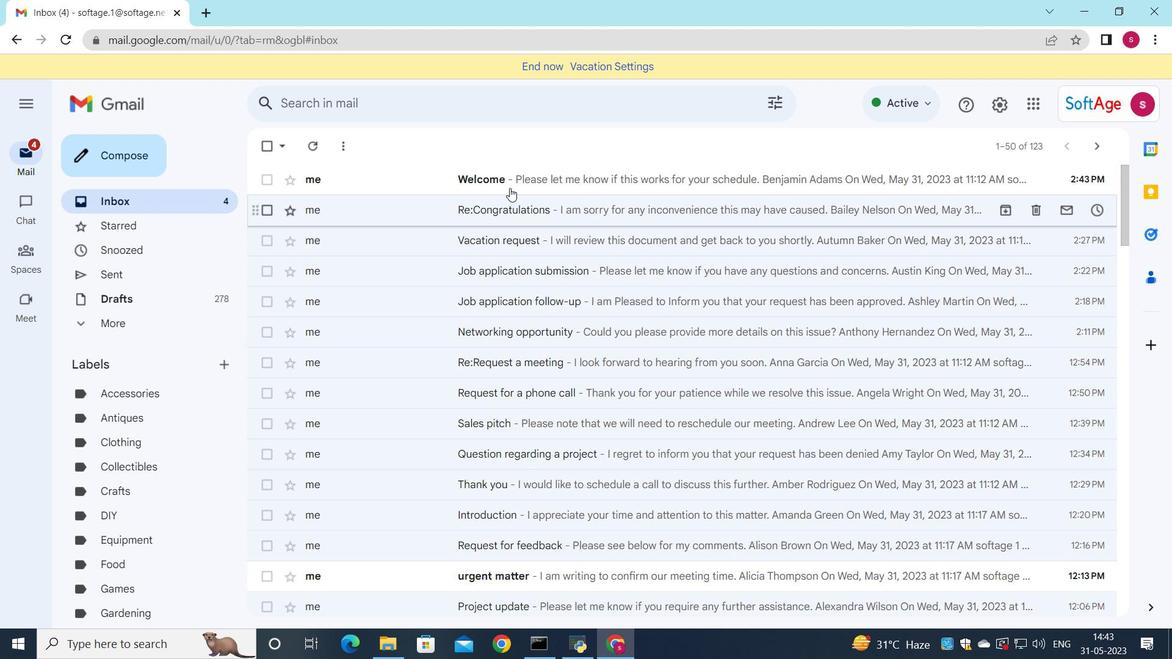 
Action: Mouse pressed left at (509, 182)
Screenshot: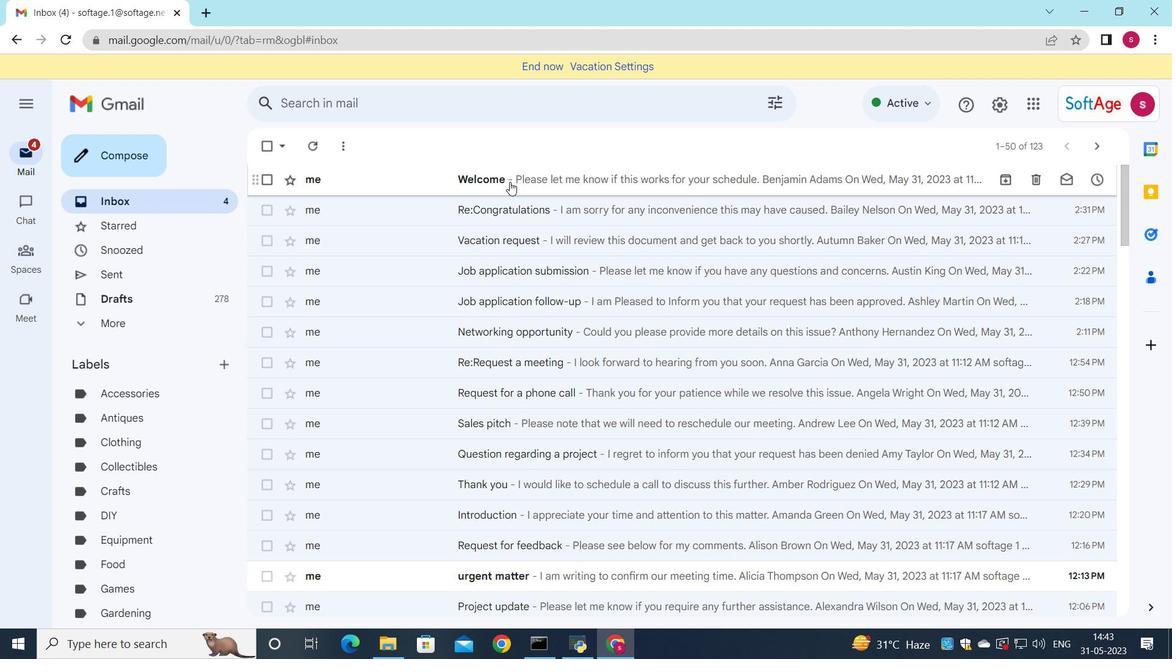 
Action: Mouse moved to (552, 277)
Screenshot: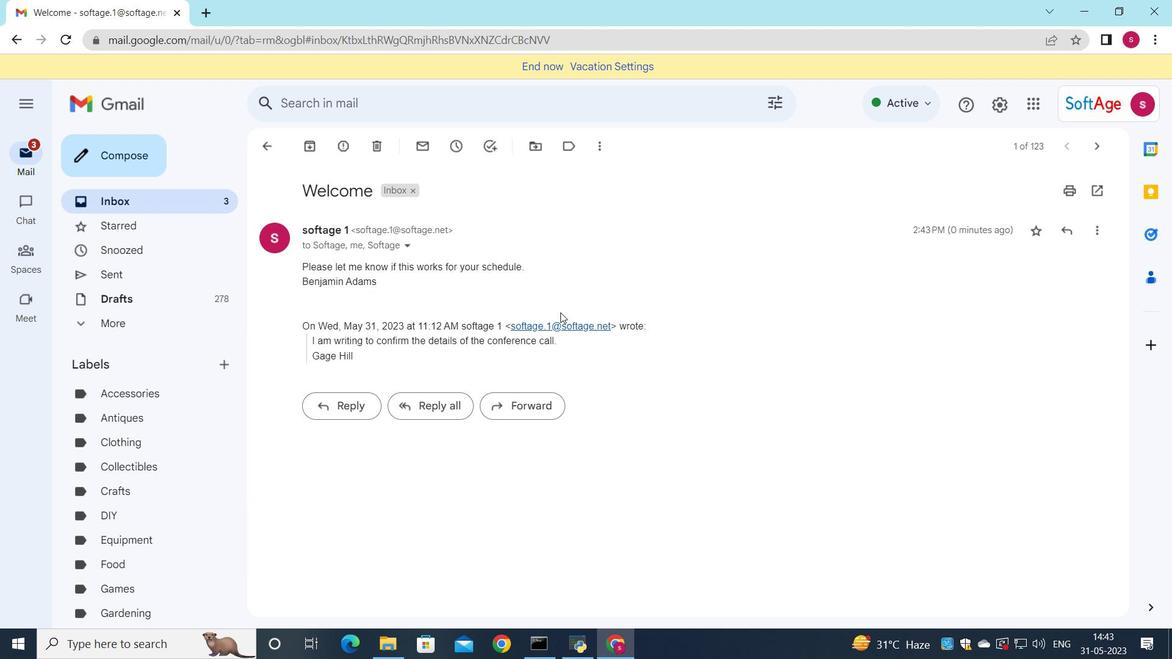 
